 Task: Create a creative corporate business letterhead design template.
Action: Mouse moved to (585, 449)
Screenshot: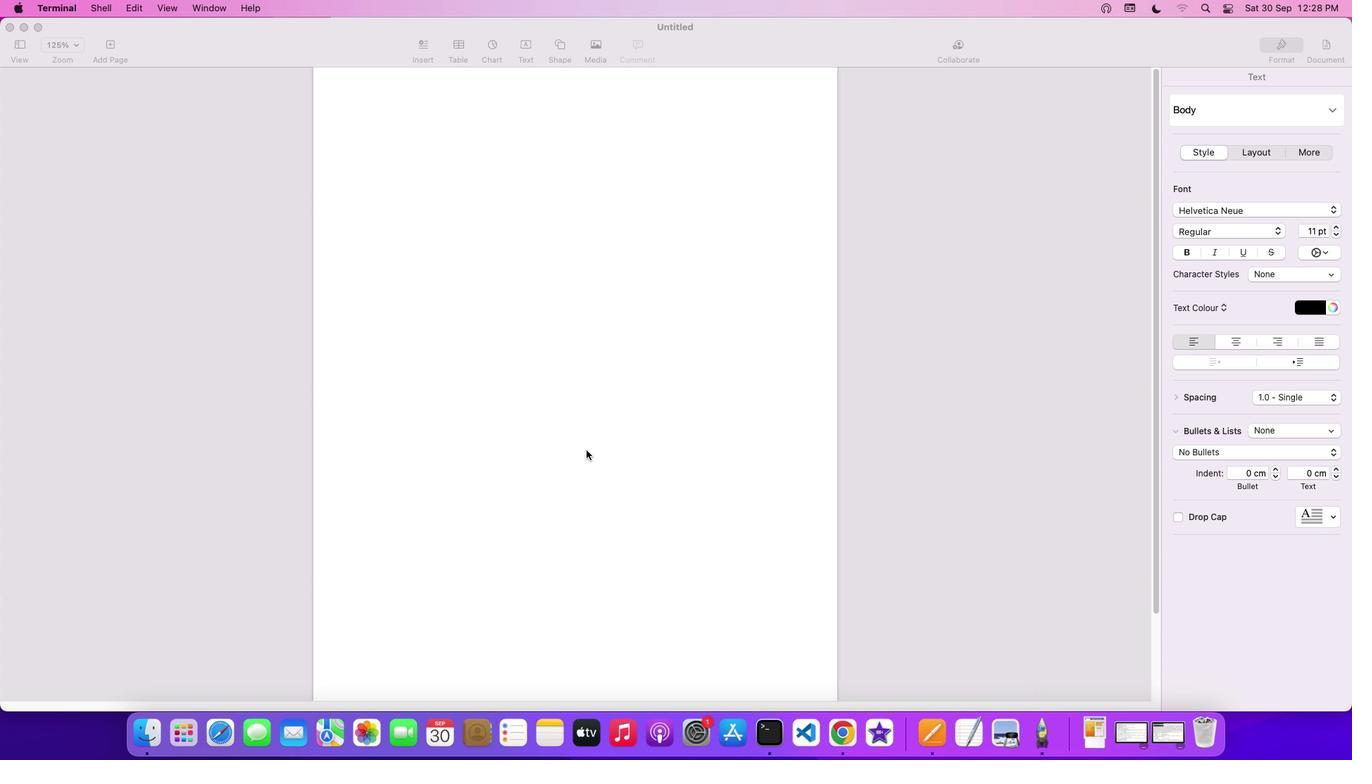 
Action: Mouse pressed left at (585, 449)
Screenshot: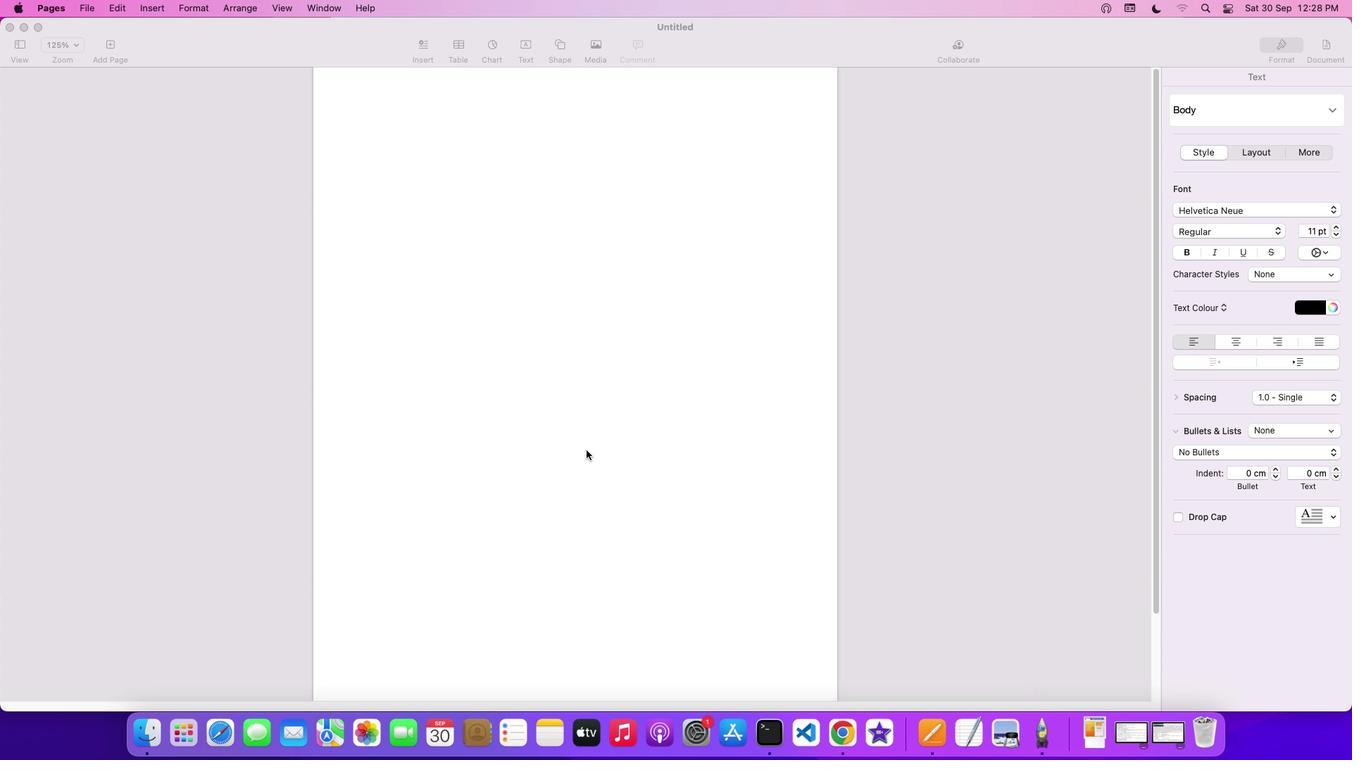 
Action: Mouse moved to (561, 48)
Screenshot: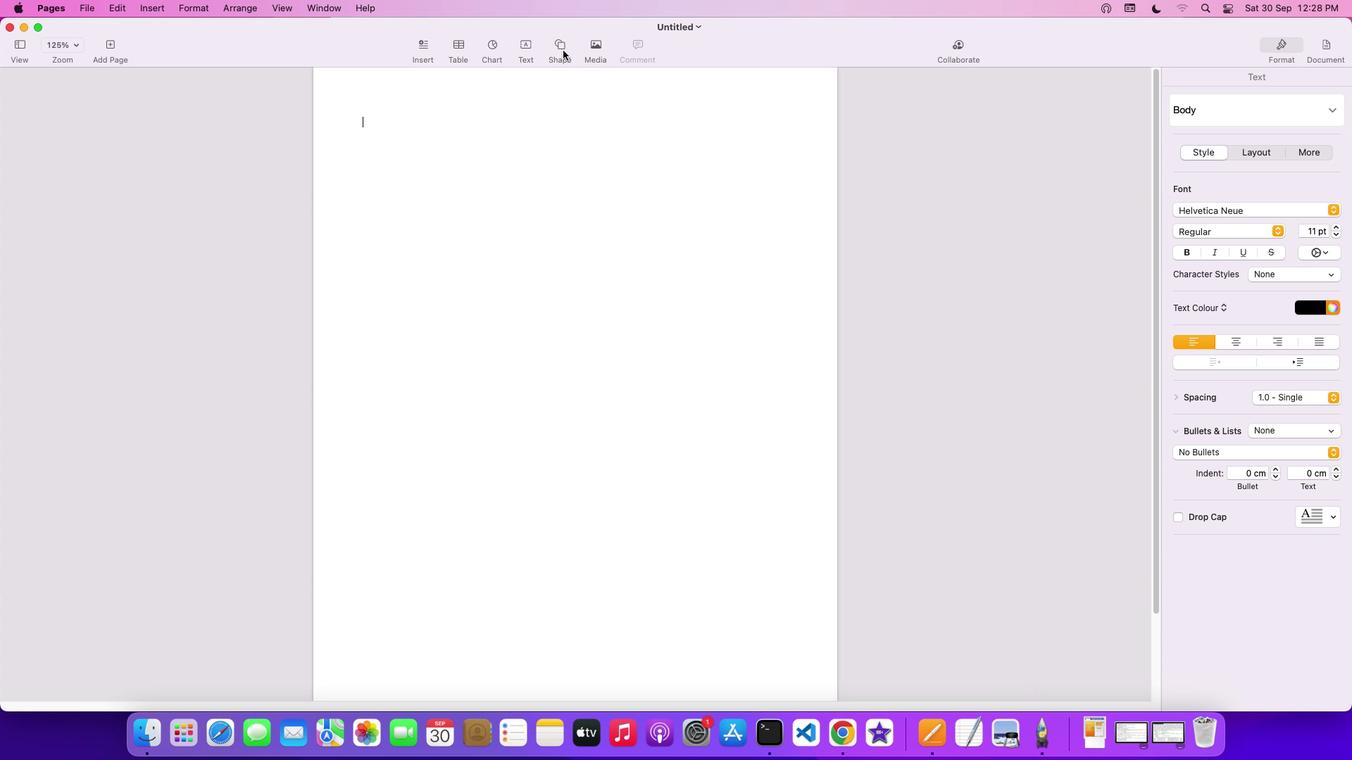 
Action: Mouse pressed left at (561, 48)
Screenshot: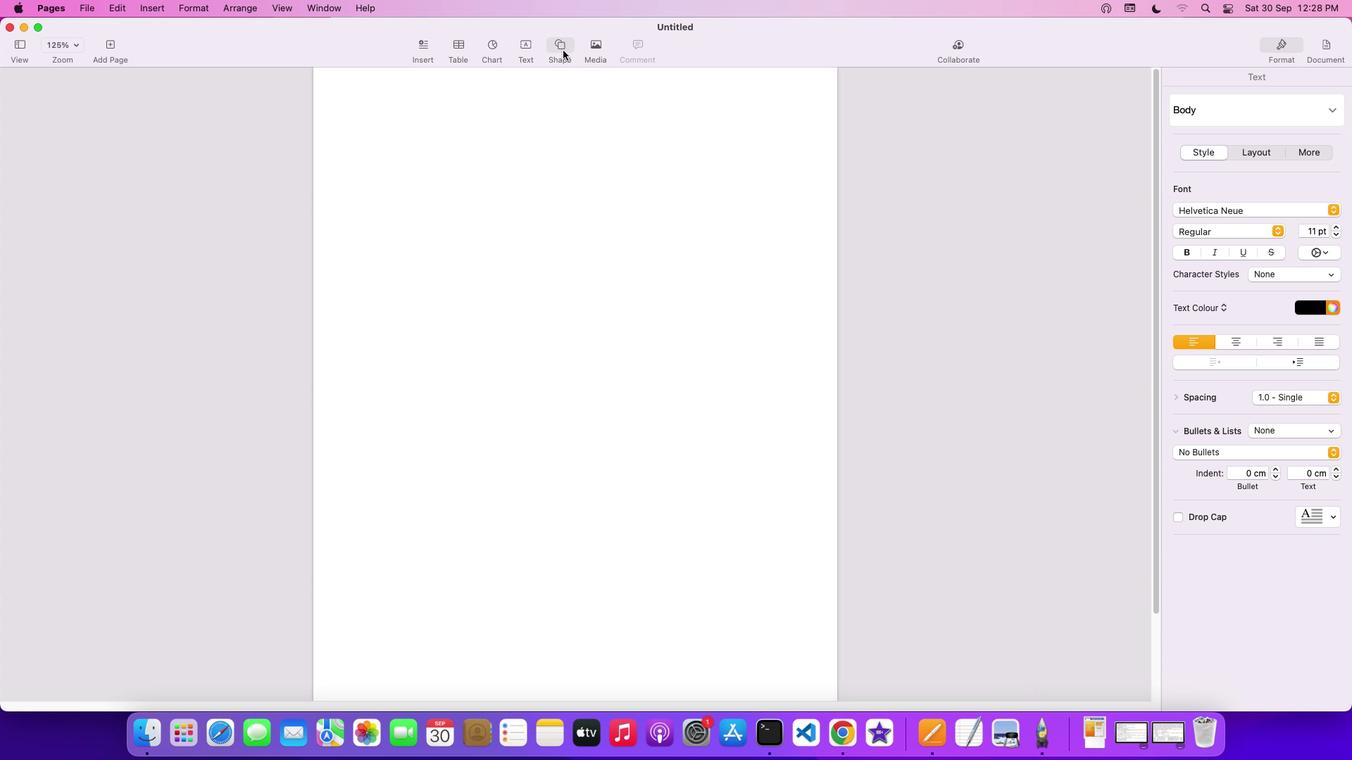 
Action: Mouse moved to (615, 154)
Screenshot: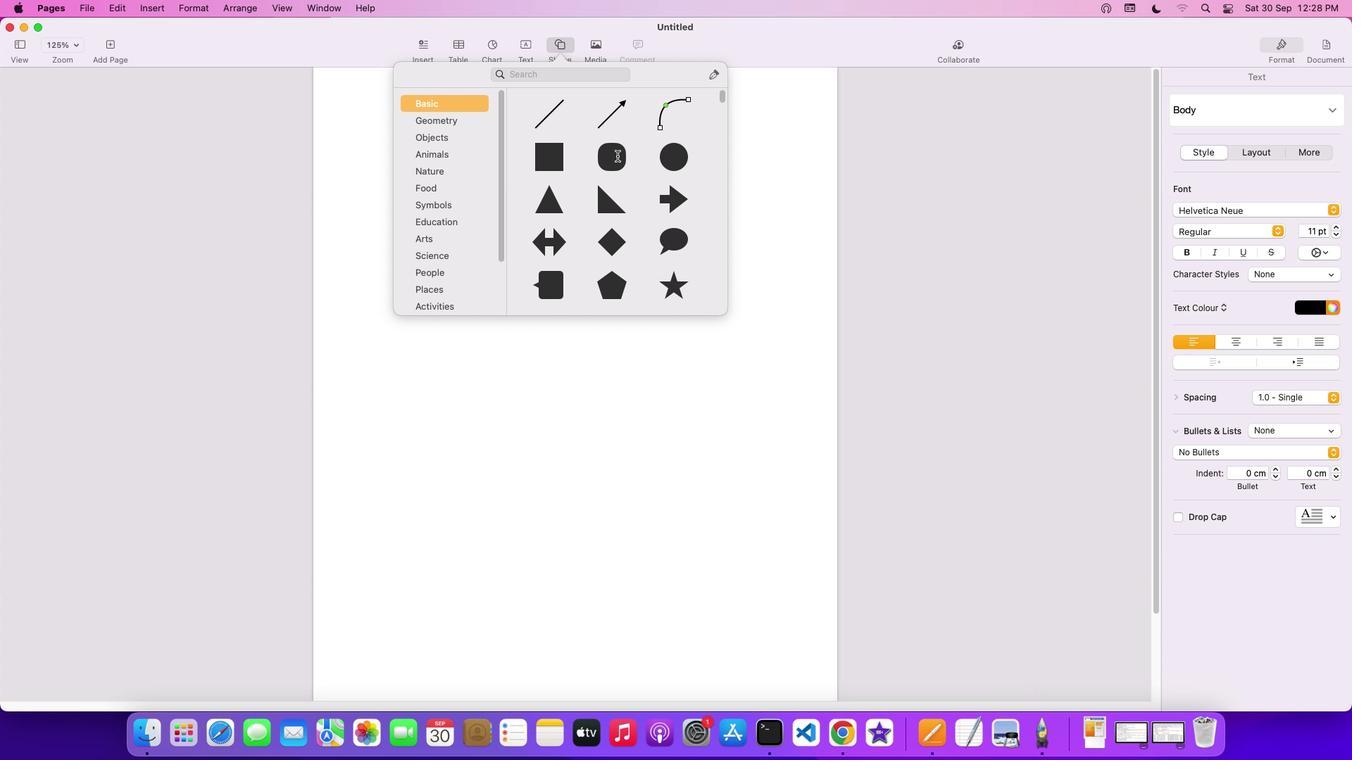 
Action: Mouse pressed left at (615, 154)
Screenshot: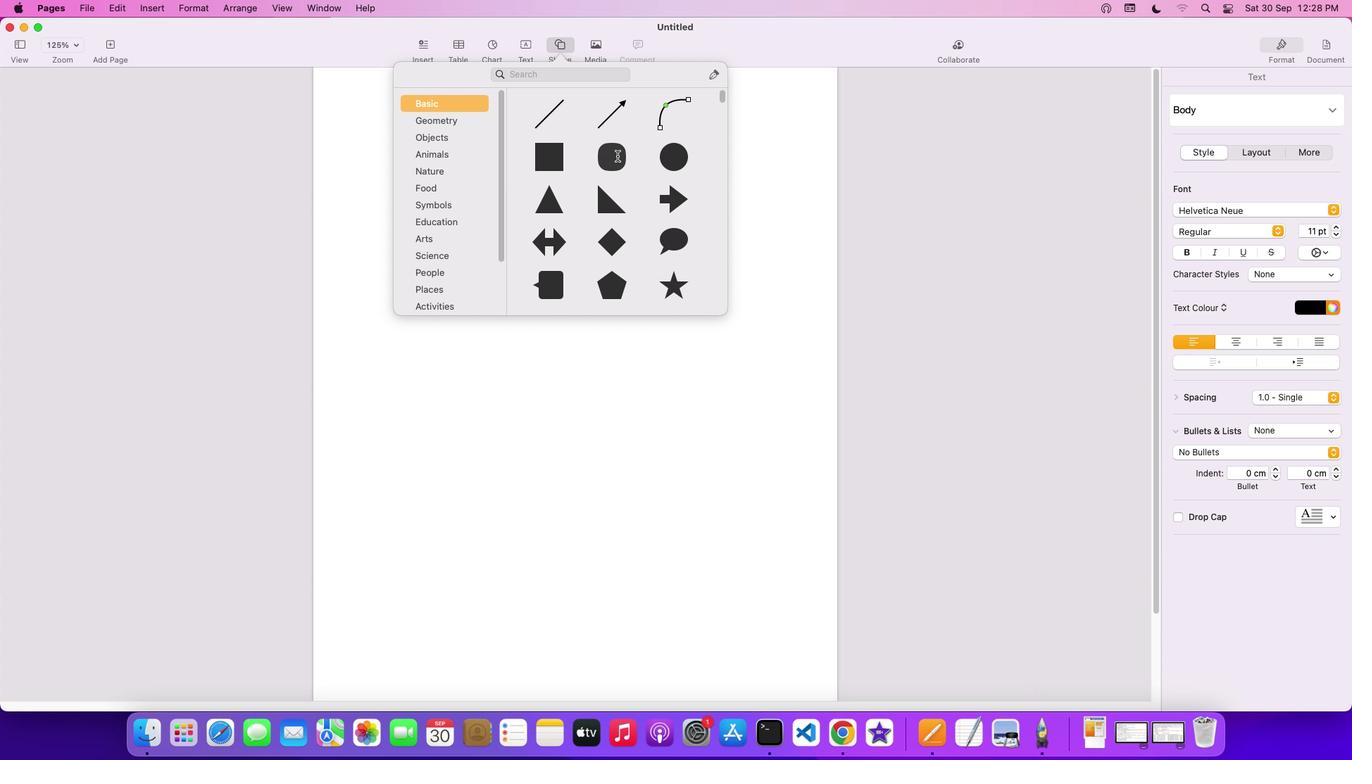 
Action: Mouse moved to (529, 126)
Screenshot: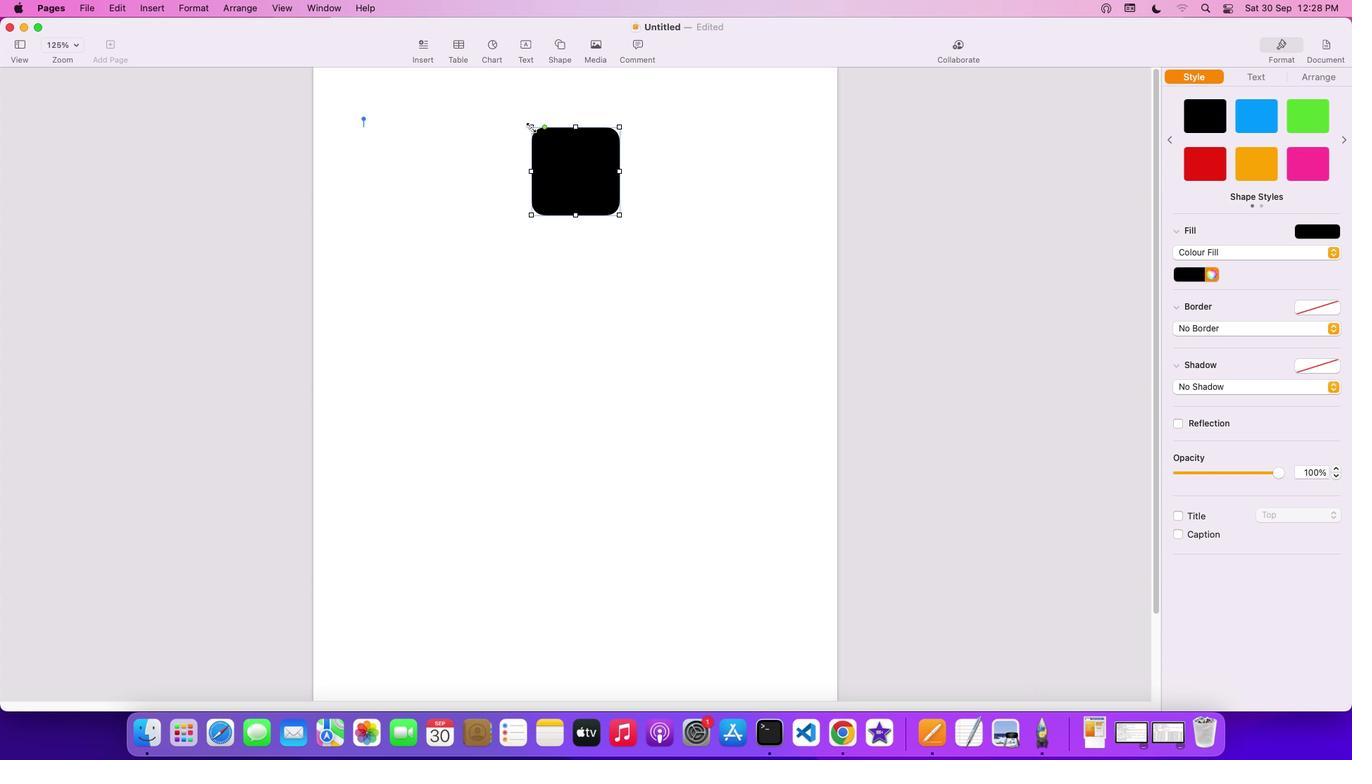 
Action: Mouse pressed left at (529, 126)
Screenshot: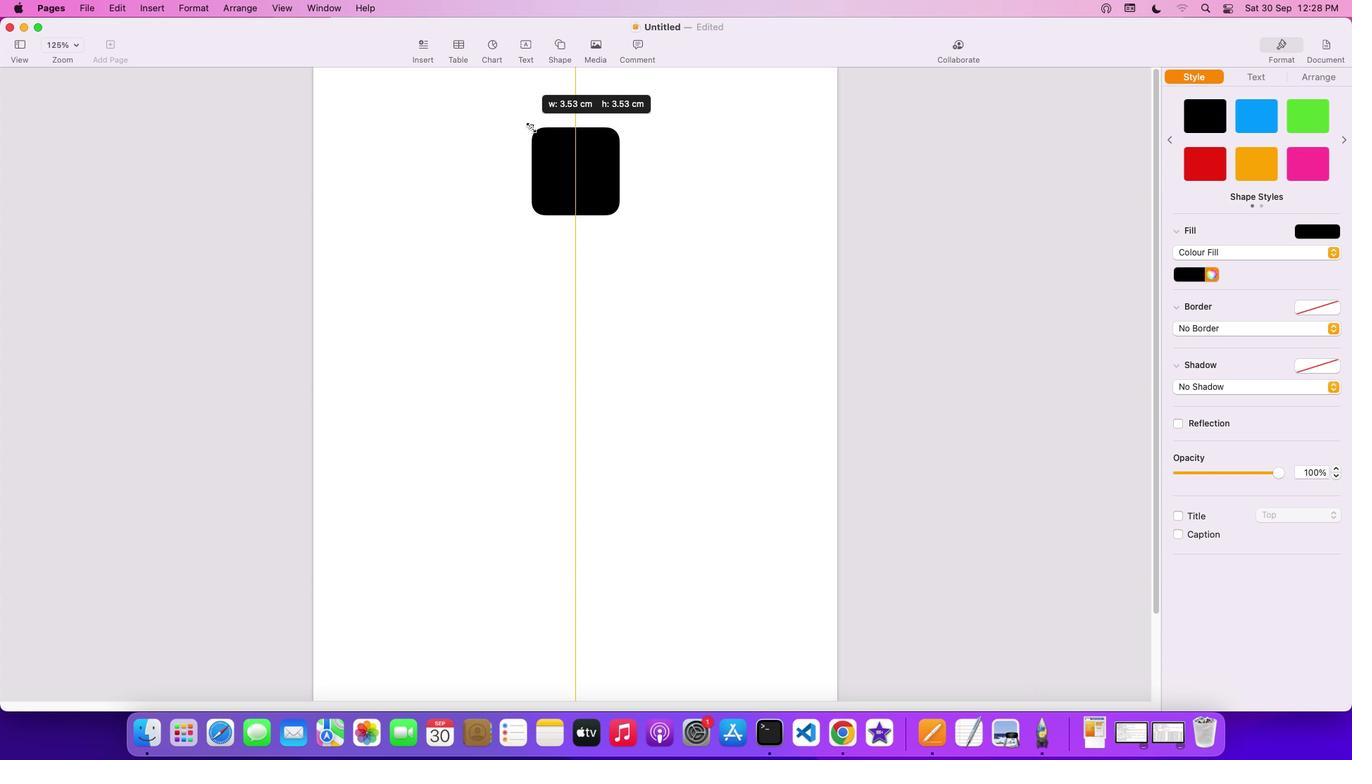 
Action: Mouse moved to (616, 71)
Screenshot: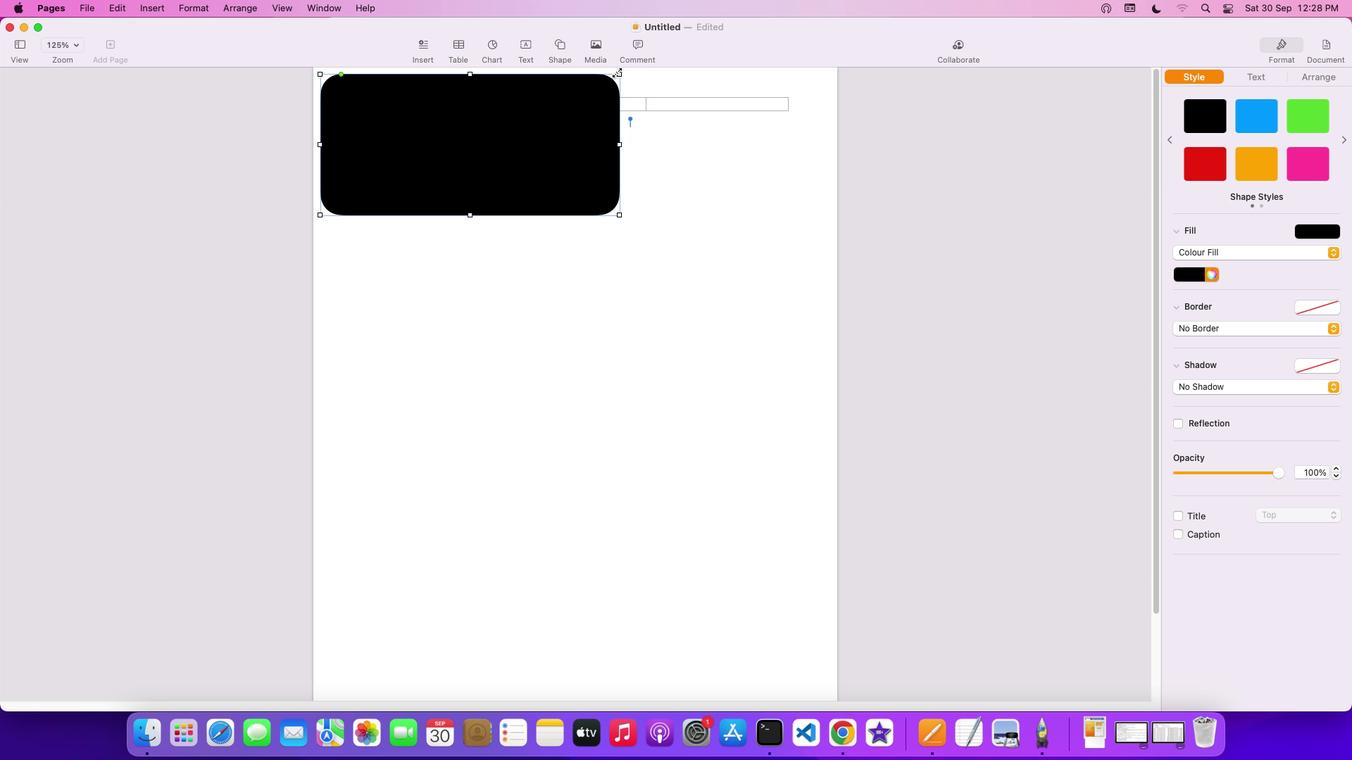 
Action: Mouse pressed left at (616, 71)
Screenshot: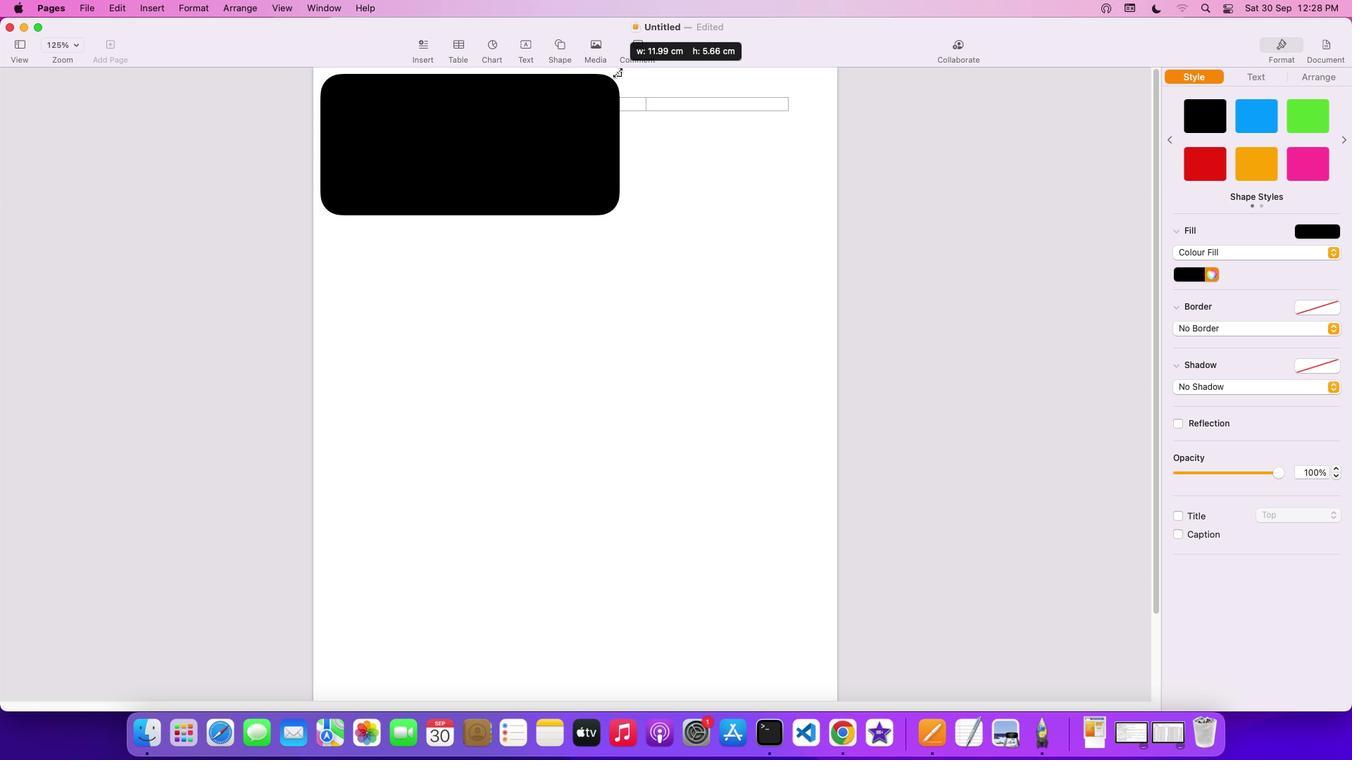
Action: Mouse moved to (953, 264)
Screenshot: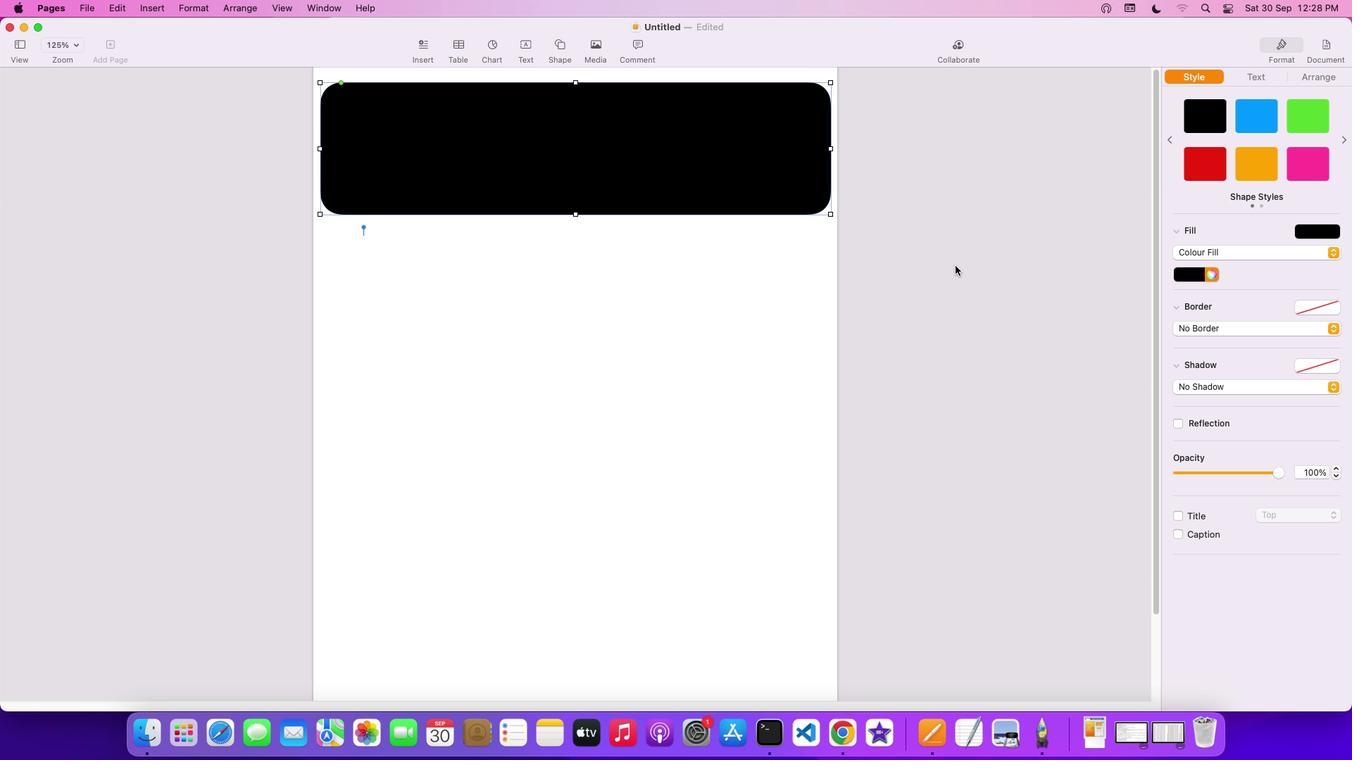 
Action: Mouse scrolled (953, 264) with delta (0, -1)
Screenshot: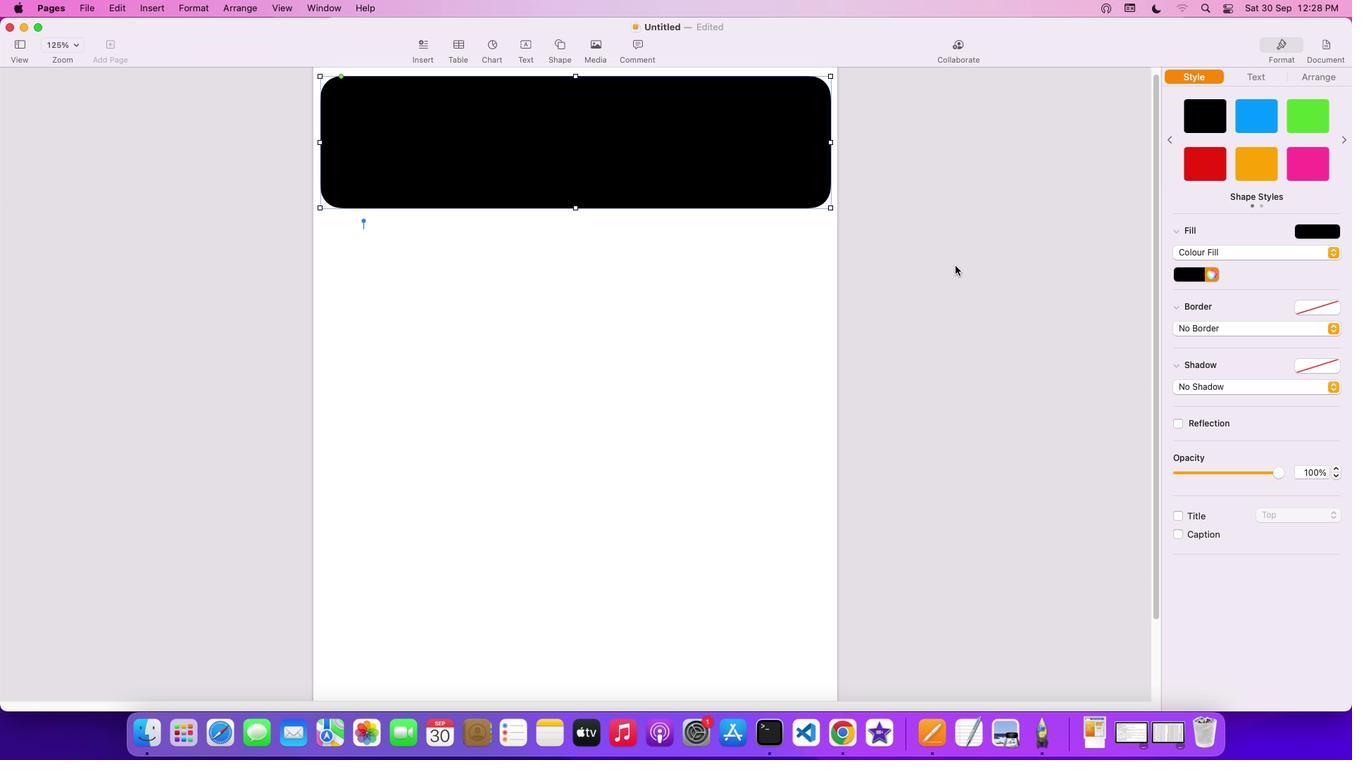 
Action: Mouse scrolled (953, 264) with delta (0, -1)
Screenshot: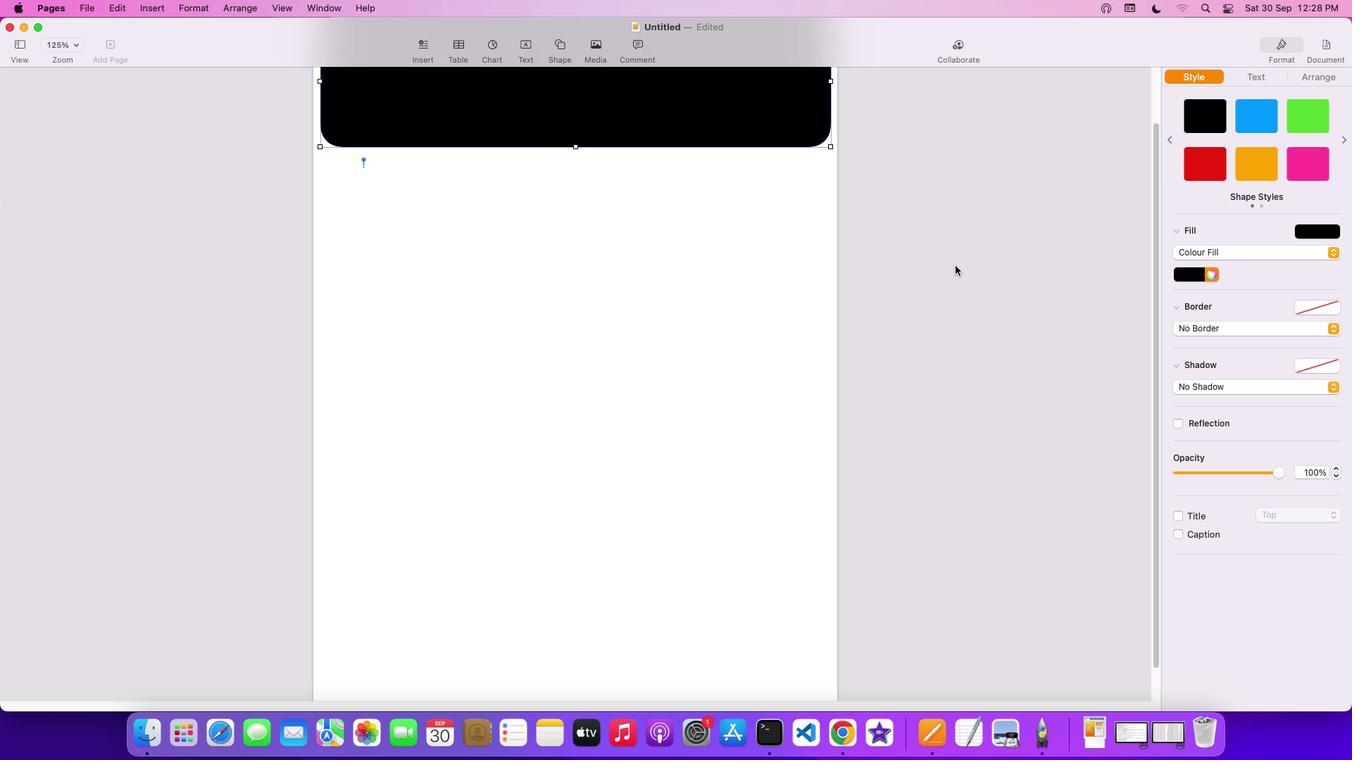 
Action: Mouse scrolled (953, 264) with delta (0, -2)
Screenshot: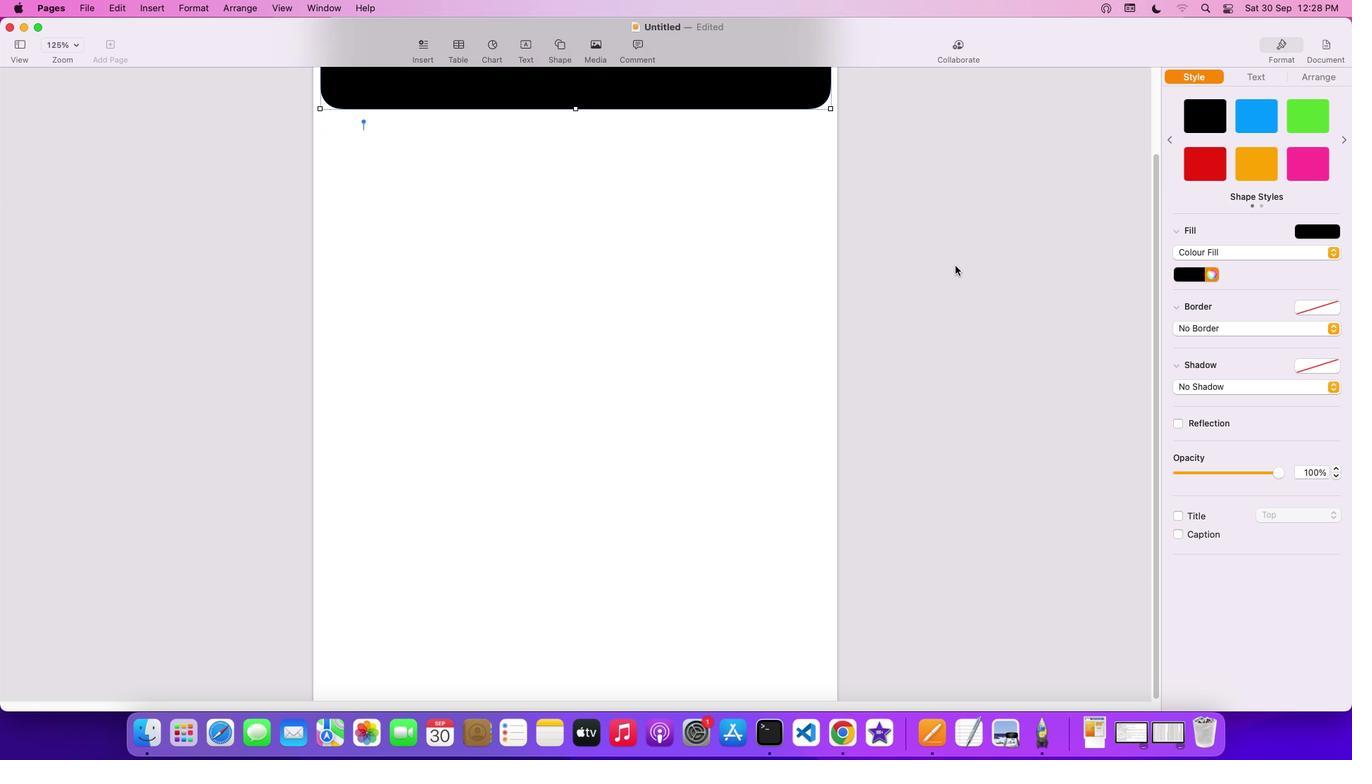 
Action: Mouse scrolled (953, 264) with delta (0, -4)
Screenshot: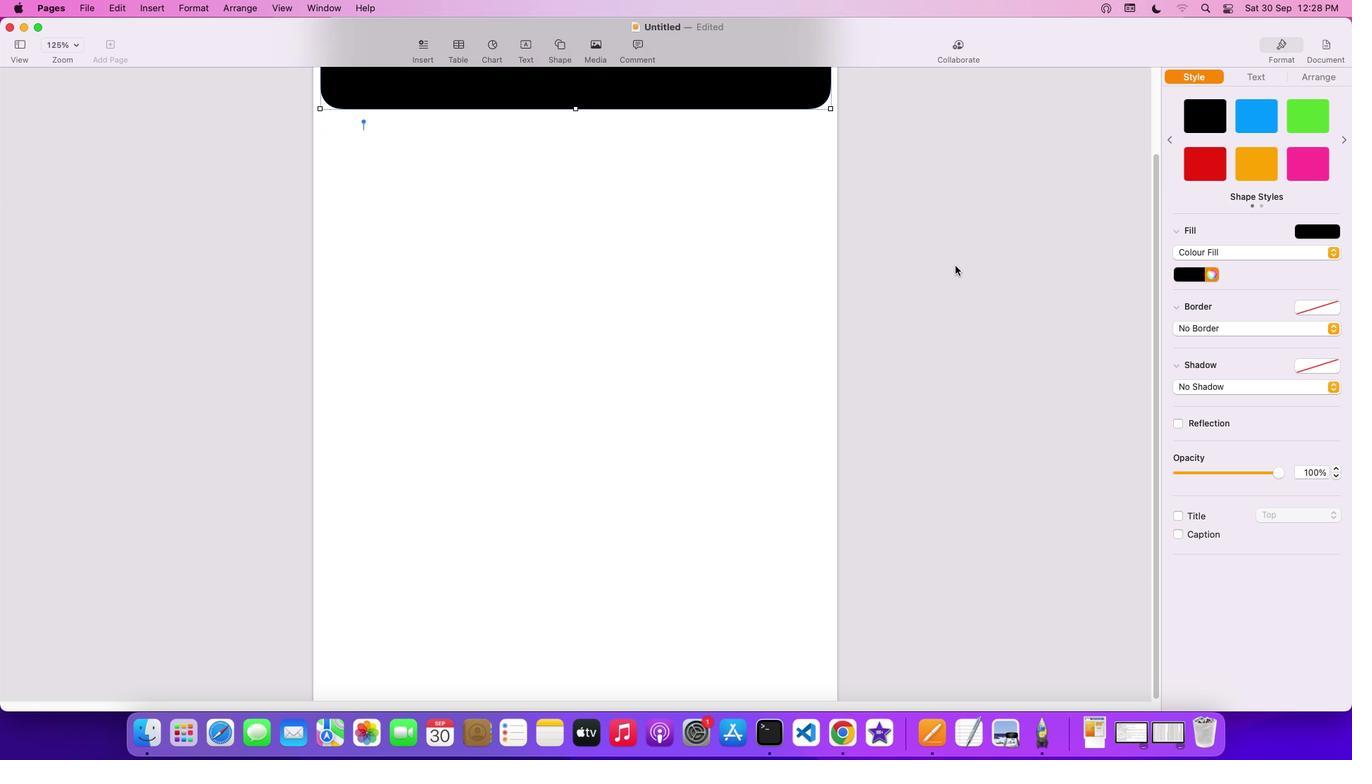 
Action: Mouse scrolled (953, 264) with delta (0, -4)
Screenshot: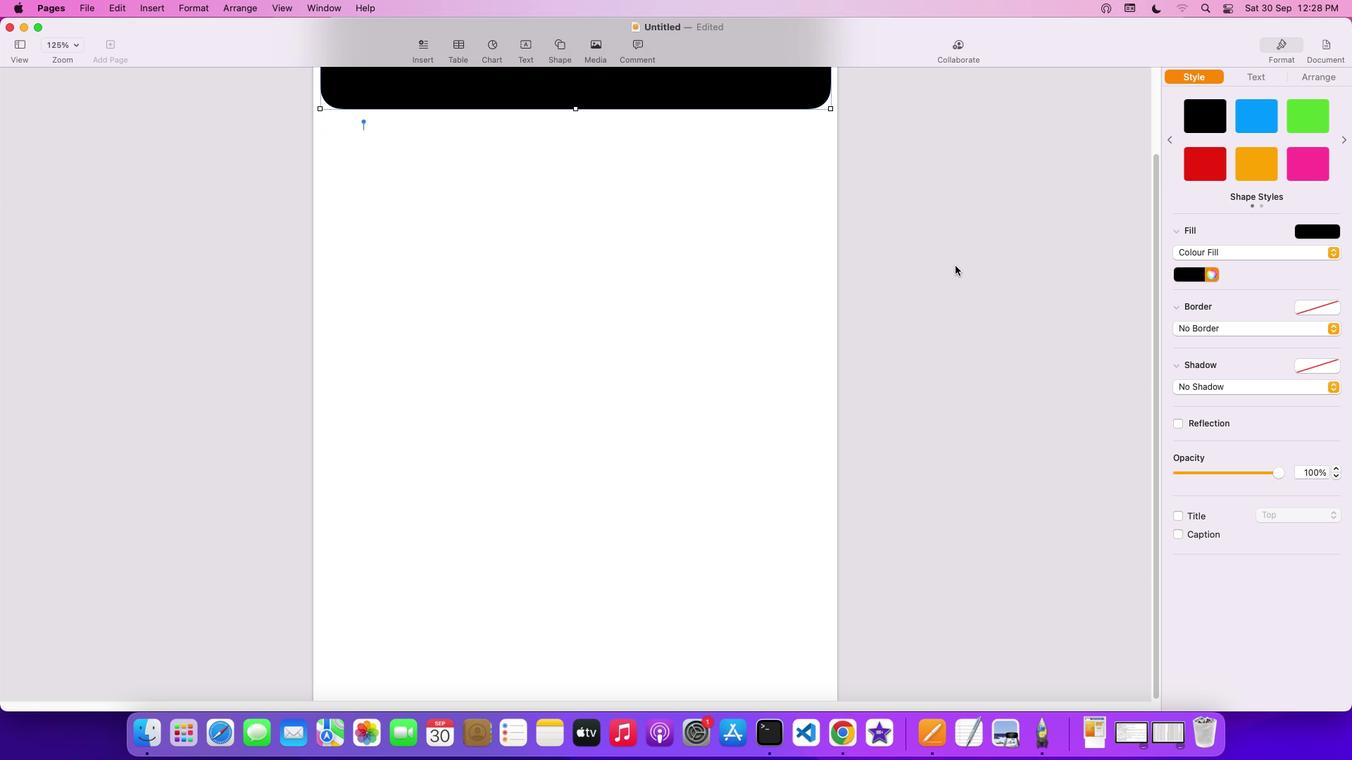 
Action: Mouse scrolled (953, 264) with delta (0, -4)
Screenshot: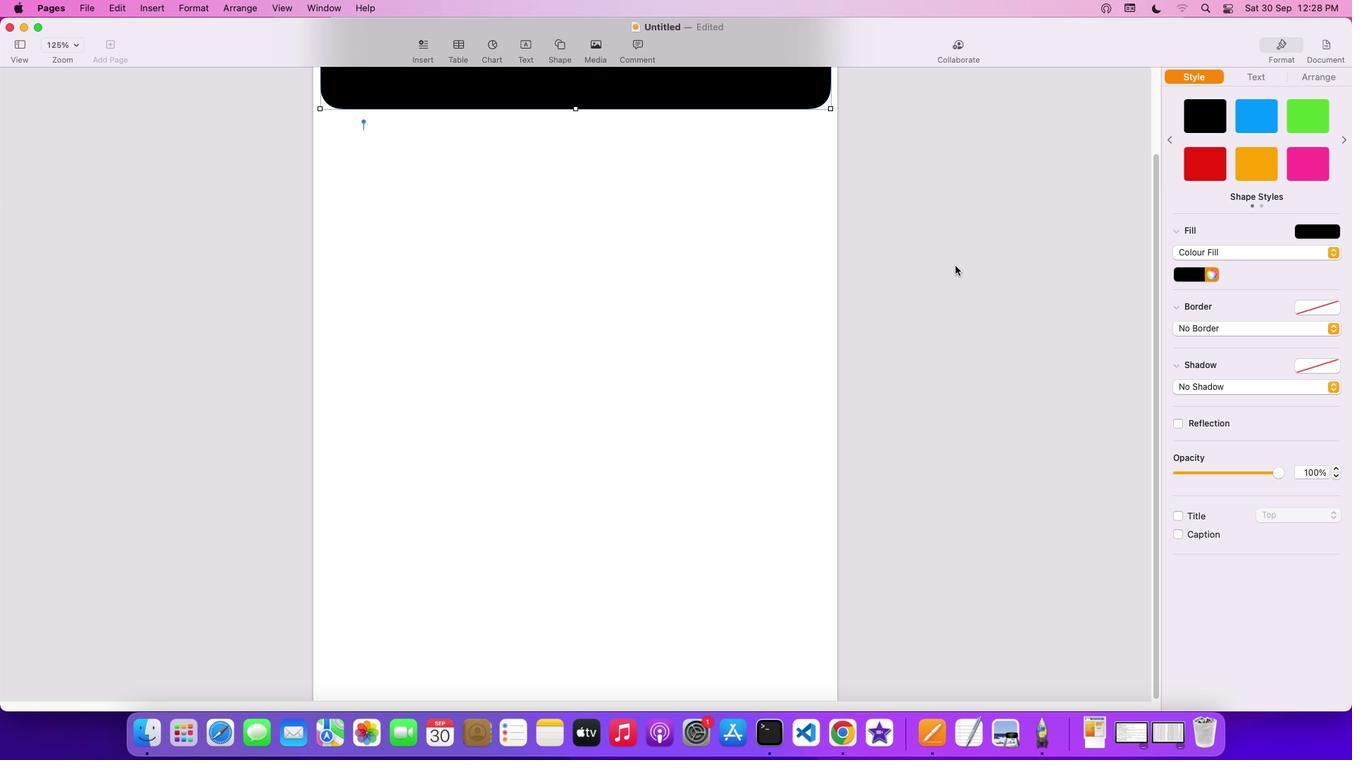 
Action: Mouse moved to (828, 107)
Screenshot: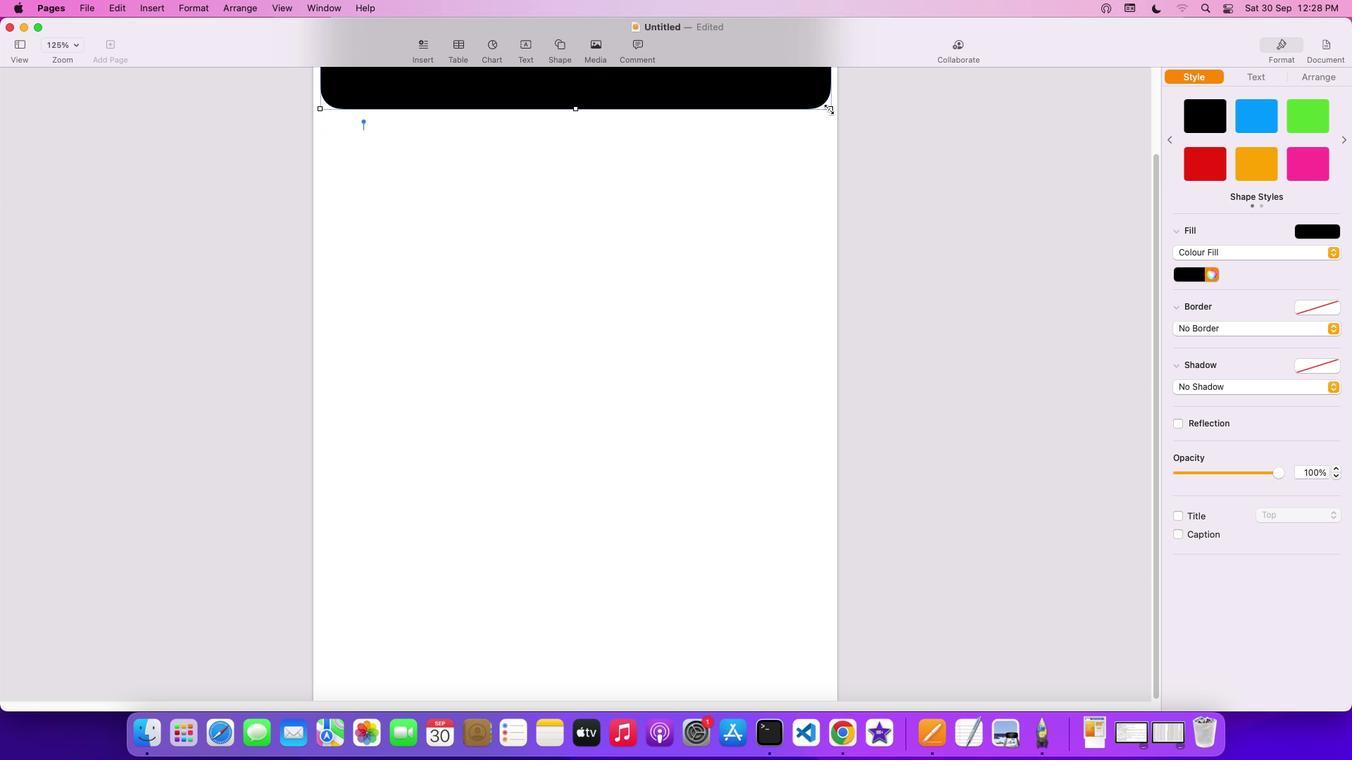 
Action: Mouse pressed left at (828, 107)
Screenshot: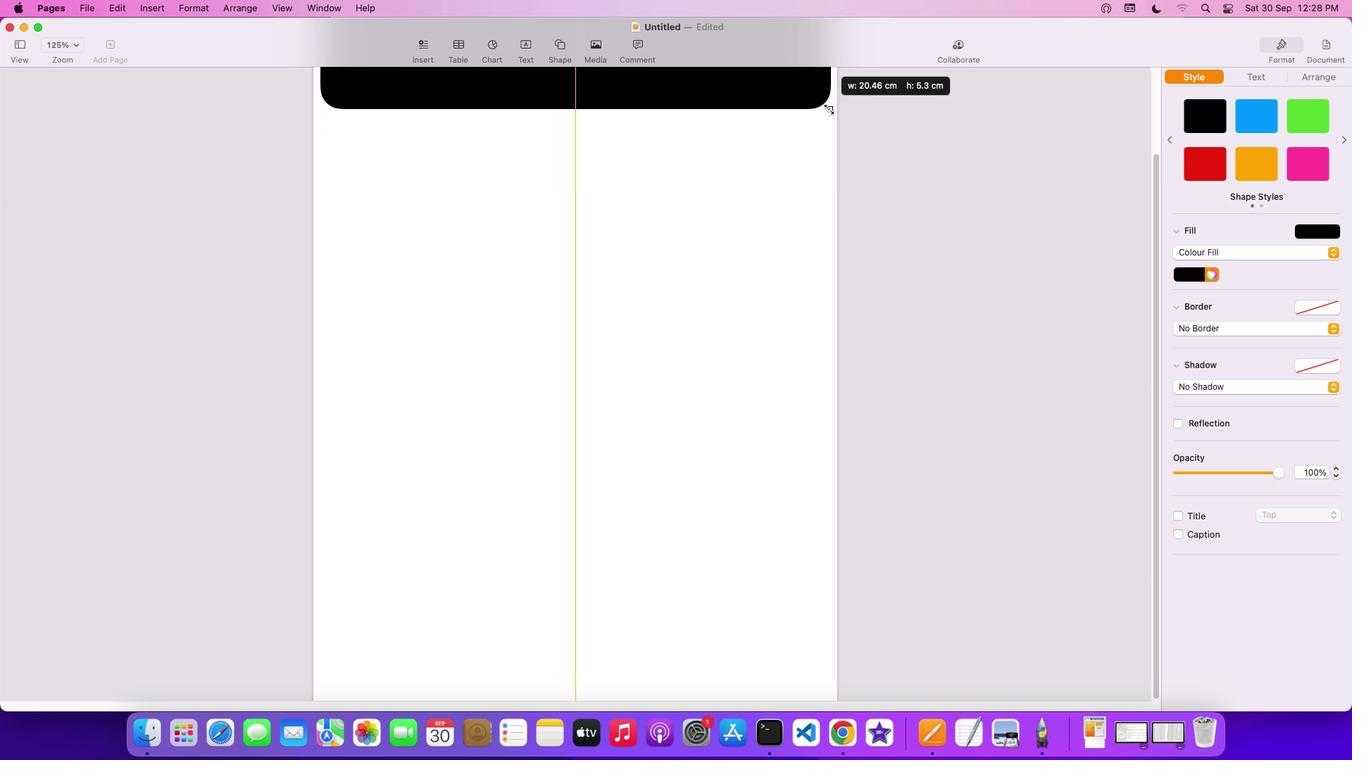 
Action: Mouse moved to (880, 545)
Screenshot: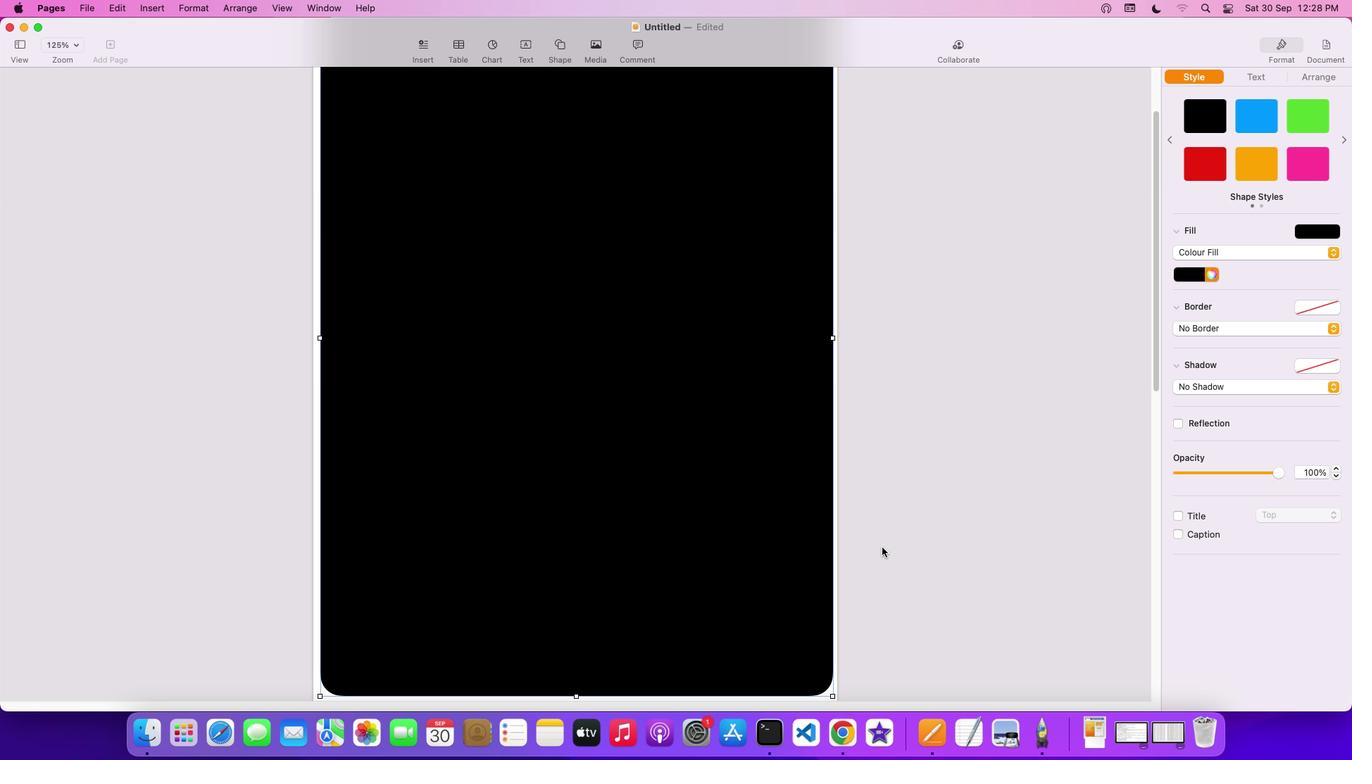 
Action: Mouse scrolled (880, 545) with delta (0, 0)
Screenshot: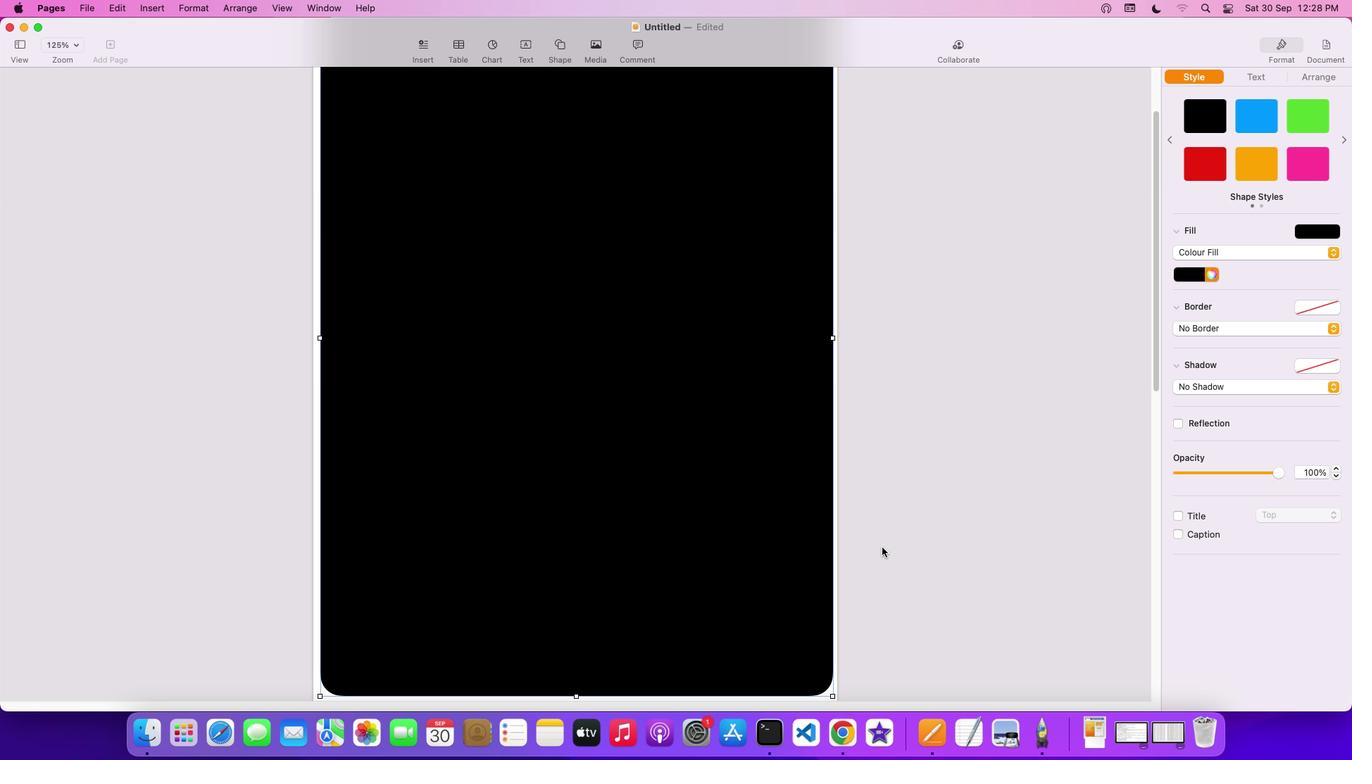 
Action: Mouse scrolled (880, 545) with delta (0, 0)
Screenshot: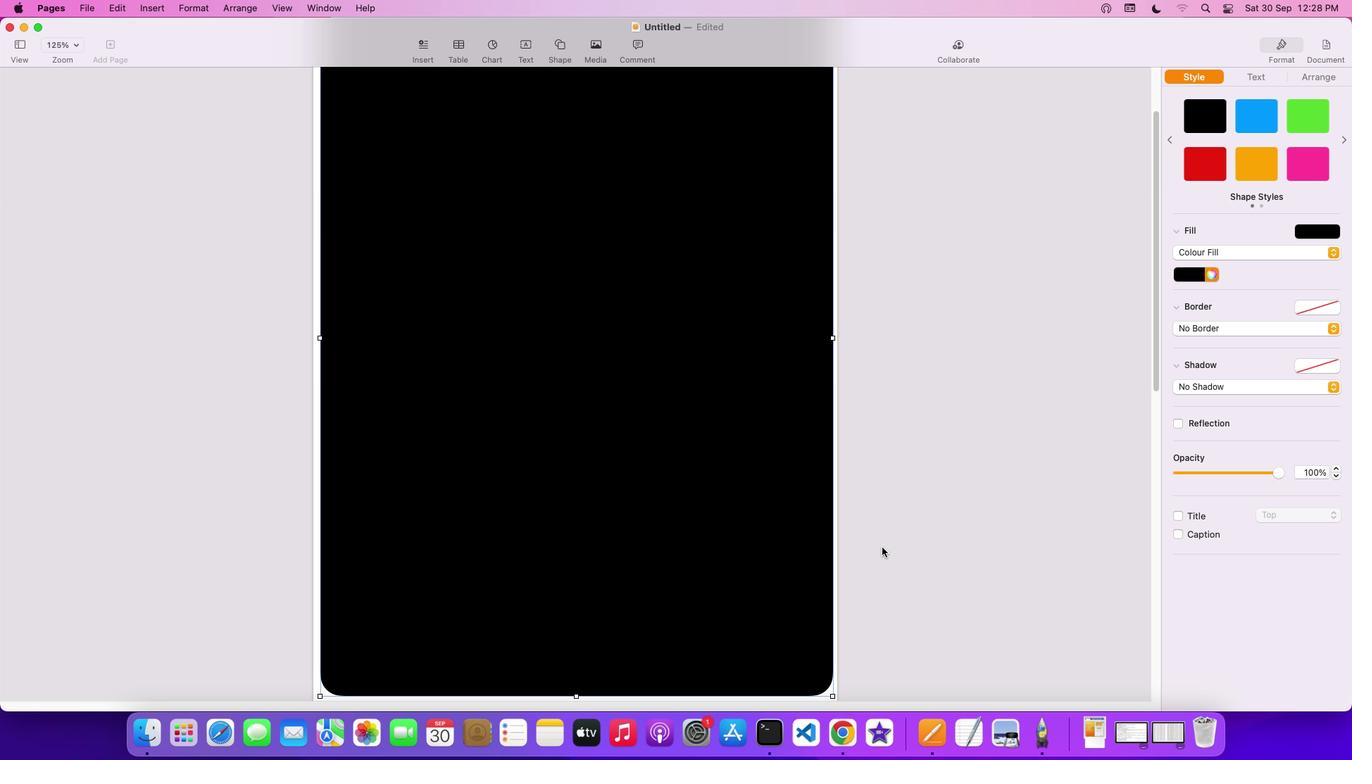 
Action: Mouse scrolled (880, 545) with delta (0, 1)
Screenshot: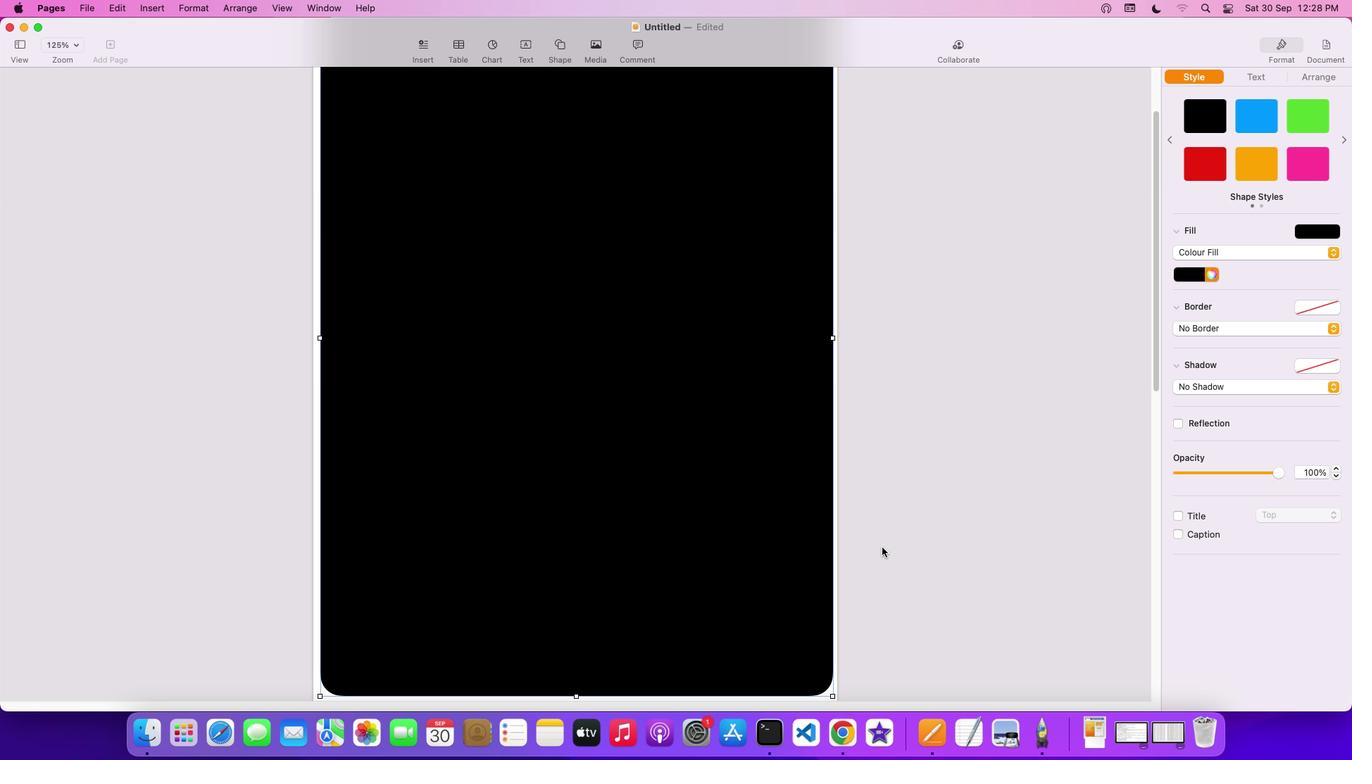 
Action: Mouse moved to (880, 545)
Screenshot: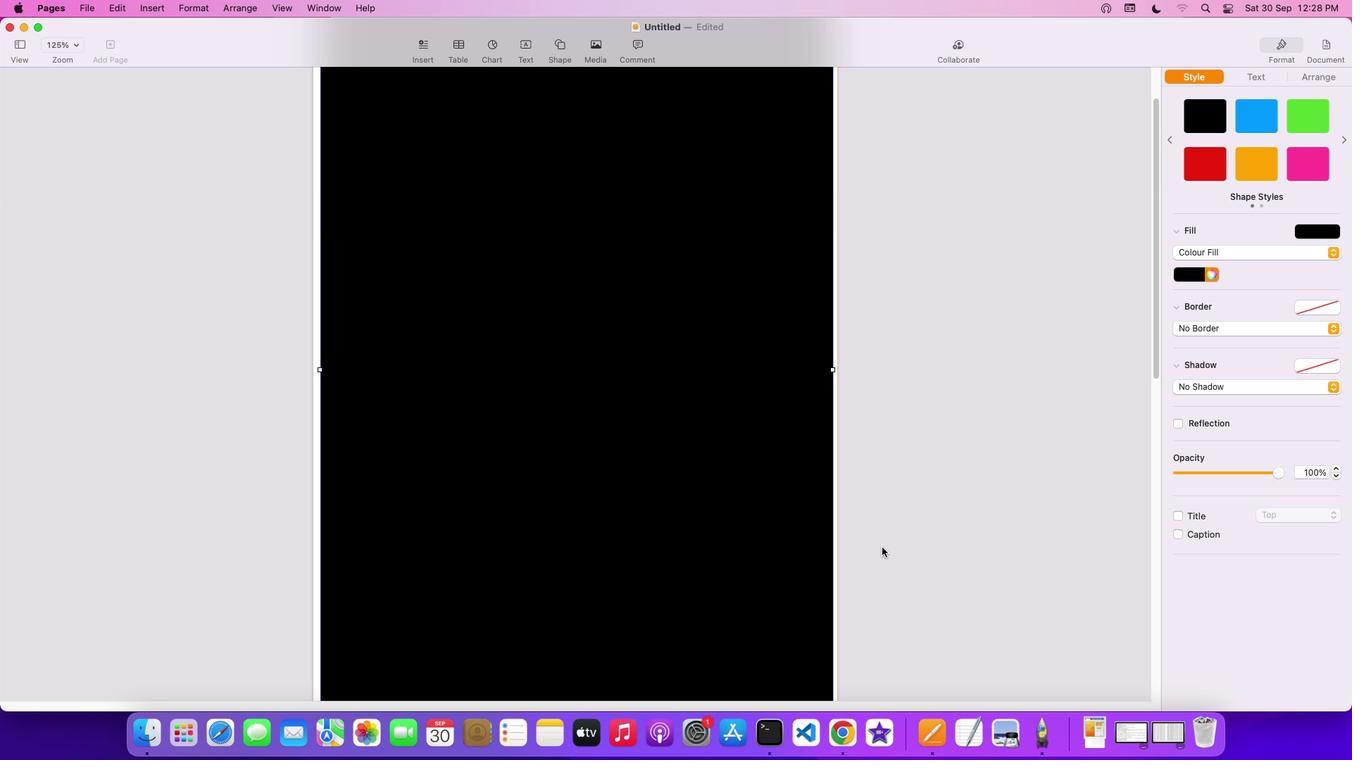 
Action: Mouse scrolled (880, 545) with delta (0, 2)
Screenshot: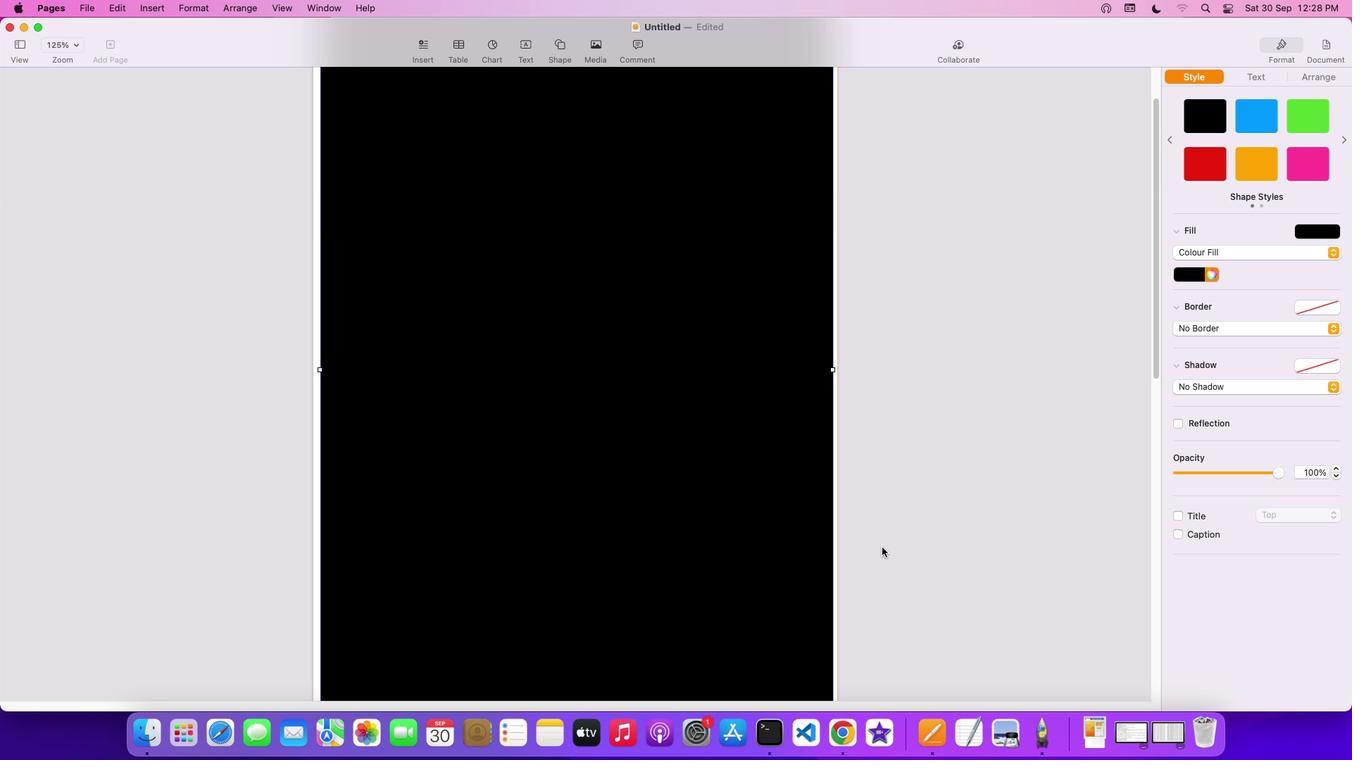 
Action: Mouse scrolled (880, 545) with delta (0, 2)
Screenshot: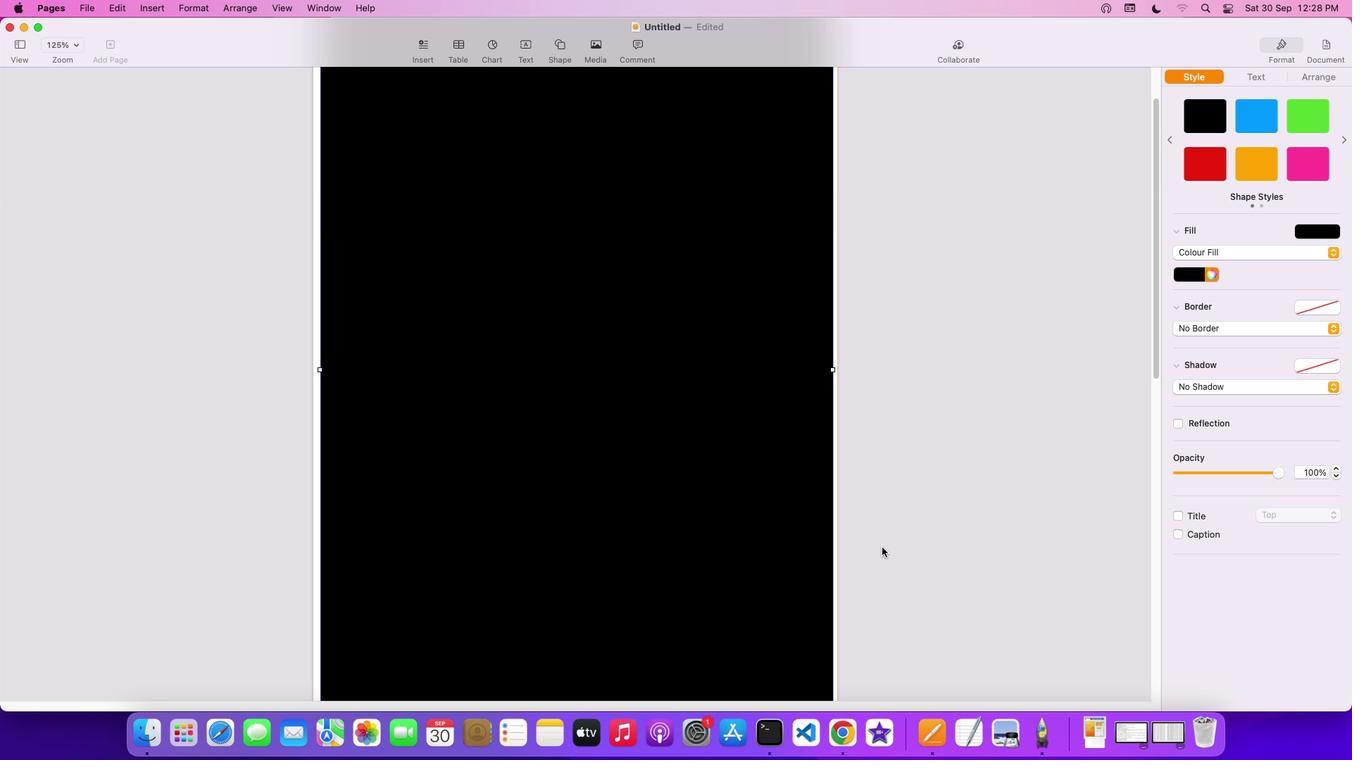 
Action: Mouse scrolled (880, 545) with delta (0, 3)
Screenshot: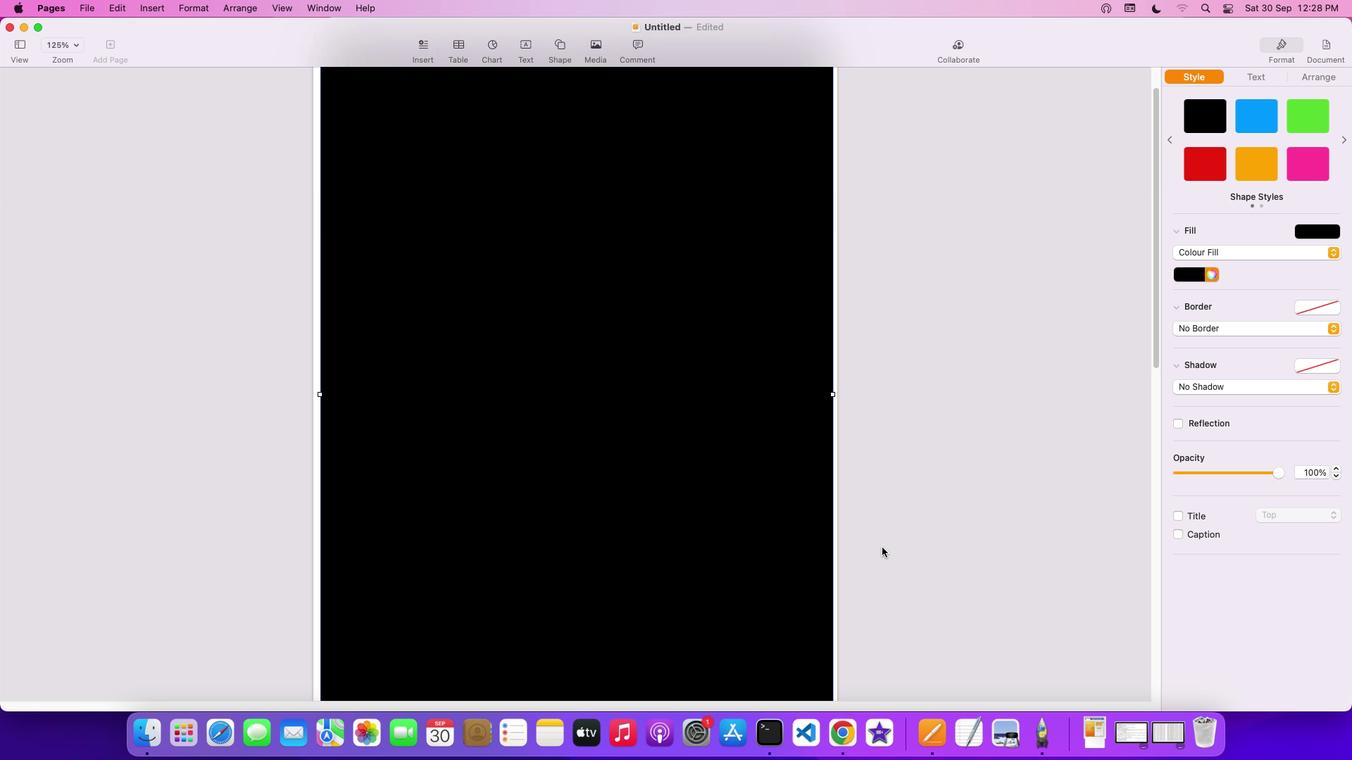 
Action: Mouse scrolled (880, 545) with delta (0, 0)
Screenshot: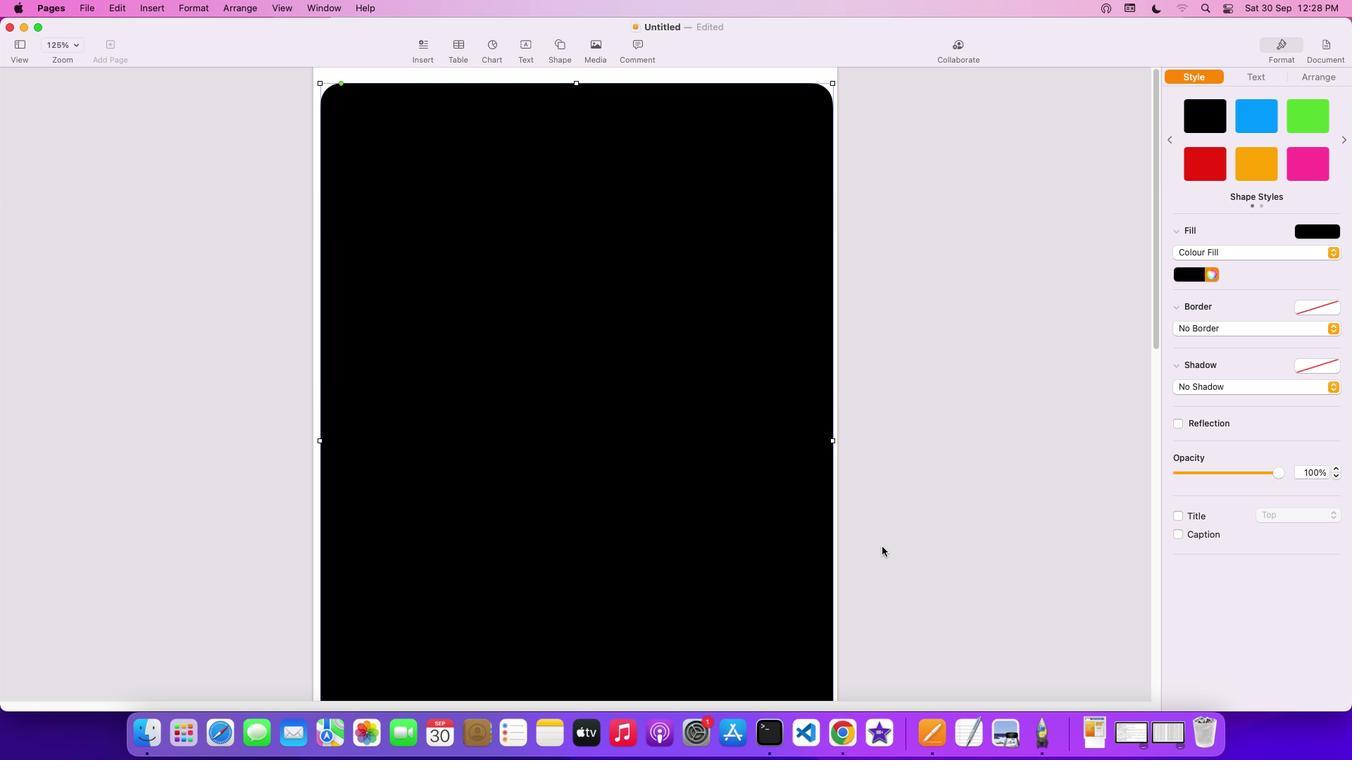 
Action: Mouse scrolled (880, 545) with delta (0, 0)
Screenshot: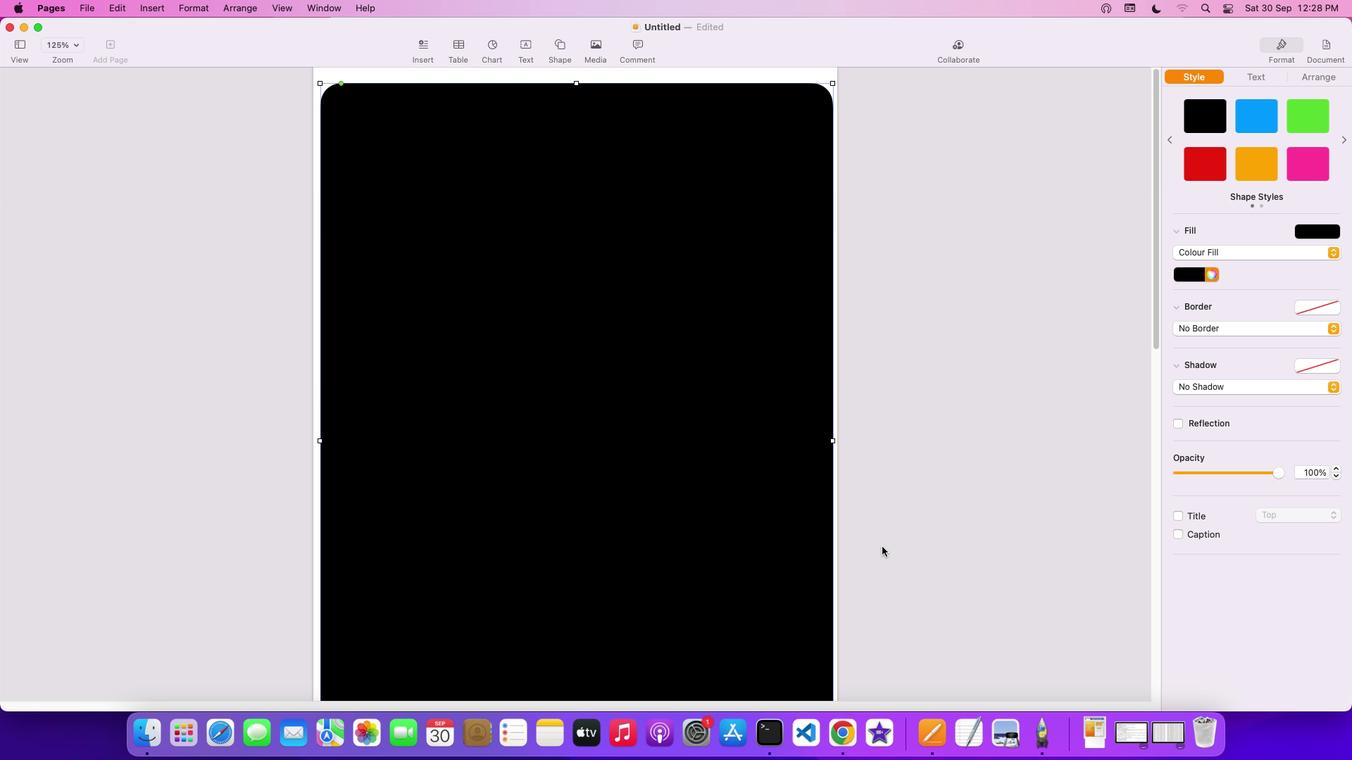 
Action: Mouse scrolled (880, 545) with delta (0, 0)
Screenshot: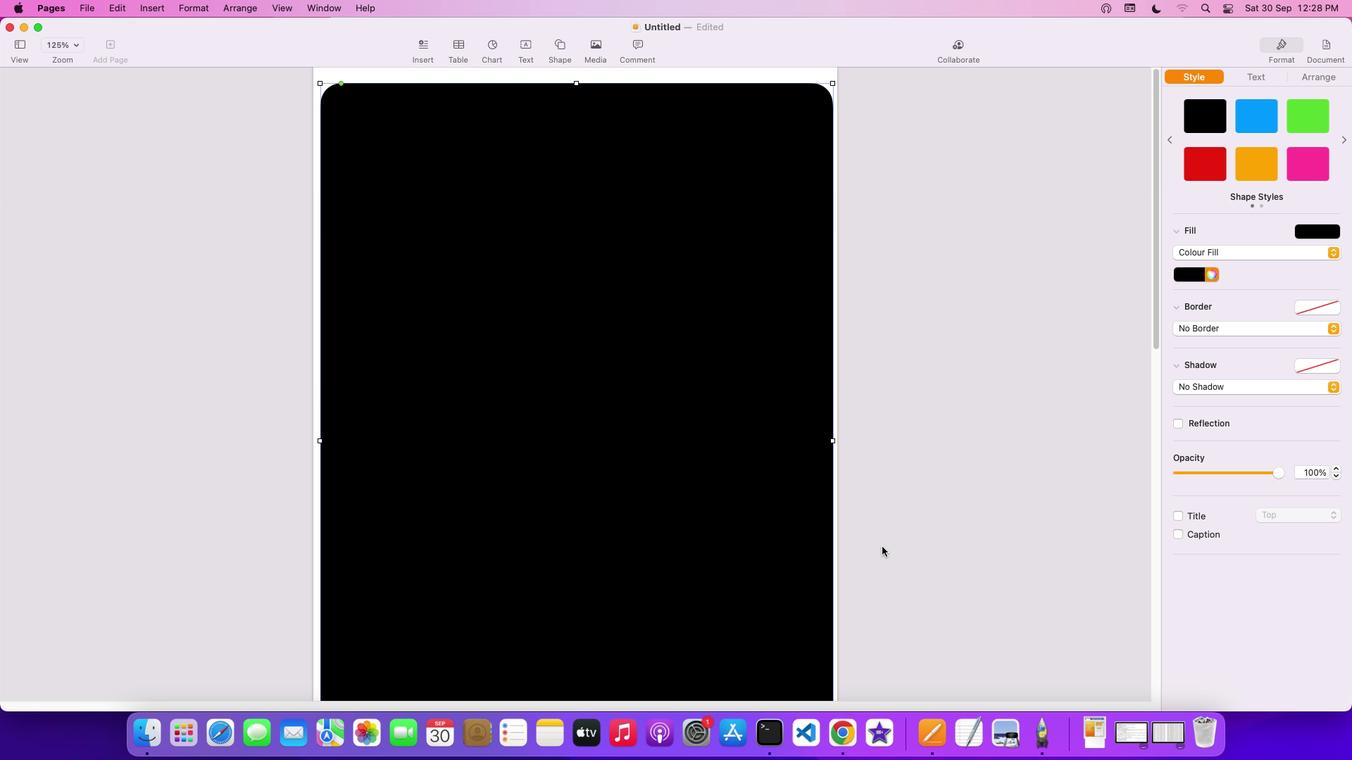 
Action: Mouse scrolled (880, 545) with delta (0, 2)
Screenshot: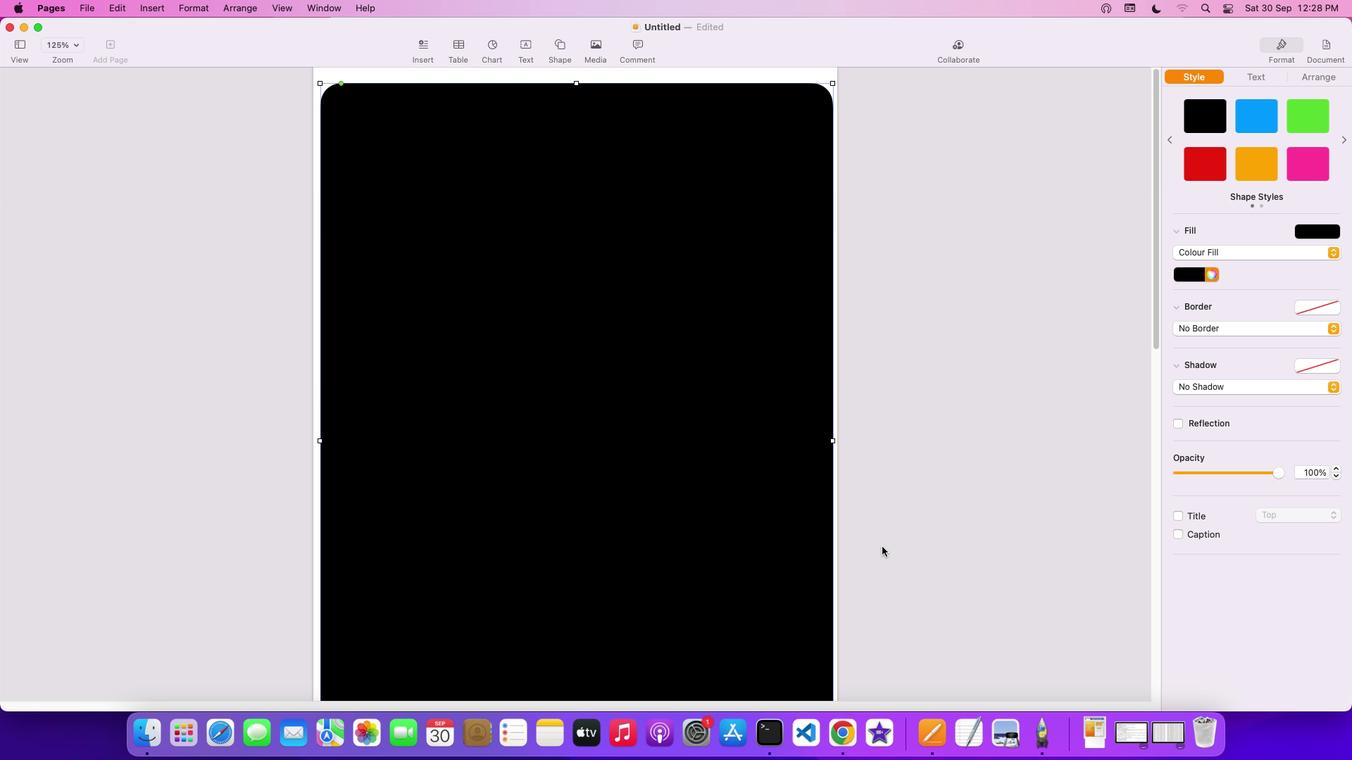 
Action: Mouse scrolled (880, 545) with delta (0, 2)
Screenshot: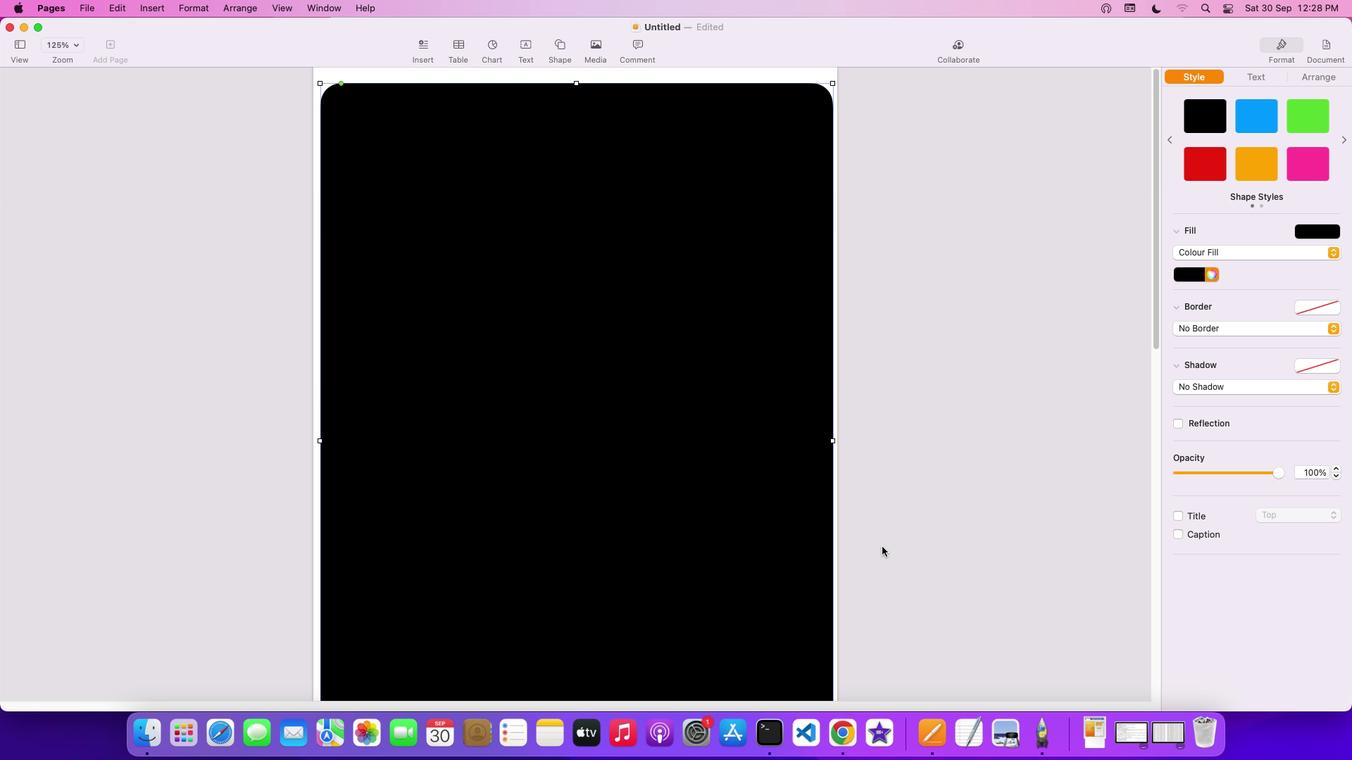 
Action: Mouse scrolled (880, 545) with delta (0, 3)
Screenshot: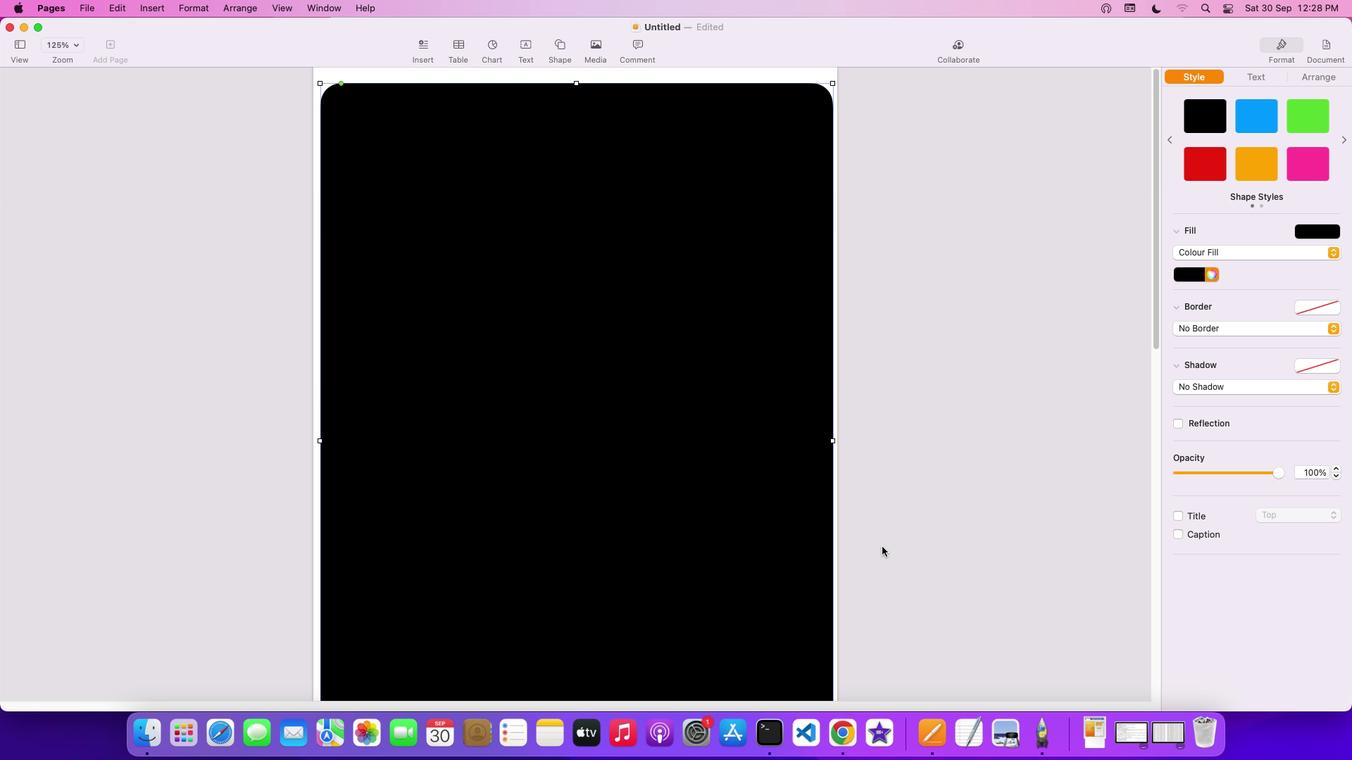 
Action: Mouse moved to (880, 545)
Screenshot: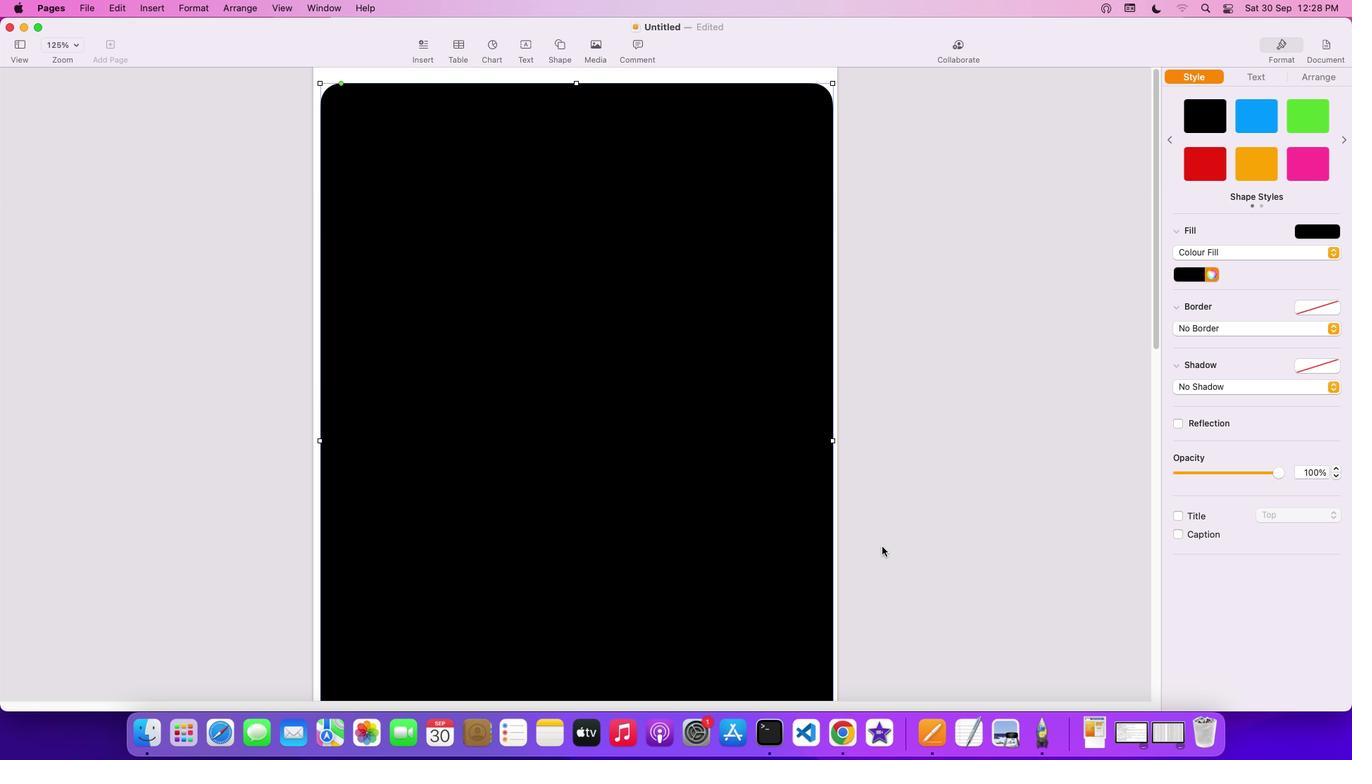 
Action: Mouse scrolled (880, 545) with delta (0, 0)
Screenshot: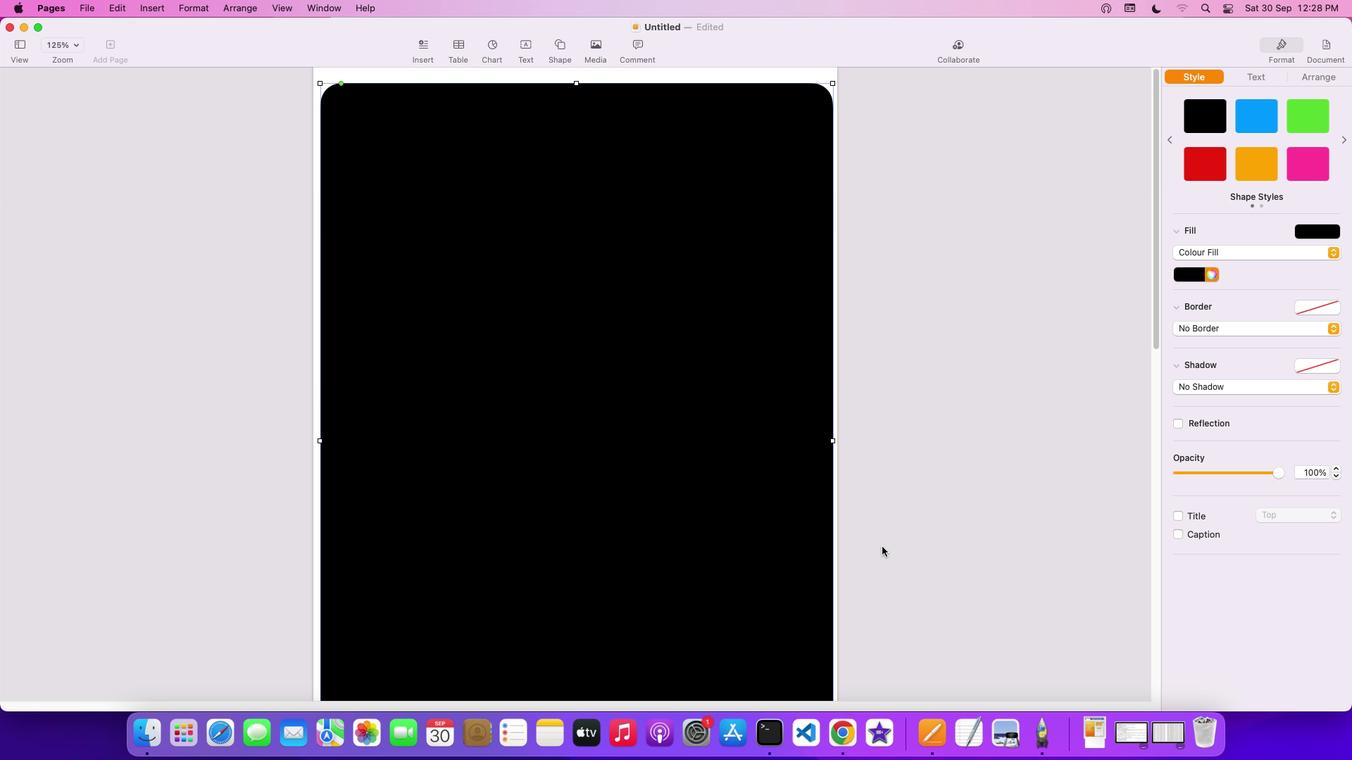
Action: Mouse scrolled (880, 545) with delta (0, 0)
Screenshot: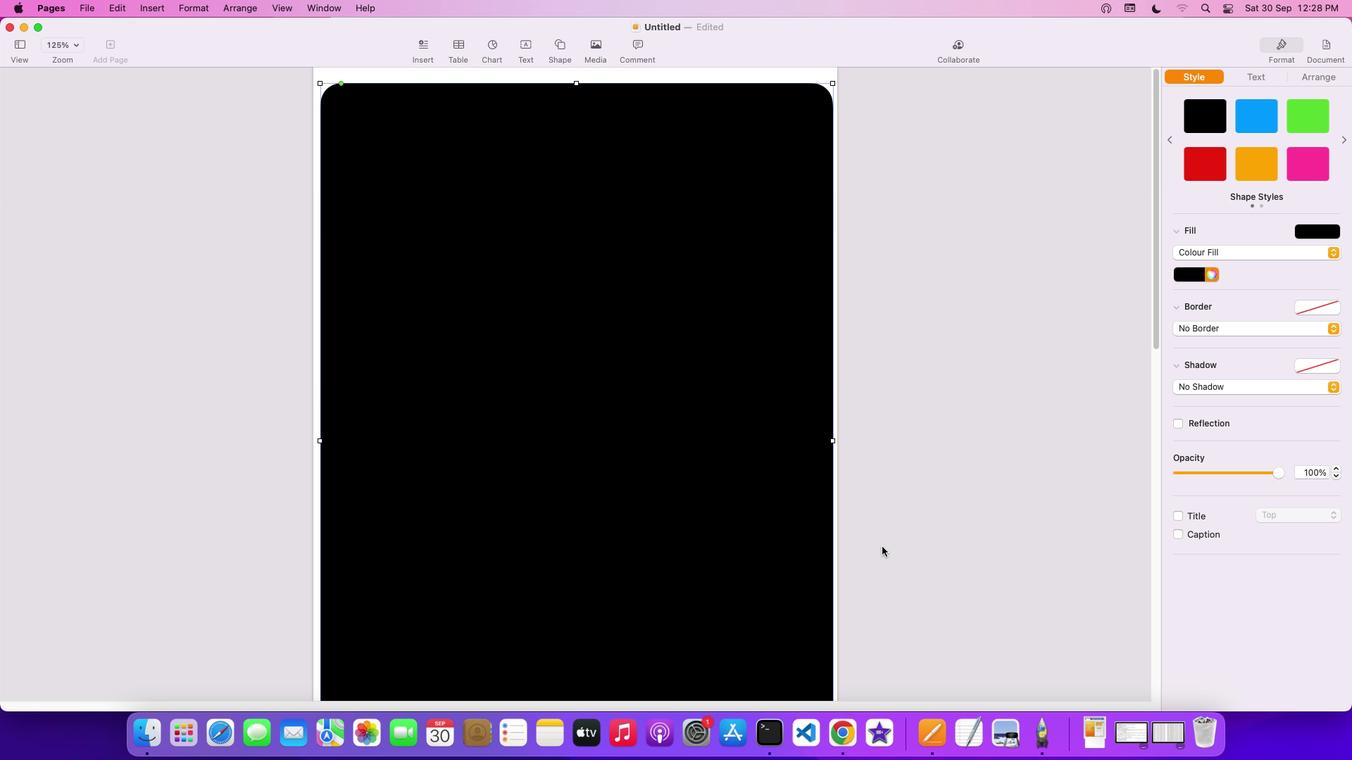 
Action: Mouse scrolled (880, 545) with delta (0, 0)
Screenshot: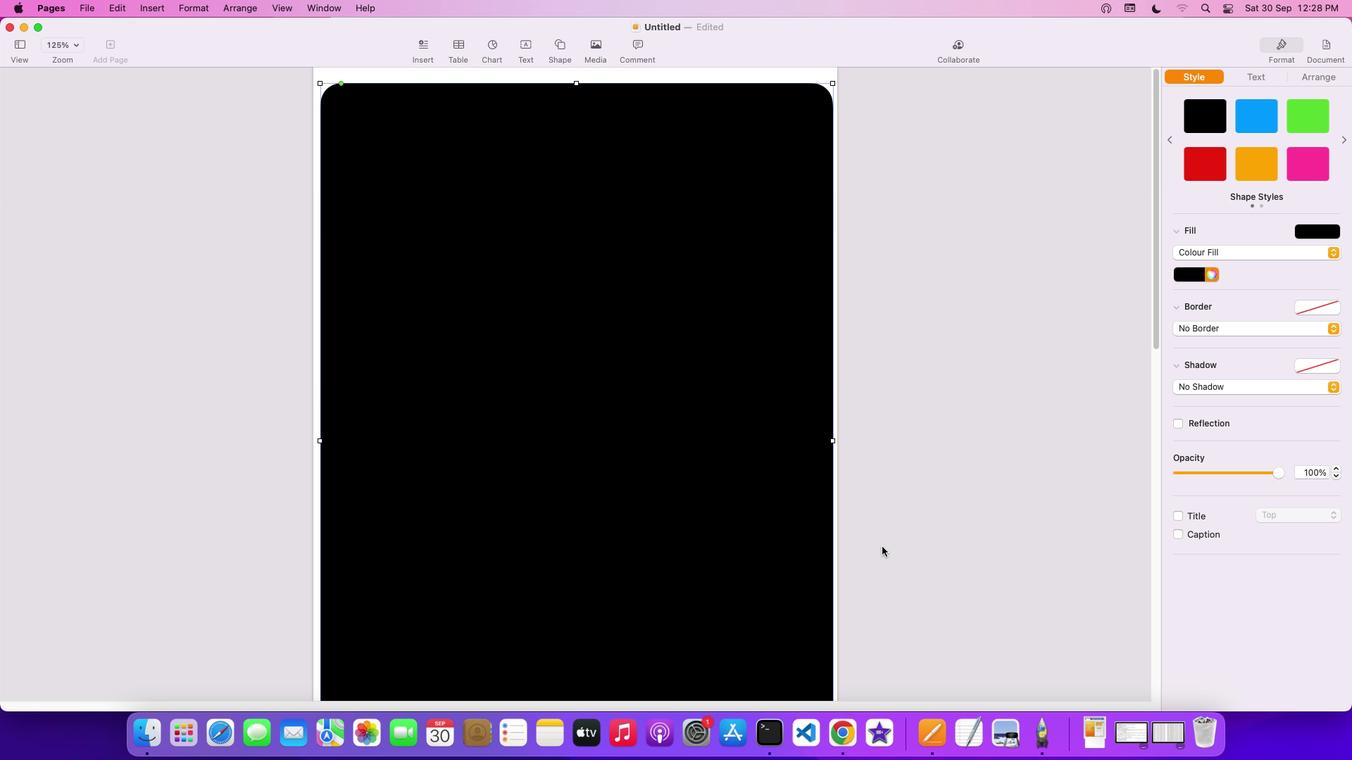 
Action: Mouse scrolled (880, 545) with delta (0, 2)
Screenshot: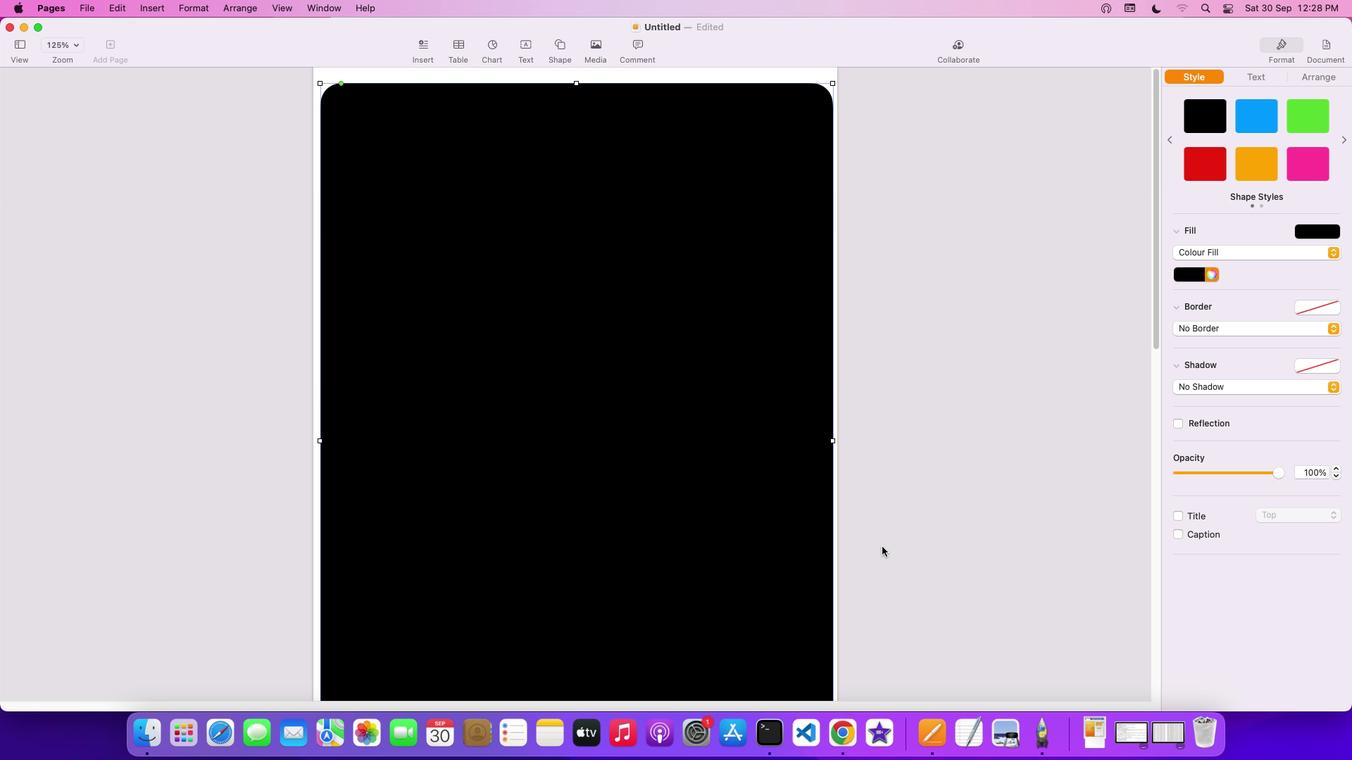 
Action: Mouse moved to (636, 176)
Screenshot: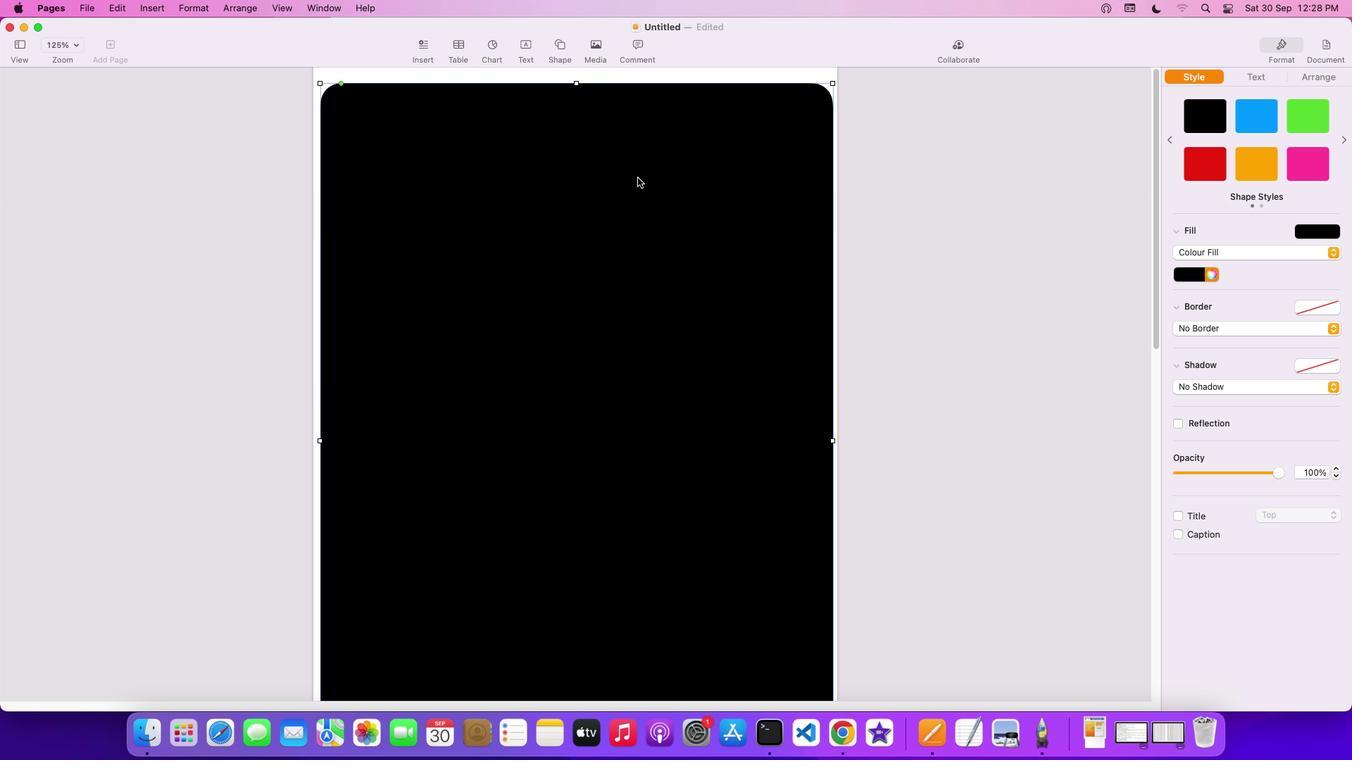 
Action: Mouse pressed left at (636, 176)
Screenshot: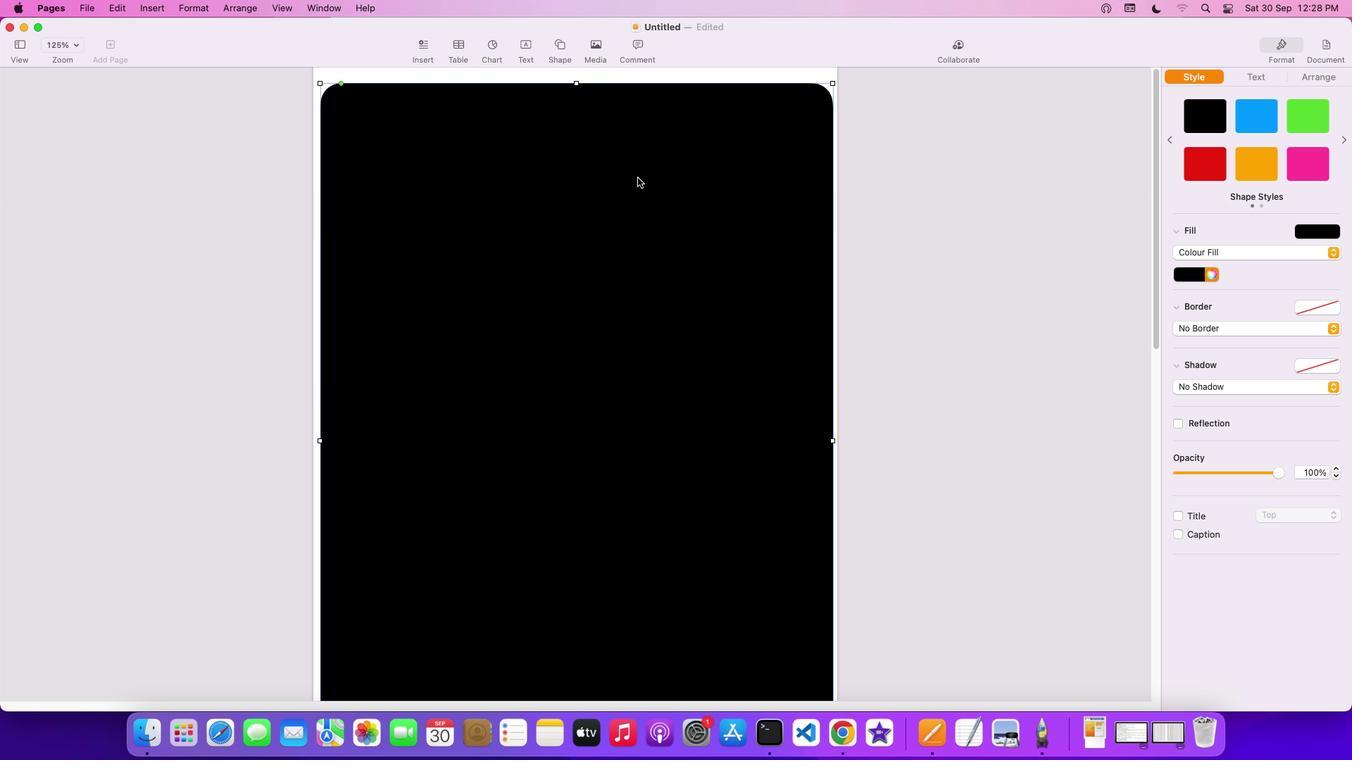 
Action: Mouse moved to (1196, 273)
Screenshot: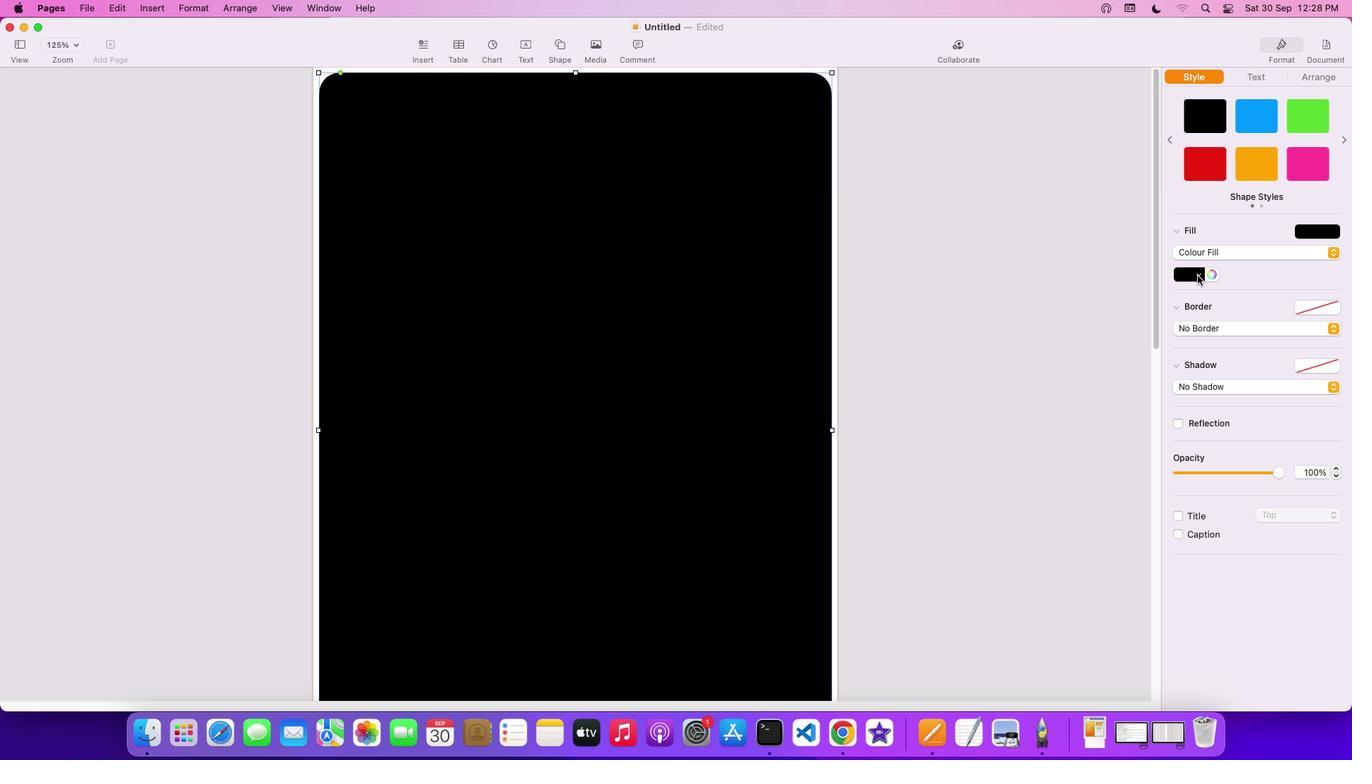 
Action: Mouse pressed left at (1196, 273)
Screenshot: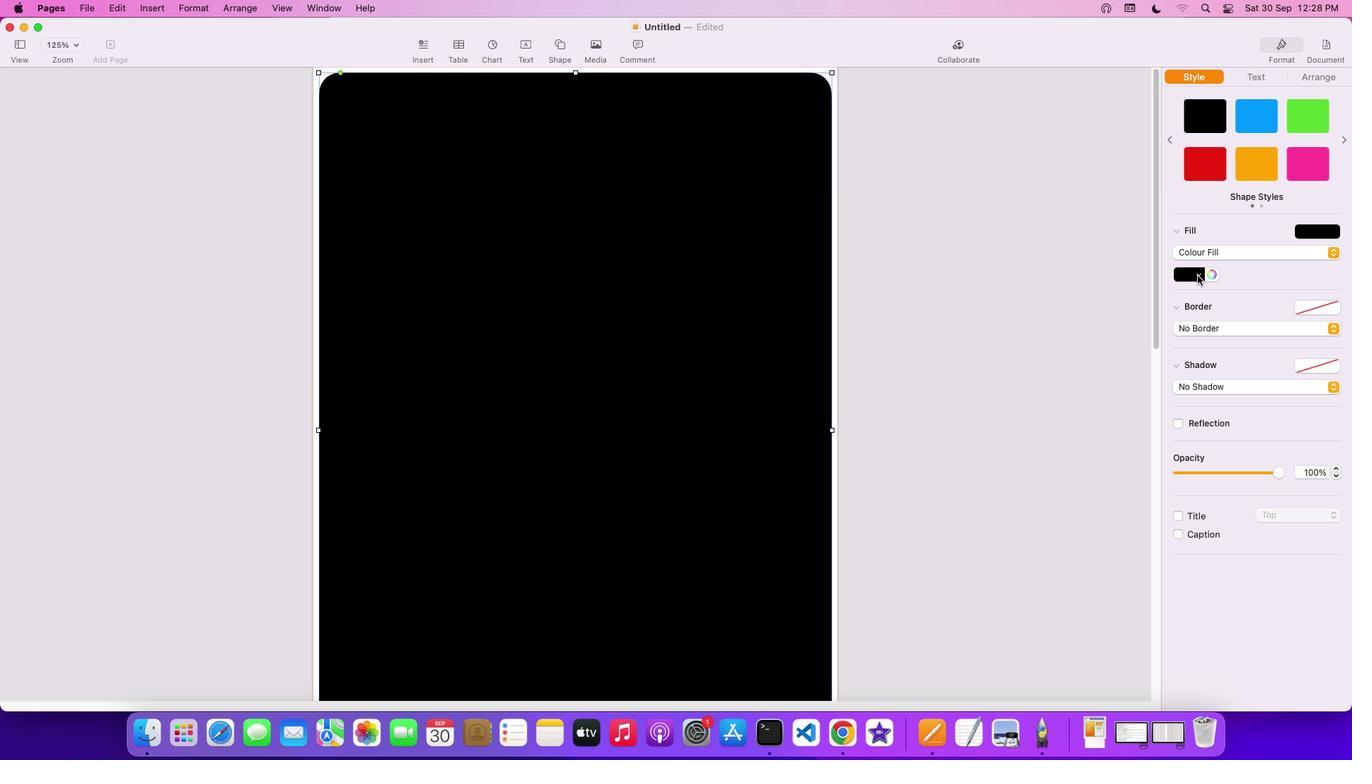 
Action: Mouse moved to (1146, 366)
Screenshot: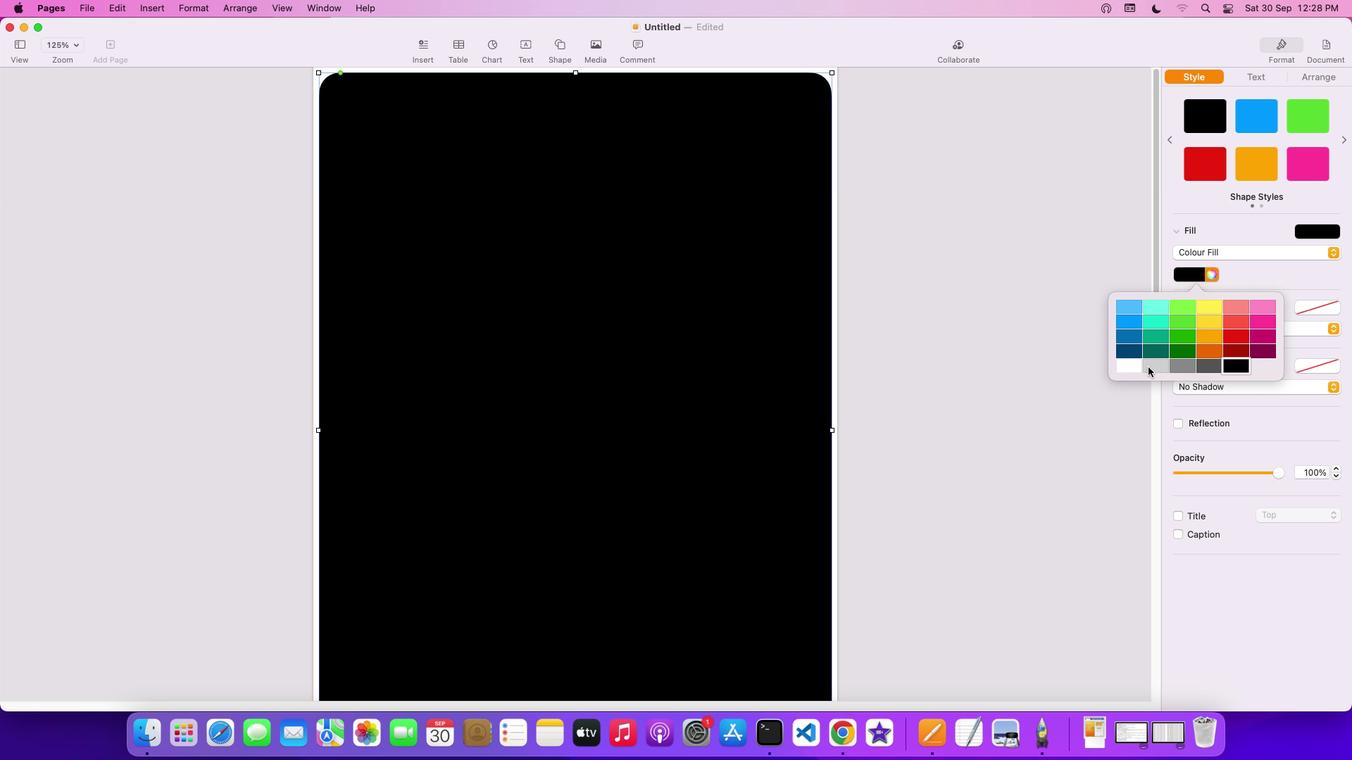 
Action: Mouse pressed left at (1146, 366)
Screenshot: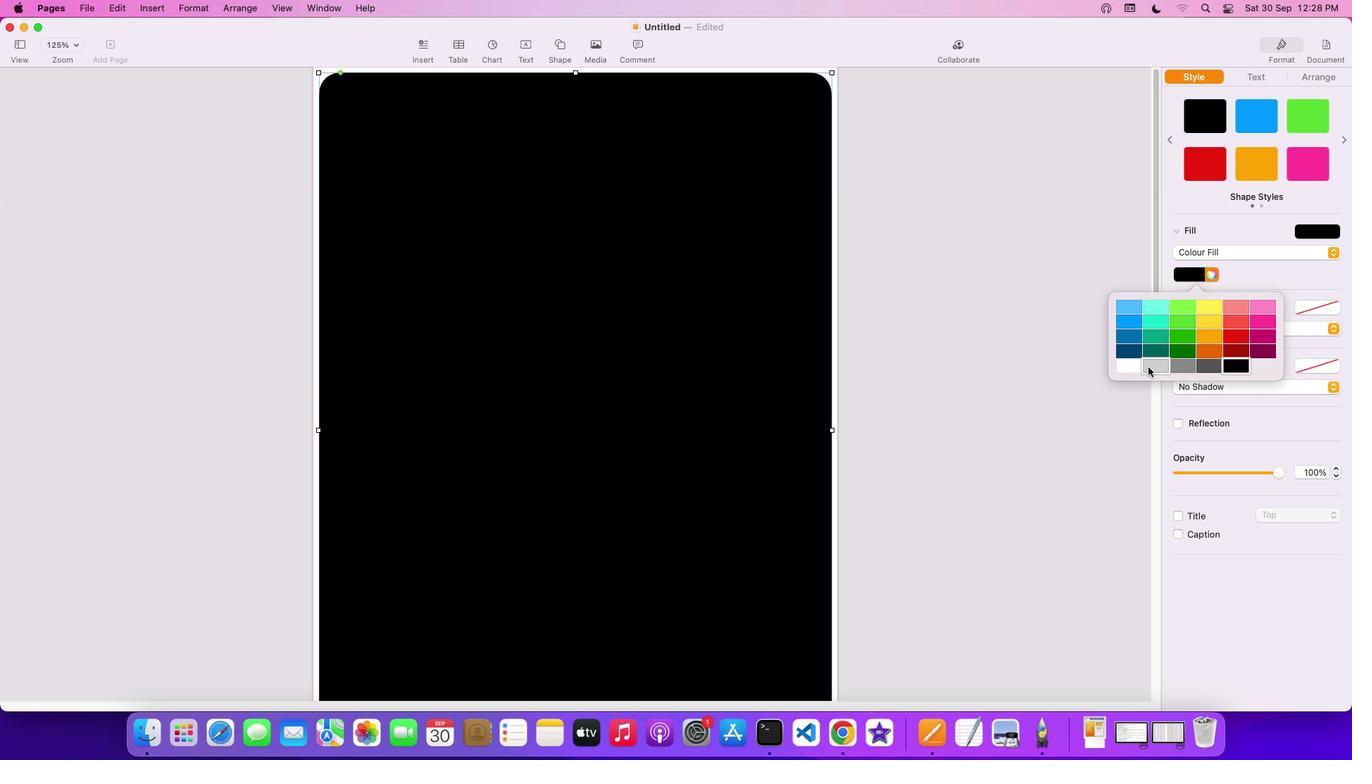 
Action: Mouse moved to (554, 45)
Screenshot: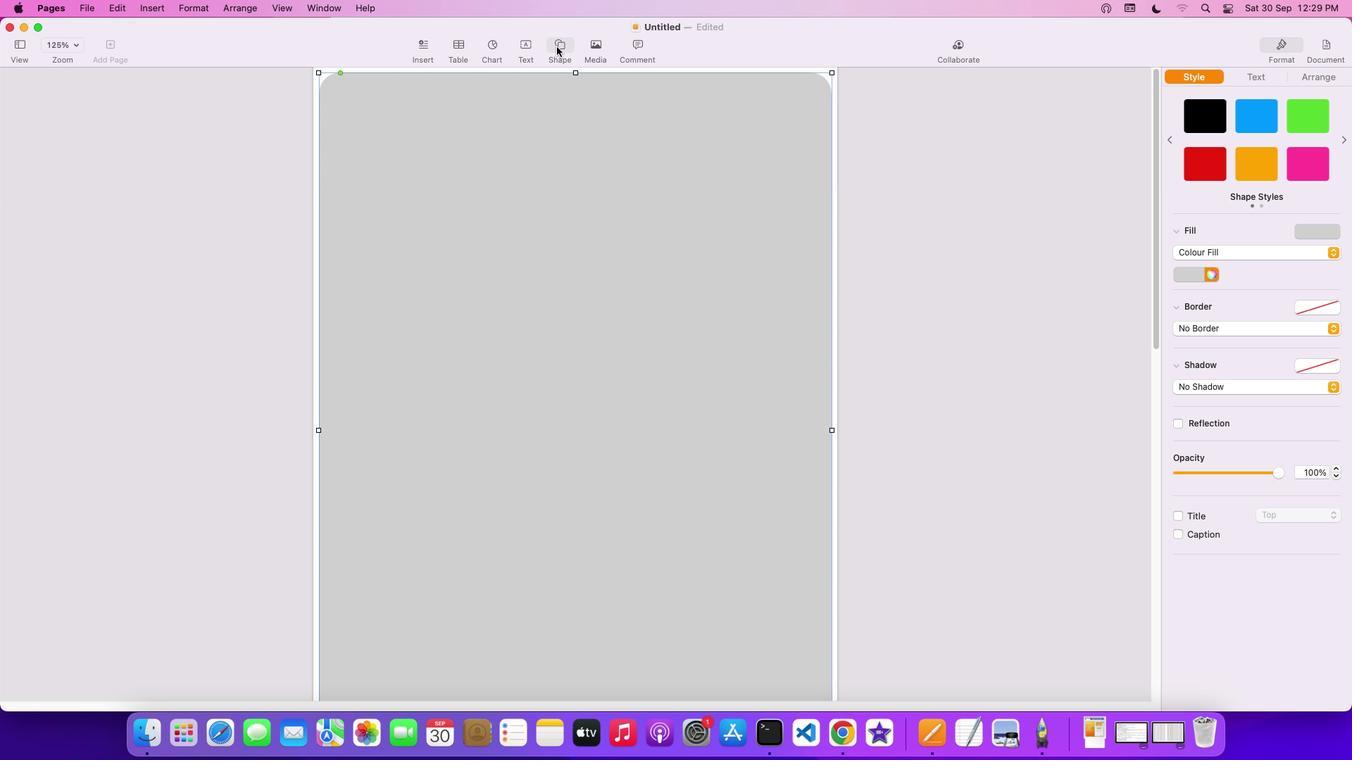 
Action: Mouse pressed left at (554, 45)
Screenshot: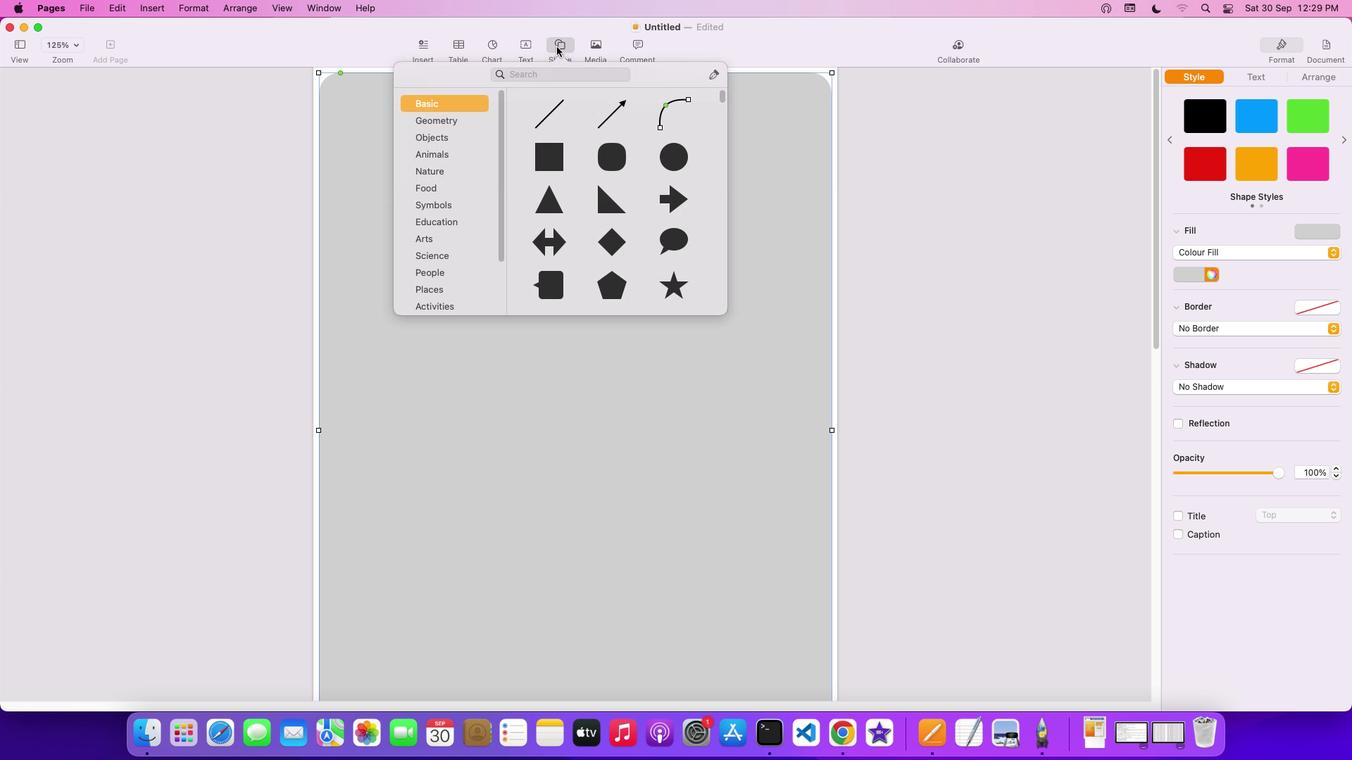 
Action: Mouse moved to (550, 155)
Screenshot: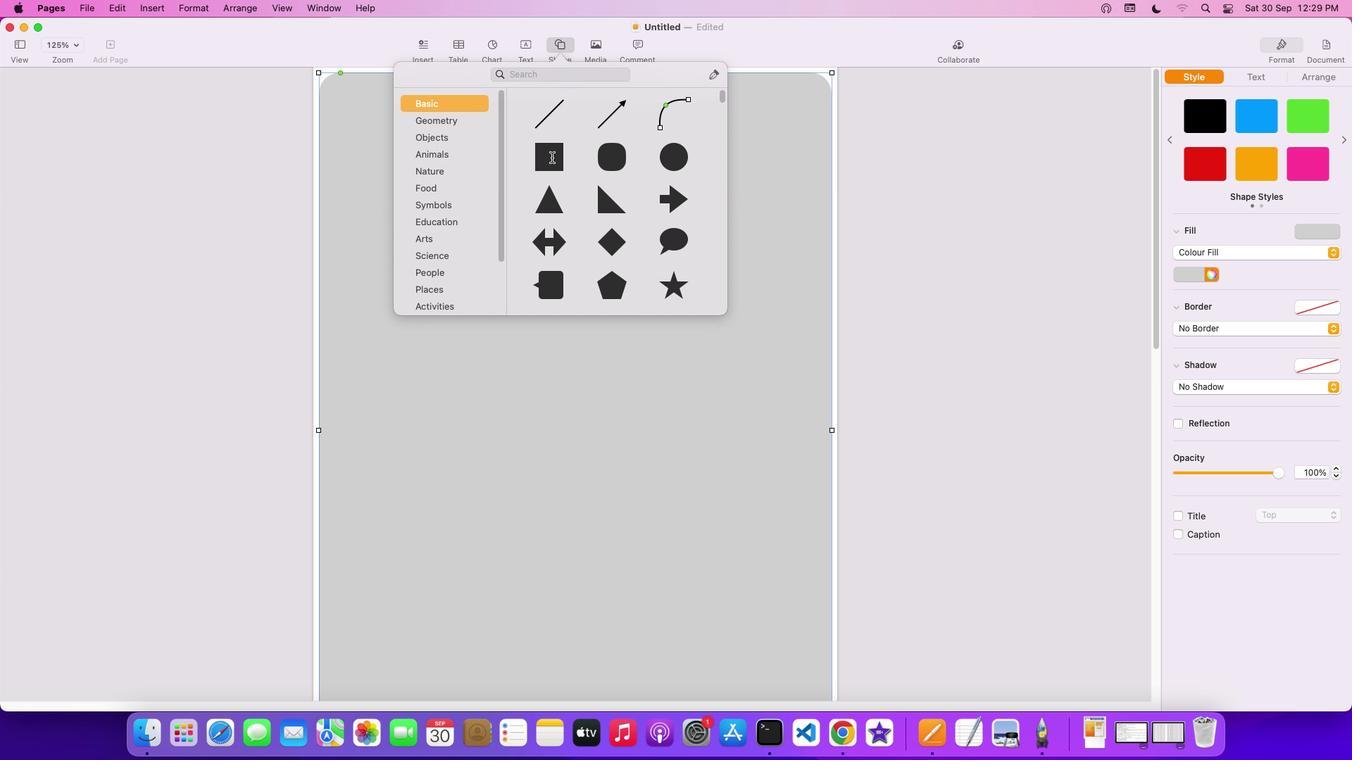 
Action: Mouse pressed left at (550, 155)
Screenshot: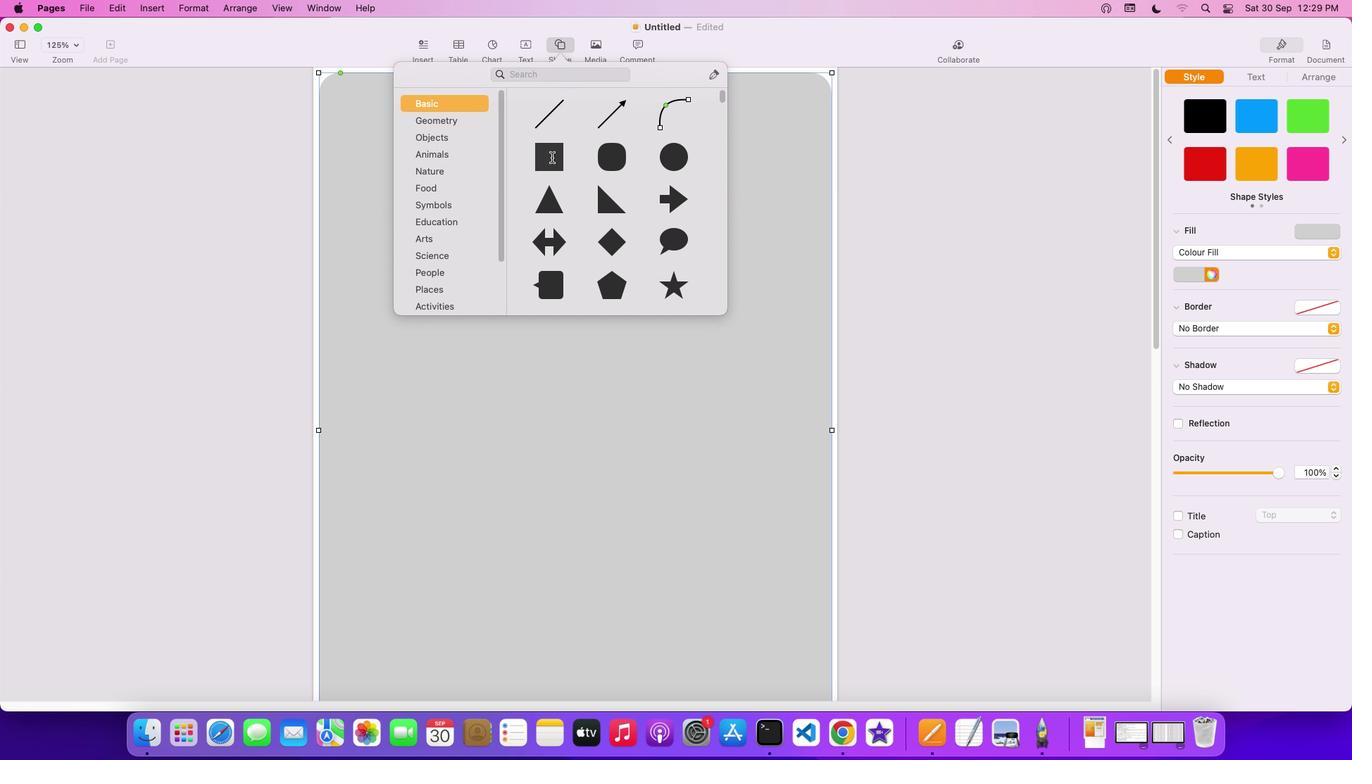 
Action: Mouse moved to (618, 337)
Screenshot: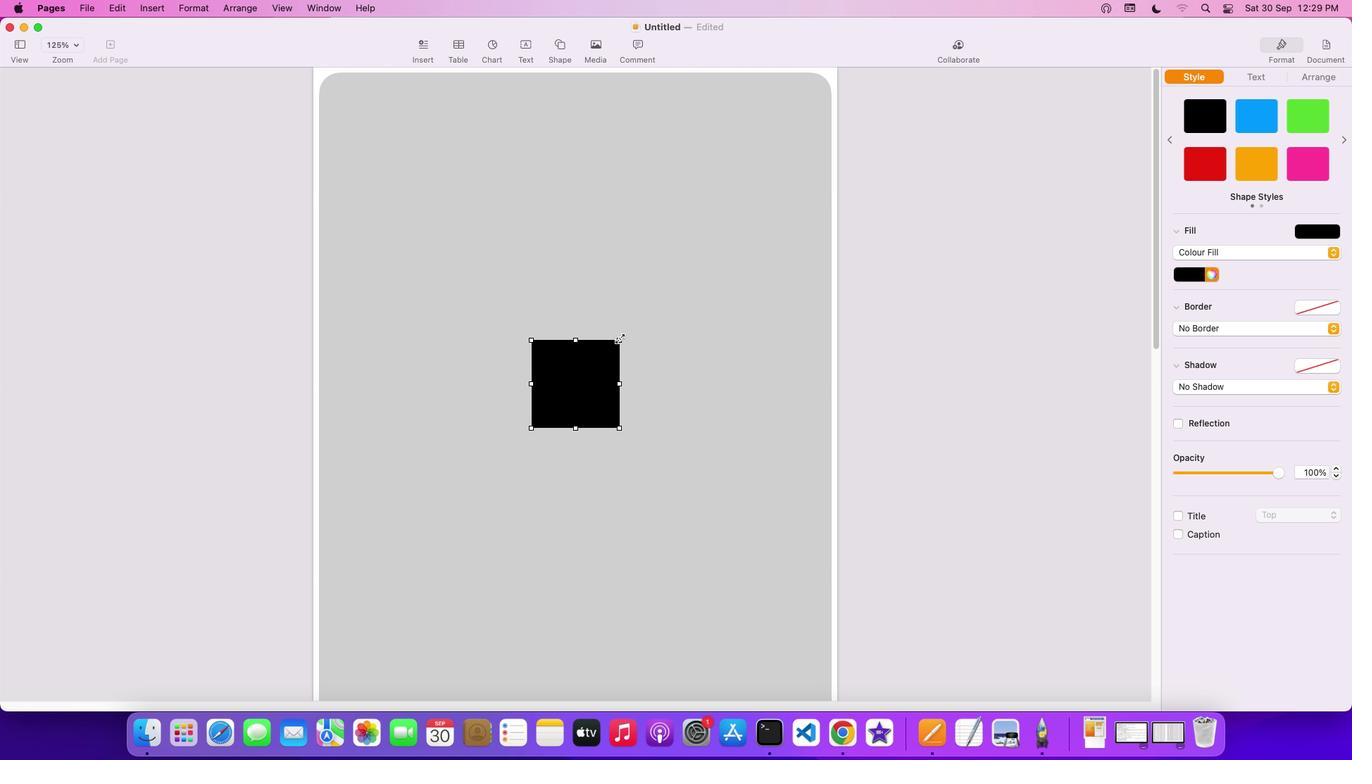 
Action: Mouse pressed left at (618, 337)
Screenshot: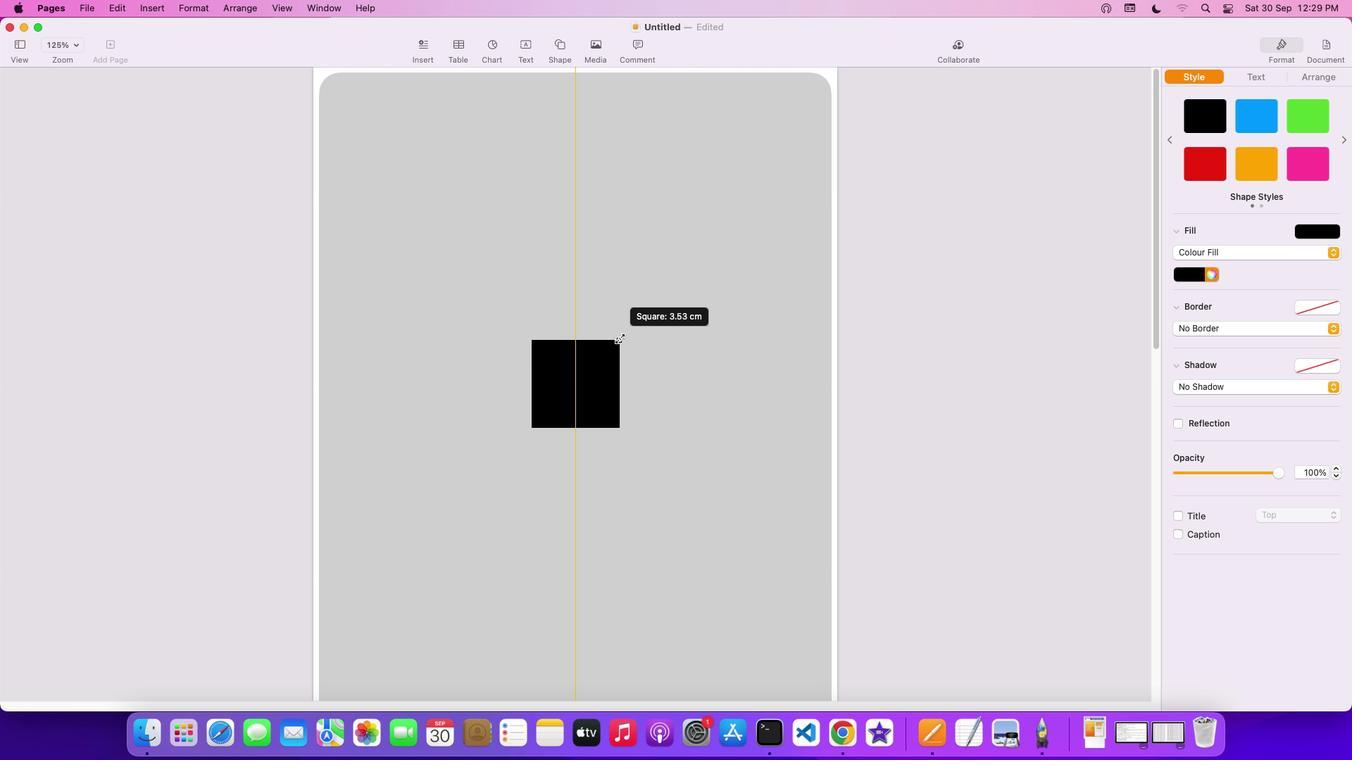 
Action: Mouse moved to (531, 107)
Screenshot: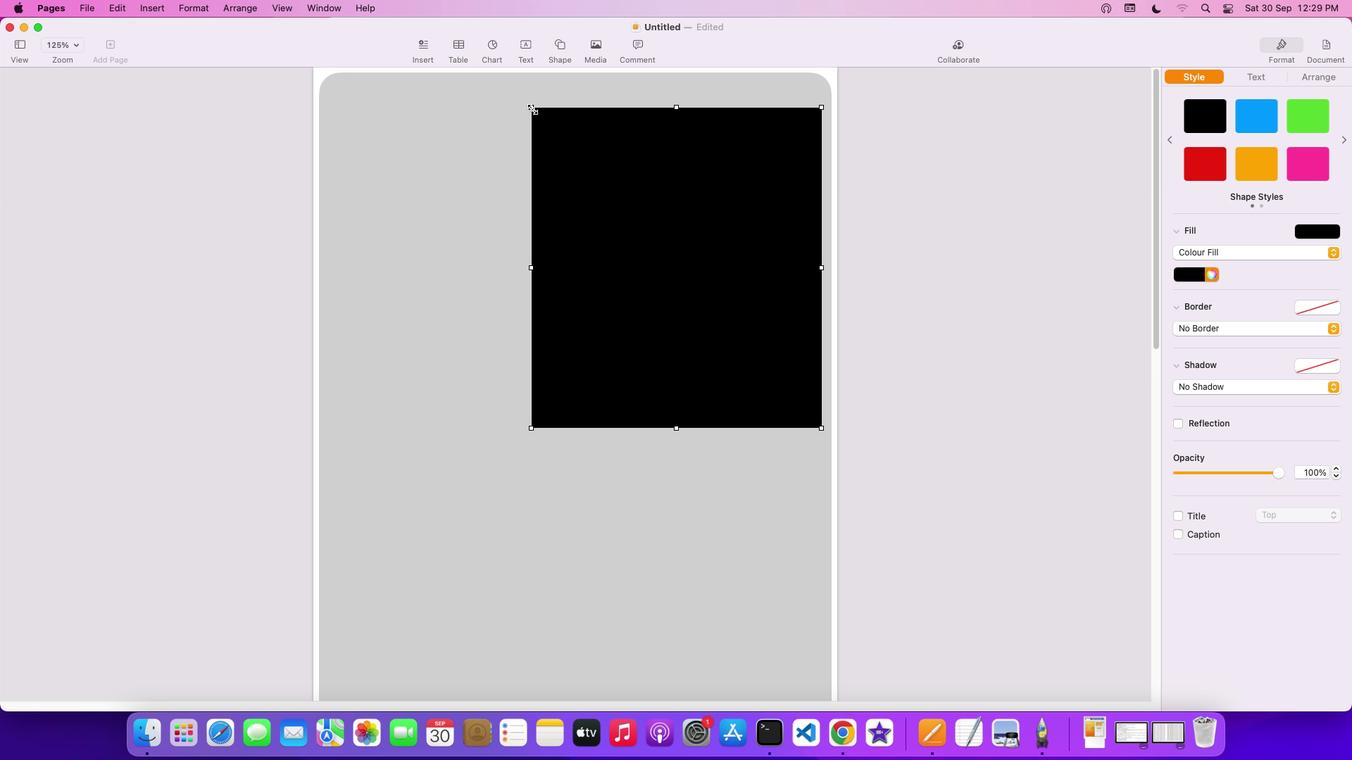 
Action: Mouse pressed left at (531, 107)
Screenshot: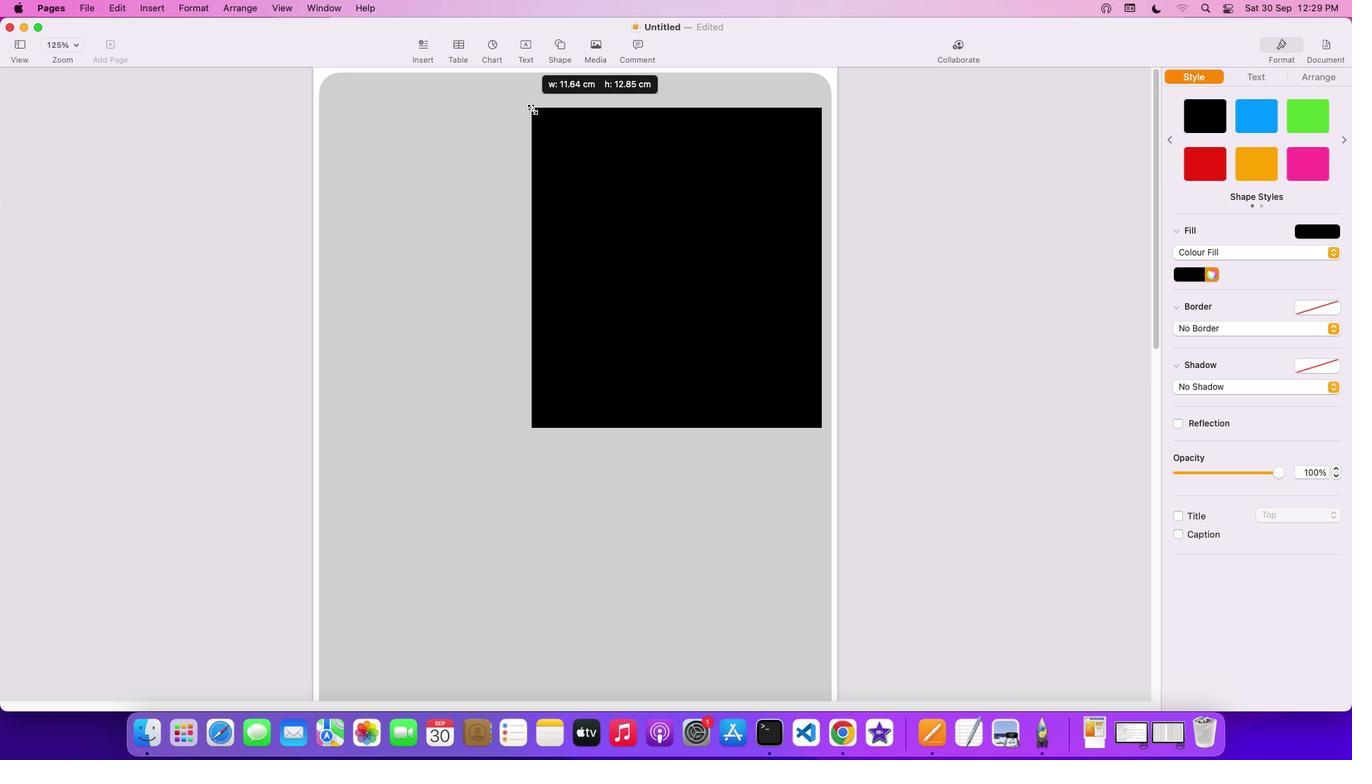 
Action: Mouse moved to (573, 490)
Screenshot: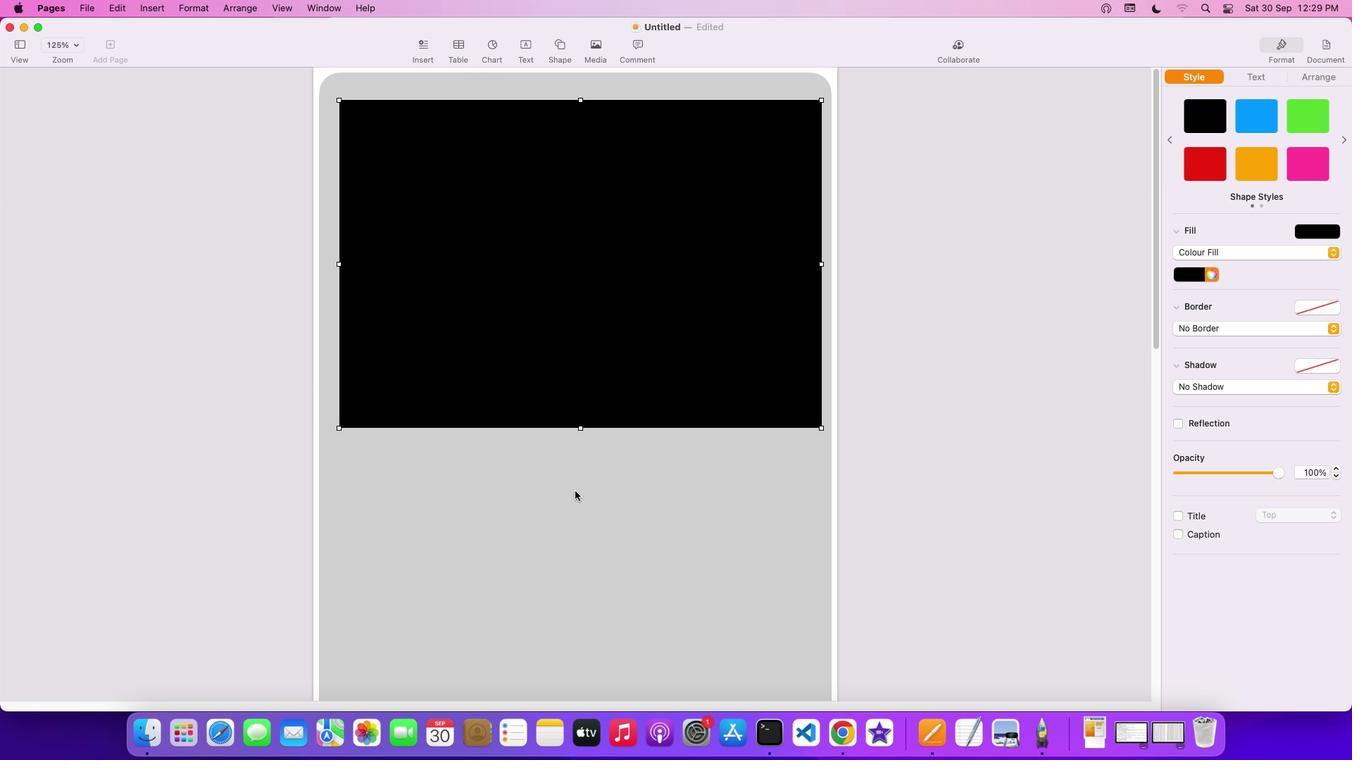 
Action: Mouse scrolled (573, 490) with delta (0, -1)
Screenshot: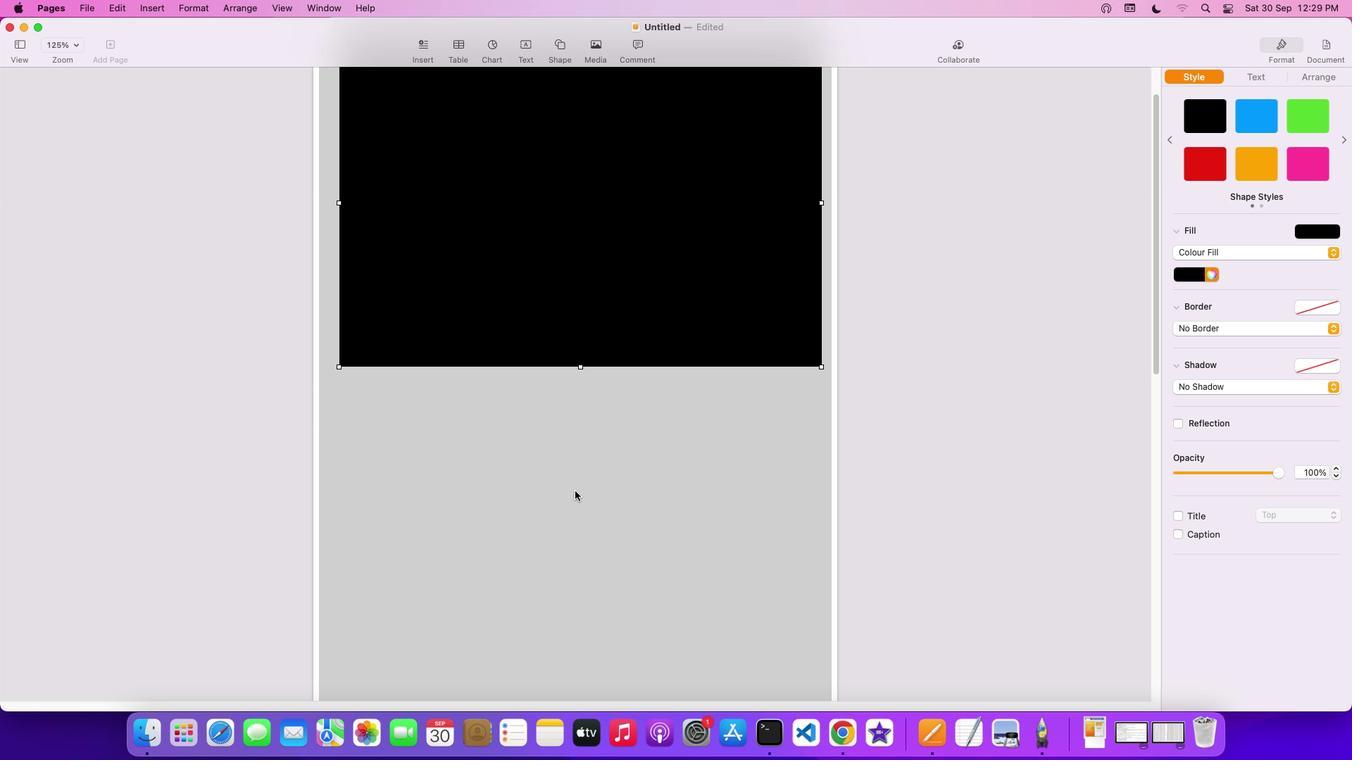 
Action: Mouse scrolled (573, 490) with delta (0, -1)
Screenshot: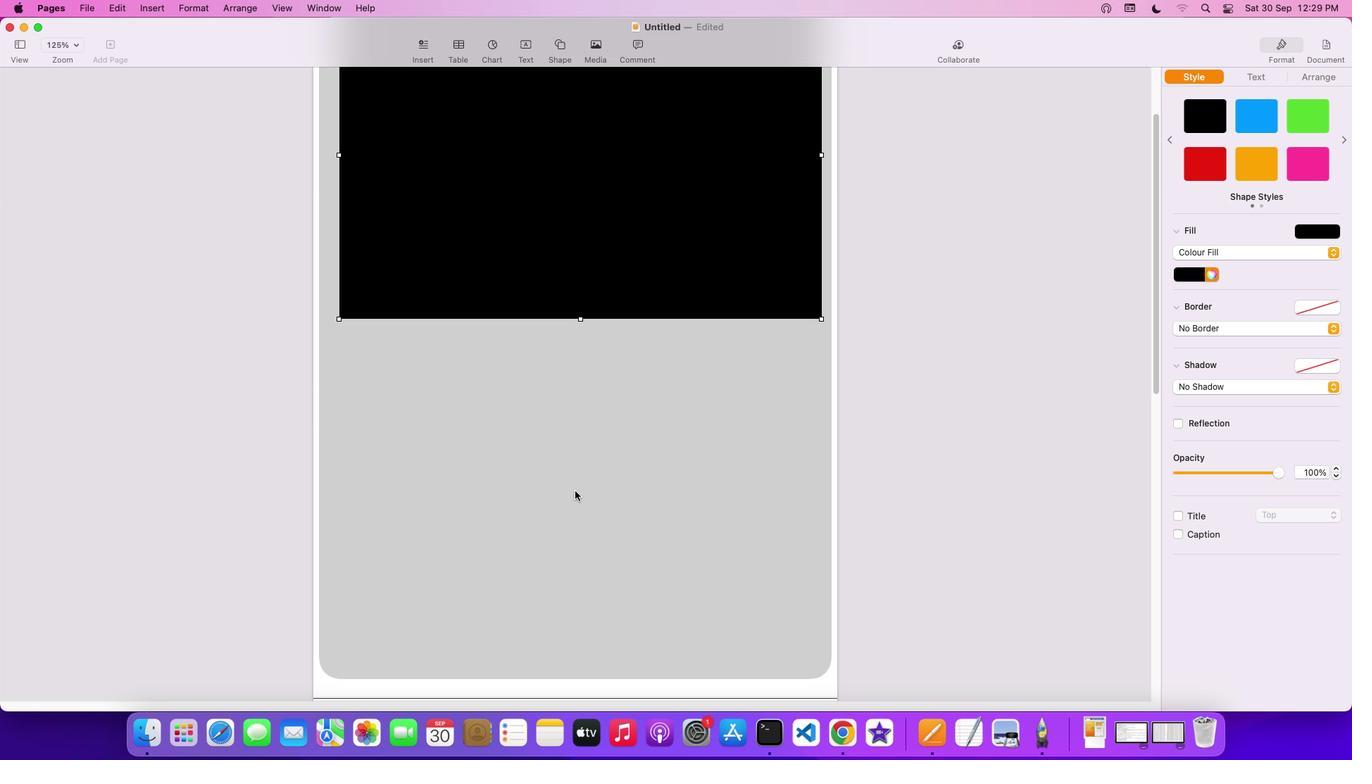 
Action: Mouse scrolled (573, 490) with delta (0, -2)
Screenshot: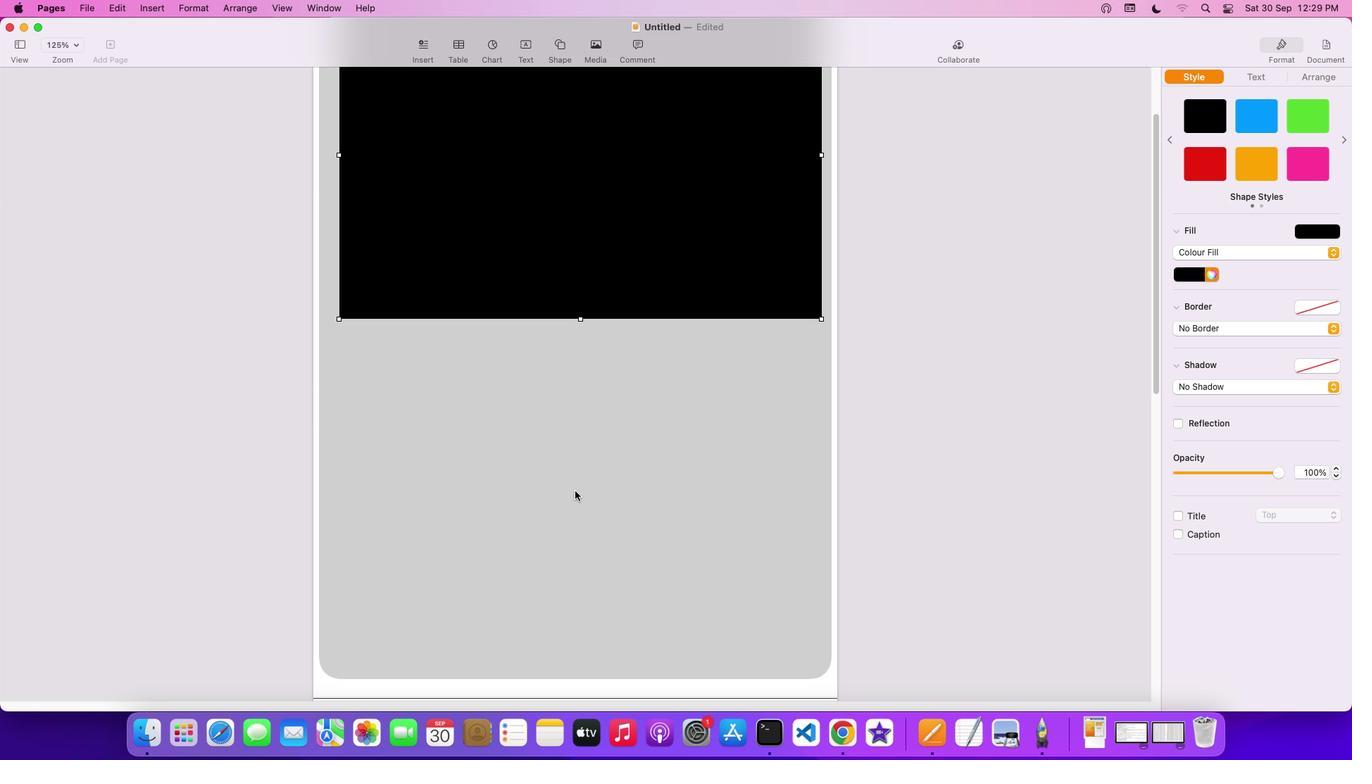 
Action: Mouse scrolled (573, 490) with delta (0, -4)
Screenshot: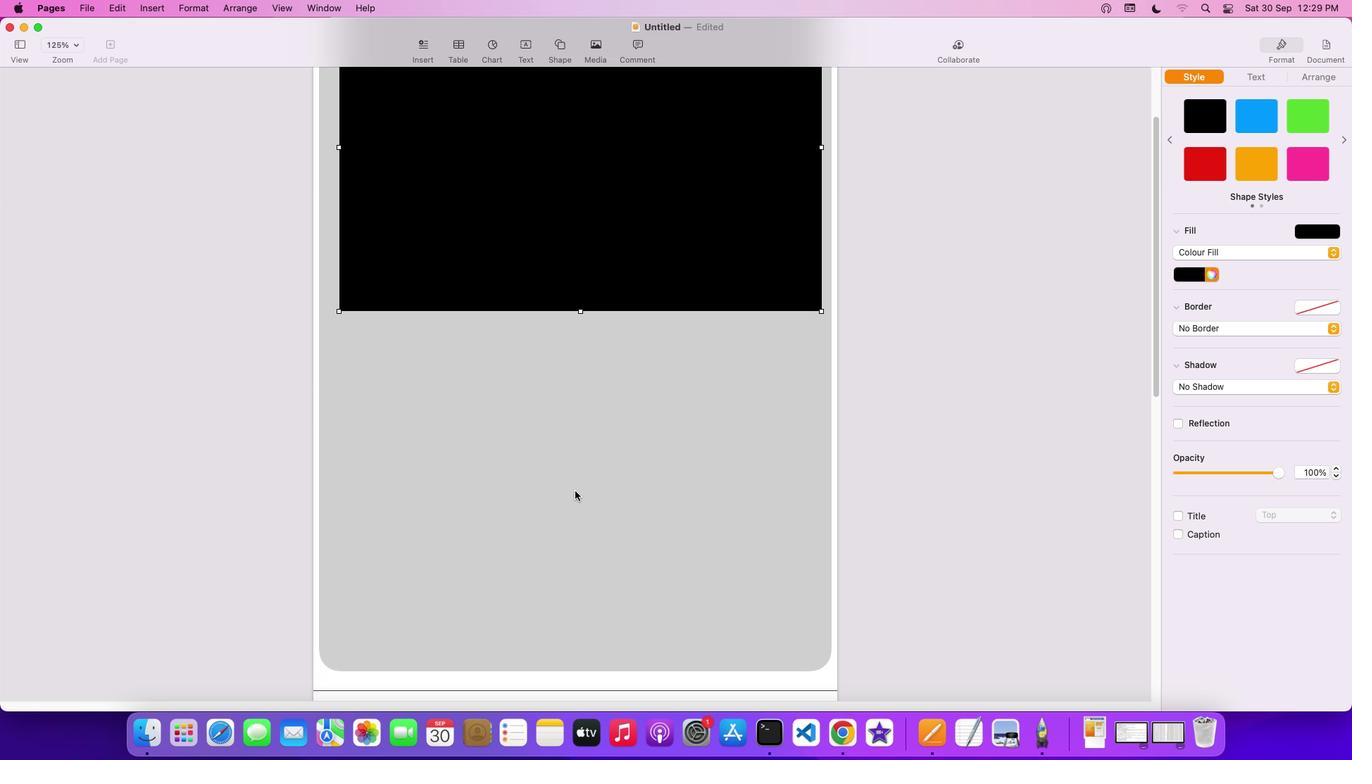 
Action: Mouse scrolled (573, 490) with delta (0, -4)
Screenshot: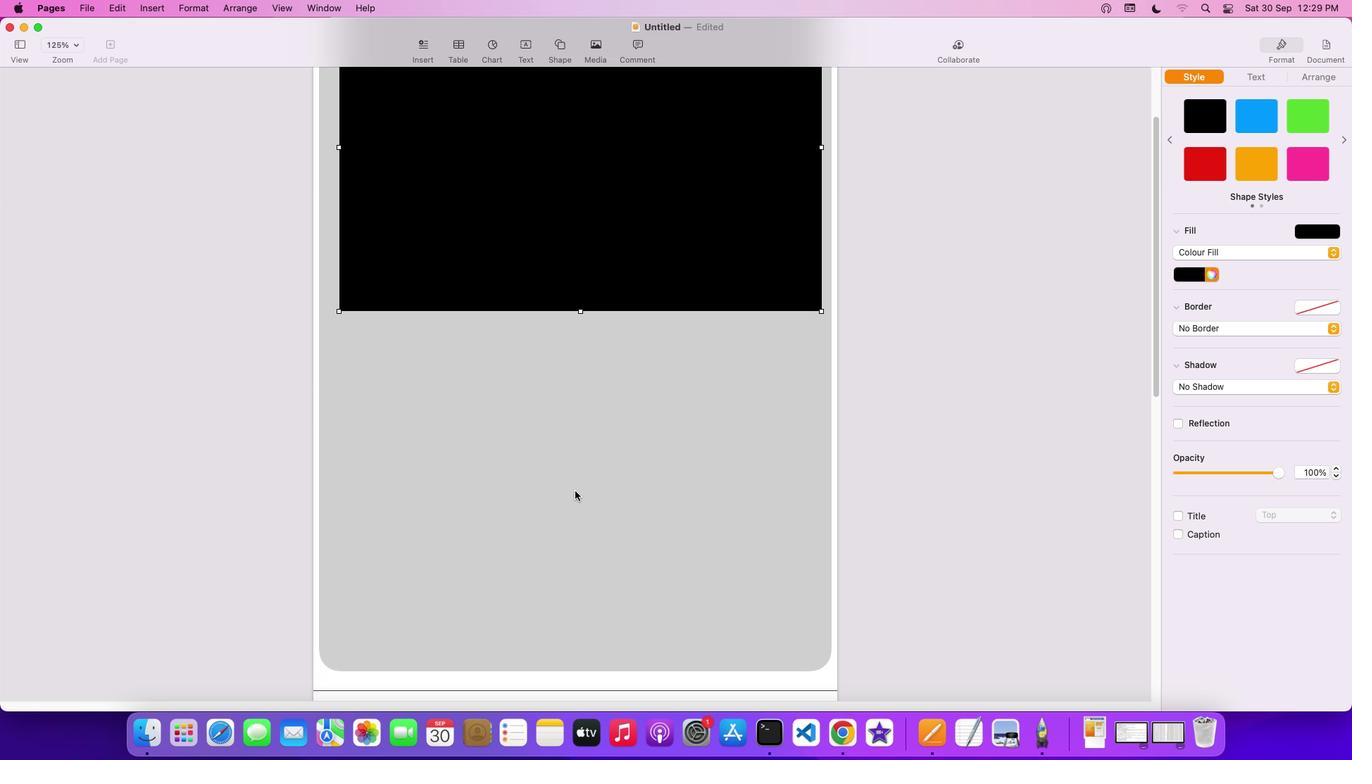 
Action: Mouse moved to (819, 309)
Screenshot: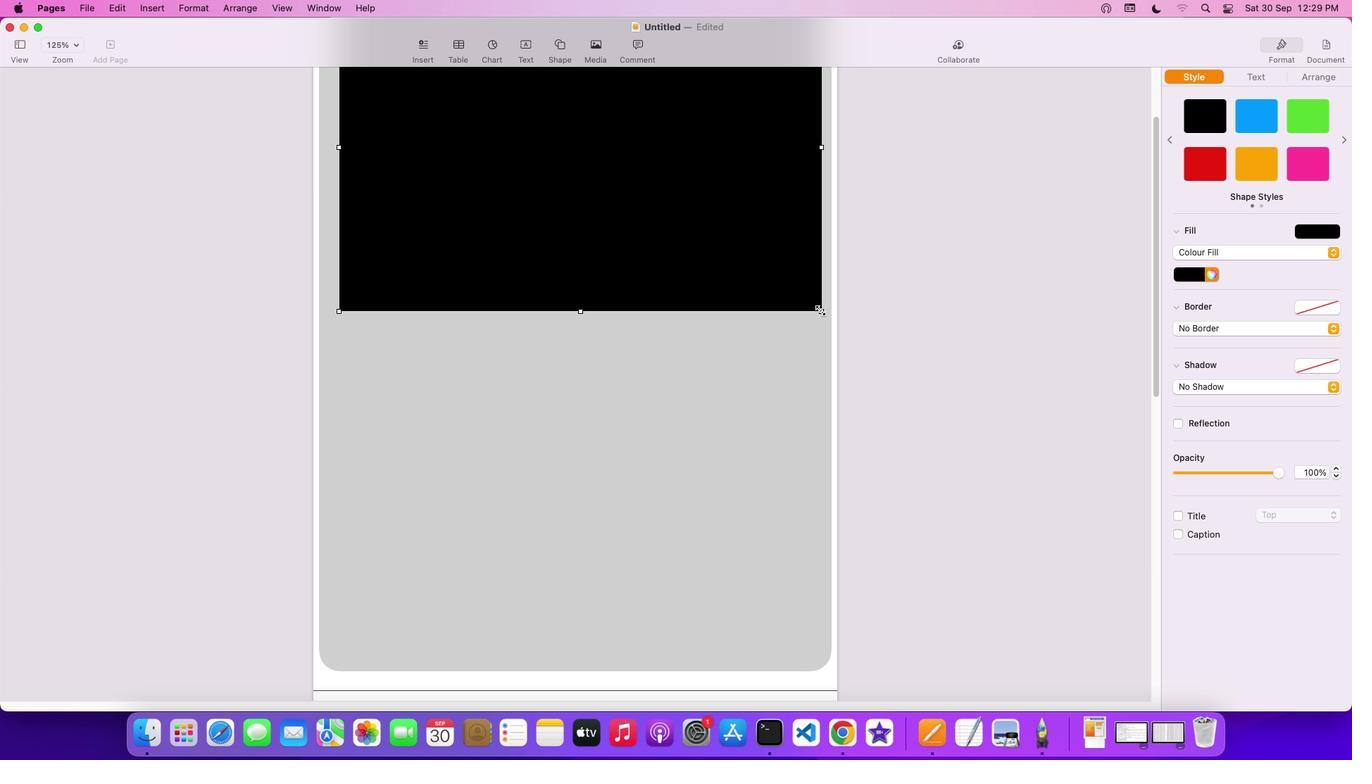 
Action: Mouse pressed left at (819, 309)
Screenshot: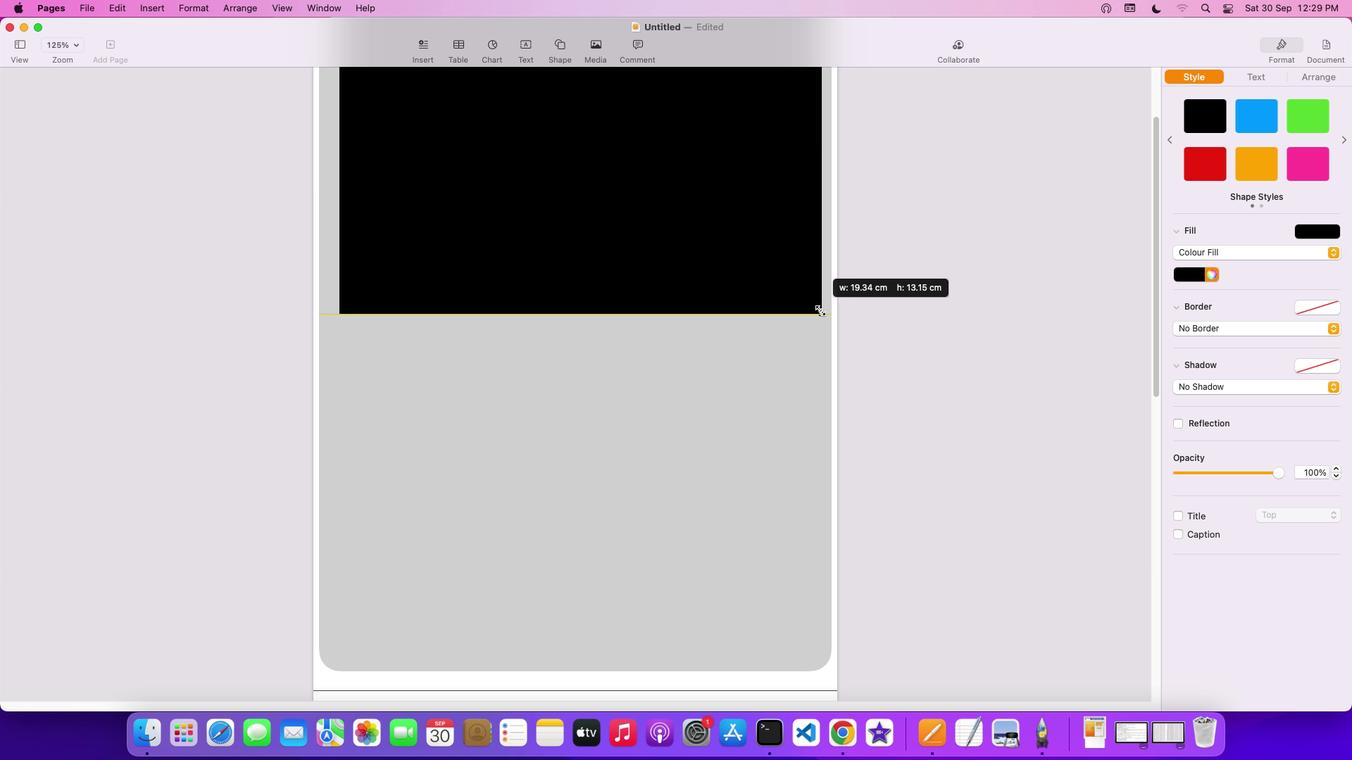 
Action: Mouse moved to (1330, 330)
Screenshot: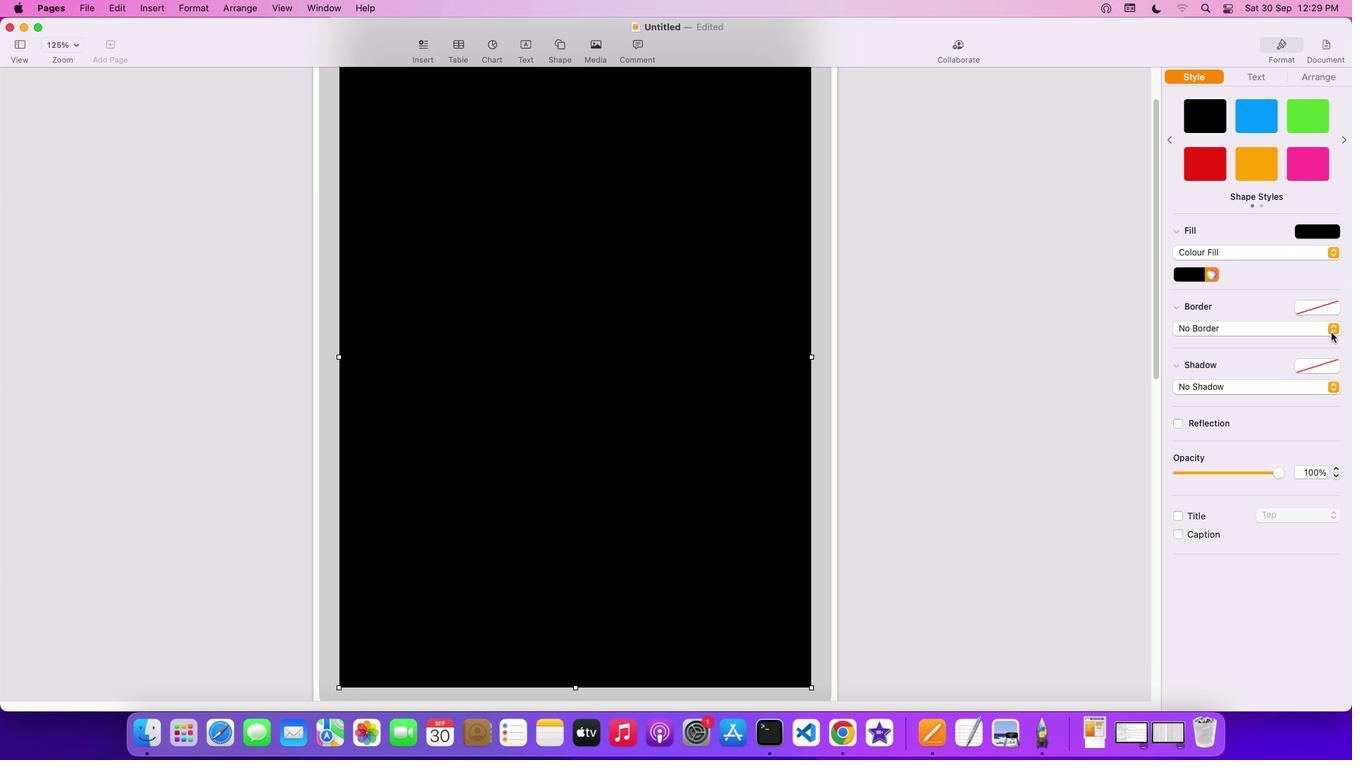 
Action: Mouse pressed left at (1330, 330)
Screenshot: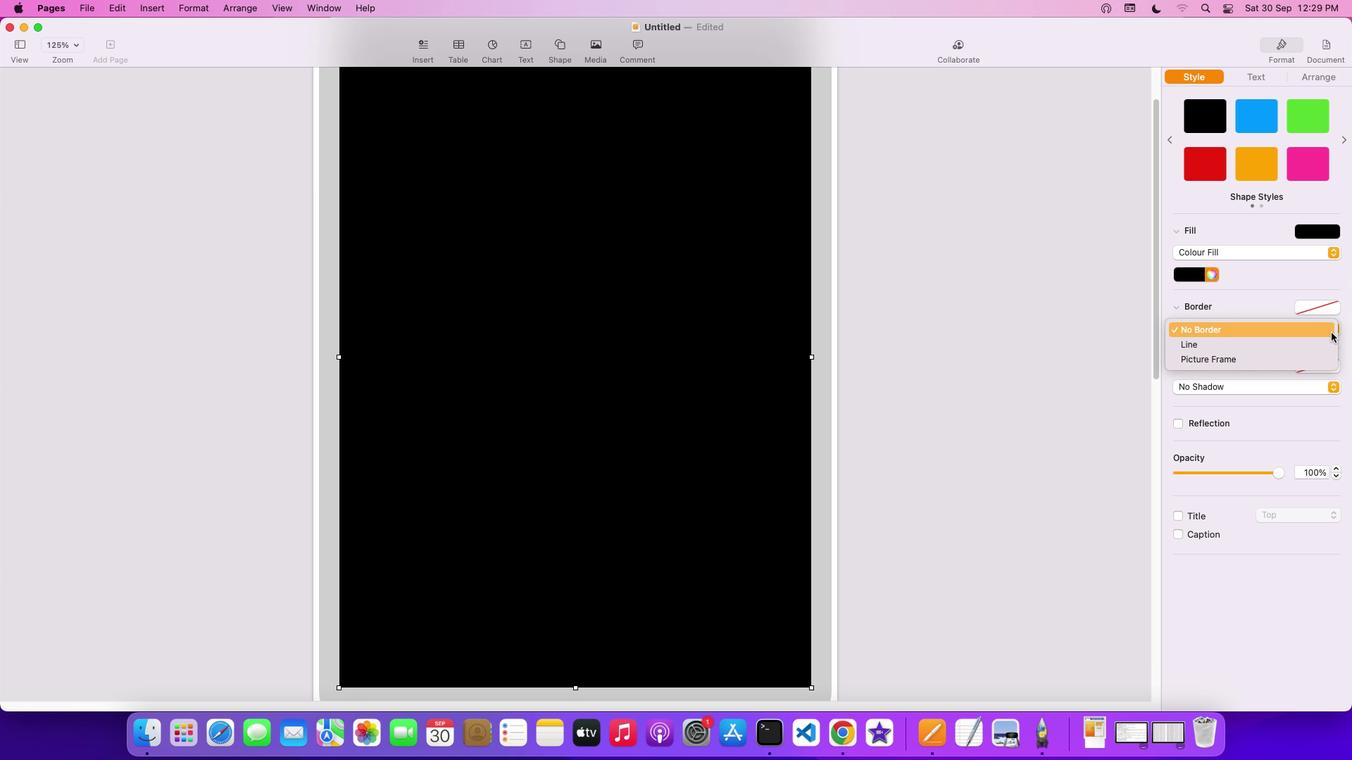 
Action: Mouse moved to (1294, 354)
Screenshot: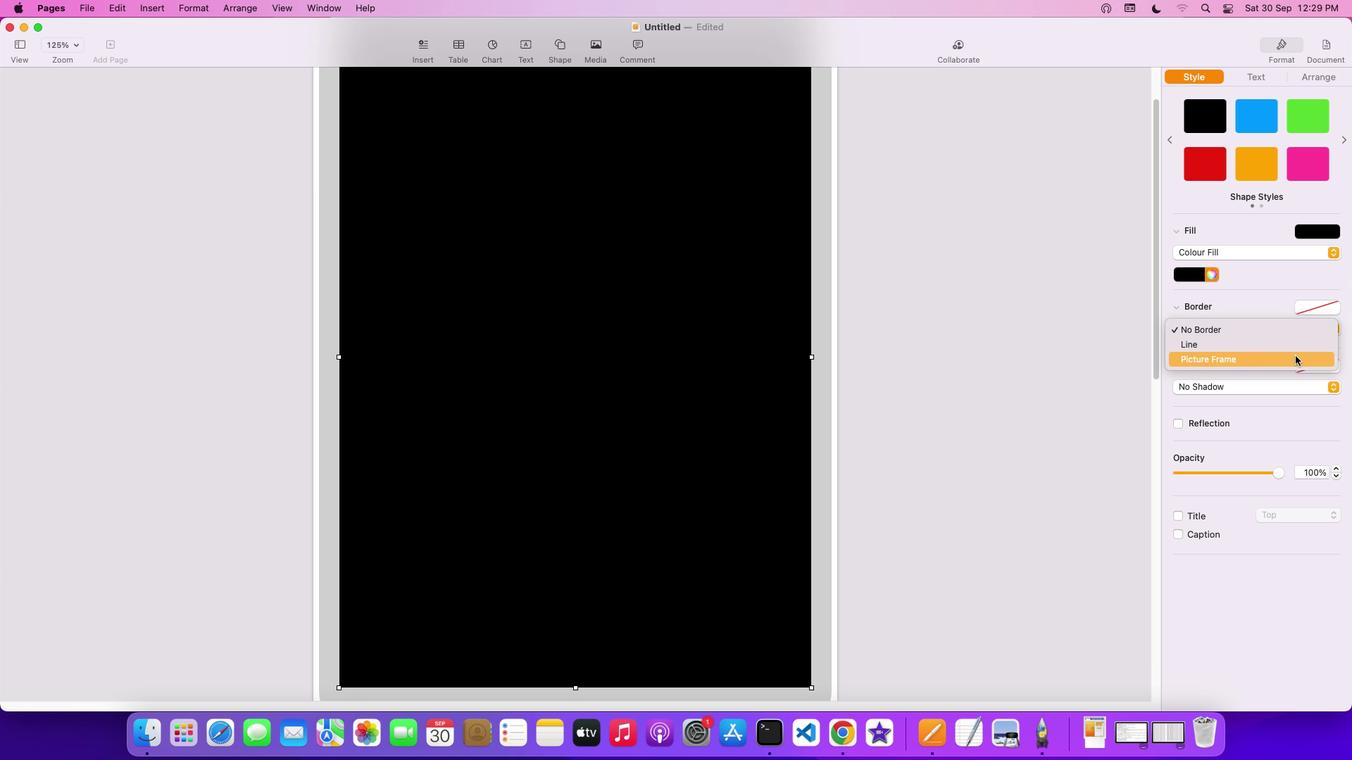 
Action: Mouse pressed left at (1294, 354)
Screenshot: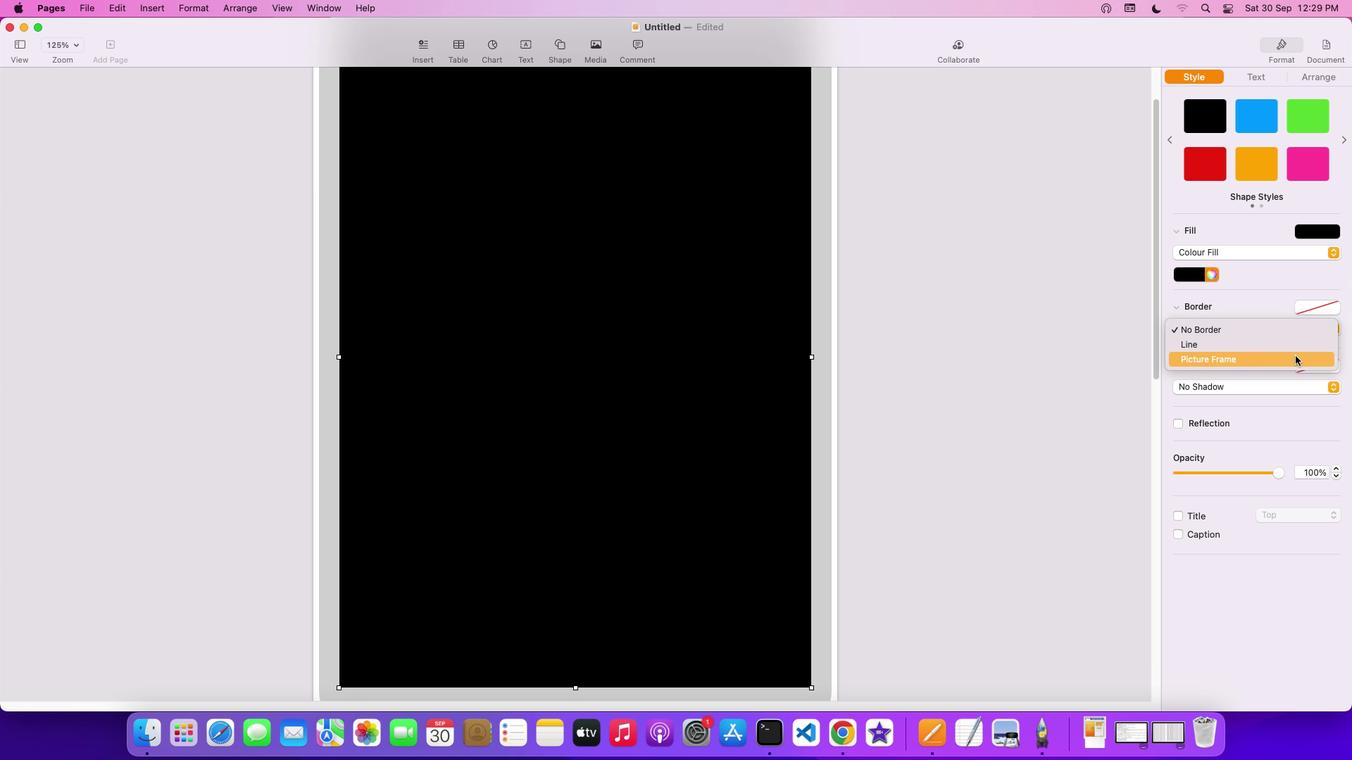
Action: Mouse moved to (1210, 366)
Screenshot: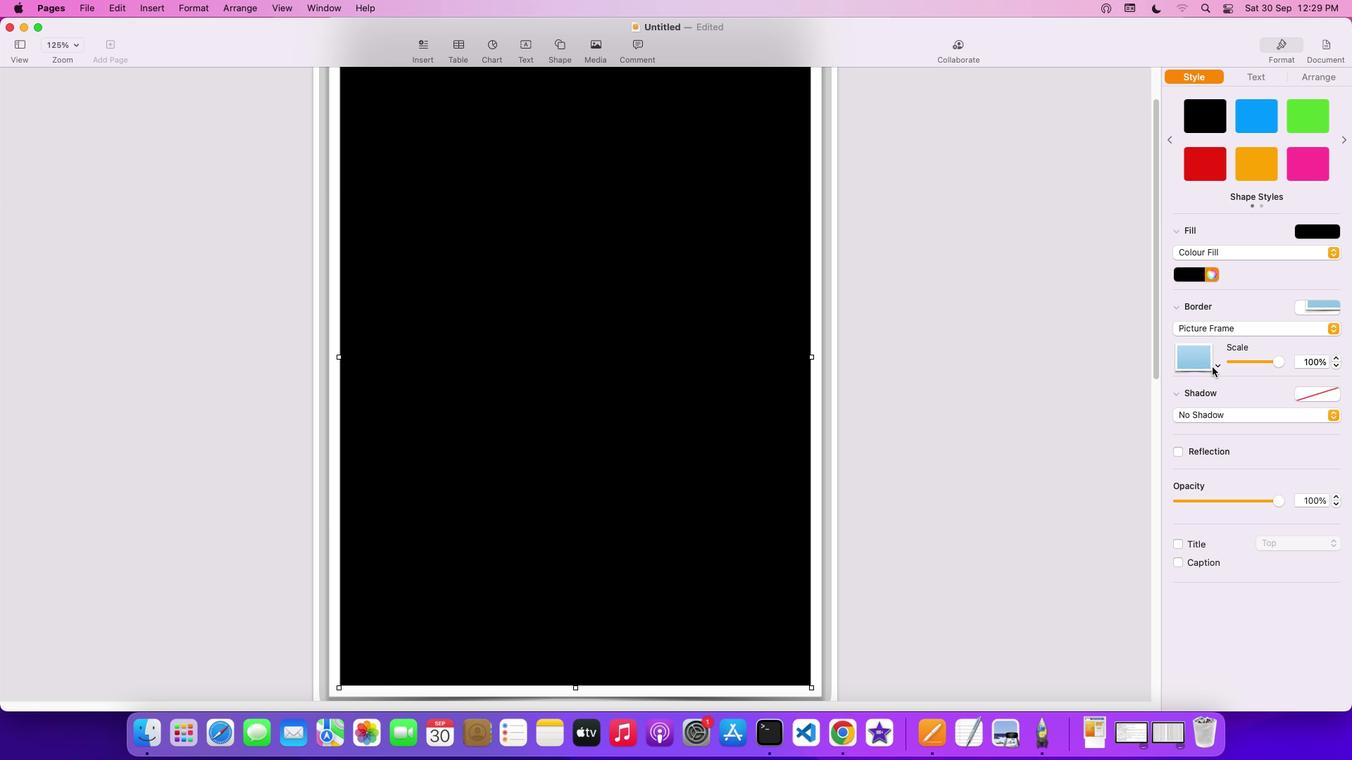 
Action: Mouse pressed left at (1210, 366)
Screenshot: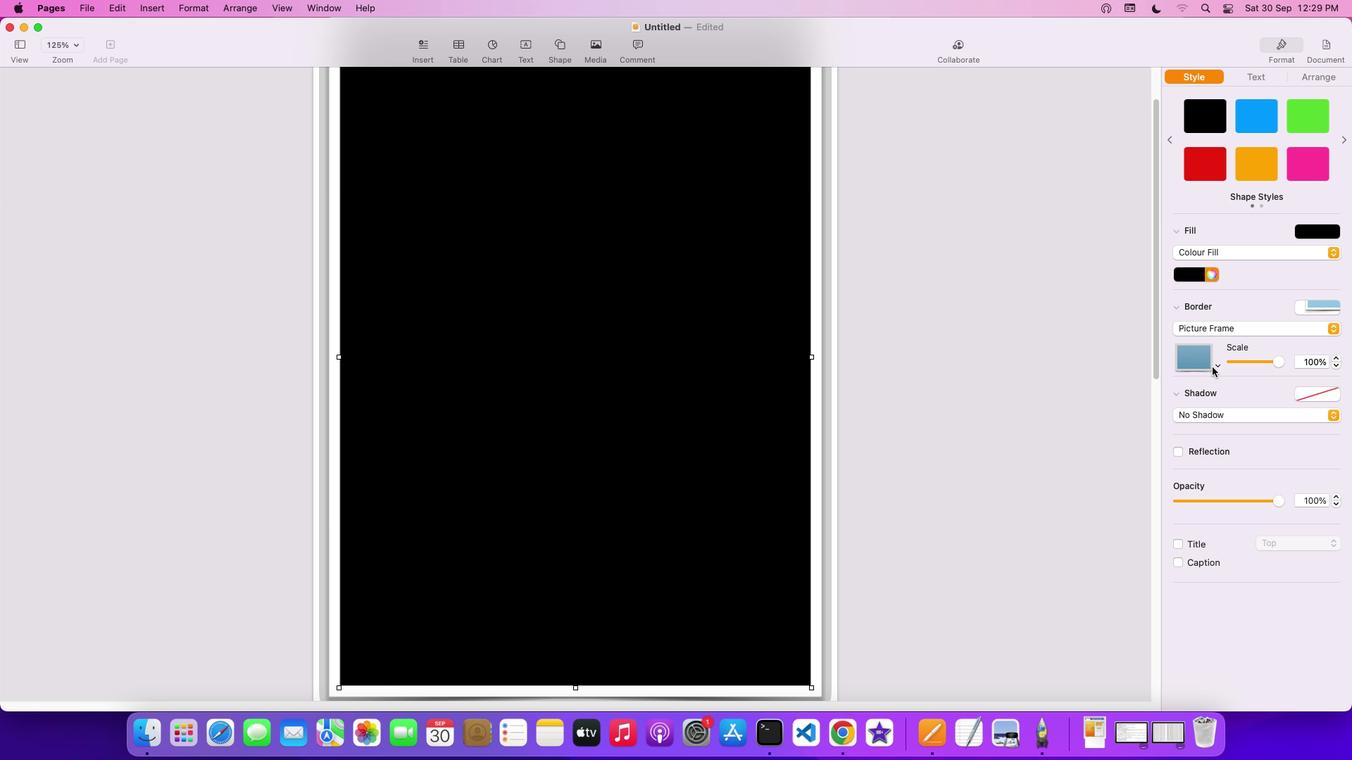 
Action: Mouse moved to (1157, 483)
Screenshot: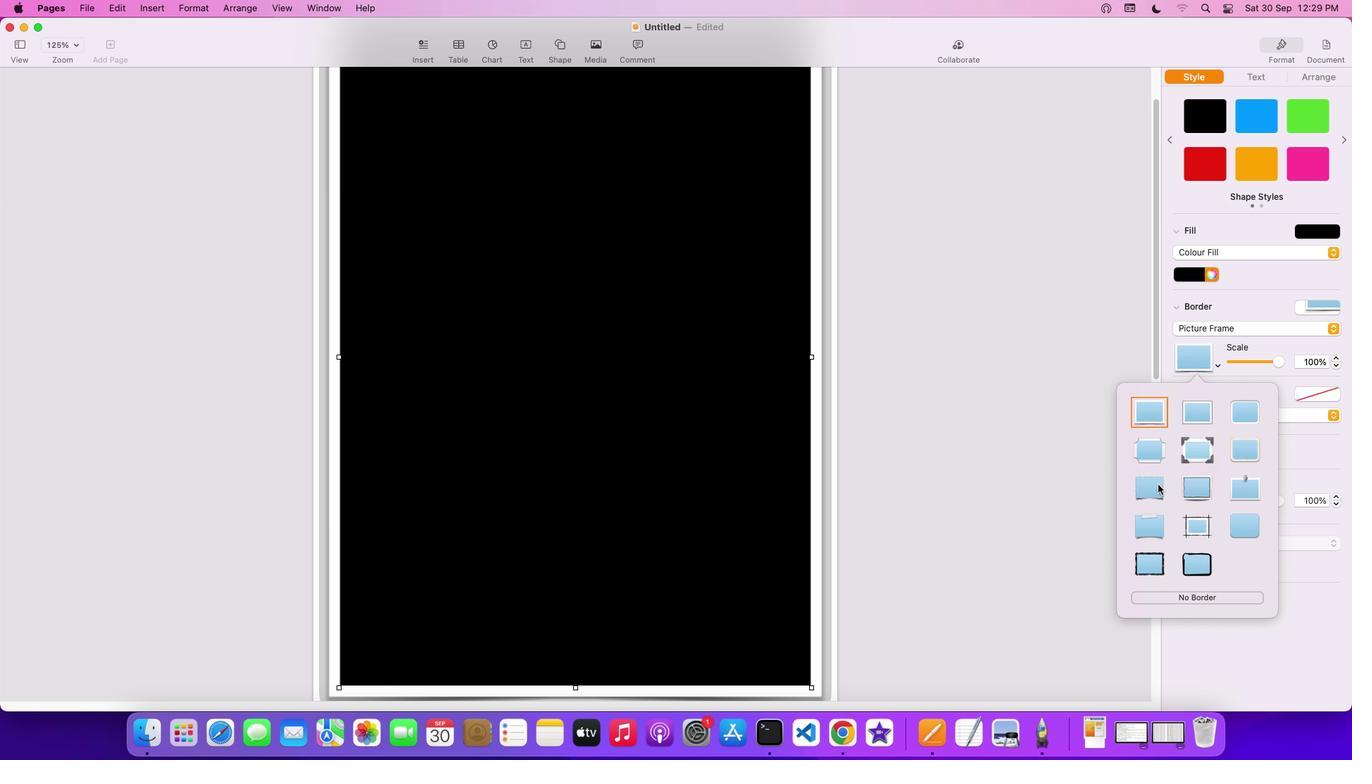 
Action: Mouse pressed left at (1157, 483)
Screenshot: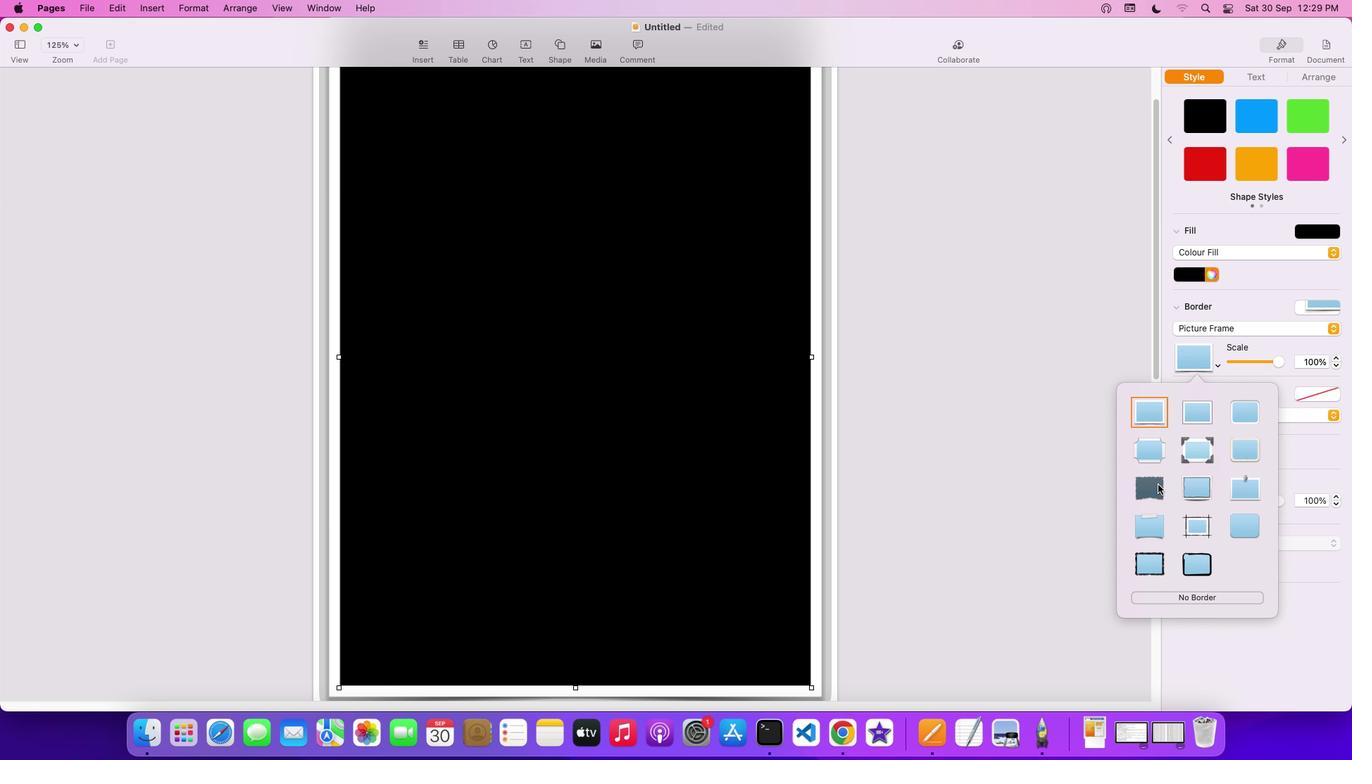 
Action: Mouse moved to (619, 461)
Screenshot: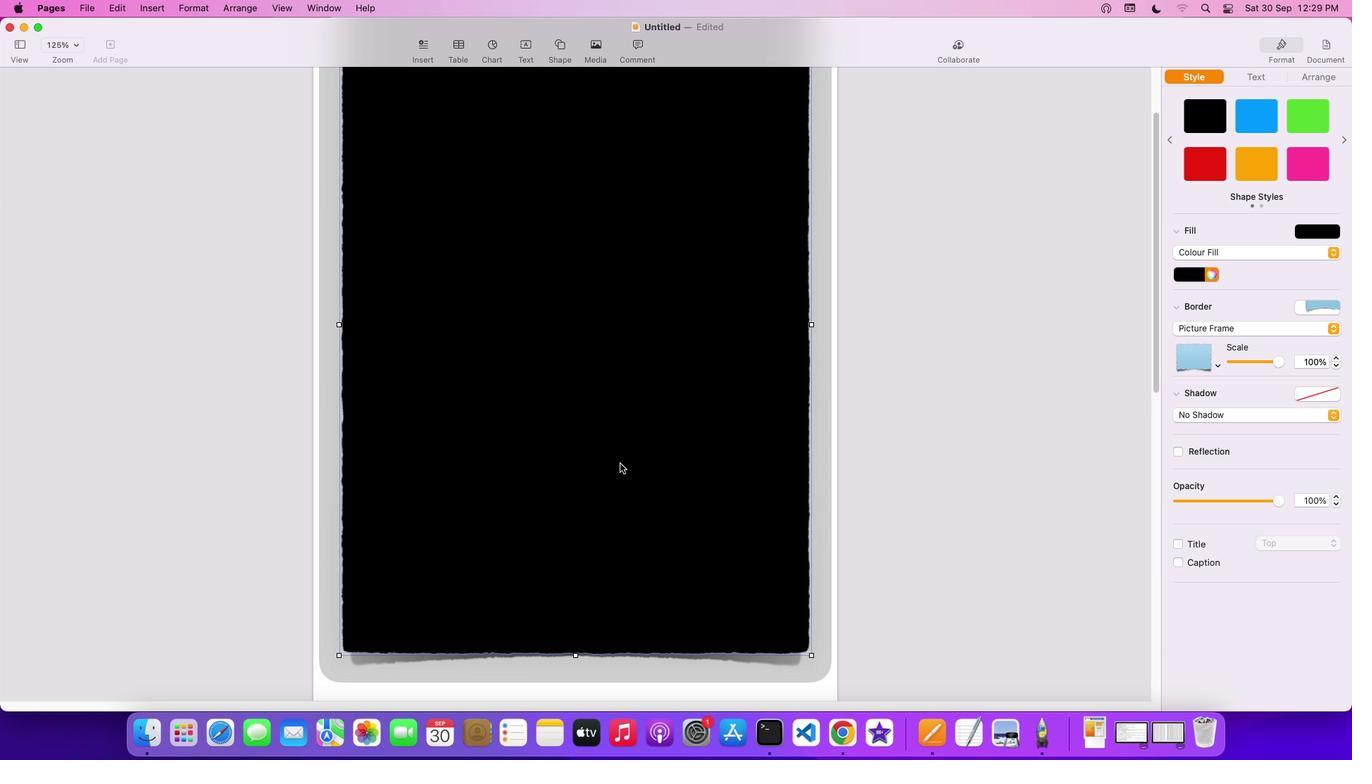 
Action: Mouse scrolled (619, 461) with delta (0, -1)
Screenshot: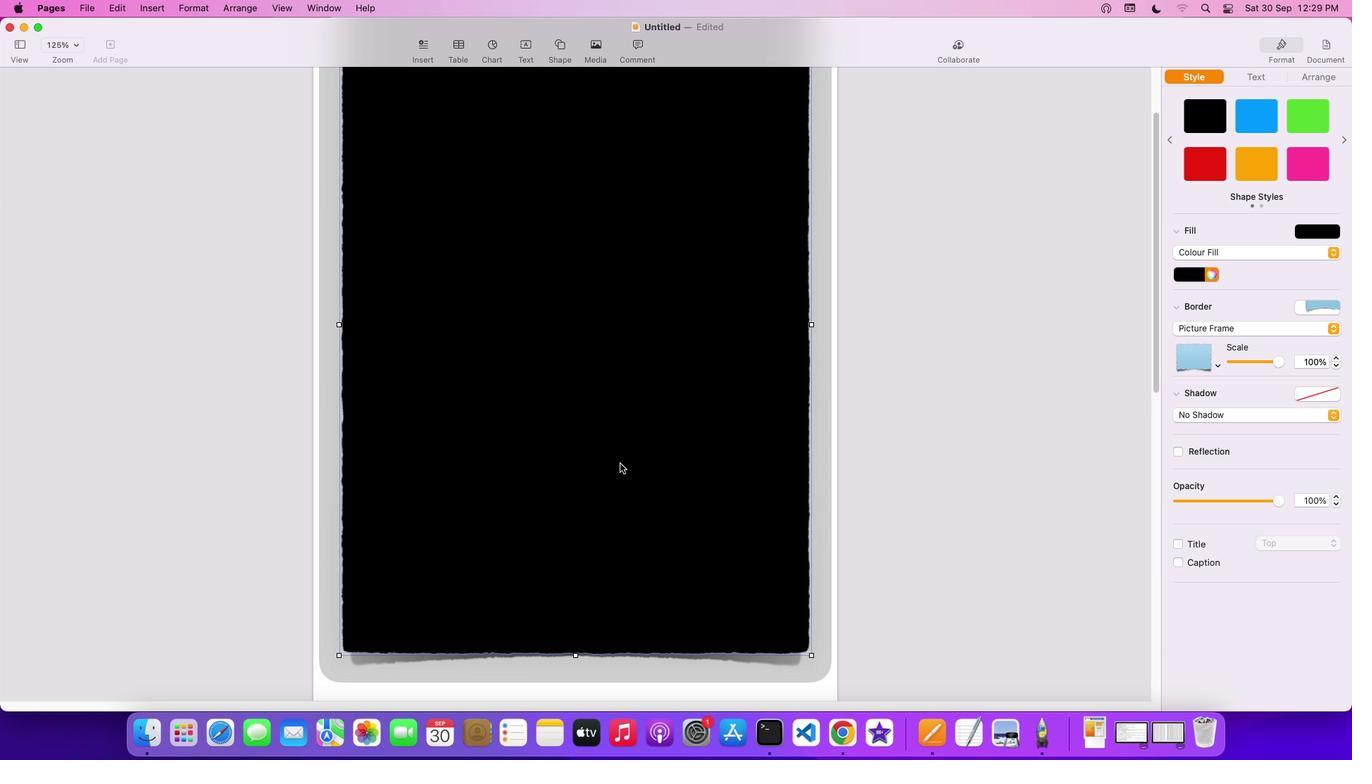 
Action: Mouse scrolled (619, 461) with delta (0, -1)
Screenshot: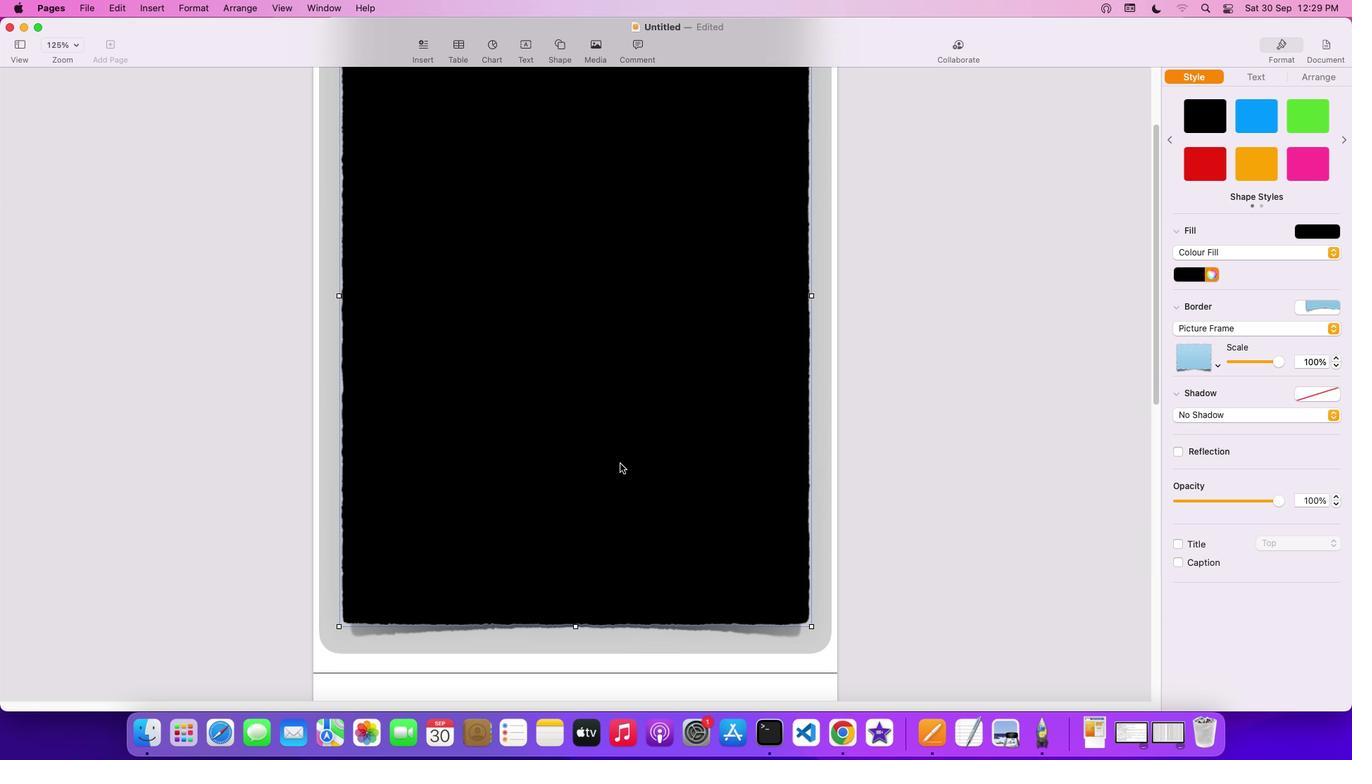 
Action: Mouse scrolled (619, 461) with delta (0, -2)
Screenshot: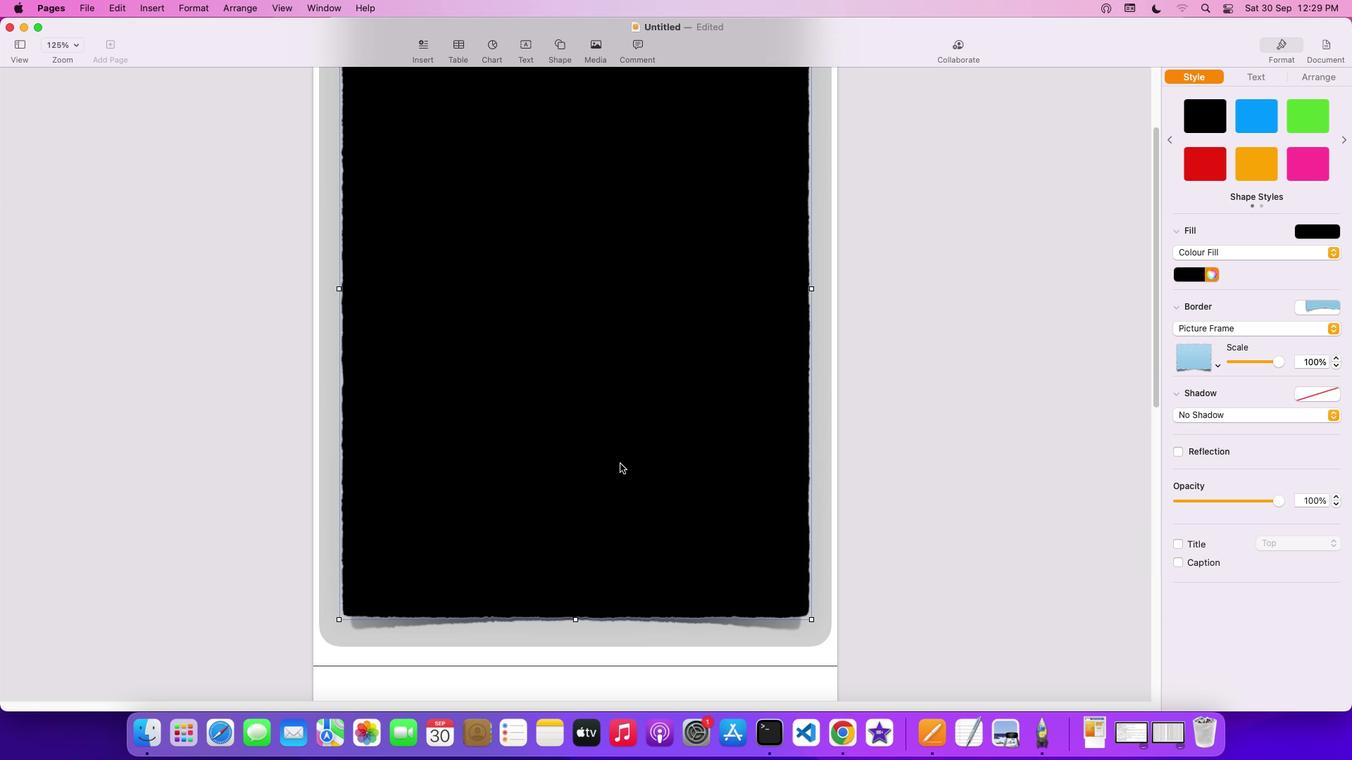 
Action: Mouse scrolled (619, 461) with delta (0, -4)
Screenshot: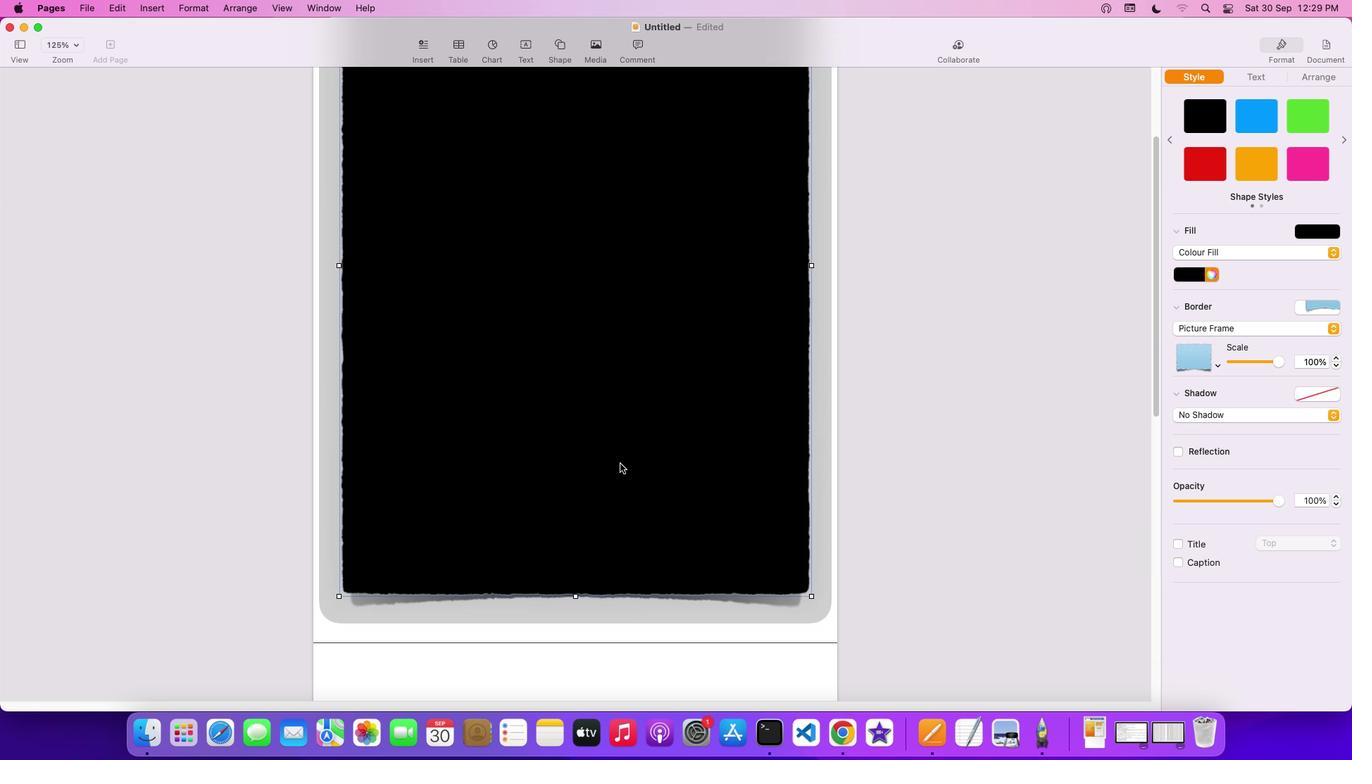
Action: Mouse scrolled (619, 461) with delta (0, -4)
Screenshot: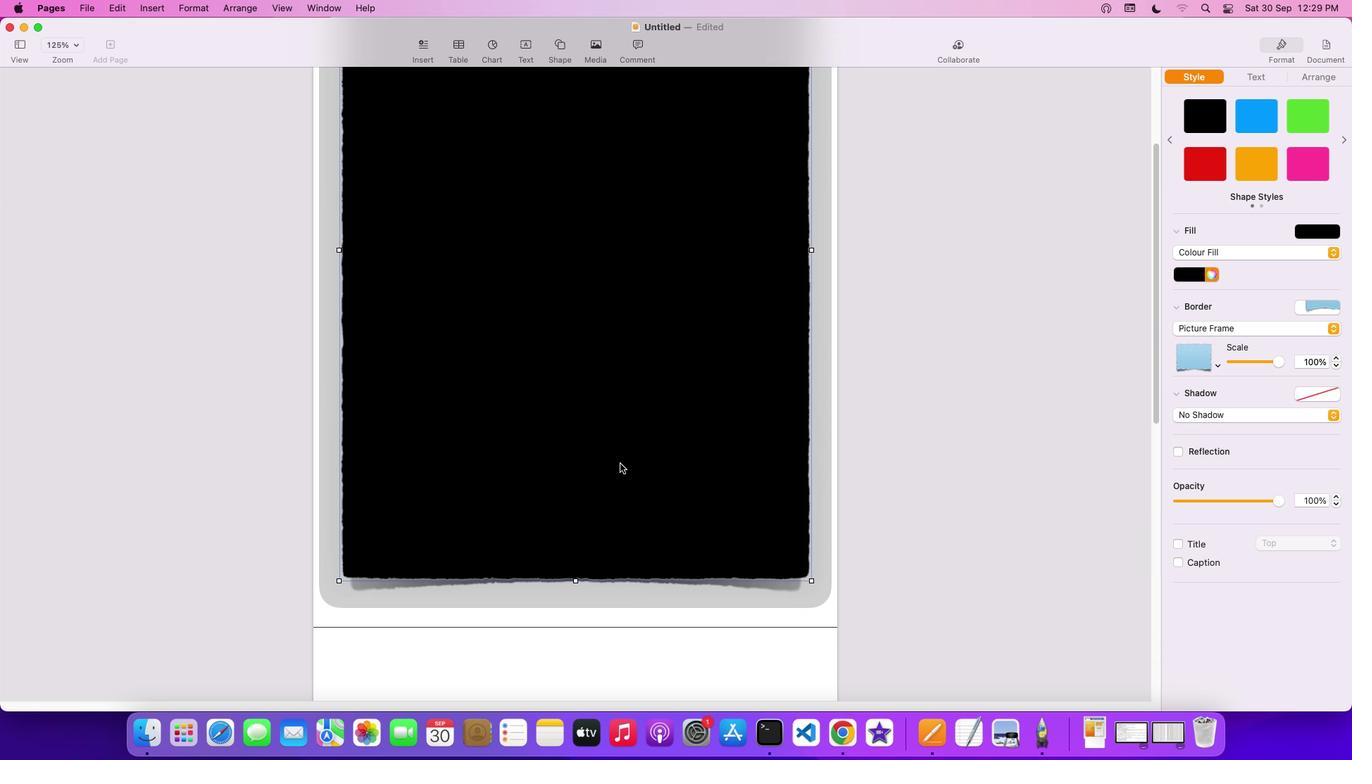 
Action: Mouse scrolled (619, 461) with delta (0, -1)
Screenshot: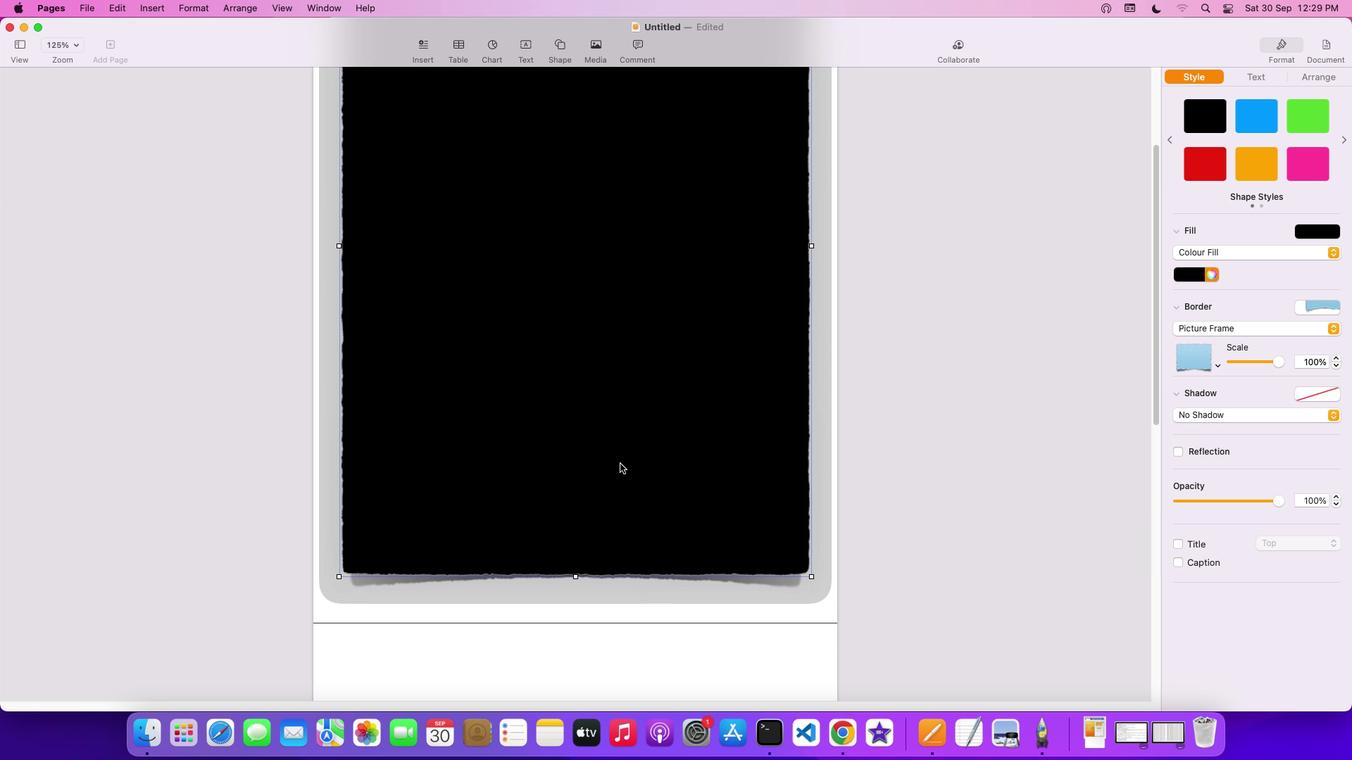 
Action: Mouse scrolled (619, 461) with delta (0, -1)
Screenshot: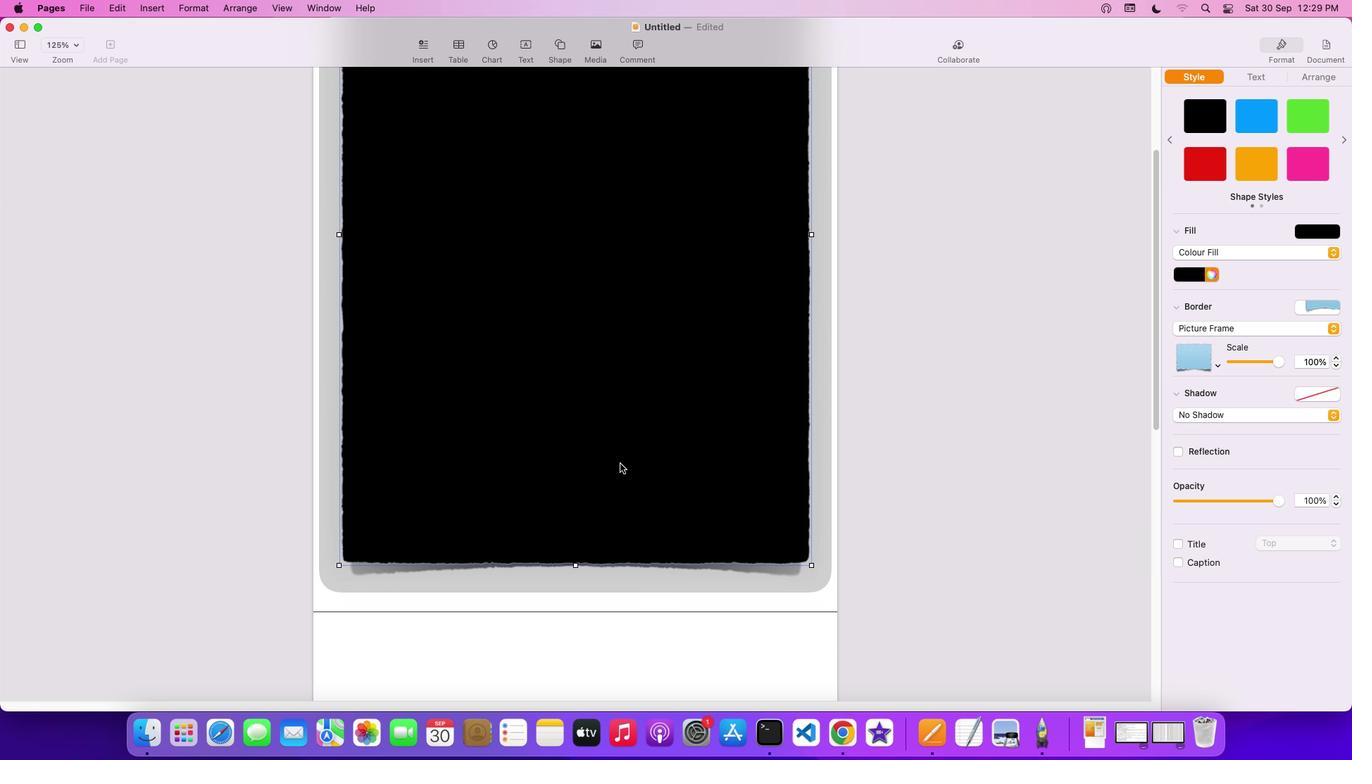 
Action: Mouse scrolled (619, 461) with delta (0, -1)
Screenshot: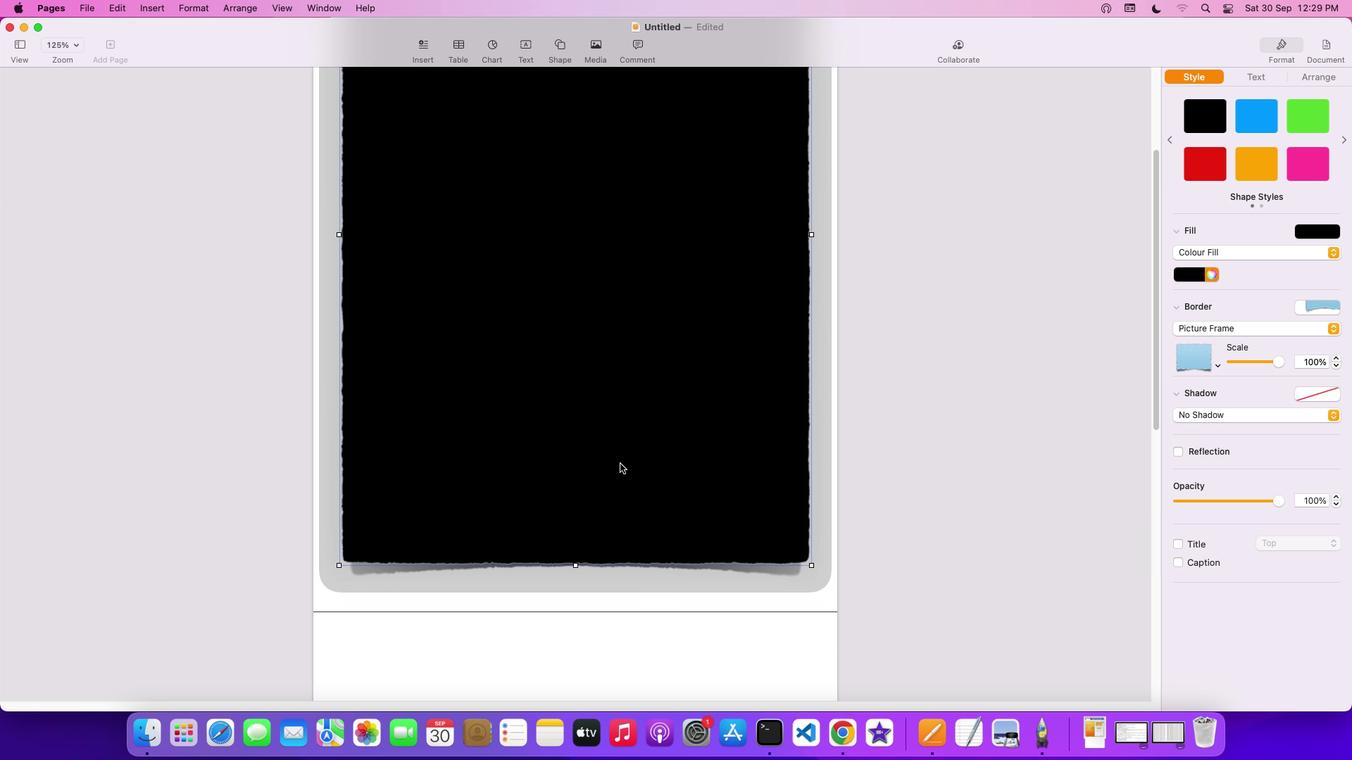 
Action: Mouse scrolled (619, 461) with delta (0, 0)
Screenshot: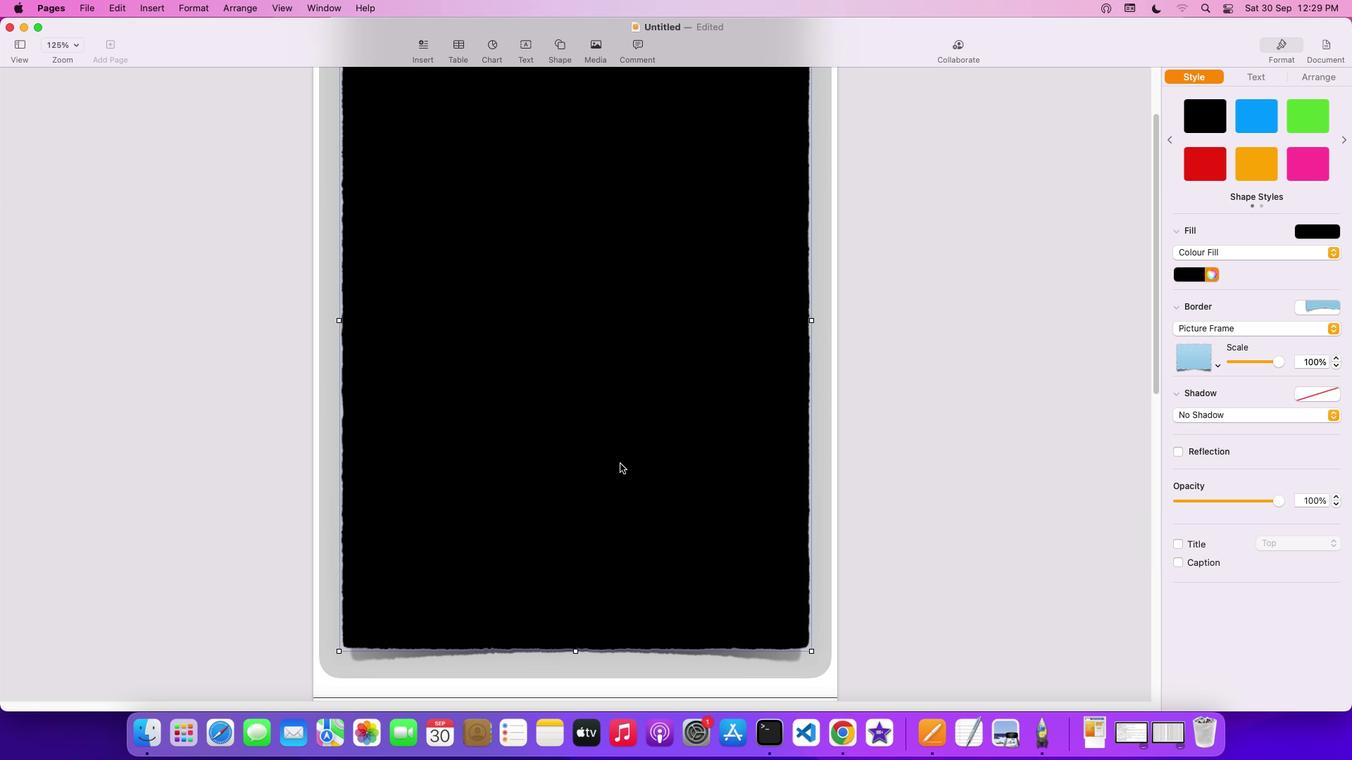
Action: Mouse scrolled (619, 461) with delta (0, 0)
Screenshot: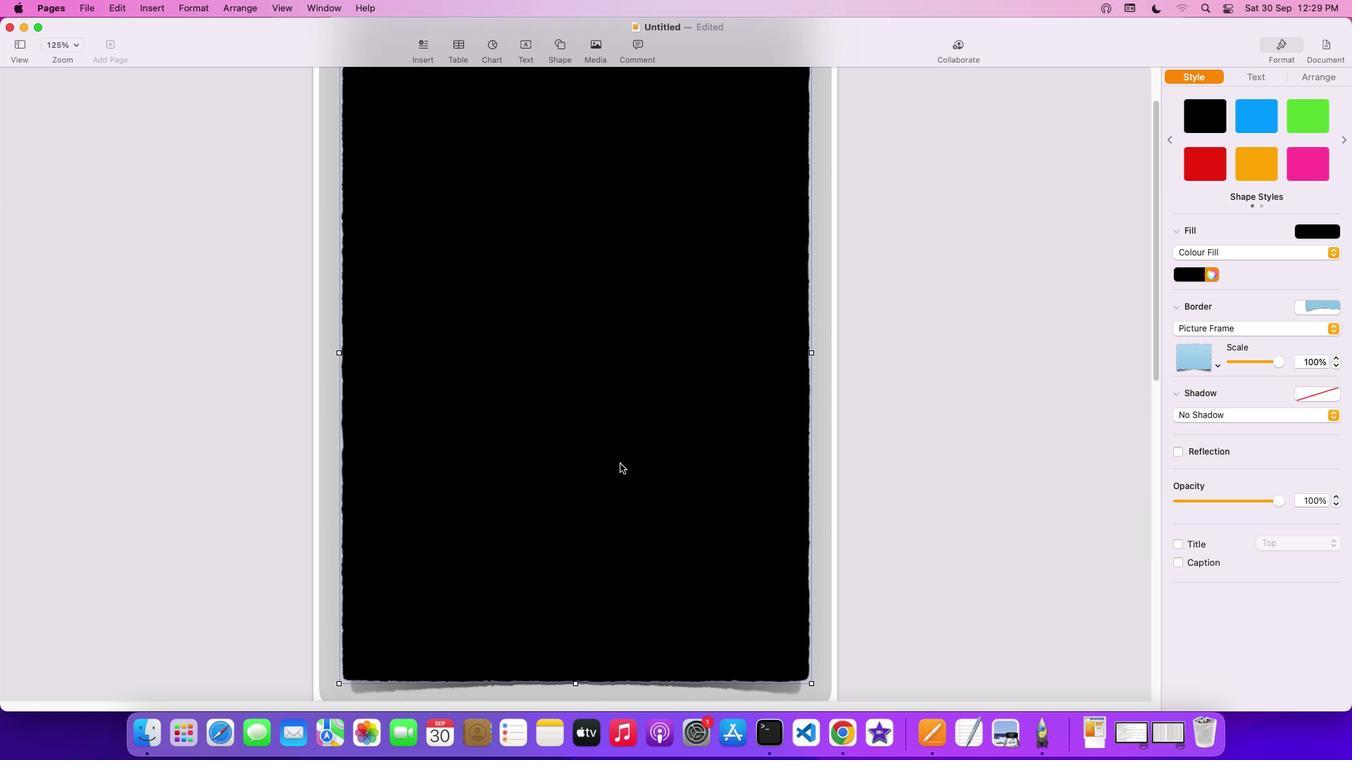 
Action: Mouse scrolled (619, 461) with delta (0, 0)
Screenshot: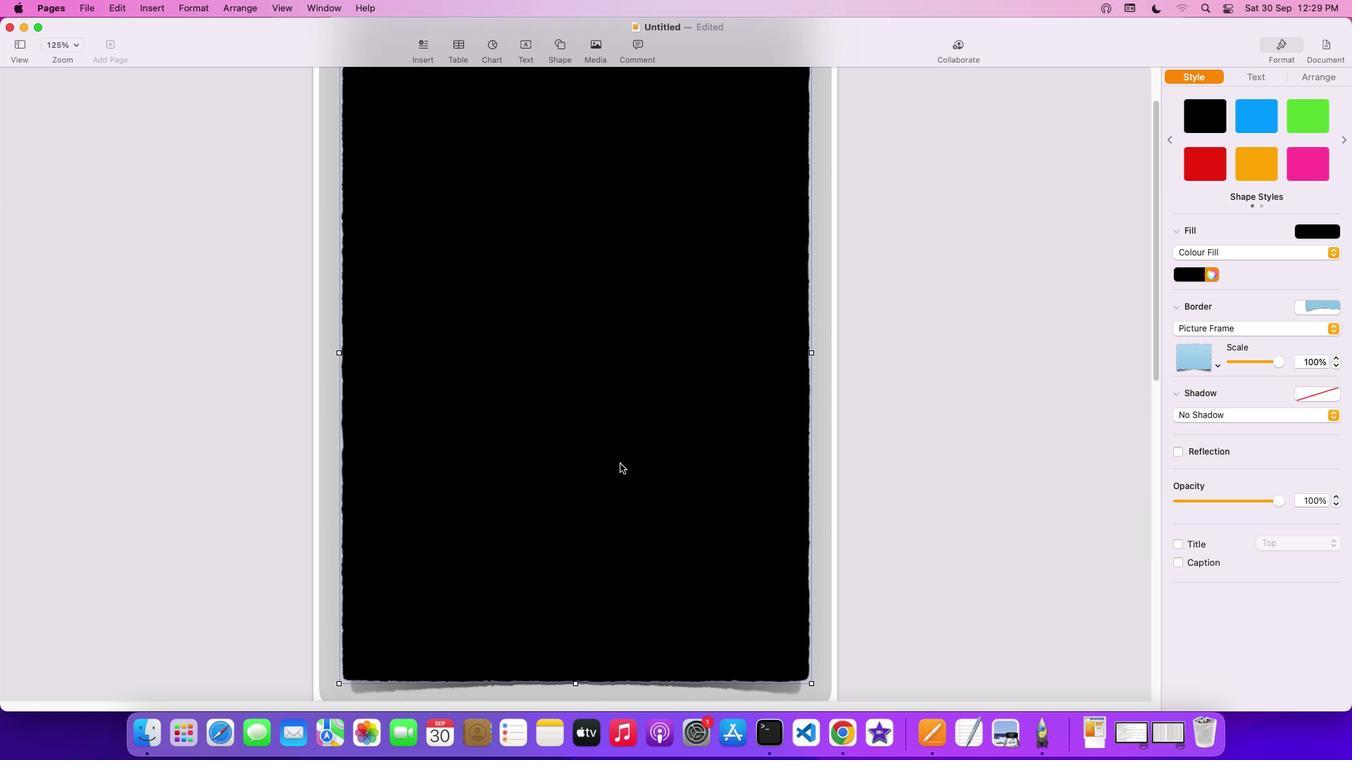 
Action: Mouse scrolled (619, 461) with delta (0, 2)
Screenshot: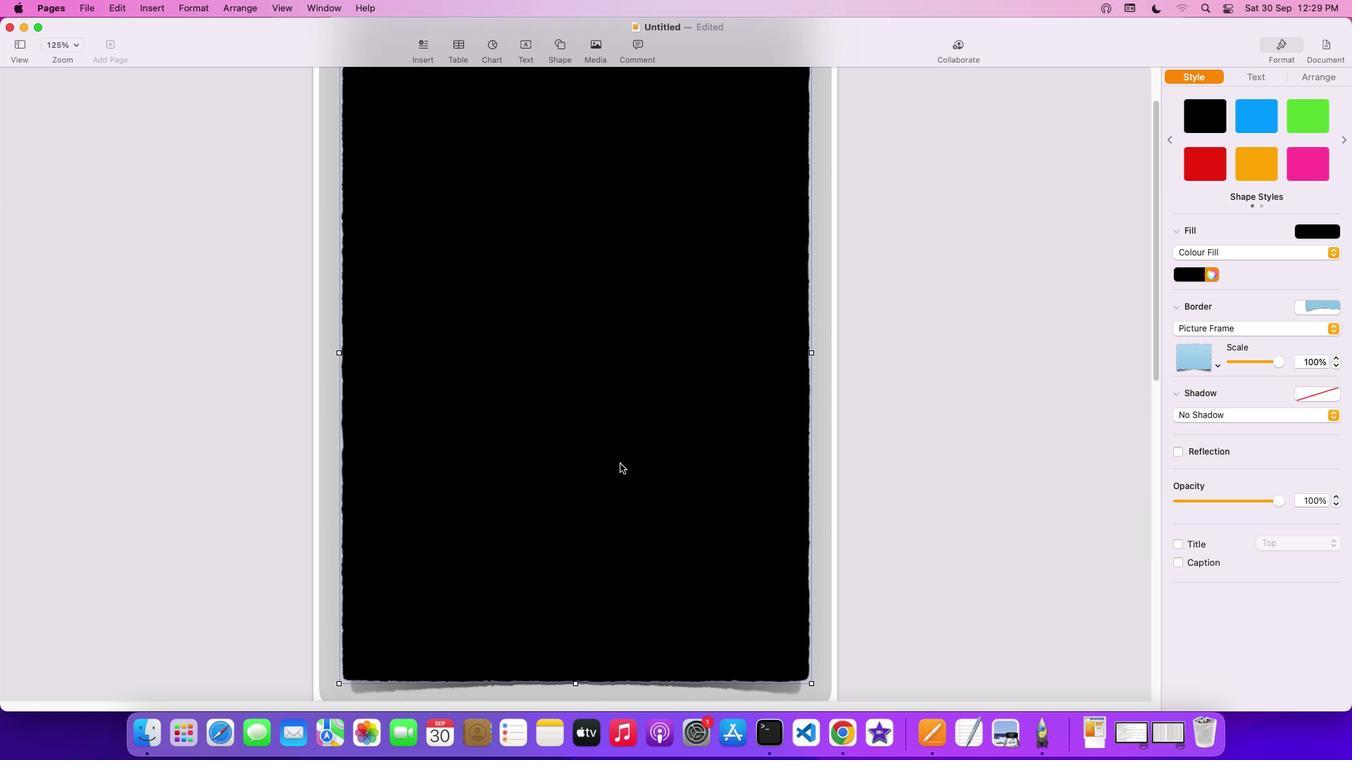 
Action: Mouse scrolled (619, 461) with delta (0, 2)
Screenshot: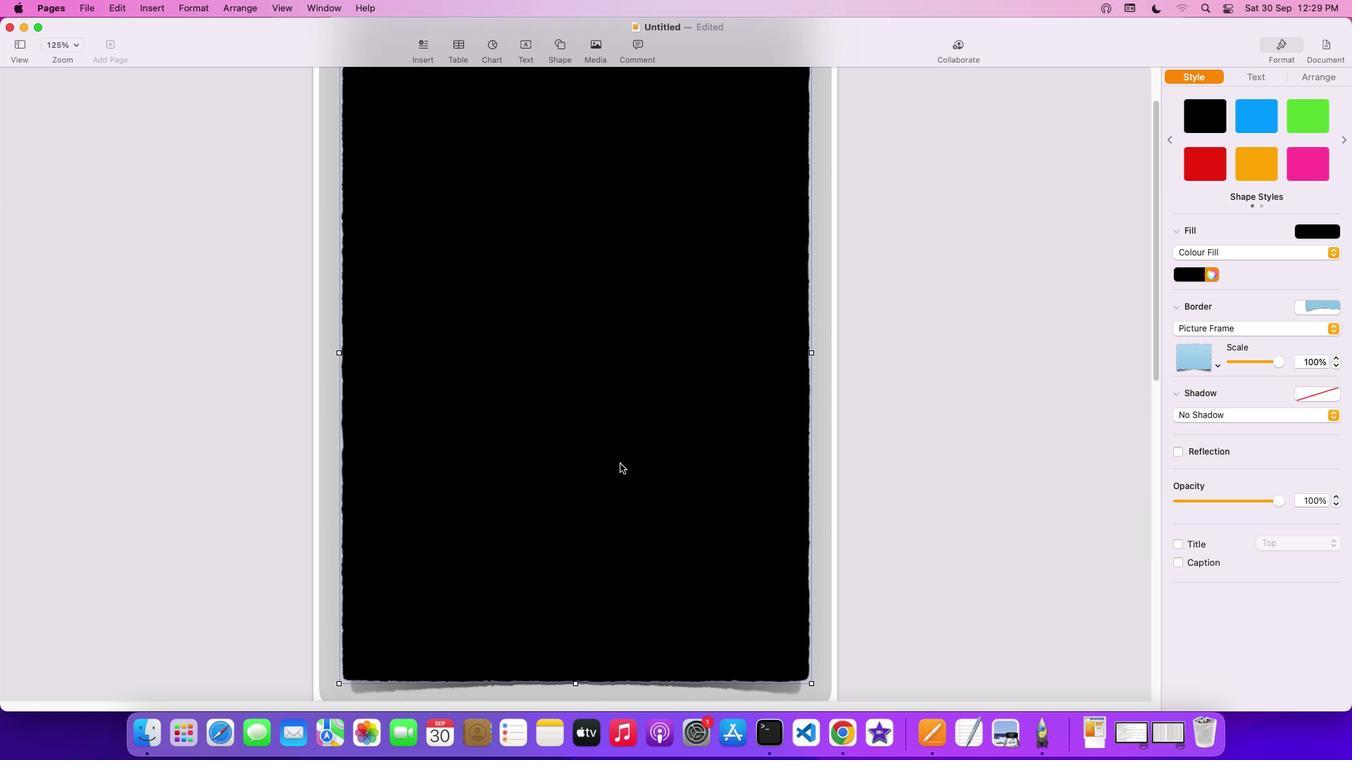 
Action: Mouse scrolled (619, 461) with delta (0, 3)
Screenshot: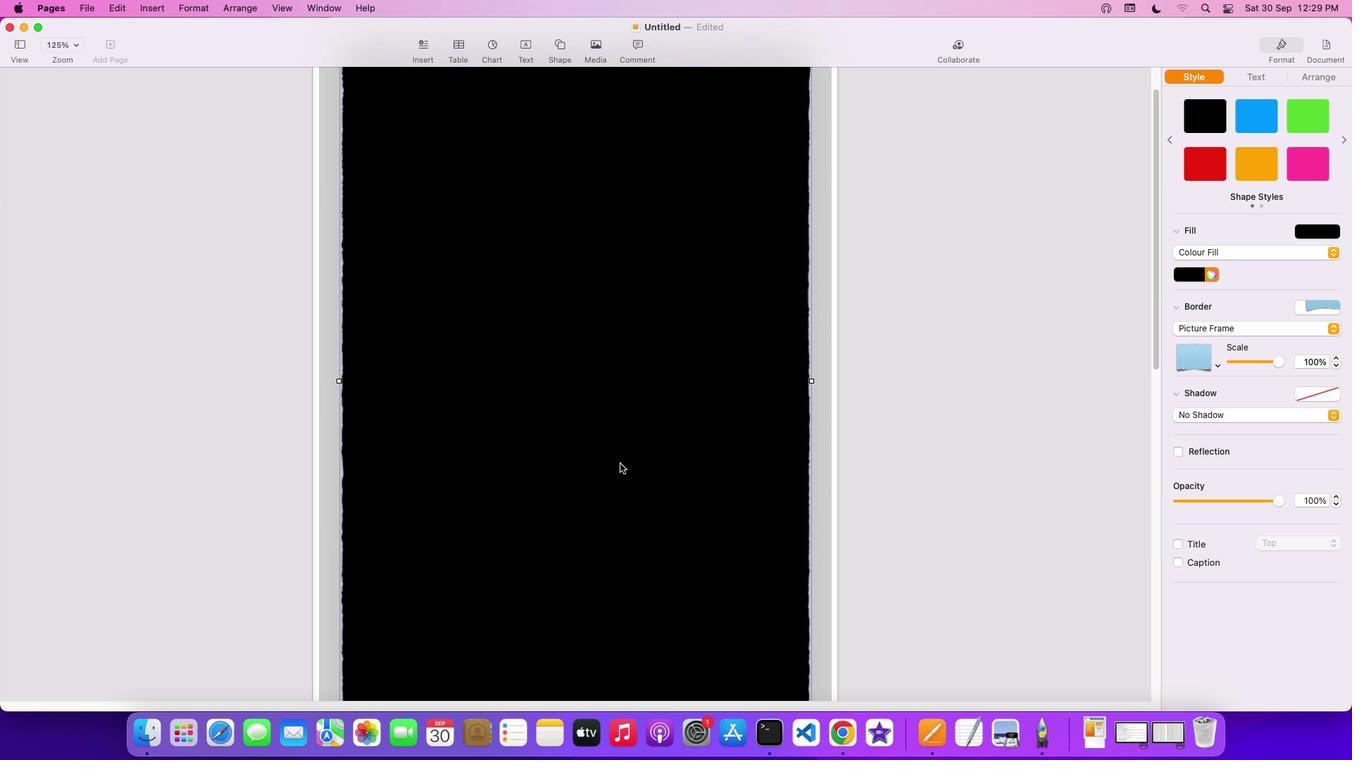 
Action: Mouse scrolled (619, 461) with delta (0, 0)
Screenshot: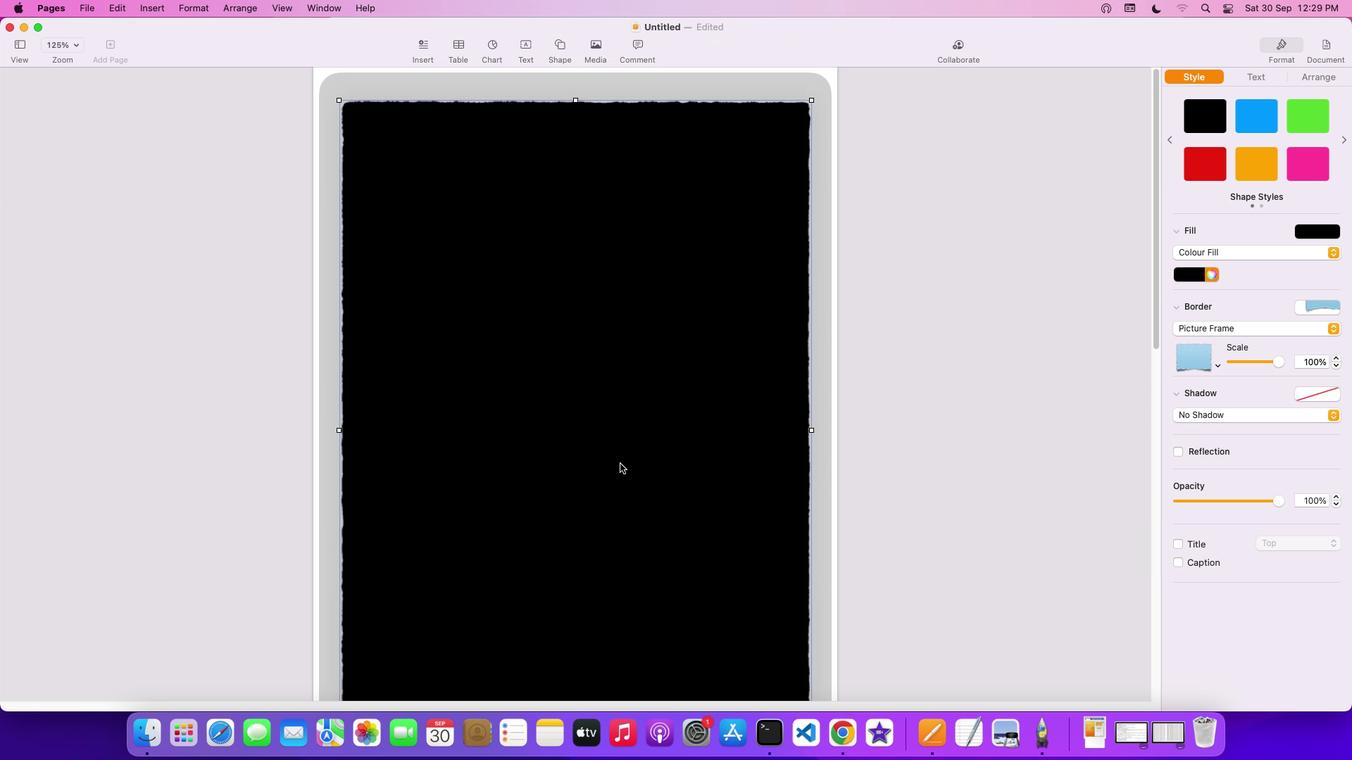 
Action: Mouse scrolled (619, 461) with delta (0, 0)
Screenshot: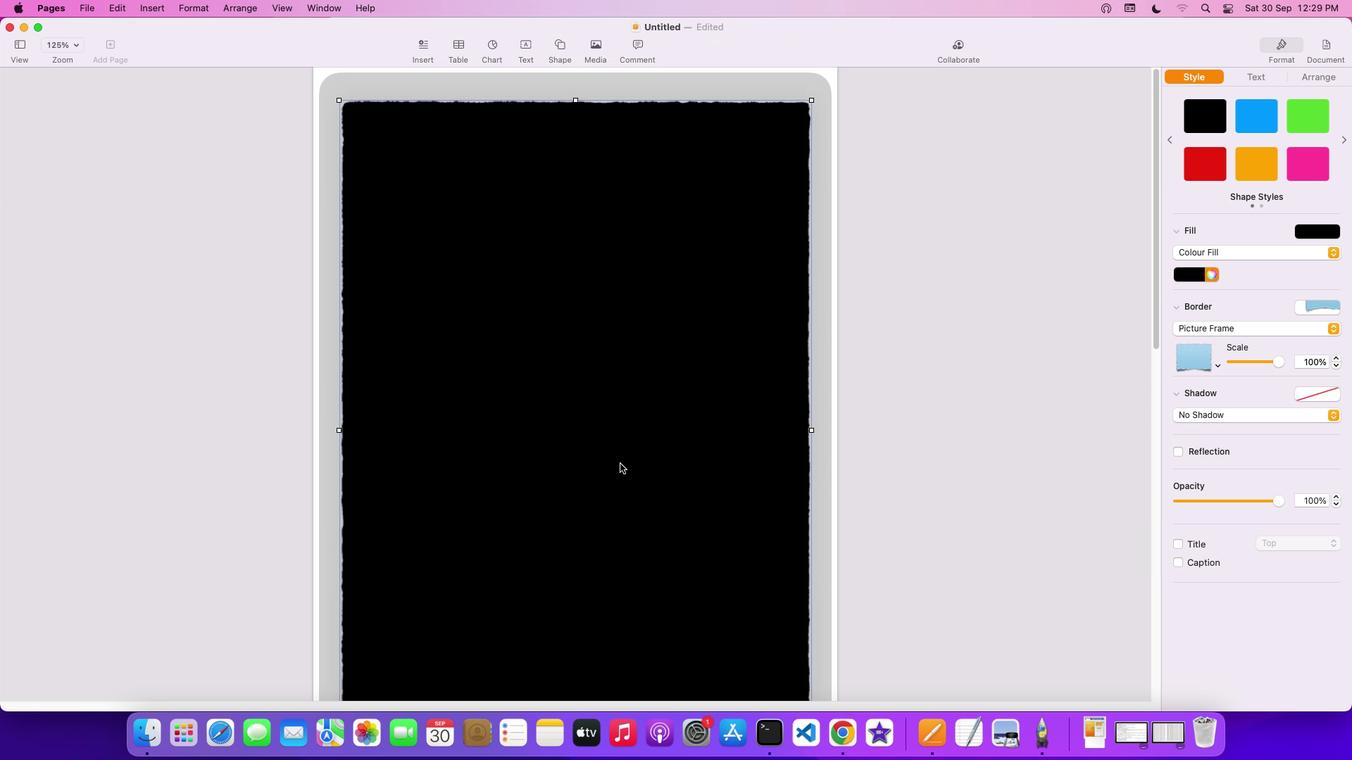 
Action: Mouse scrolled (619, 461) with delta (0, 0)
Screenshot: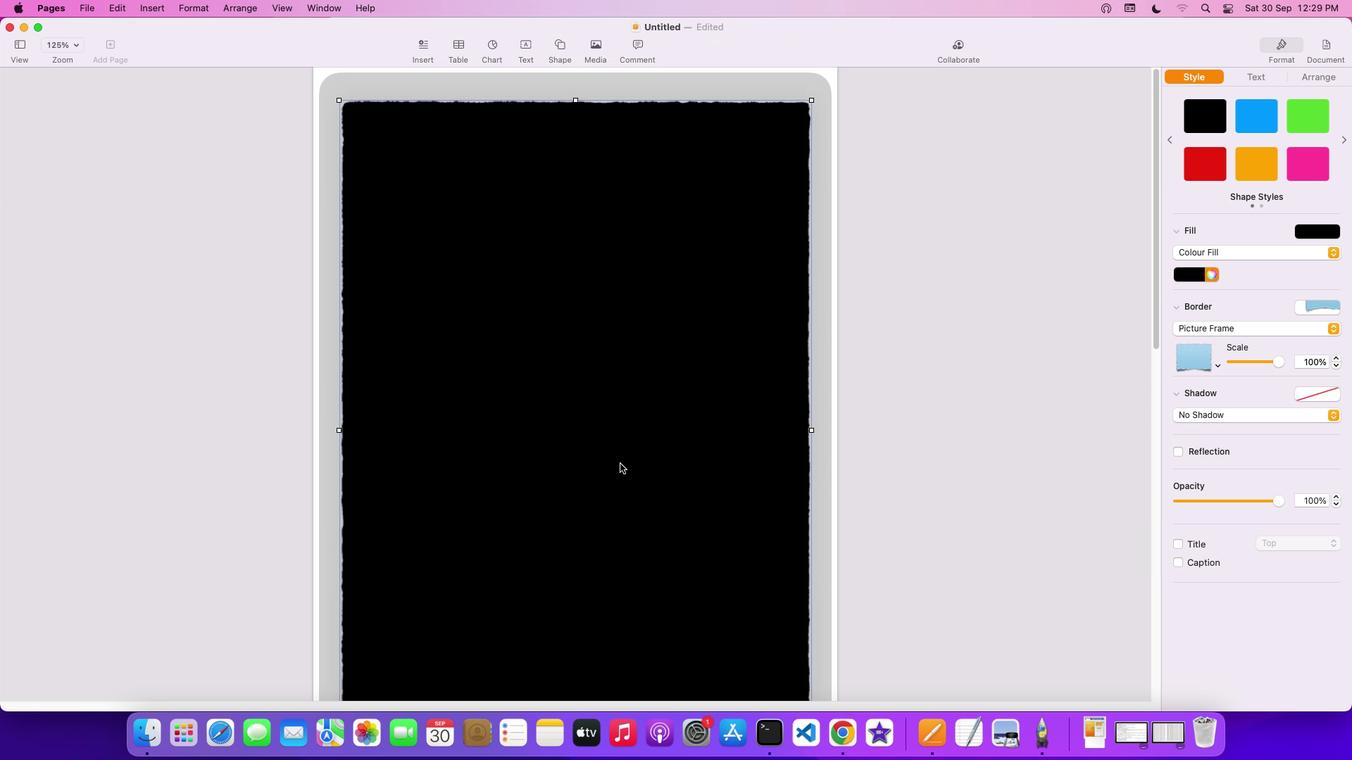 
Action: Mouse scrolled (619, 461) with delta (0, 2)
Screenshot: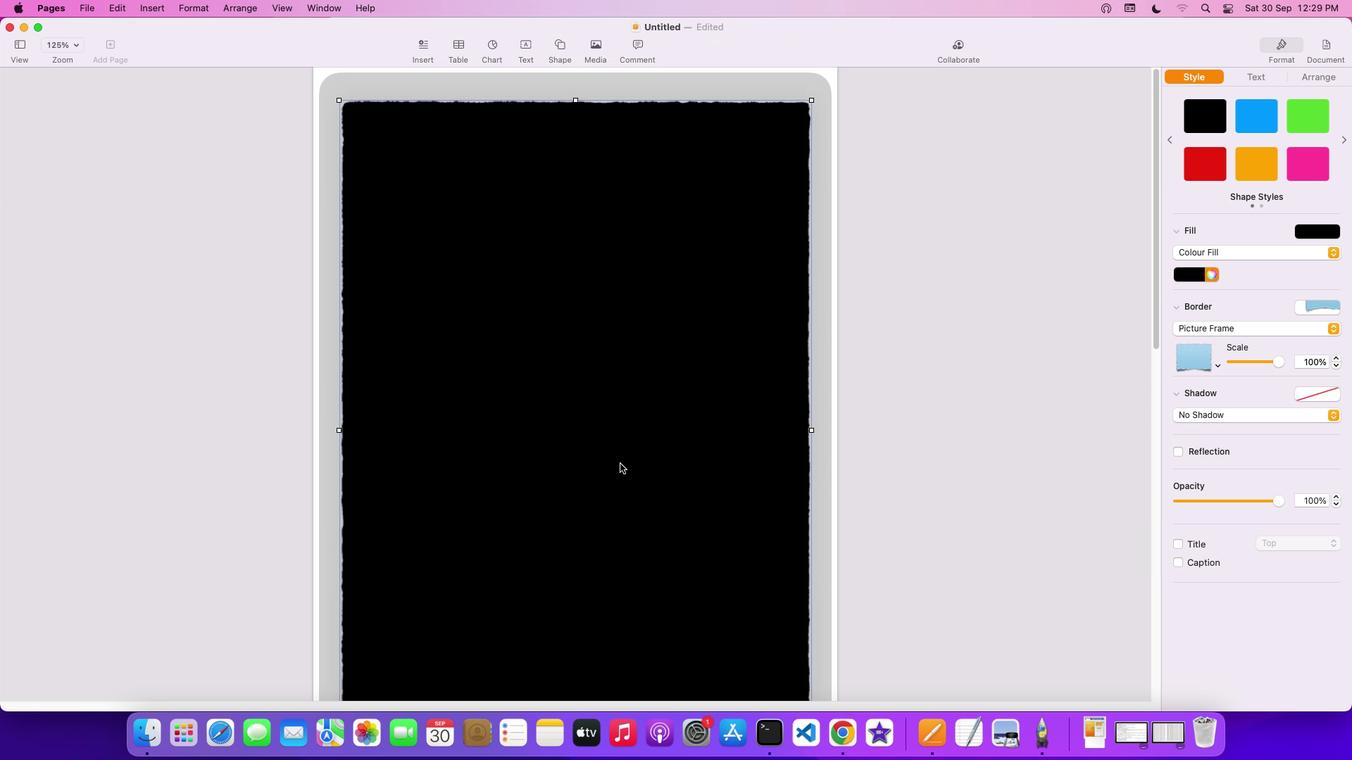
Action: Mouse scrolled (619, 461) with delta (0, 2)
Screenshot: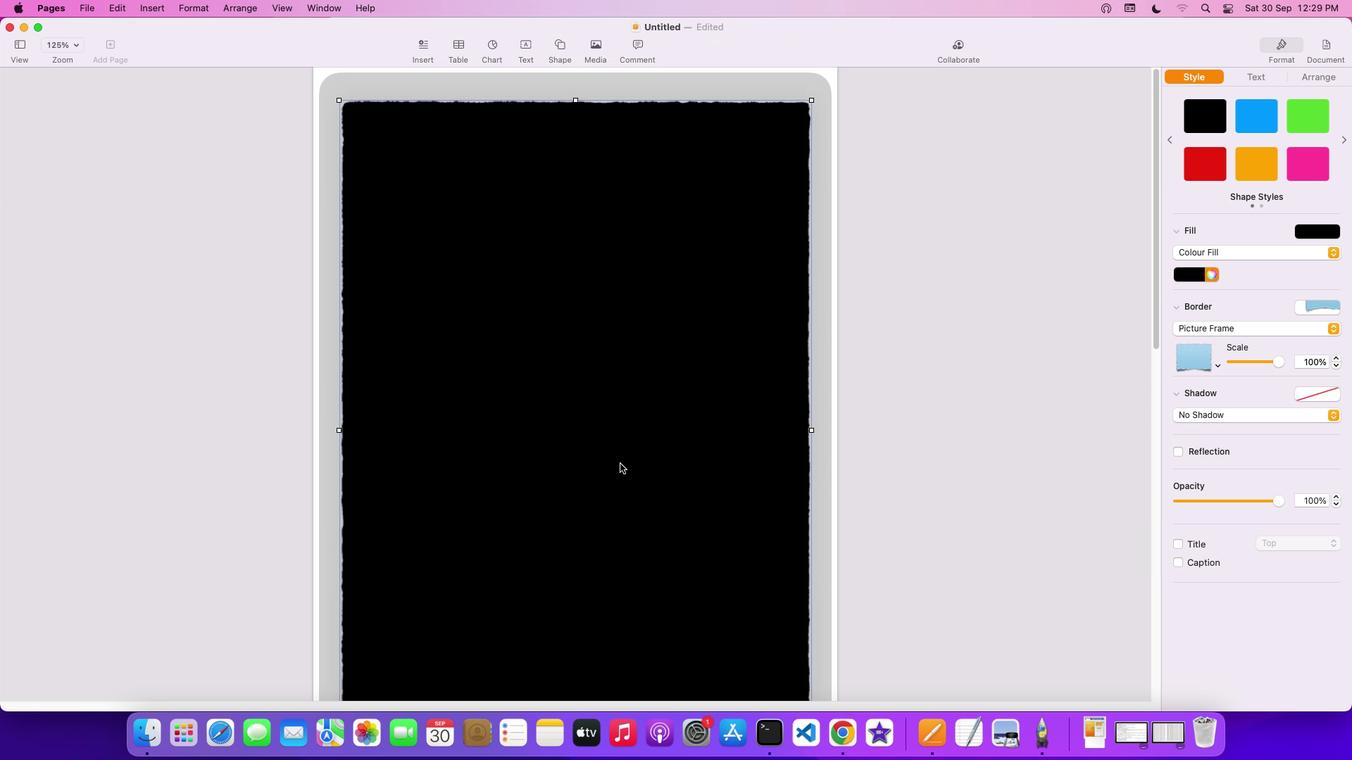 
Action: Mouse moved to (587, 289)
Screenshot: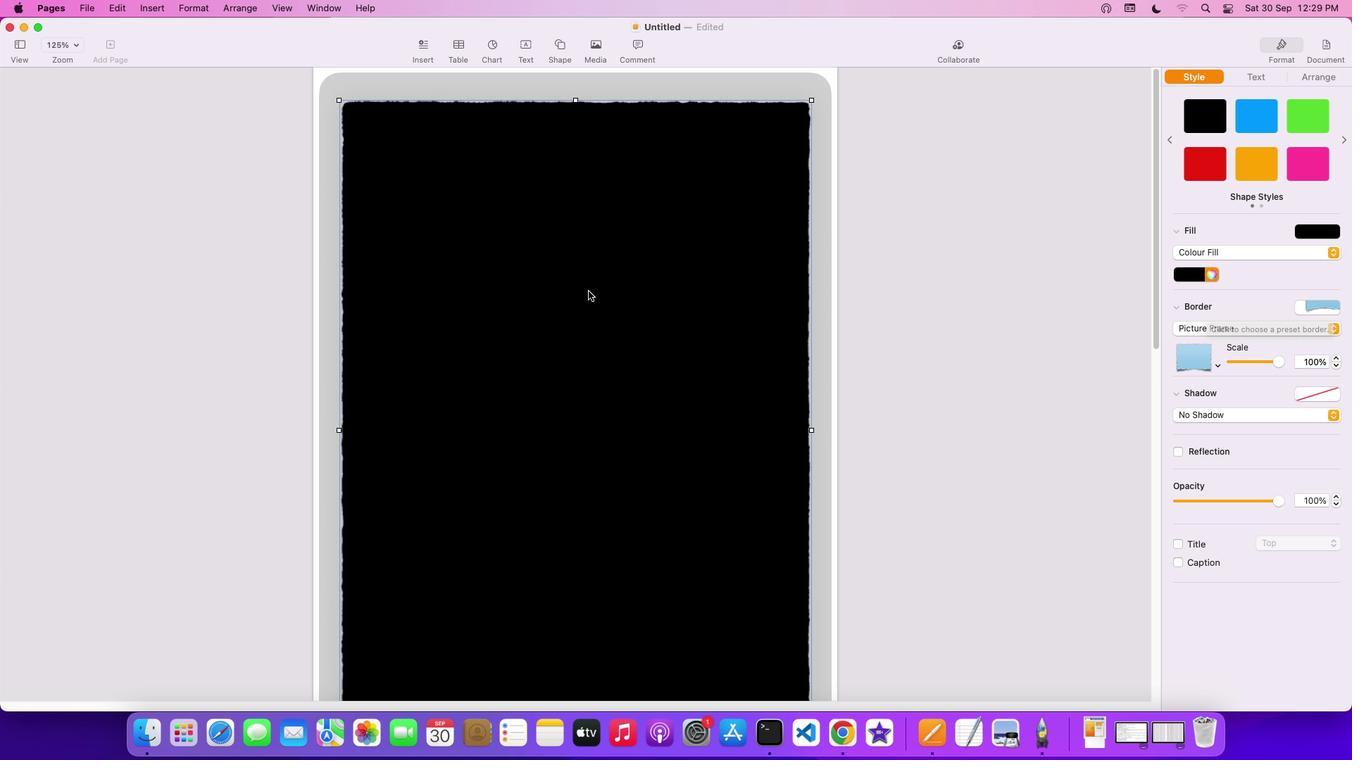 
Action: Mouse pressed left at (587, 289)
Screenshot: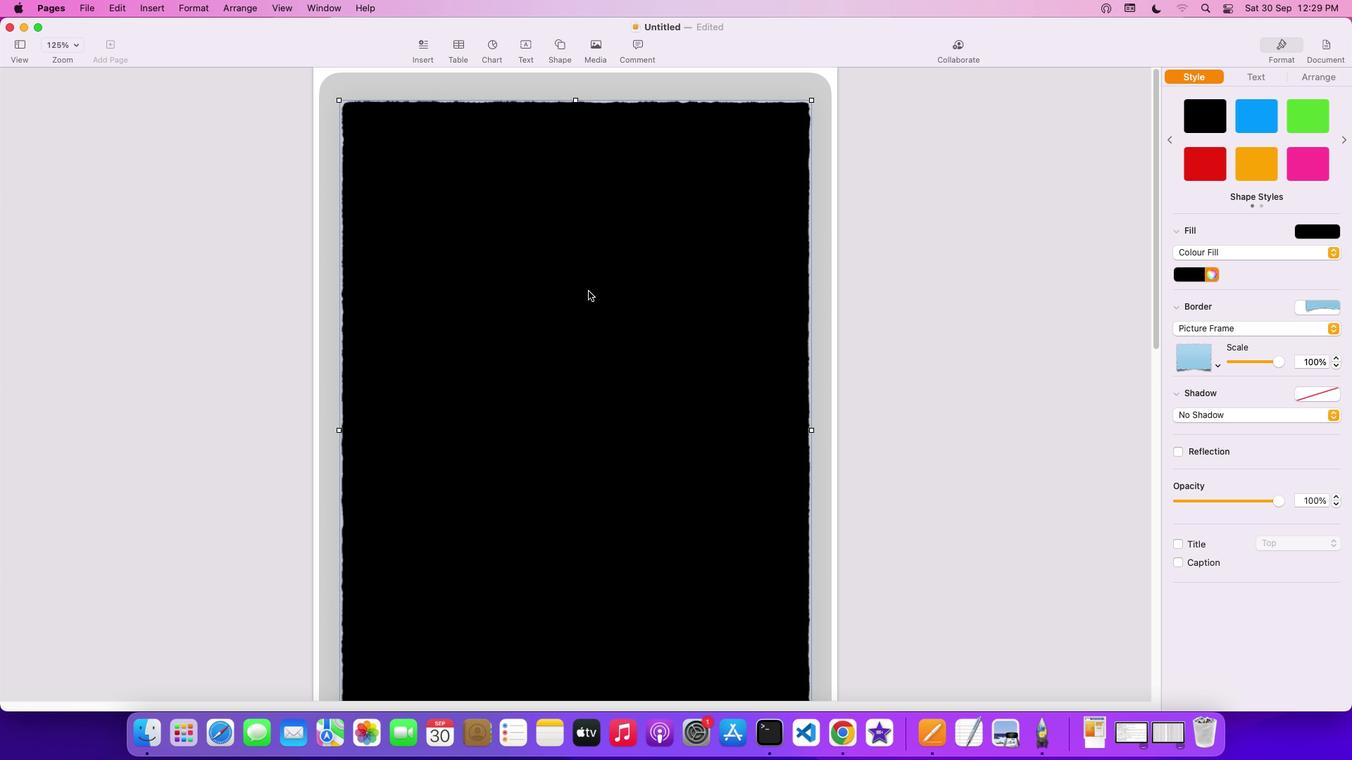
Action: Mouse moved to (1195, 278)
Screenshot: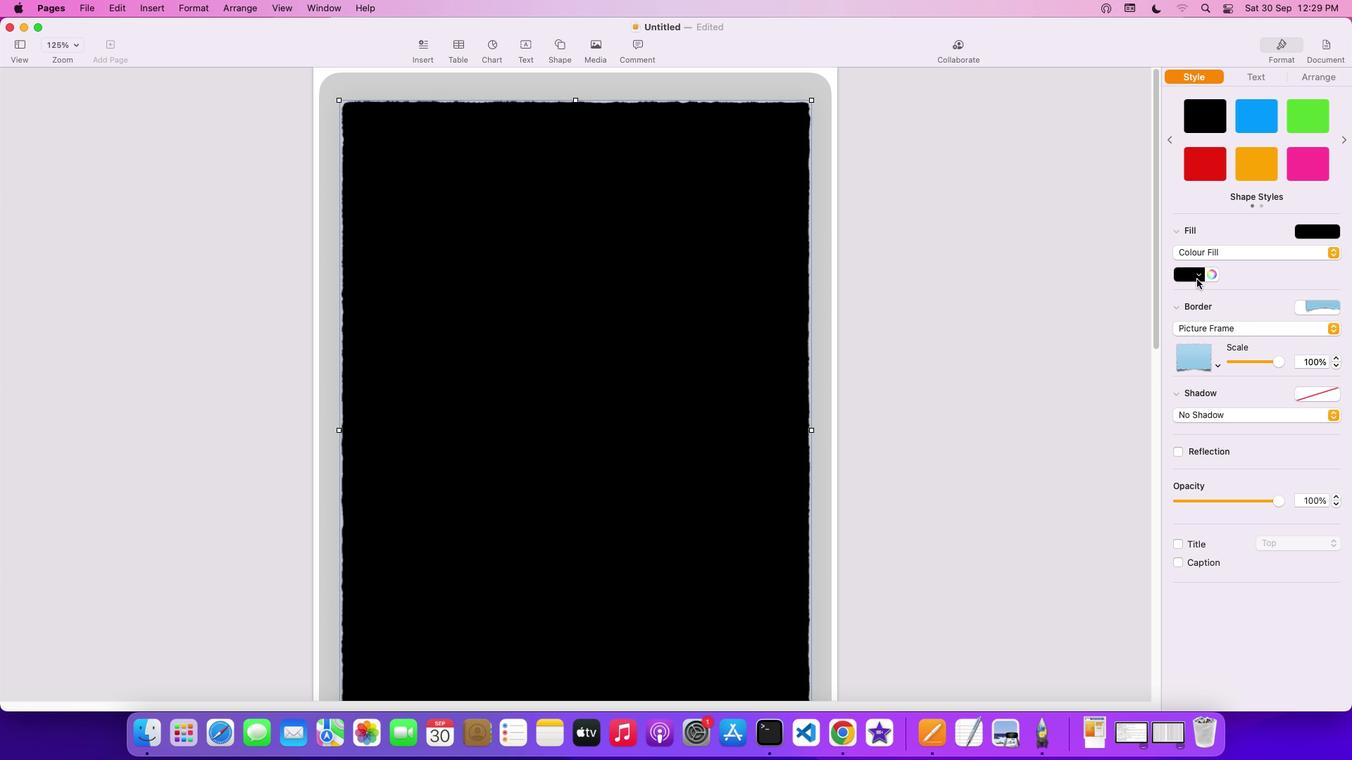 
Action: Mouse pressed left at (1195, 278)
Screenshot: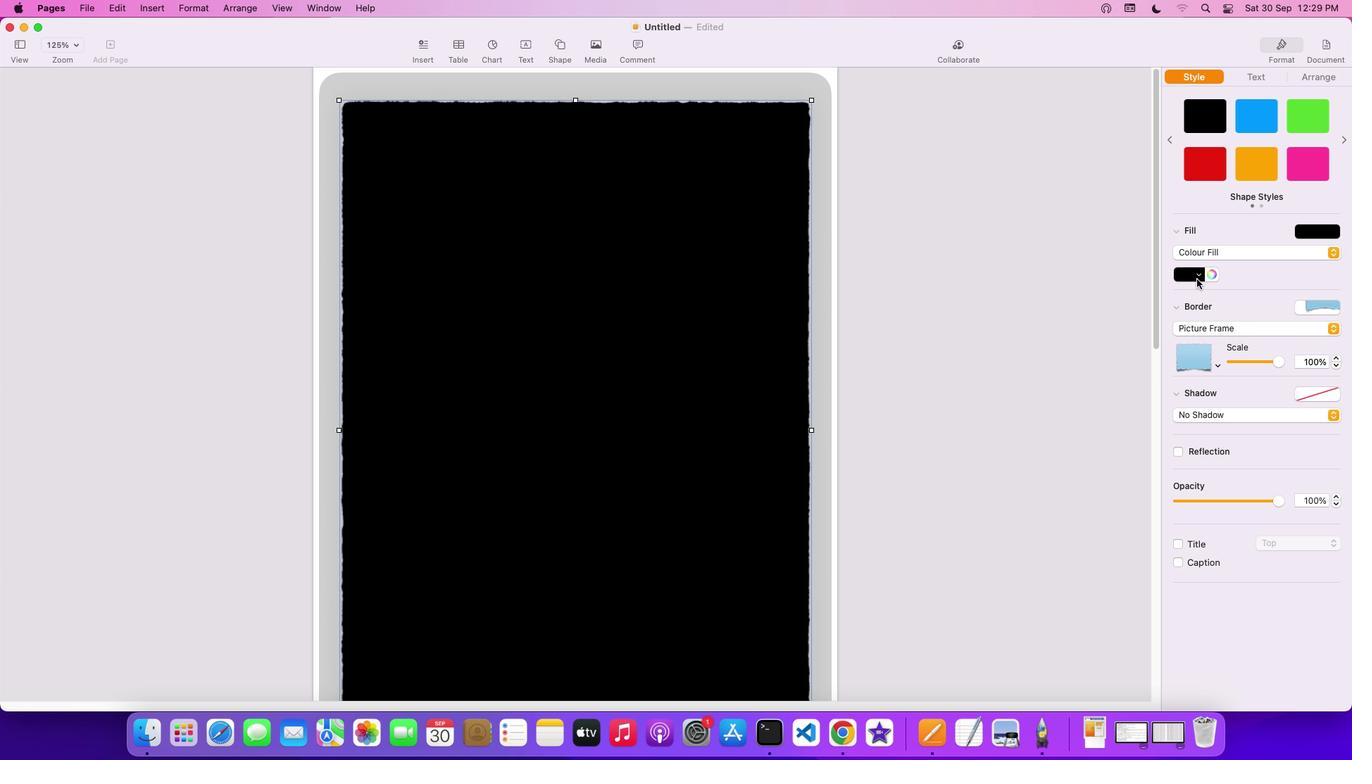 
Action: Mouse moved to (1126, 370)
Screenshot: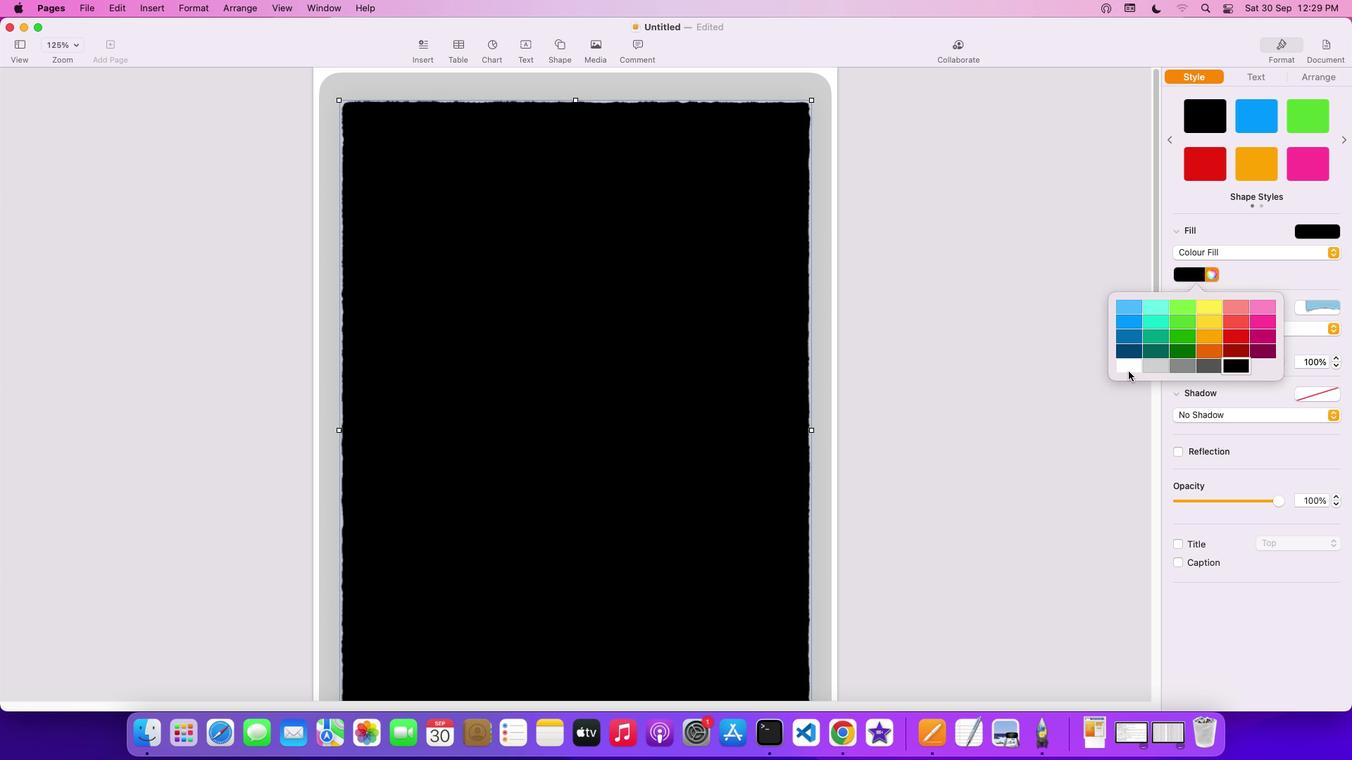 
Action: Mouse pressed left at (1126, 370)
Screenshot: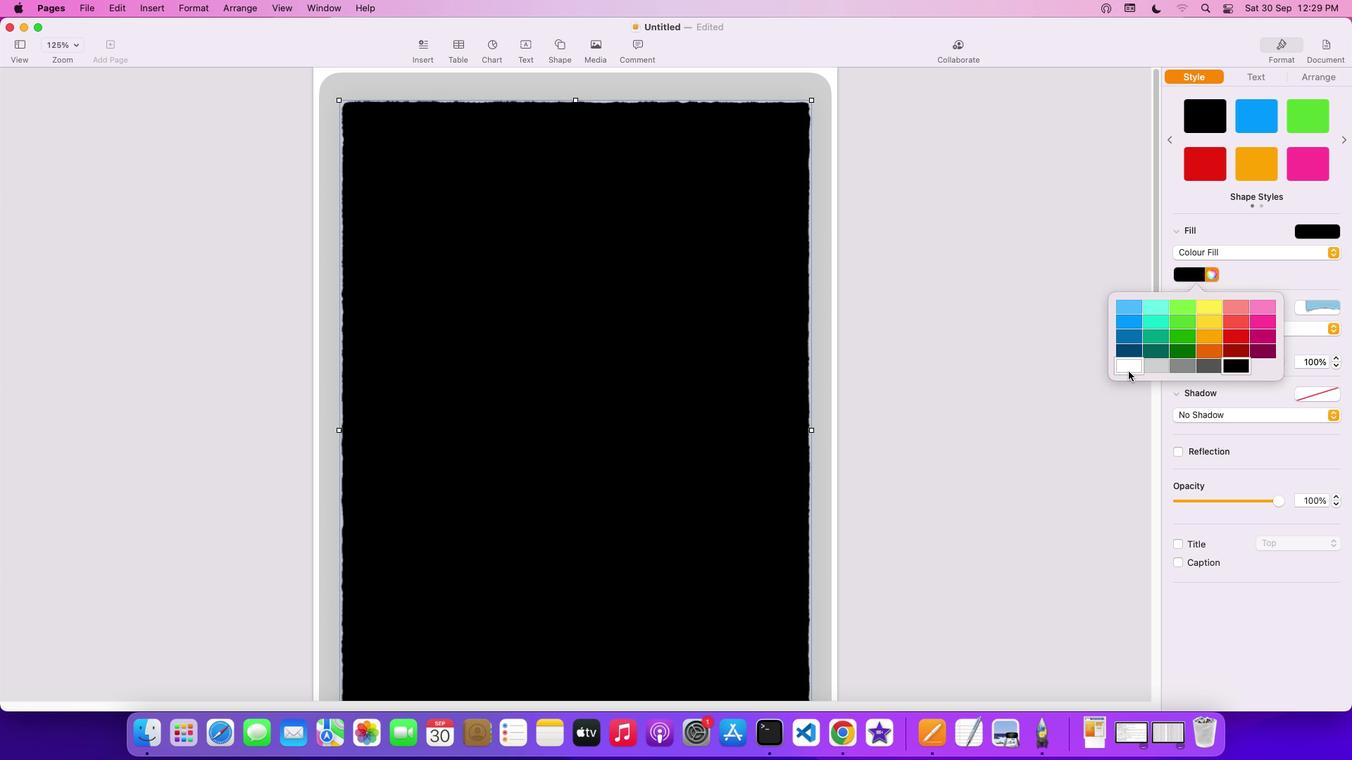 
Action: Mouse moved to (747, 288)
Screenshot: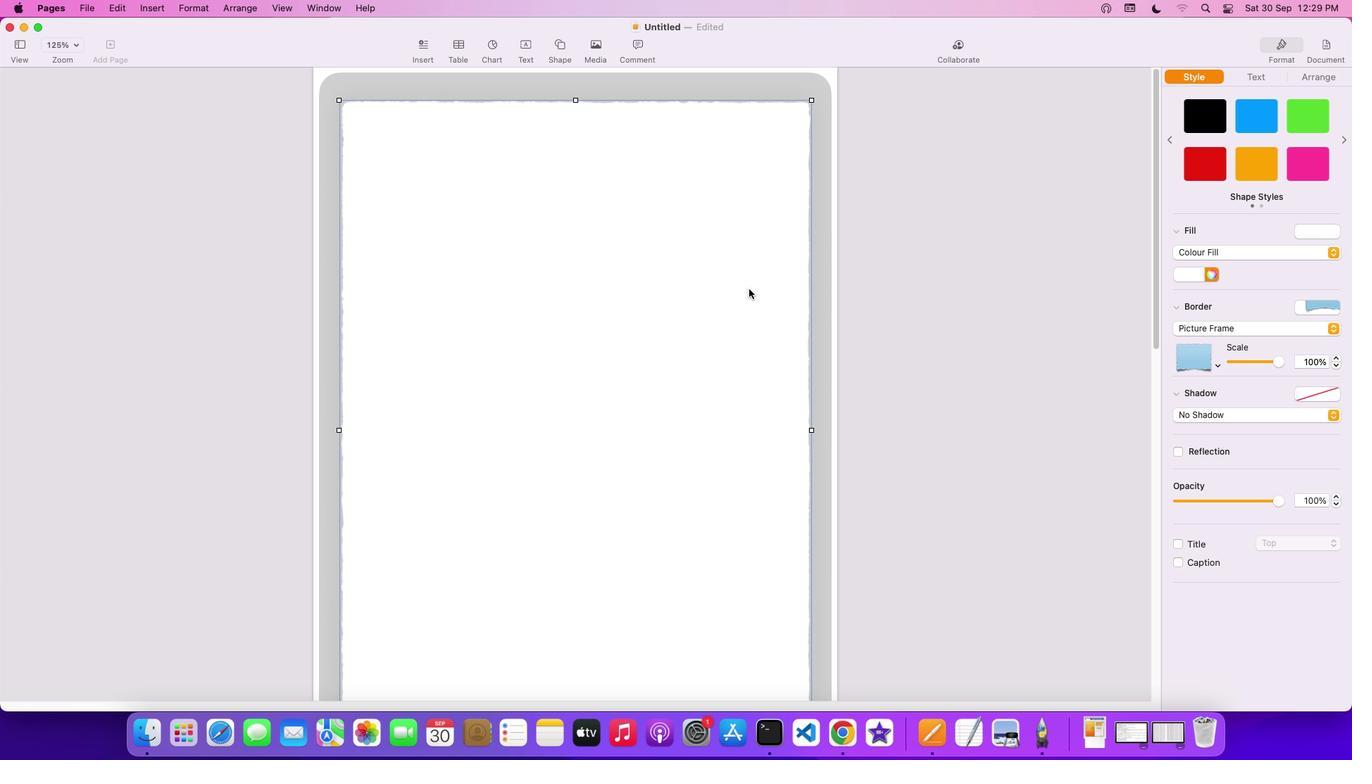 
Action: Mouse pressed left at (747, 288)
Screenshot: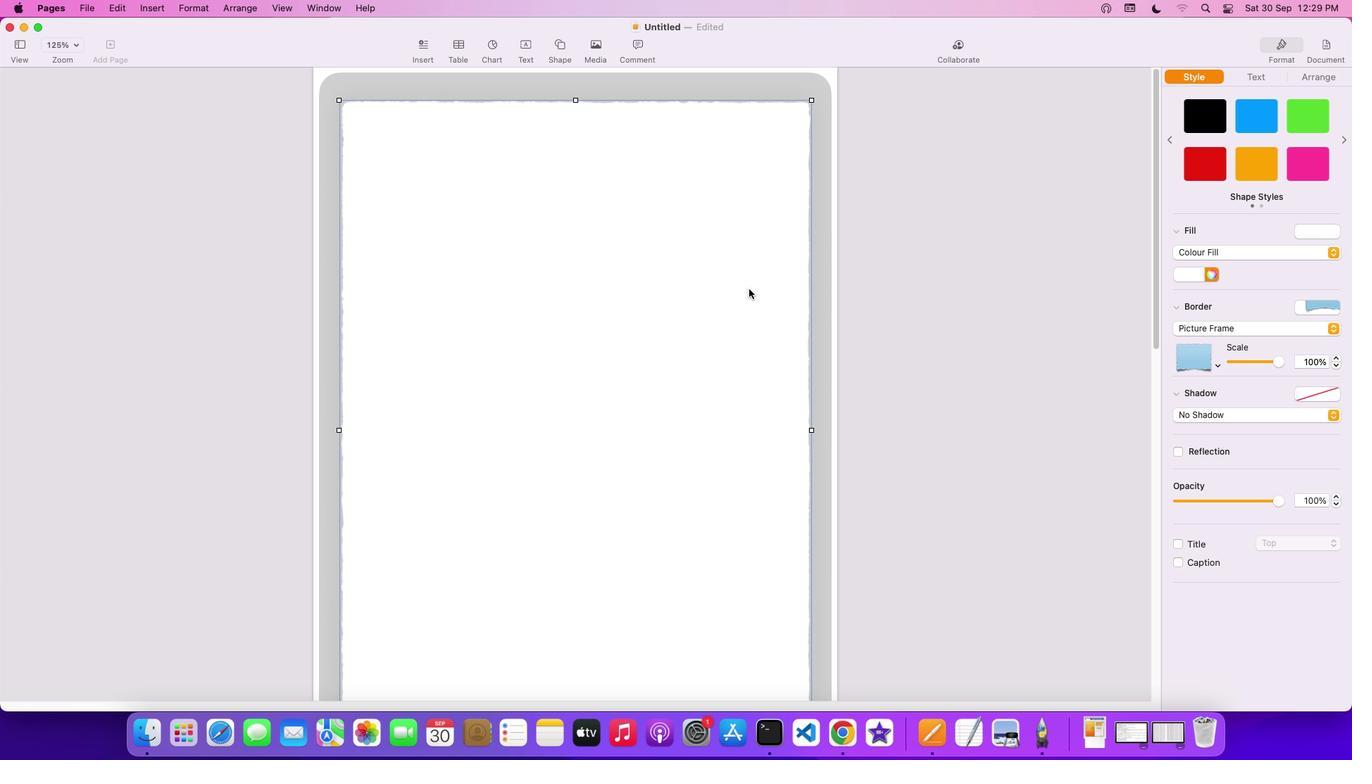 
Action: Mouse moved to (617, 278)
Screenshot: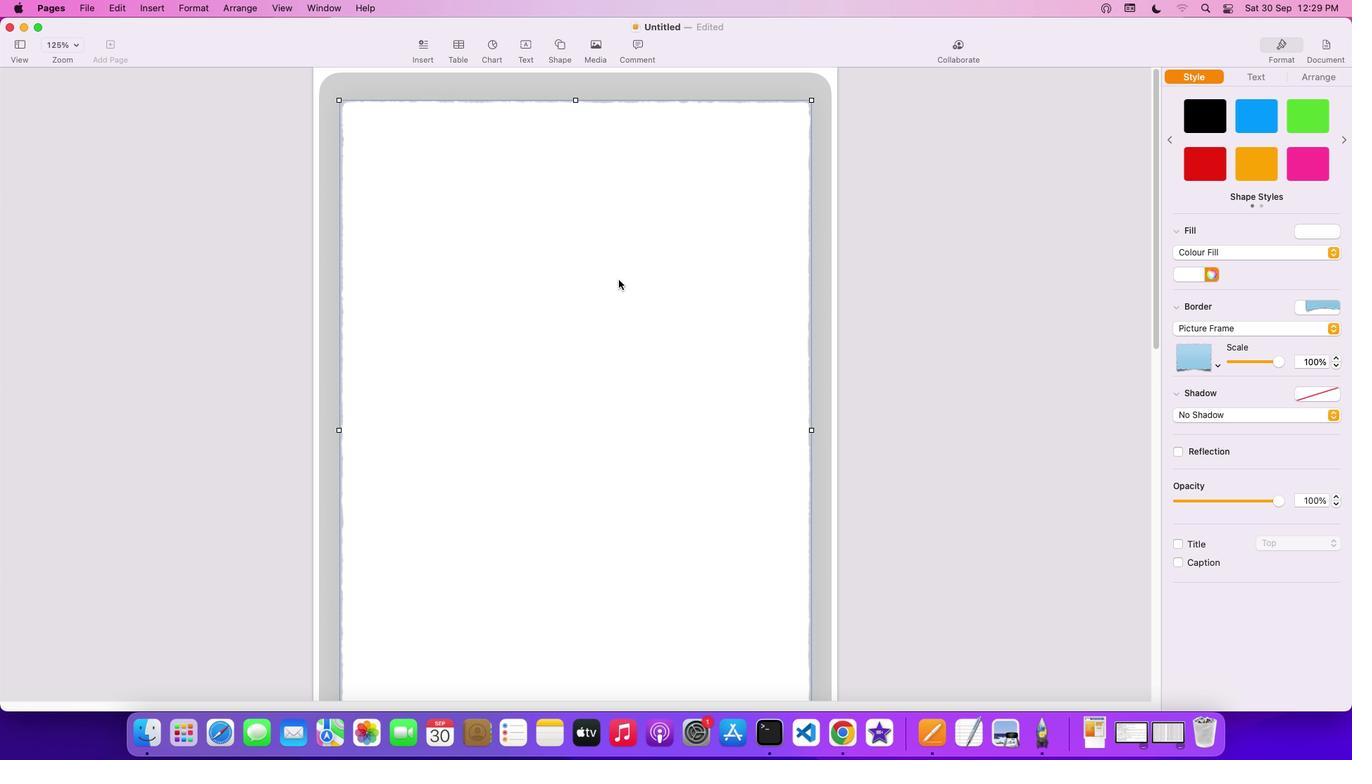 
Action: Mouse pressed left at (617, 278)
Screenshot: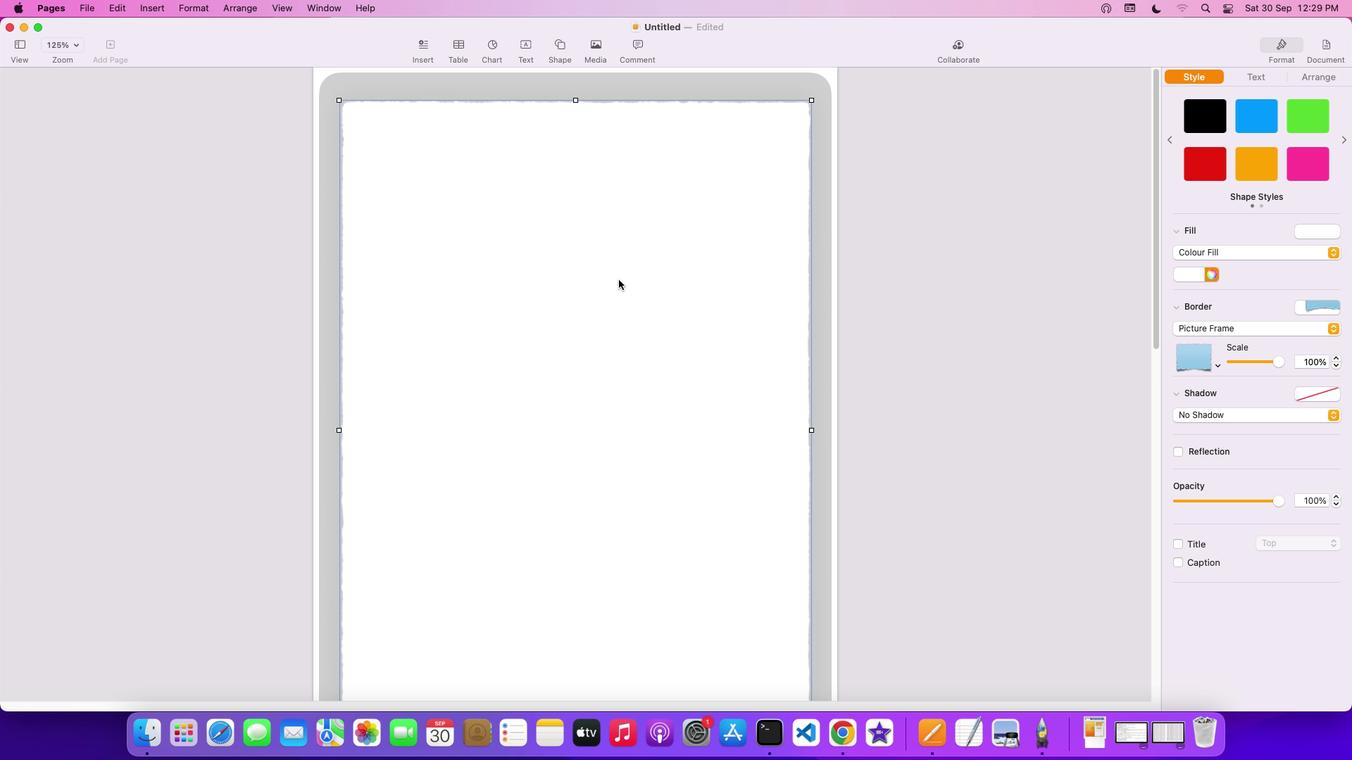 
Action: Mouse moved to (555, 50)
Screenshot: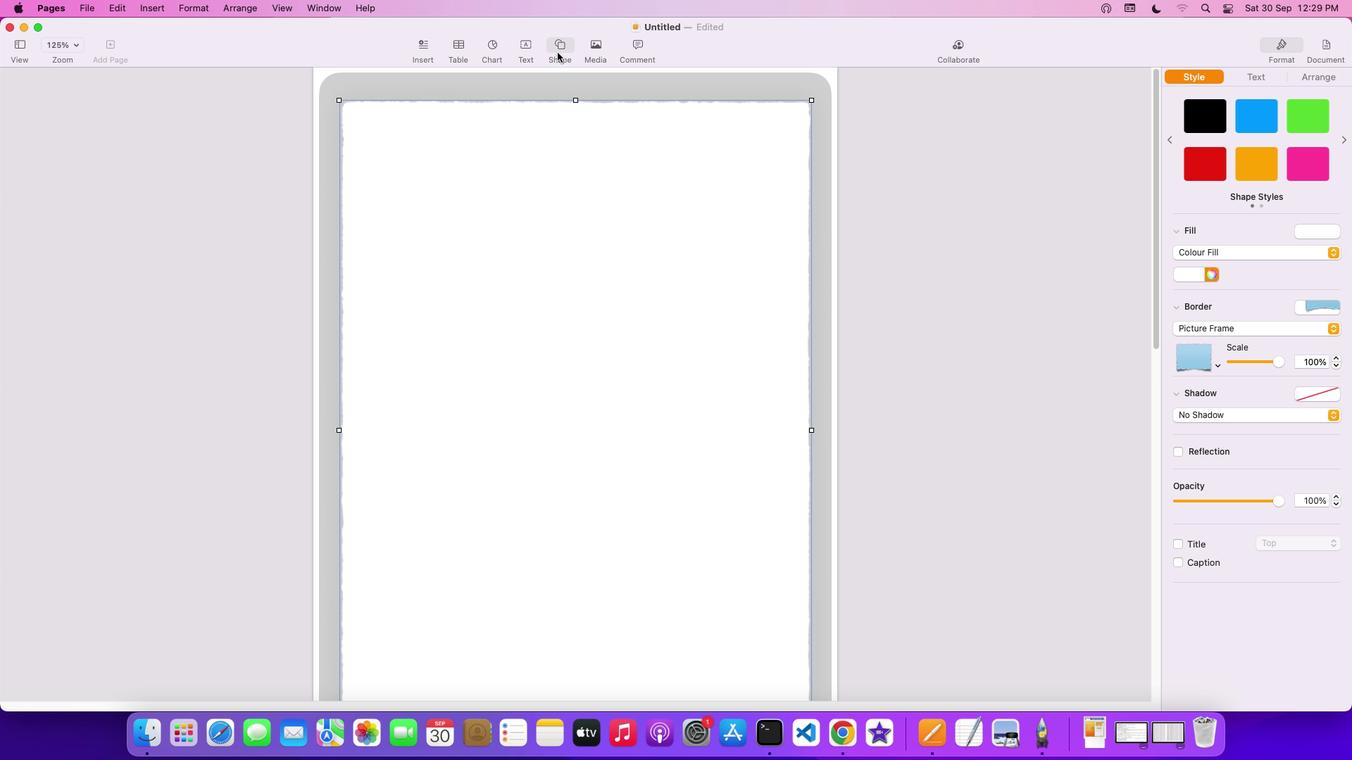 
Action: Mouse pressed left at (555, 50)
Screenshot: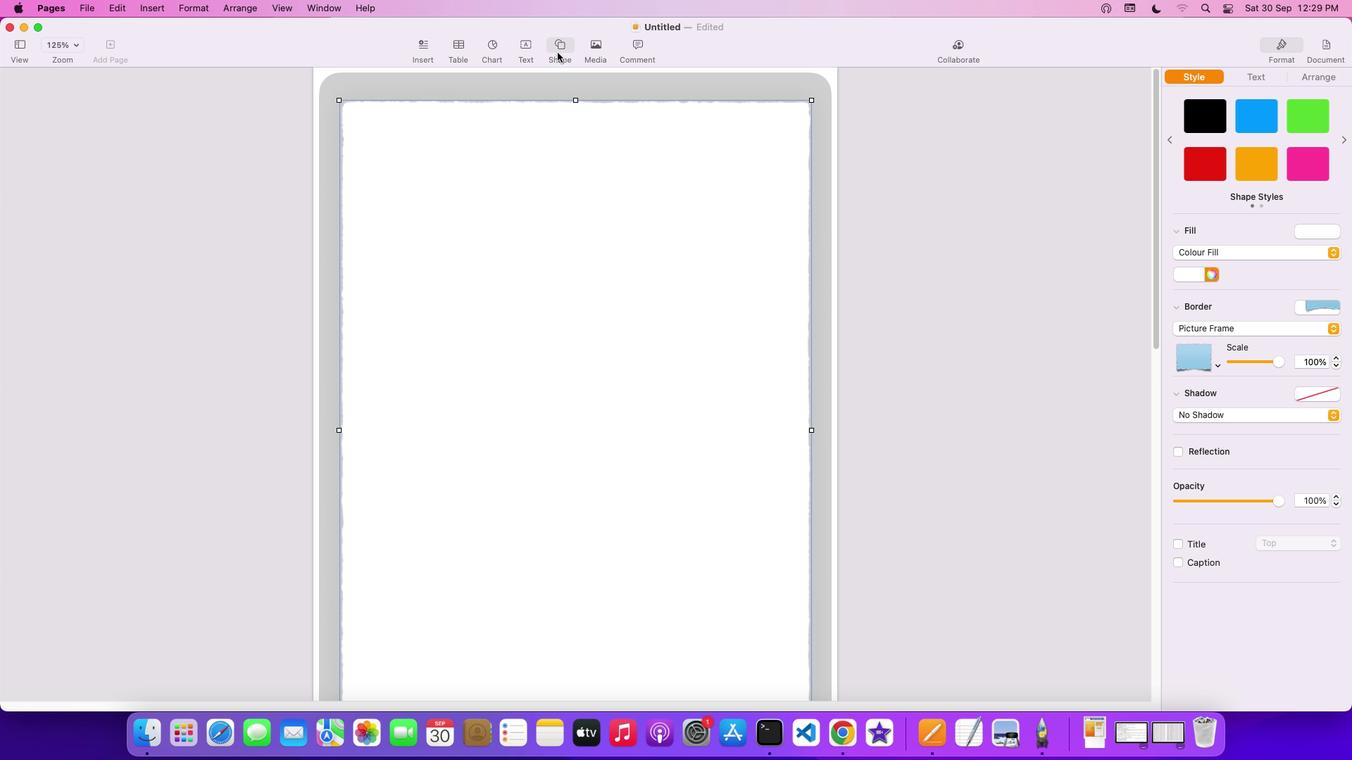 
Action: Mouse moved to (647, 271)
Screenshot: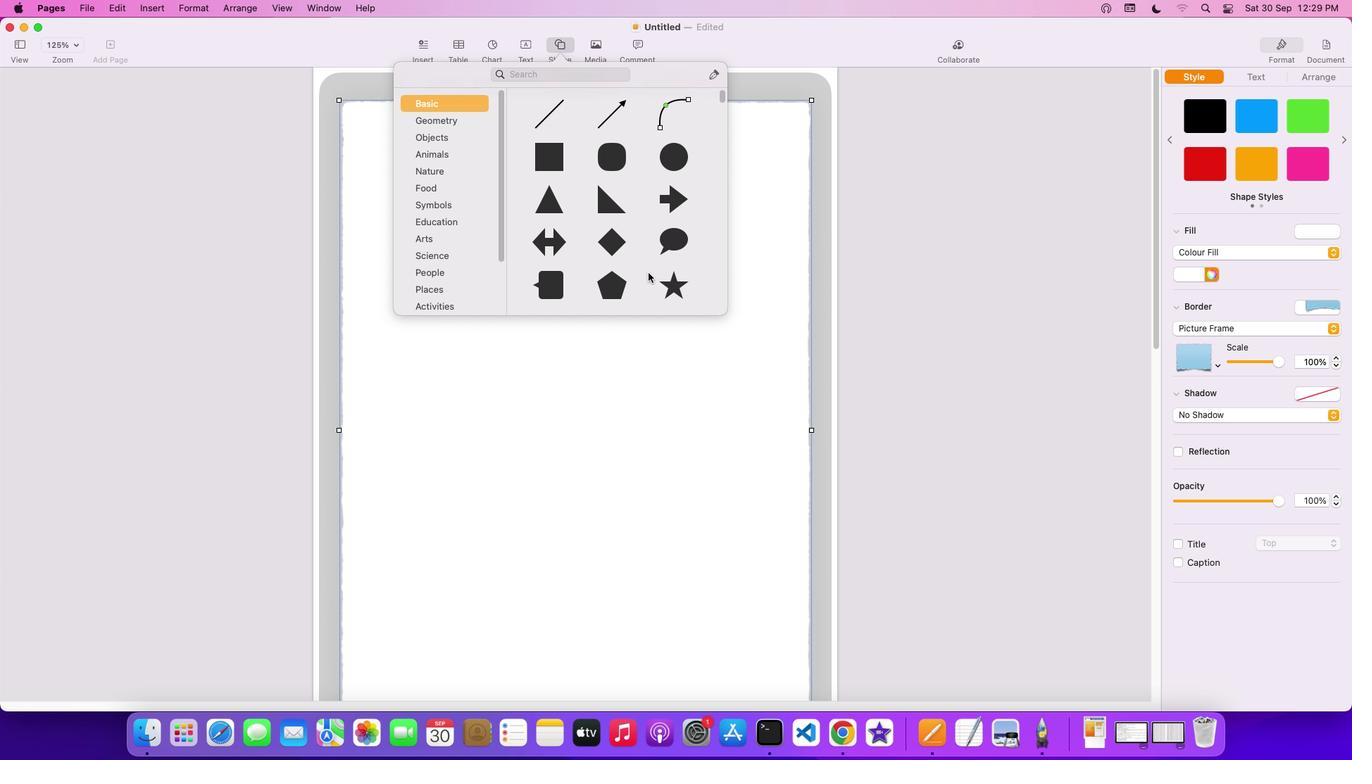 
Action: Mouse scrolled (647, 271) with delta (0, -1)
Screenshot: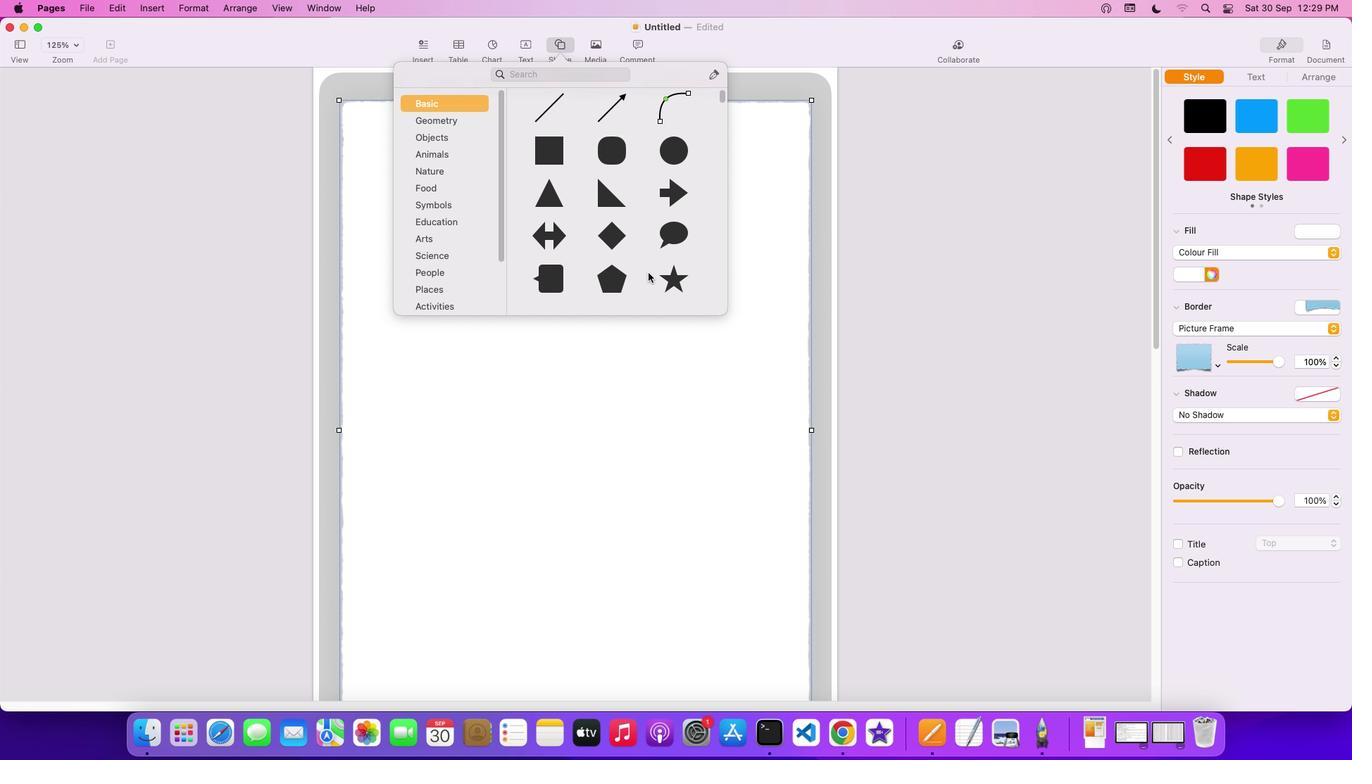 
Action: Mouse scrolled (647, 271) with delta (0, -1)
Screenshot: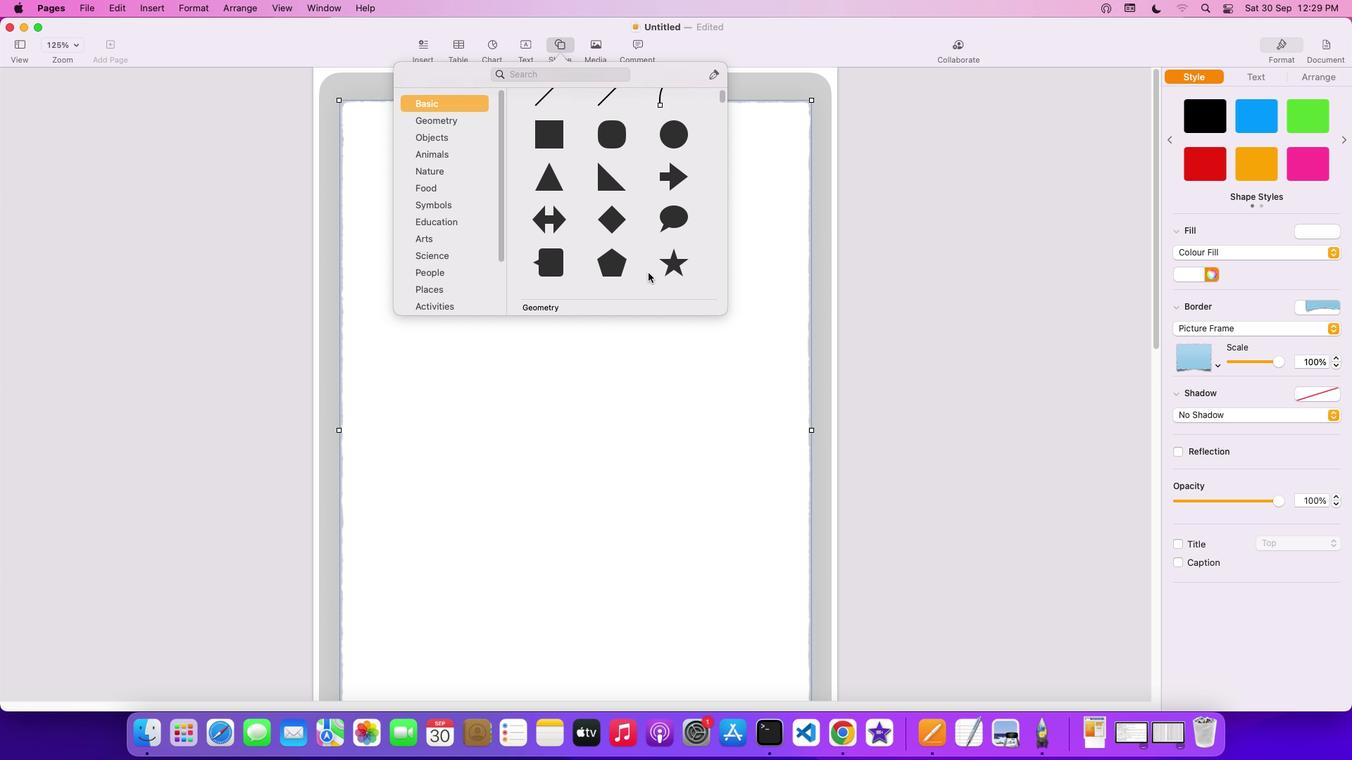 
Action: Mouse scrolled (647, 271) with delta (0, -2)
Screenshot: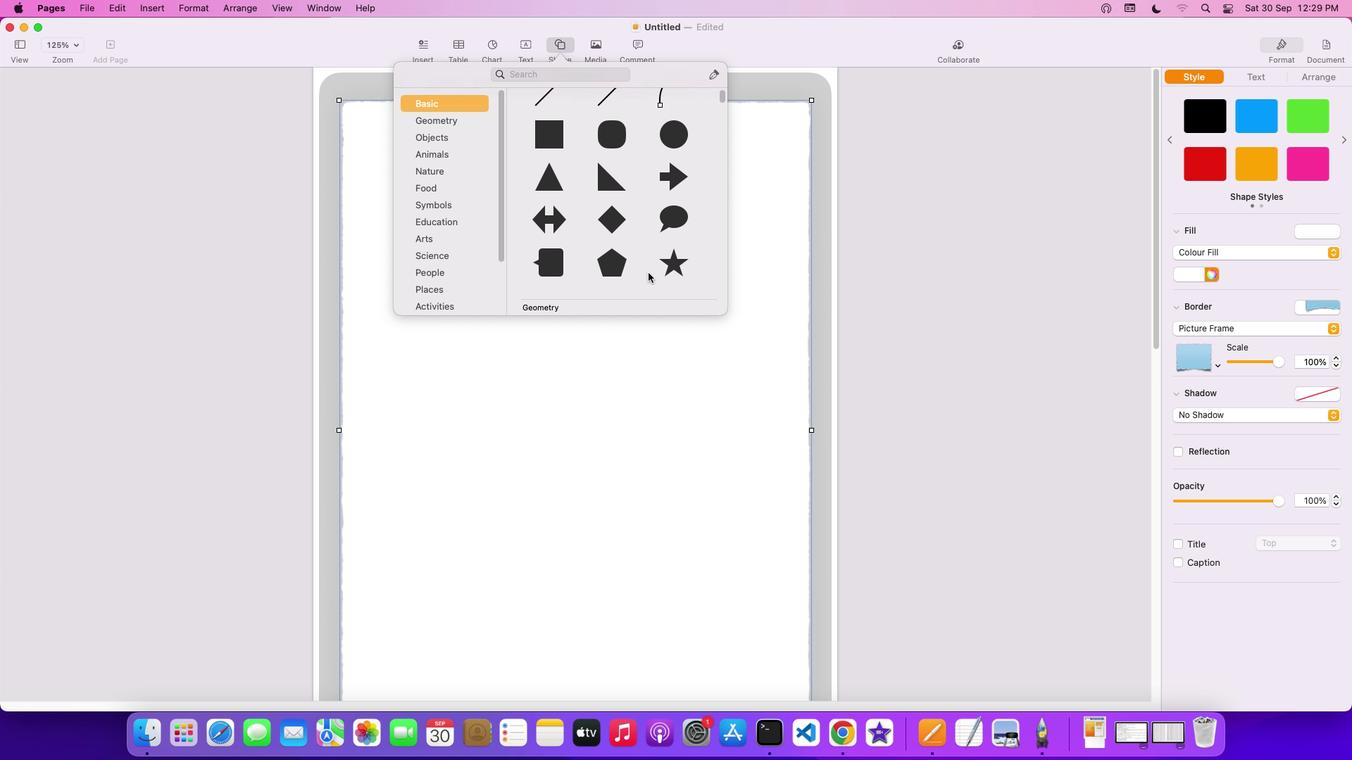 
Action: Mouse scrolled (647, 271) with delta (0, -2)
Screenshot: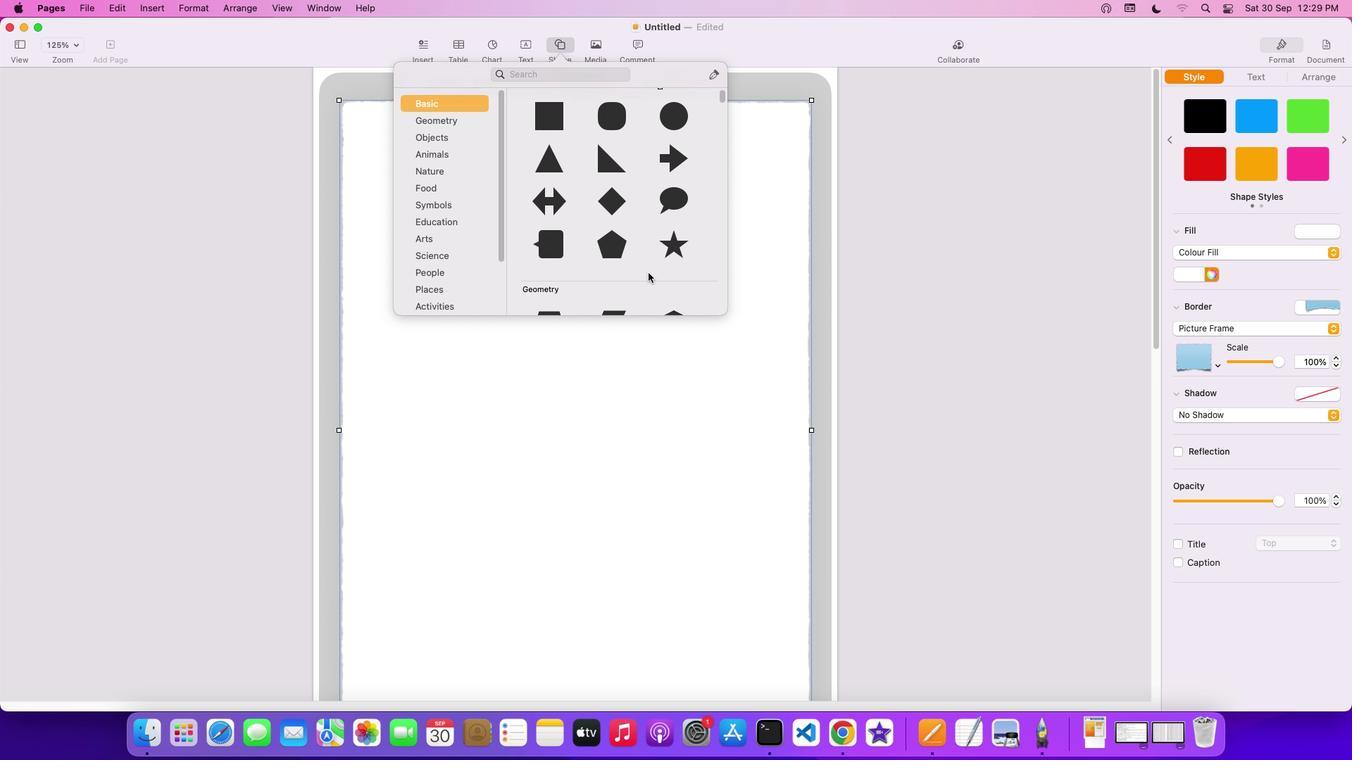 
Action: Mouse scrolled (647, 271) with delta (0, -1)
Screenshot: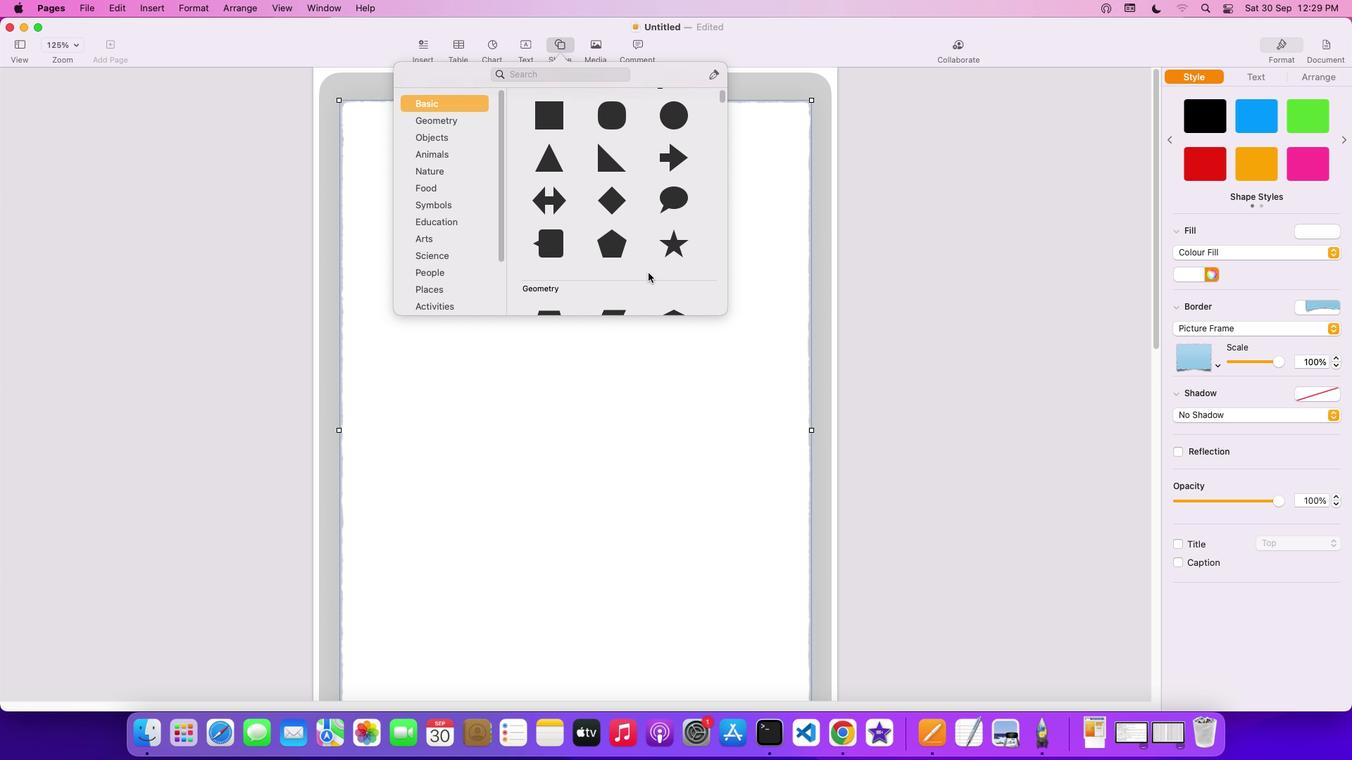 
Action: Mouse scrolled (647, 271) with delta (0, -1)
Screenshot: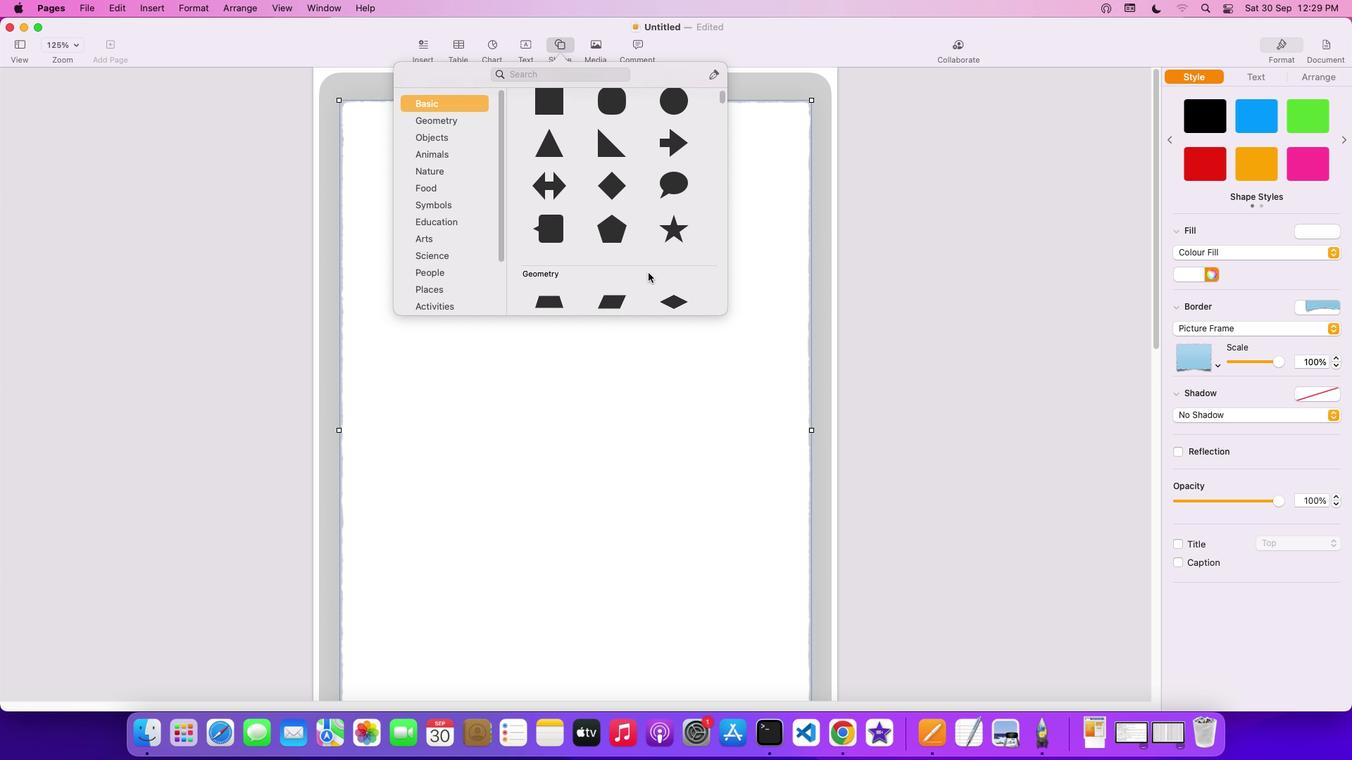 
Action: Mouse scrolled (647, 271) with delta (0, -1)
Screenshot: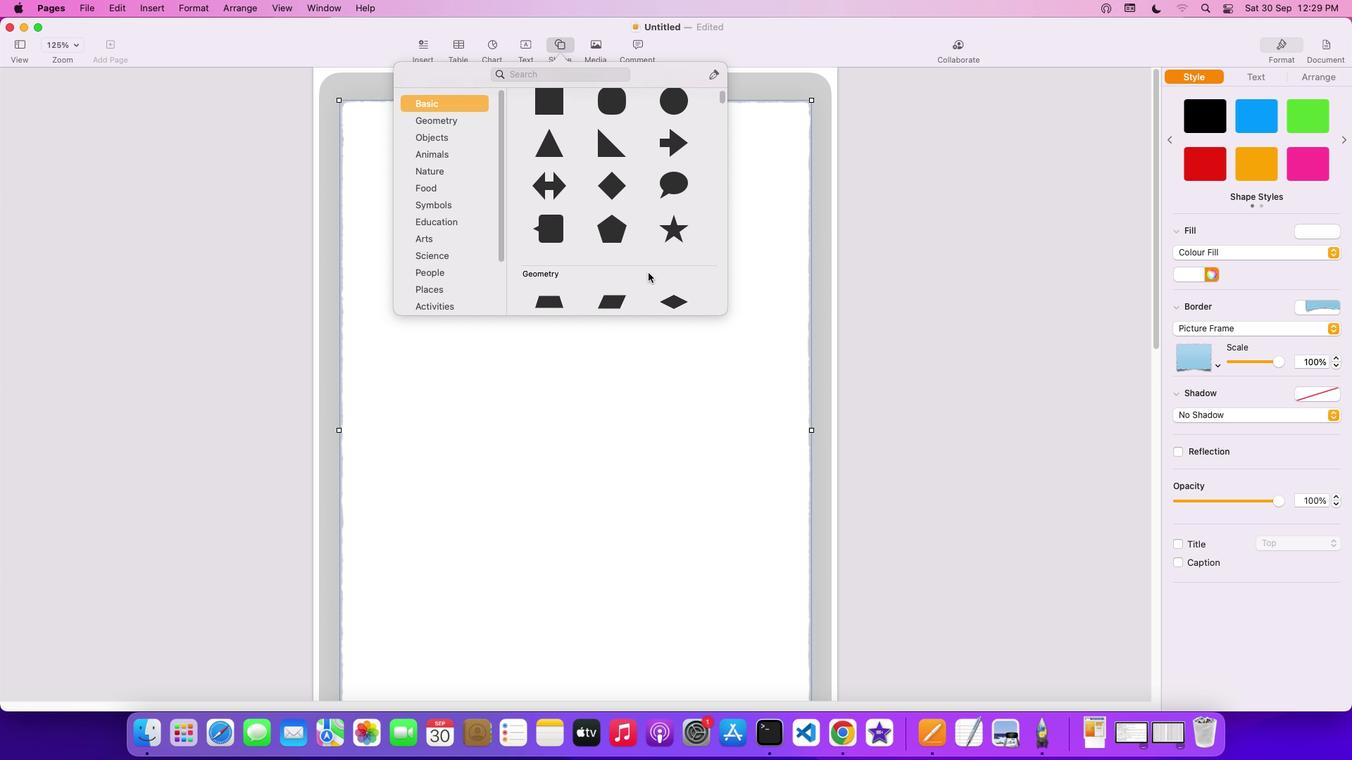 
Action: Mouse scrolled (647, 271) with delta (0, -2)
Screenshot: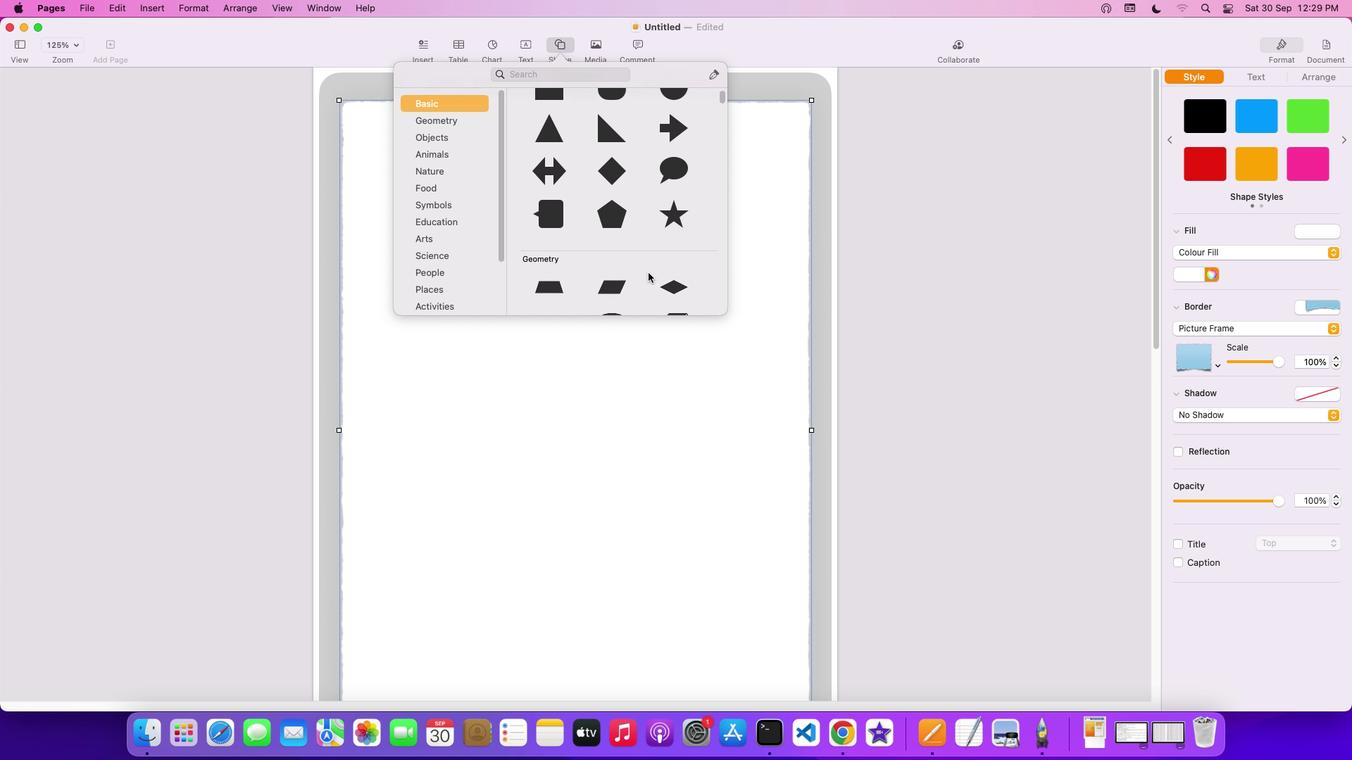 
Action: Mouse scrolled (647, 271) with delta (0, 0)
Screenshot: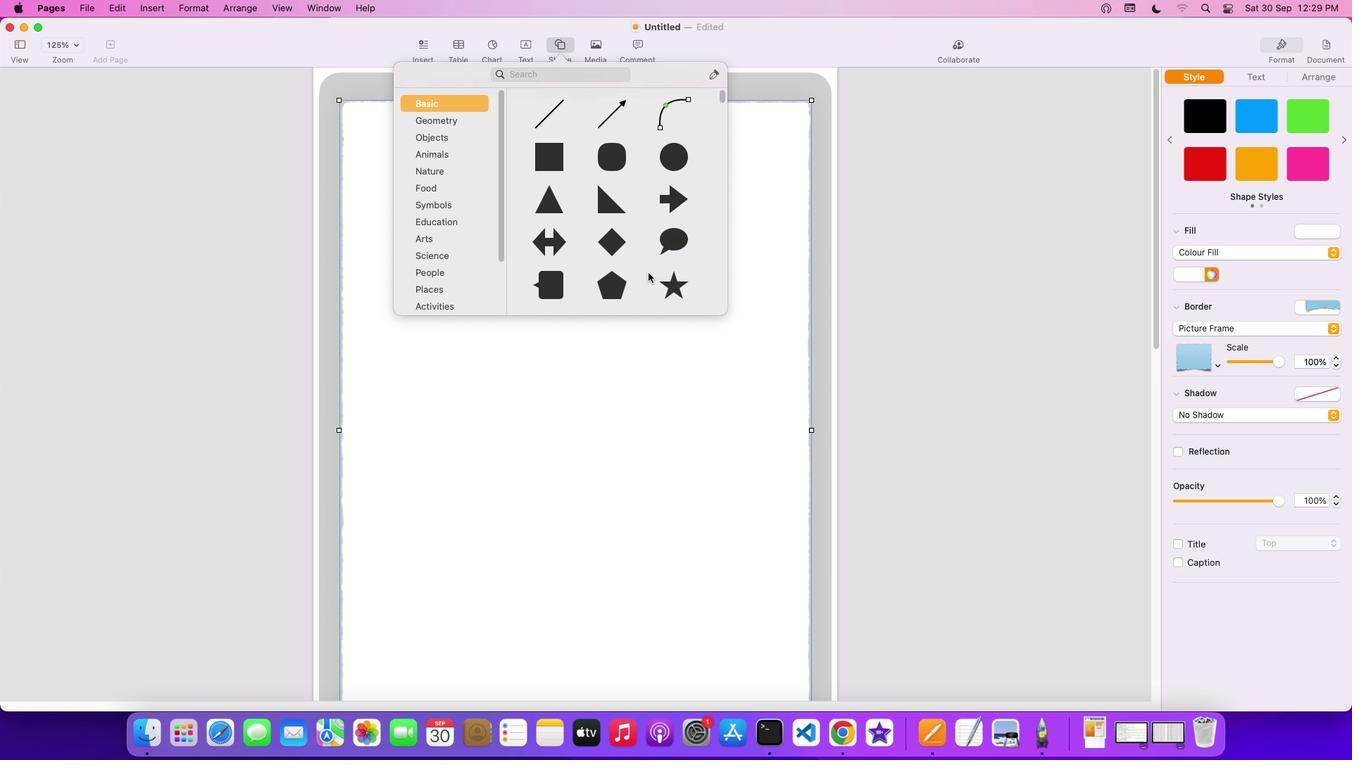 
Action: Mouse scrolled (647, 271) with delta (0, 0)
Screenshot: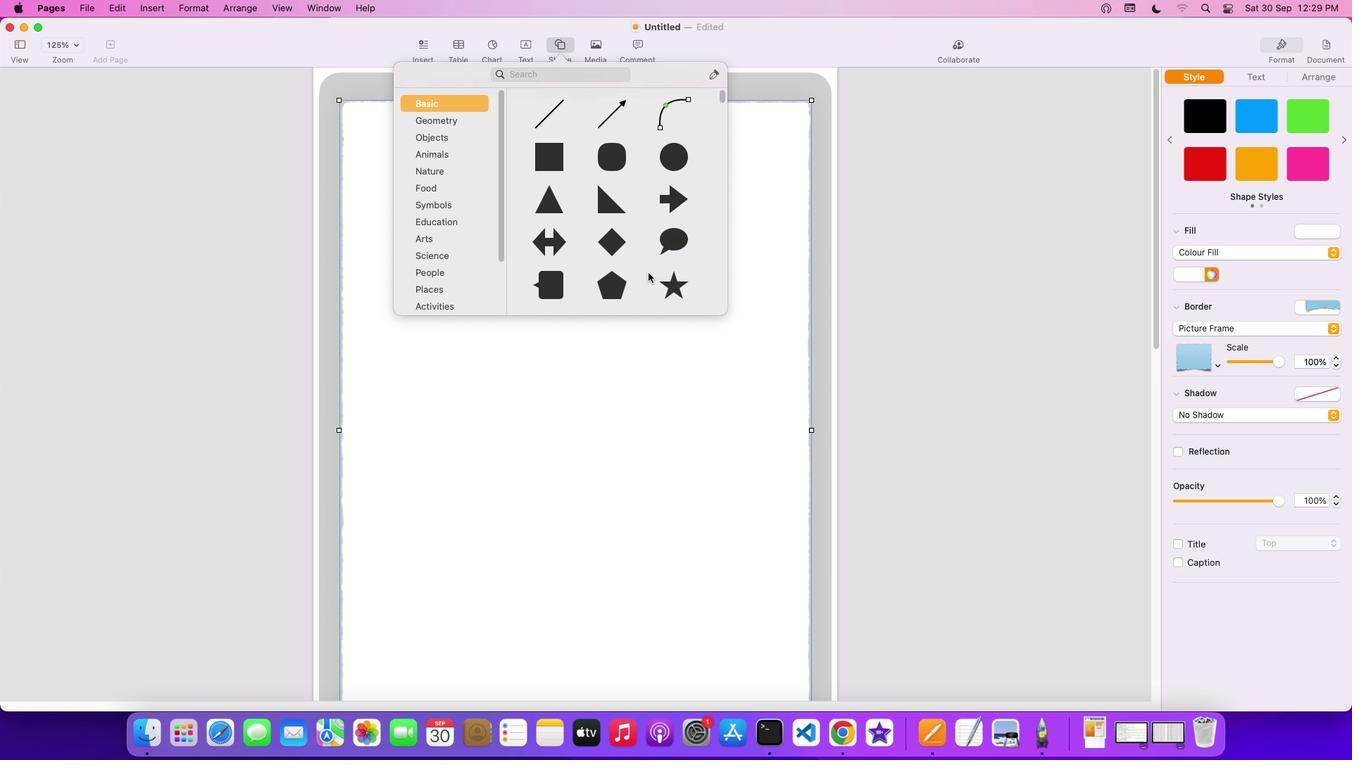 
Action: Mouse scrolled (647, 271) with delta (0, 0)
Screenshot: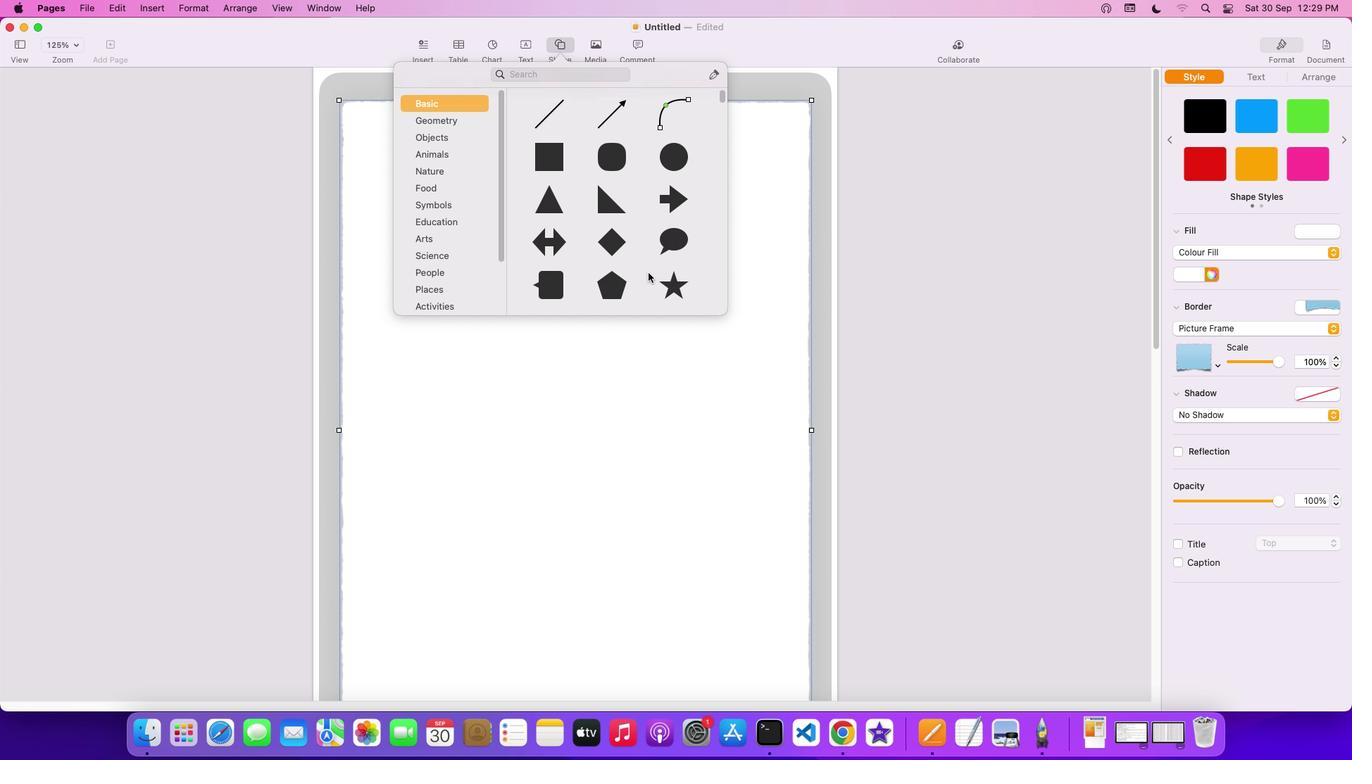 
Action: Mouse scrolled (647, 271) with delta (0, 2)
Screenshot: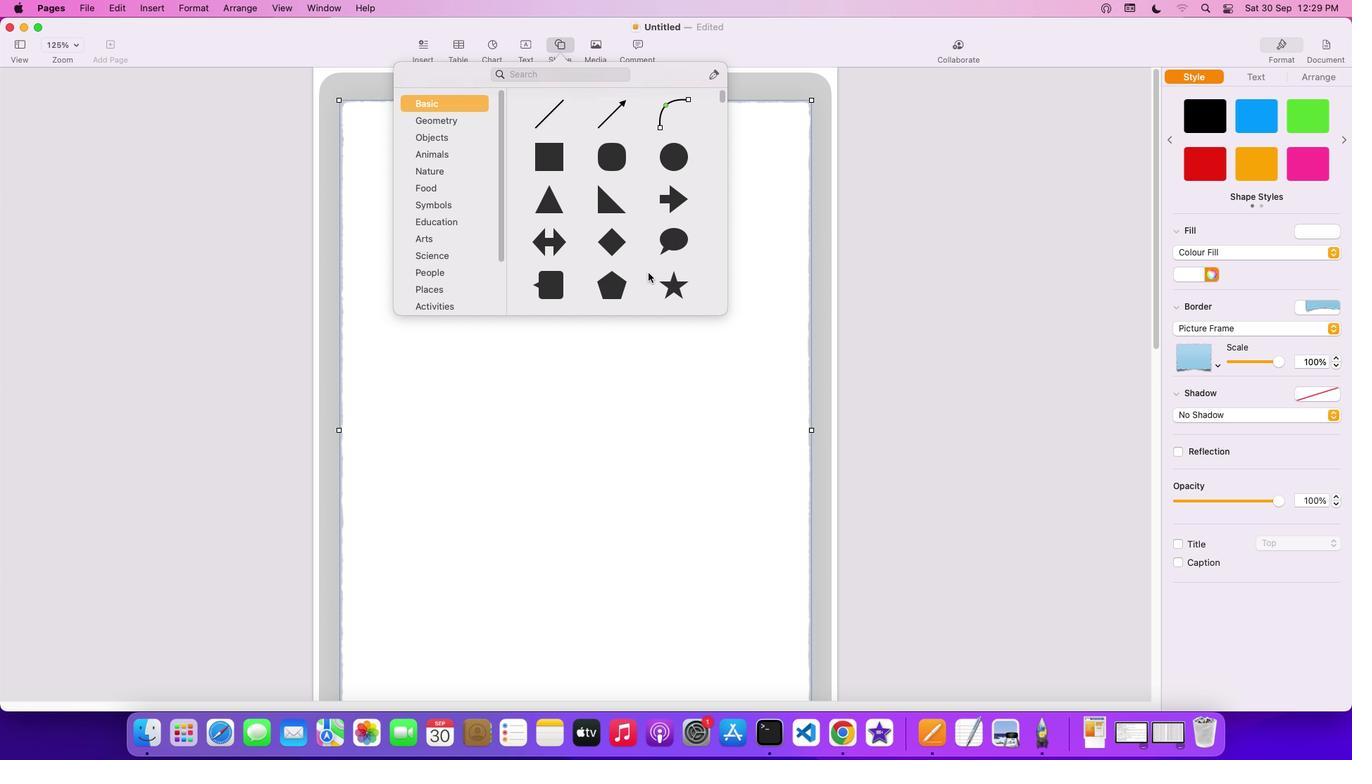 
Action: Mouse moved to (638, 231)
Screenshot: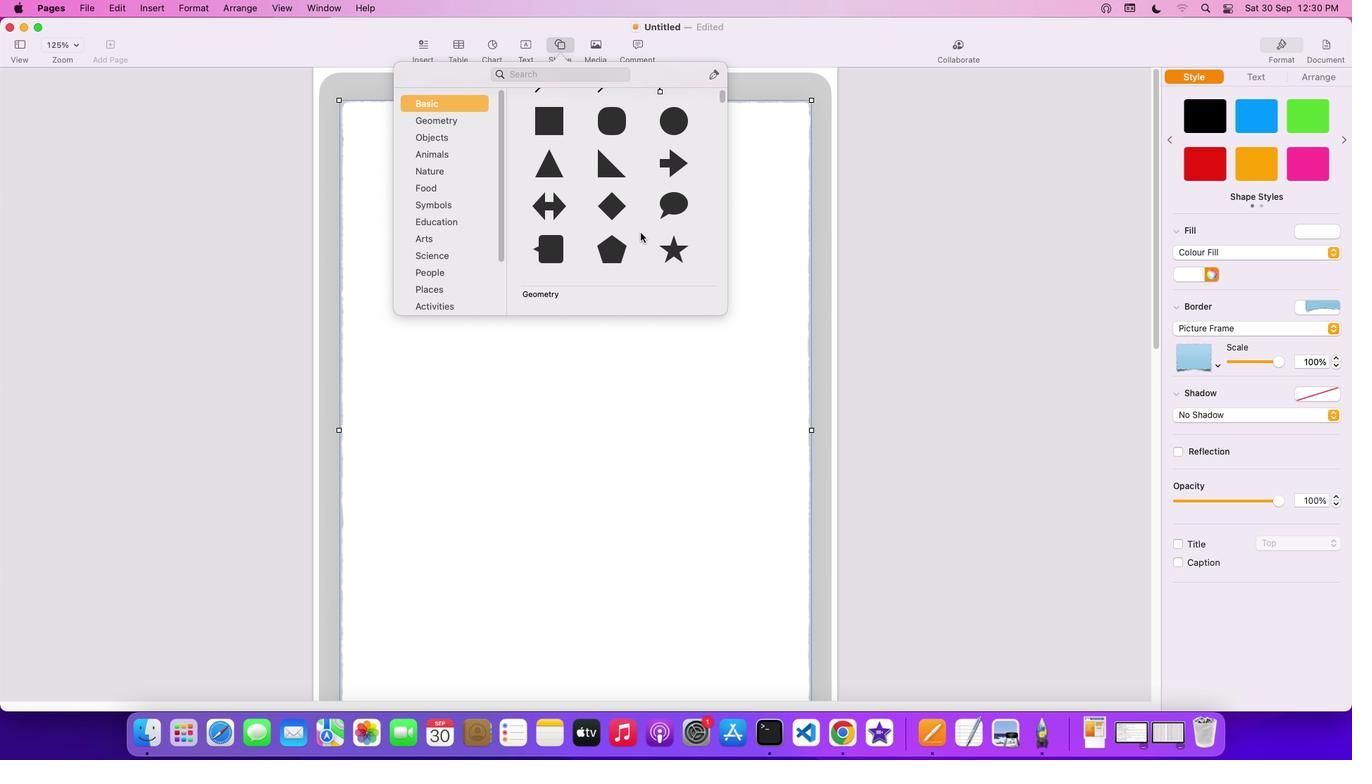 
Action: Mouse scrolled (638, 231) with delta (0, -1)
Screenshot: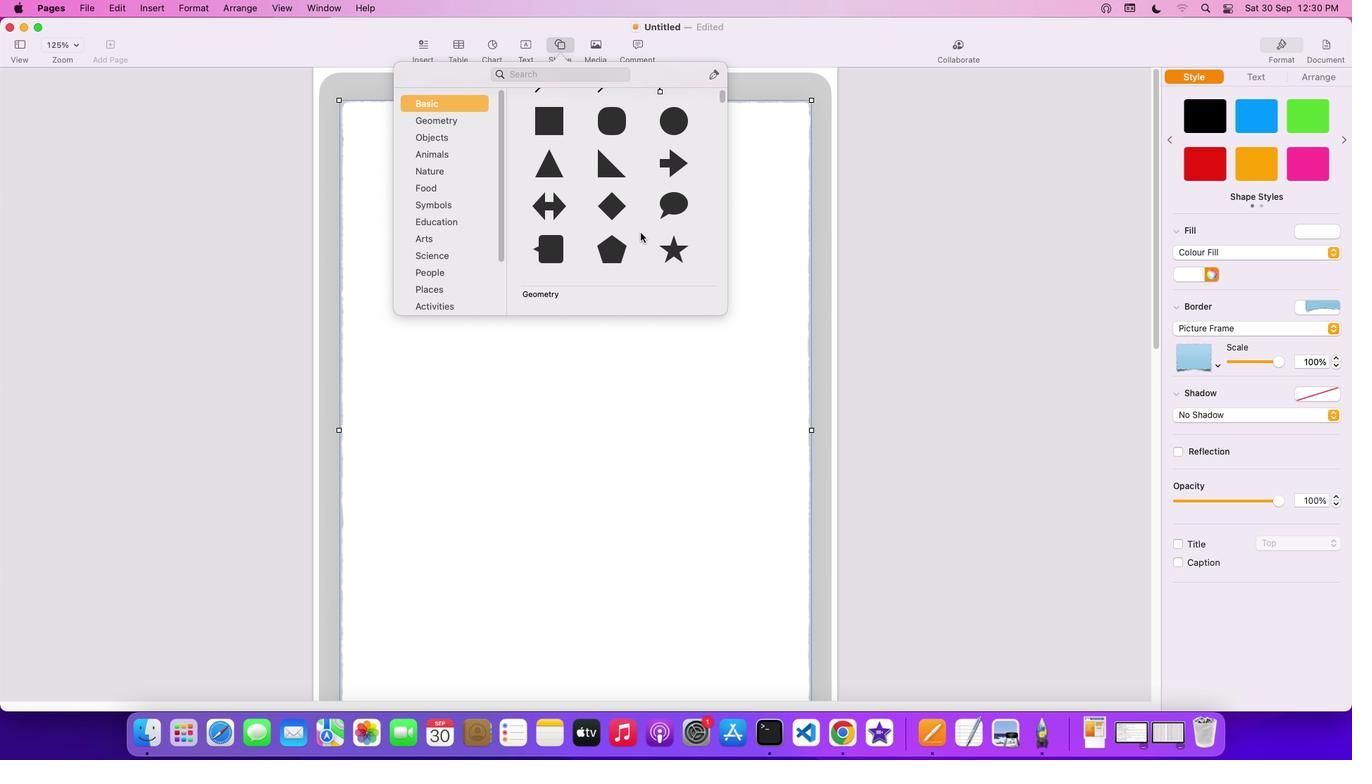 
Action: Mouse scrolled (638, 231) with delta (0, -1)
Screenshot: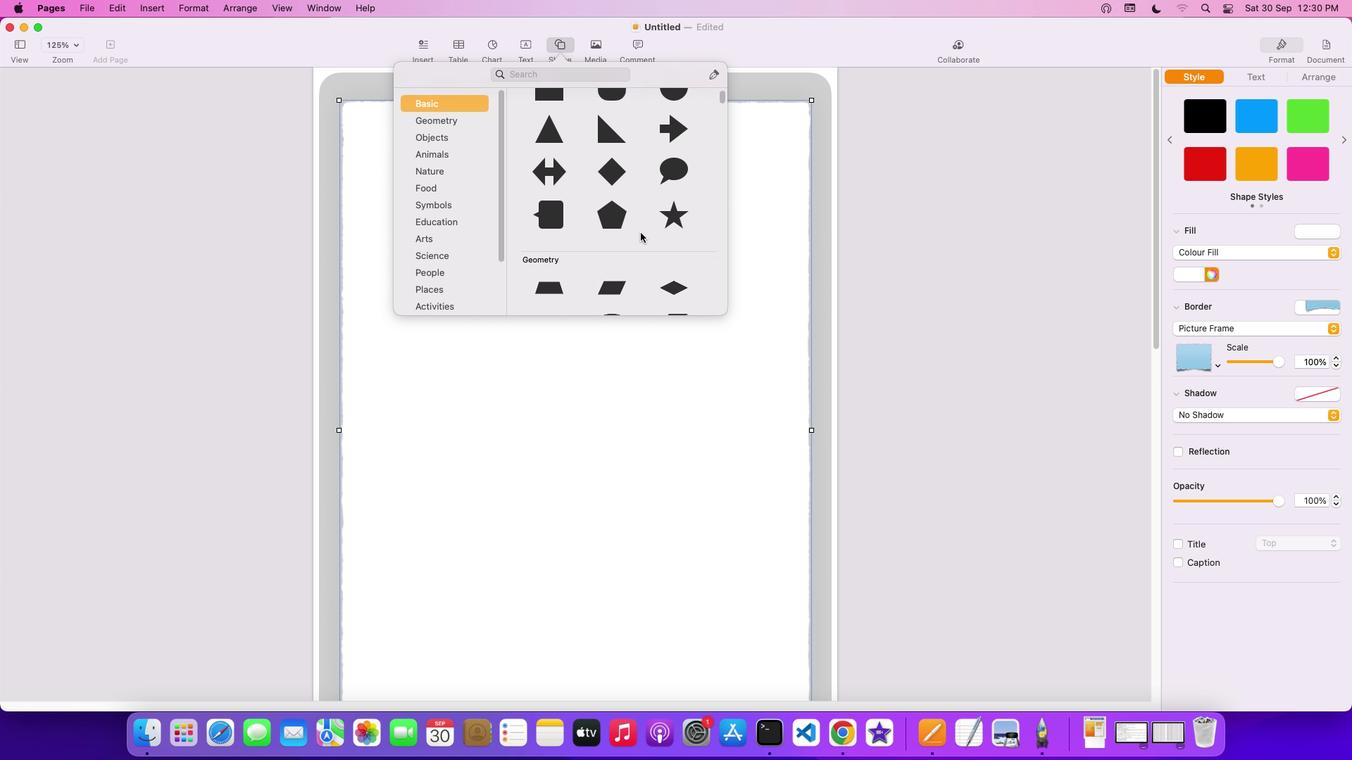 
Action: Mouse moved to (638, 231)
Screenshot: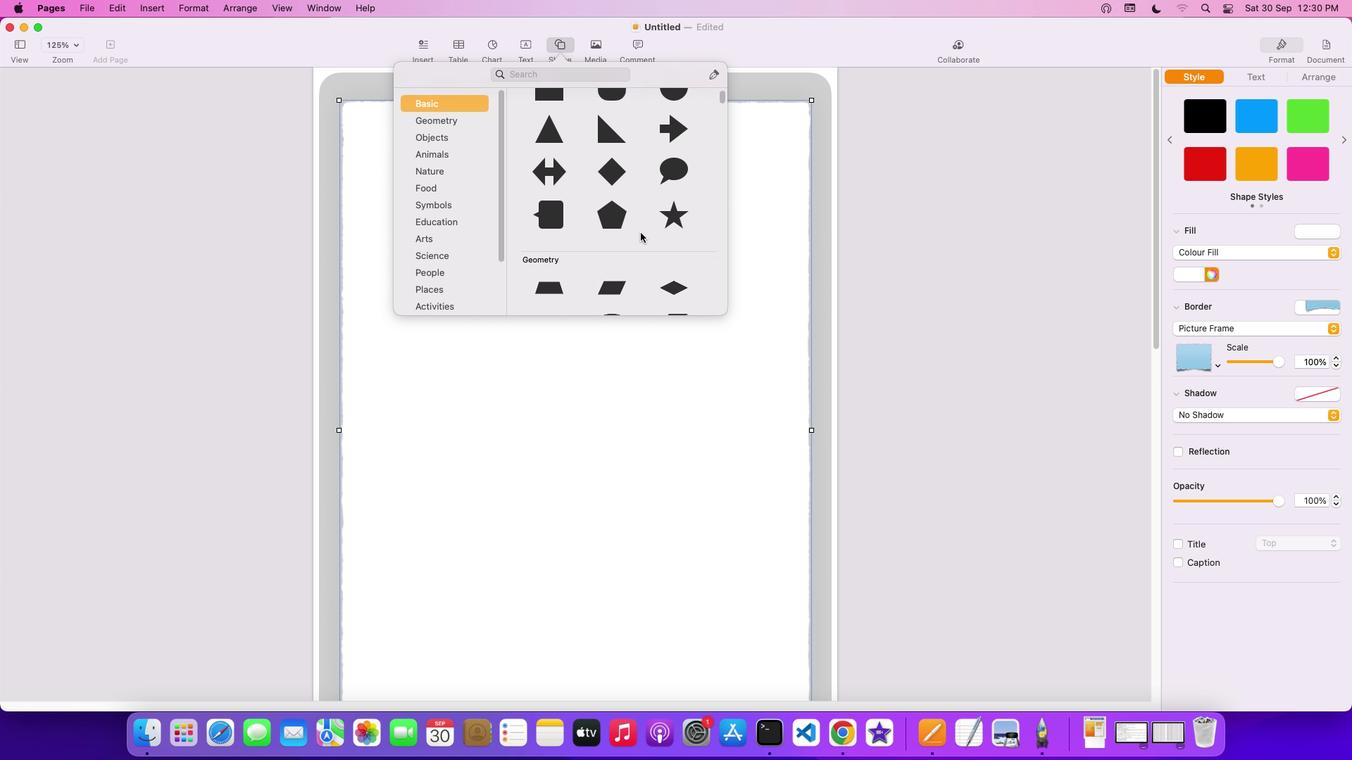 
Action: Mouse scrolled (638, 231) with delta (0, -2)
Screenshot: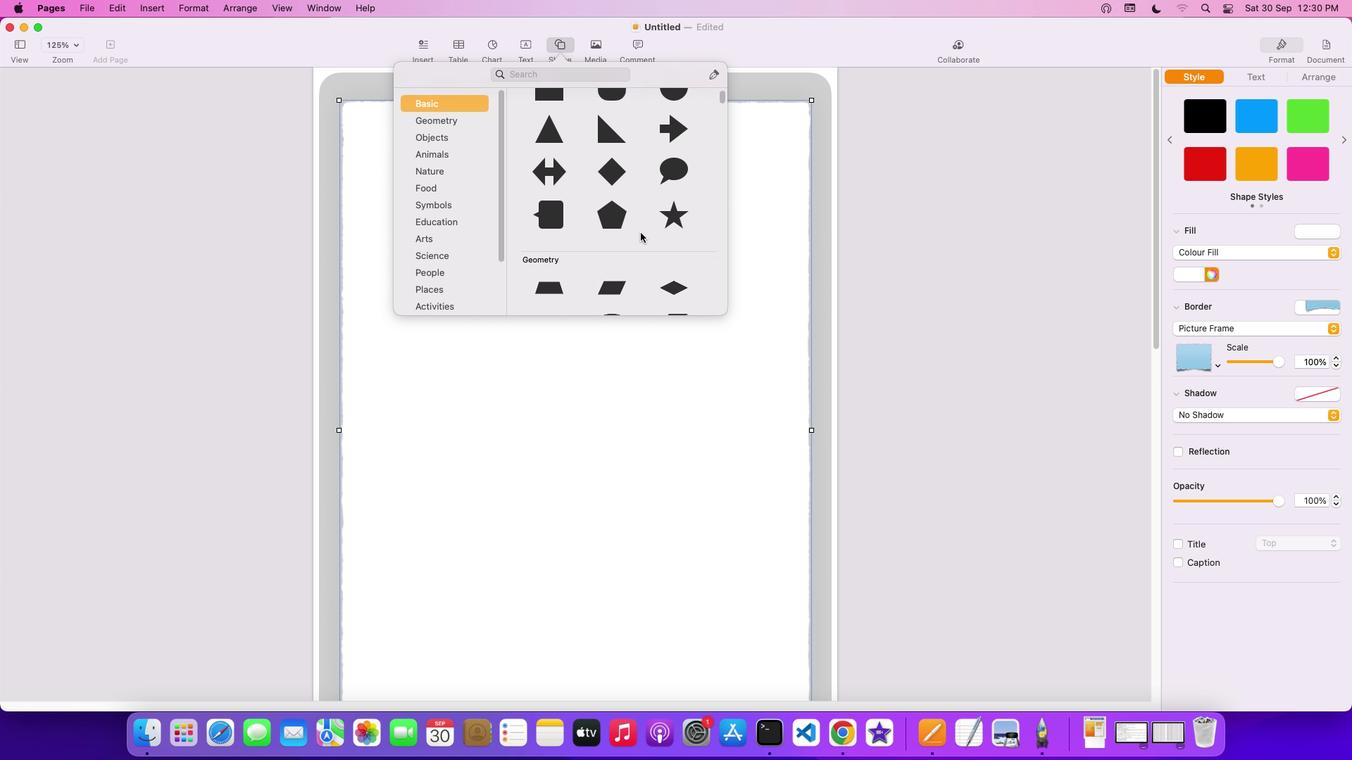 
Action: Mouse scrolled (638, 231) with delta (0, -3)
Screenshot: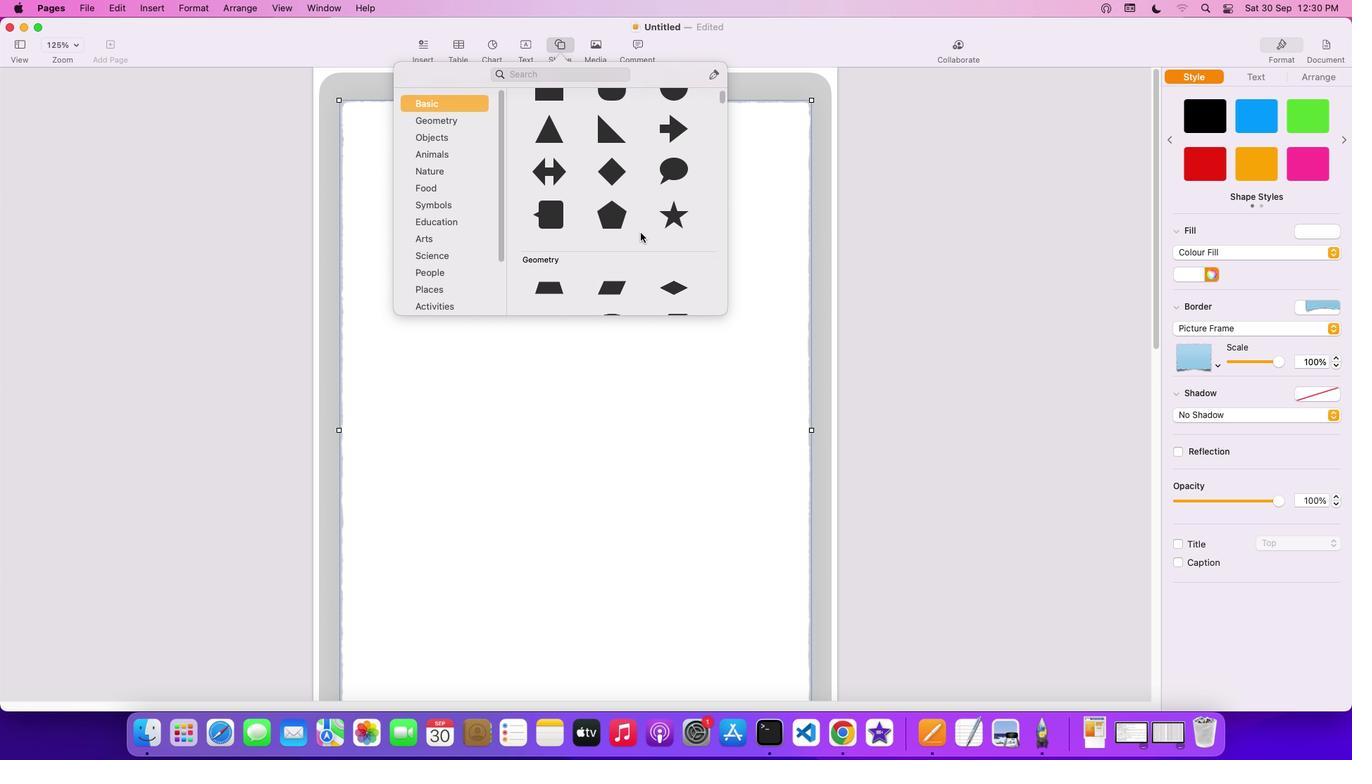 
Action: Mouse scrolled (638, 231) with delta (0, 0)
Screenshot: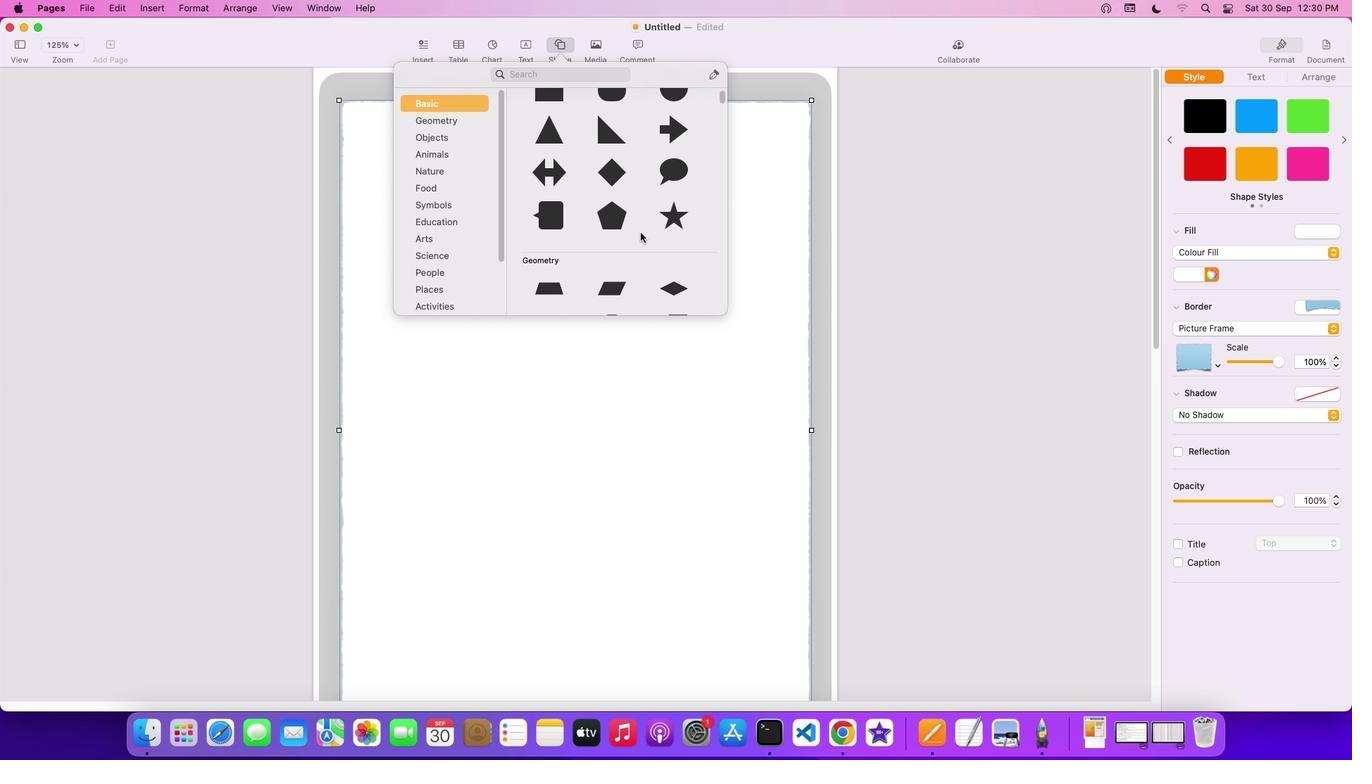 
Action: Mouse scrolled (638, 231) with delta (0, -1)
Screenshot: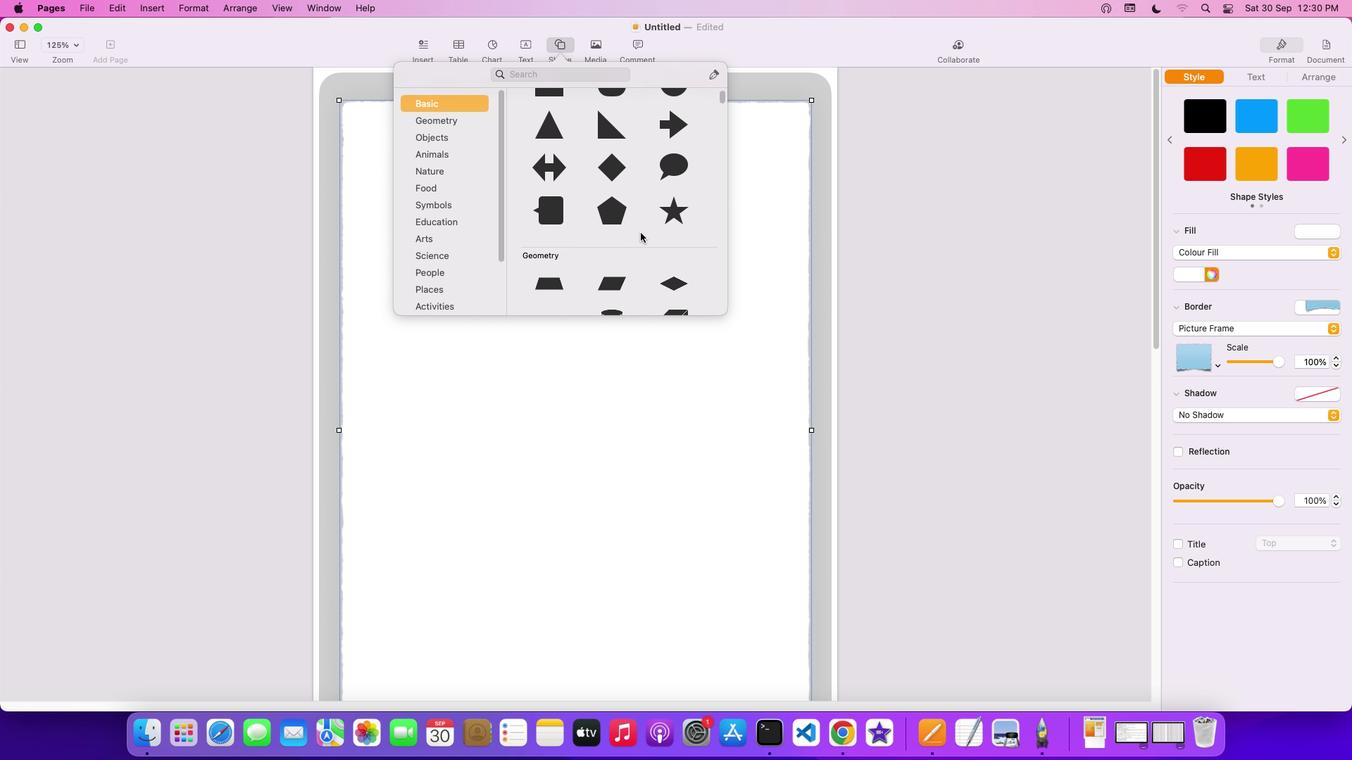 
Action: Mouse scrolled (638, 231) with delta (0, -1)
Screenshot: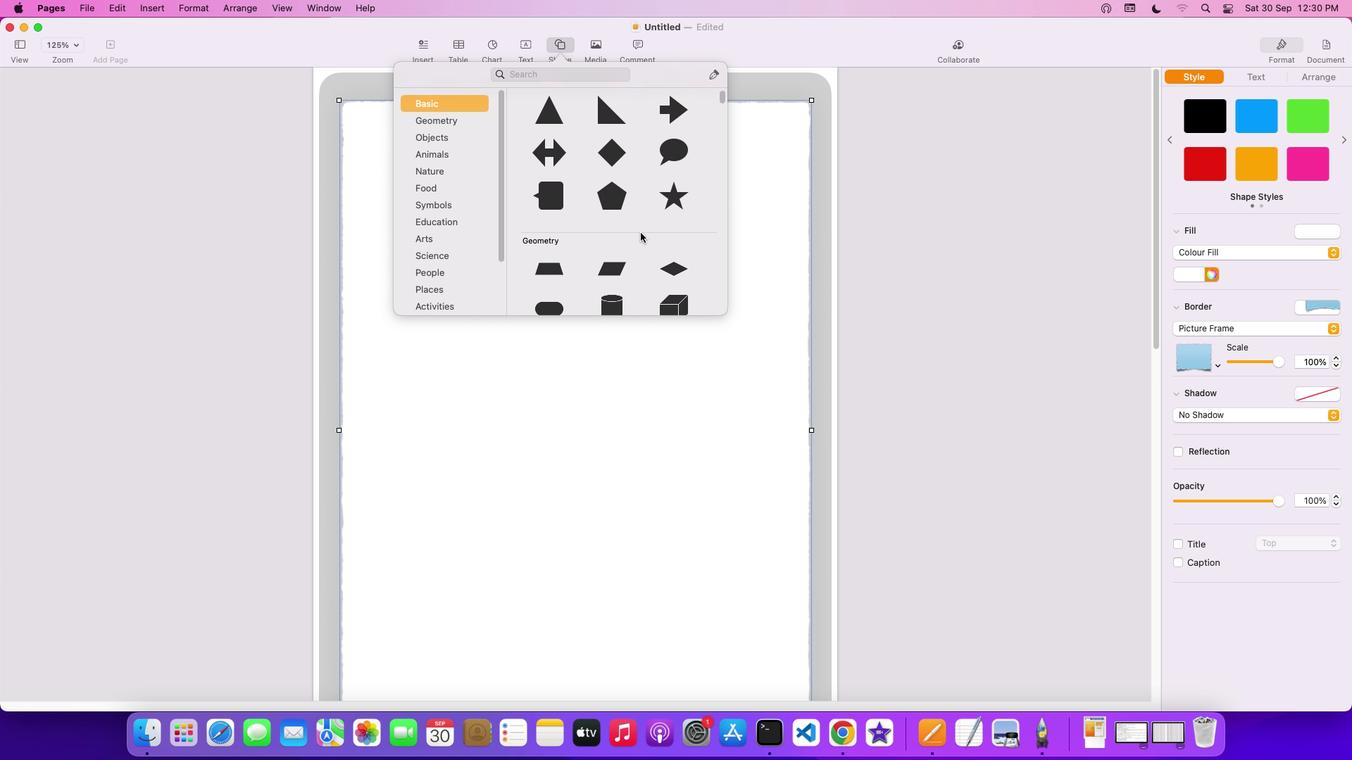 
Action: Mouse scrolled (638, 231) with delta (0, -2)
Screenshot: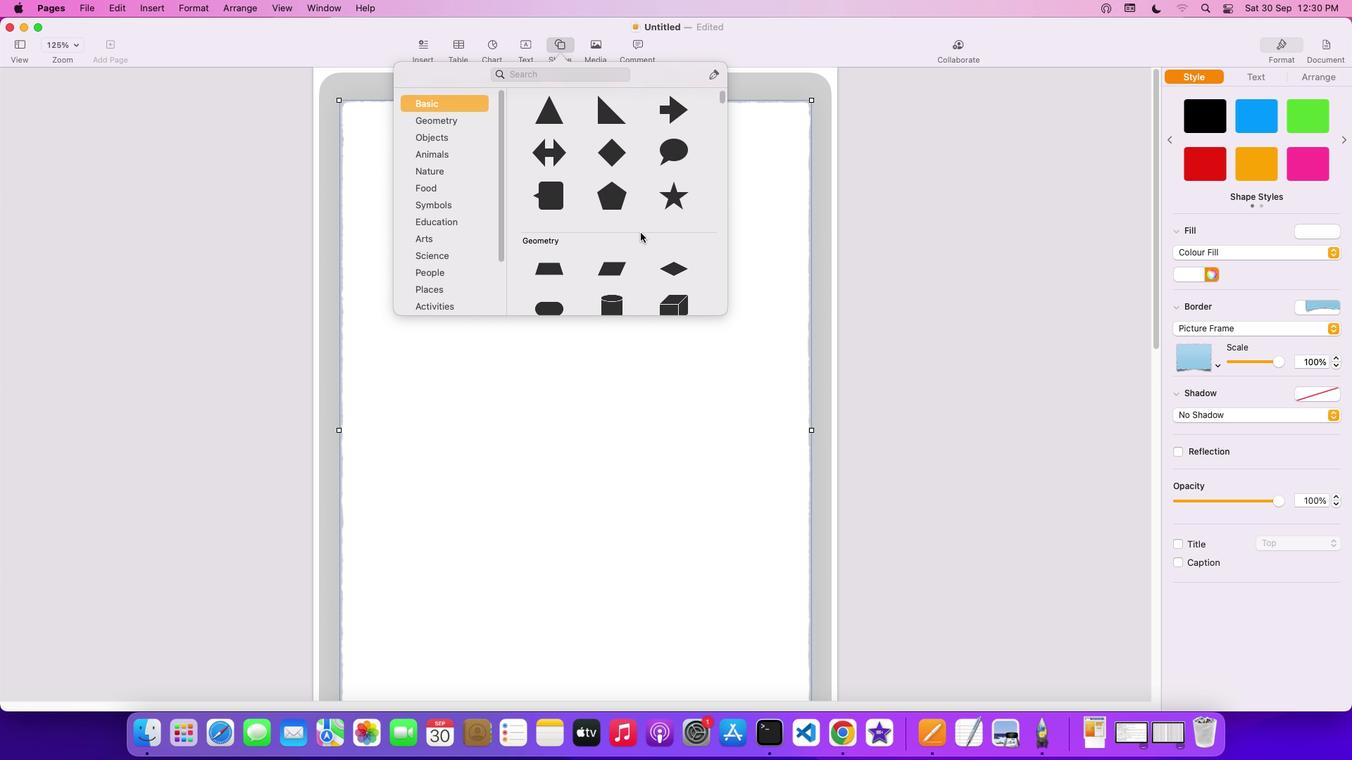 
Action: Mouse scrolled (638, 231) with delta (0, -1)
Screenshot: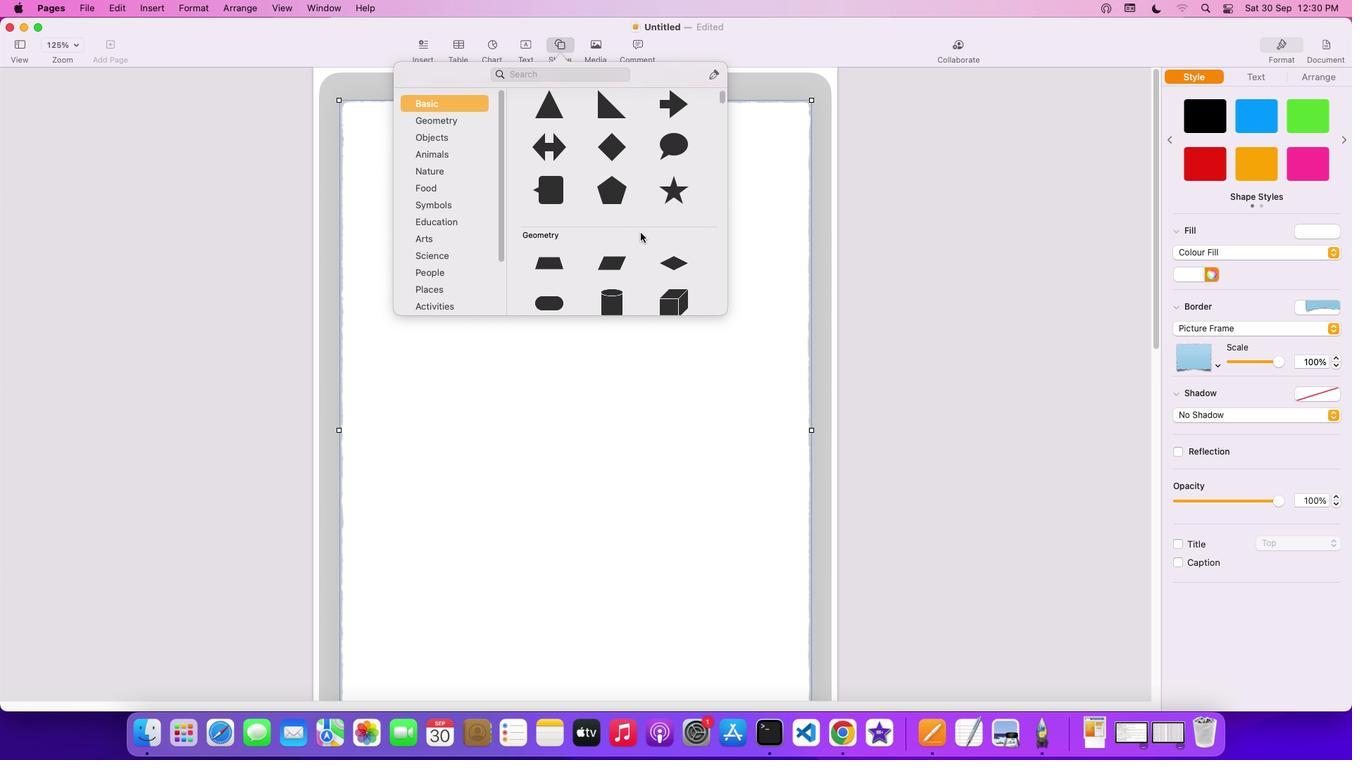 
Action: Mouse scrolled (638, 231) with delta (0, -1)
Screenshot: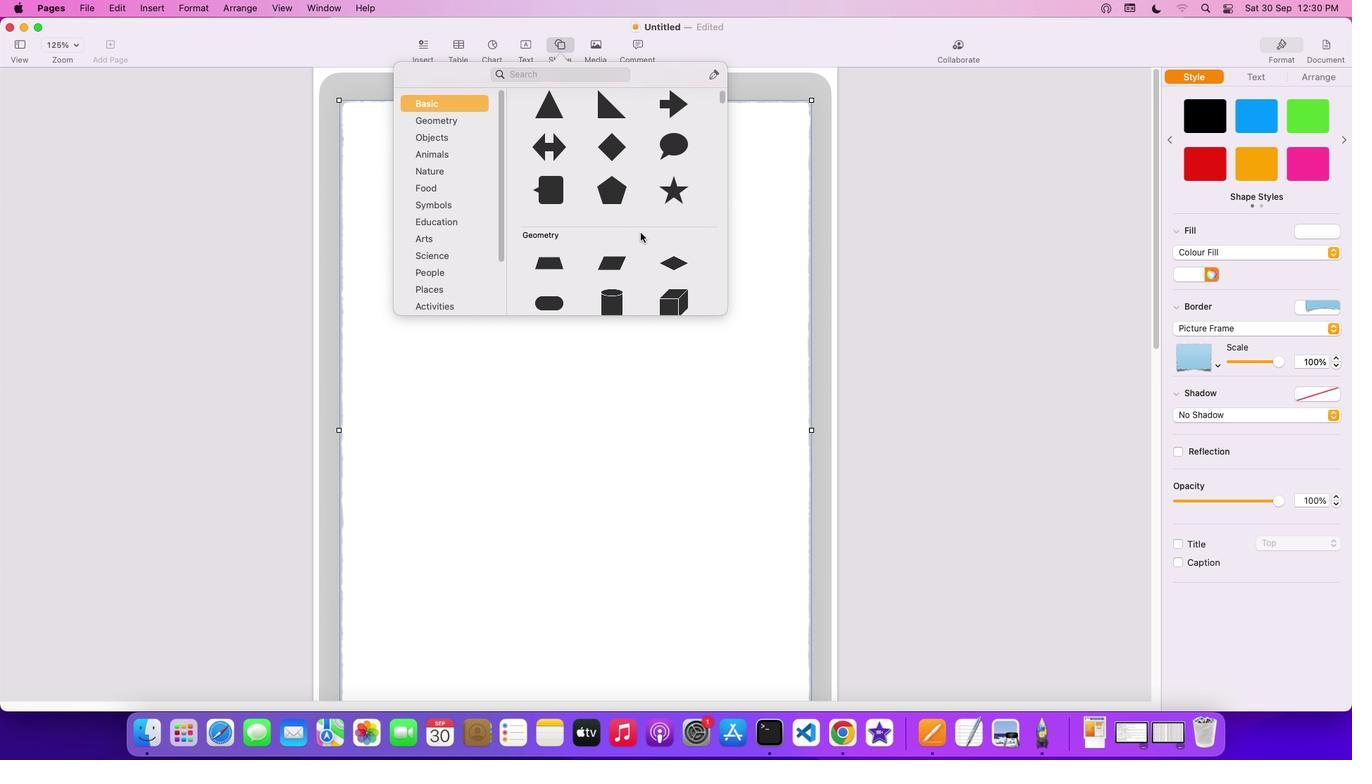 
Action: Mouse scrolled (638, 231) with delta (0, -1)
Screenshot: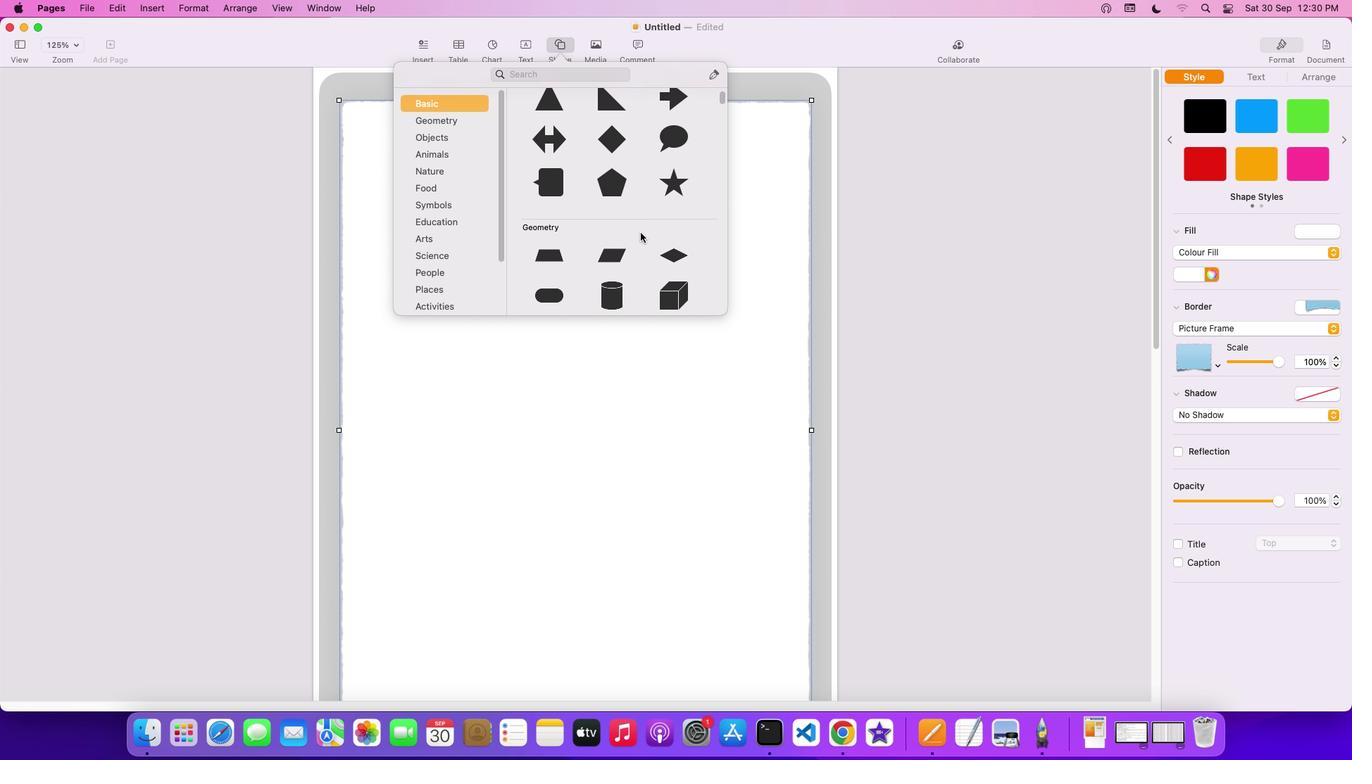 
Action: Mouse scrolled (638, 231) with delta (0, -1)
Screenshot: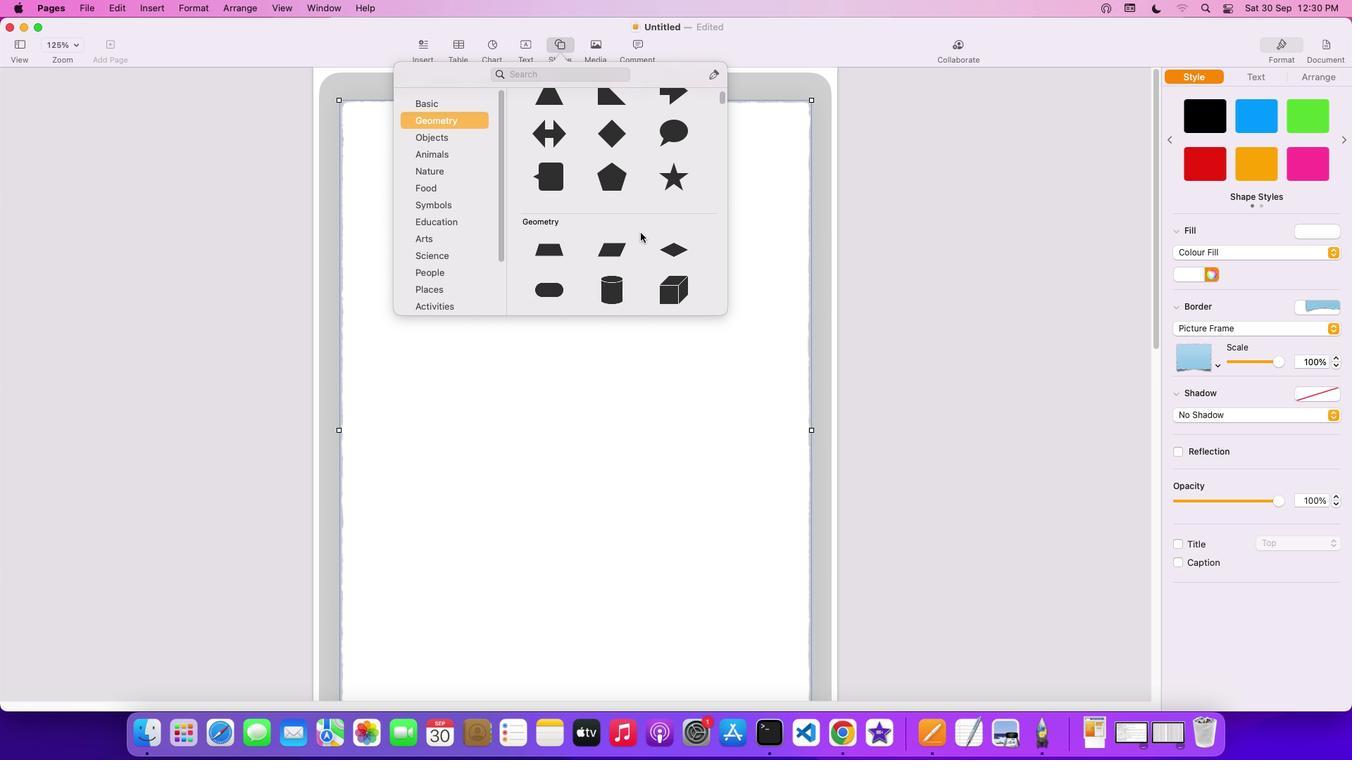 
Action: Mouse scrolled (638, 231) with delta (0, -1)
Screenshot: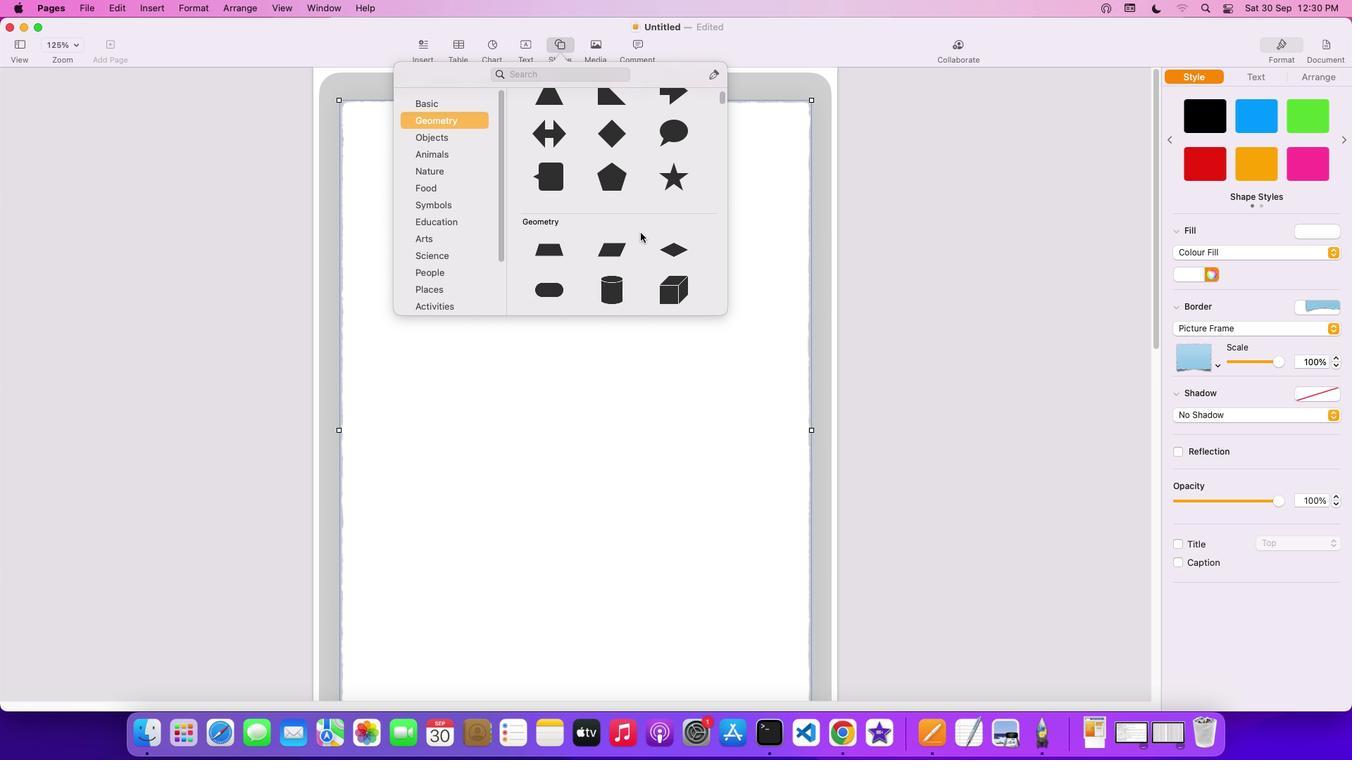 
Action: Mouse scrolled (638, 231) with delta (0, -1)
Screenshot: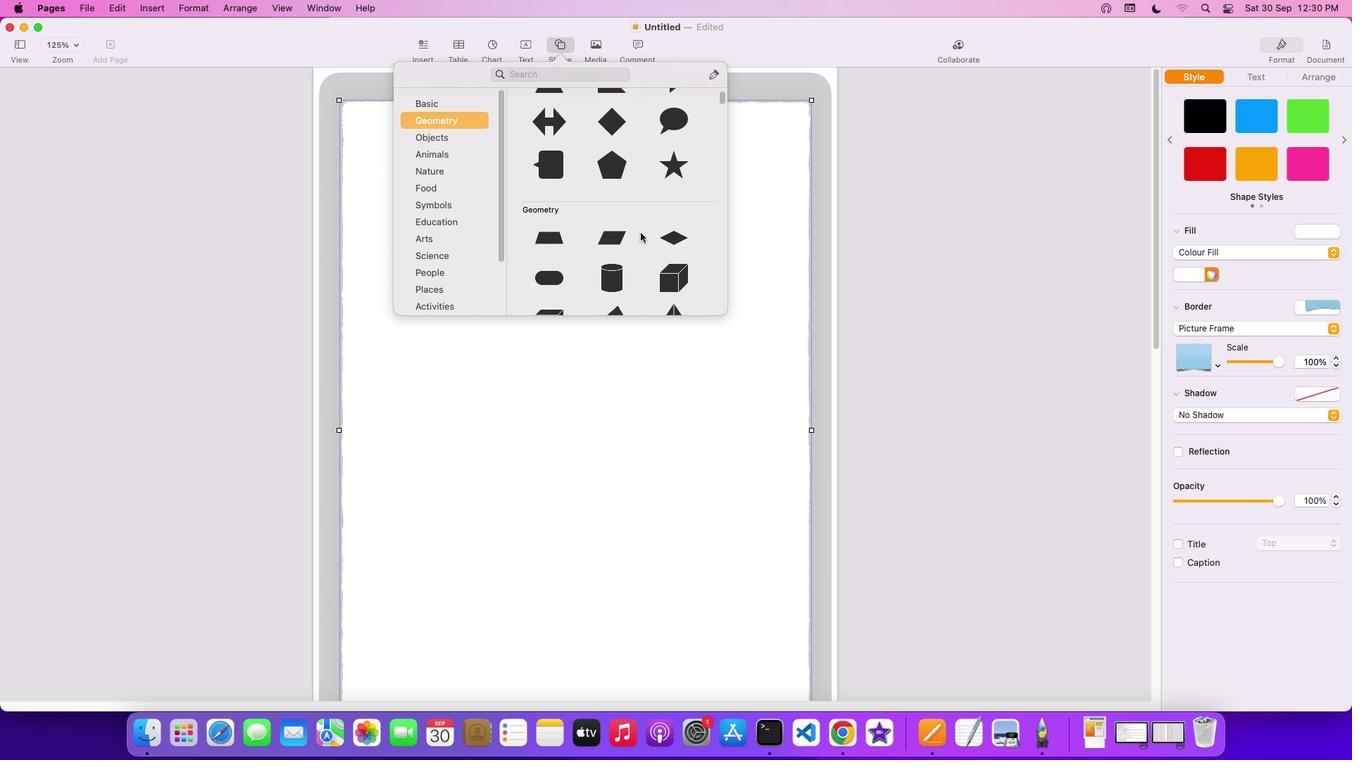 
Action: Mouse scrolled (638, 231) with delta (0, 0)
Screenshot: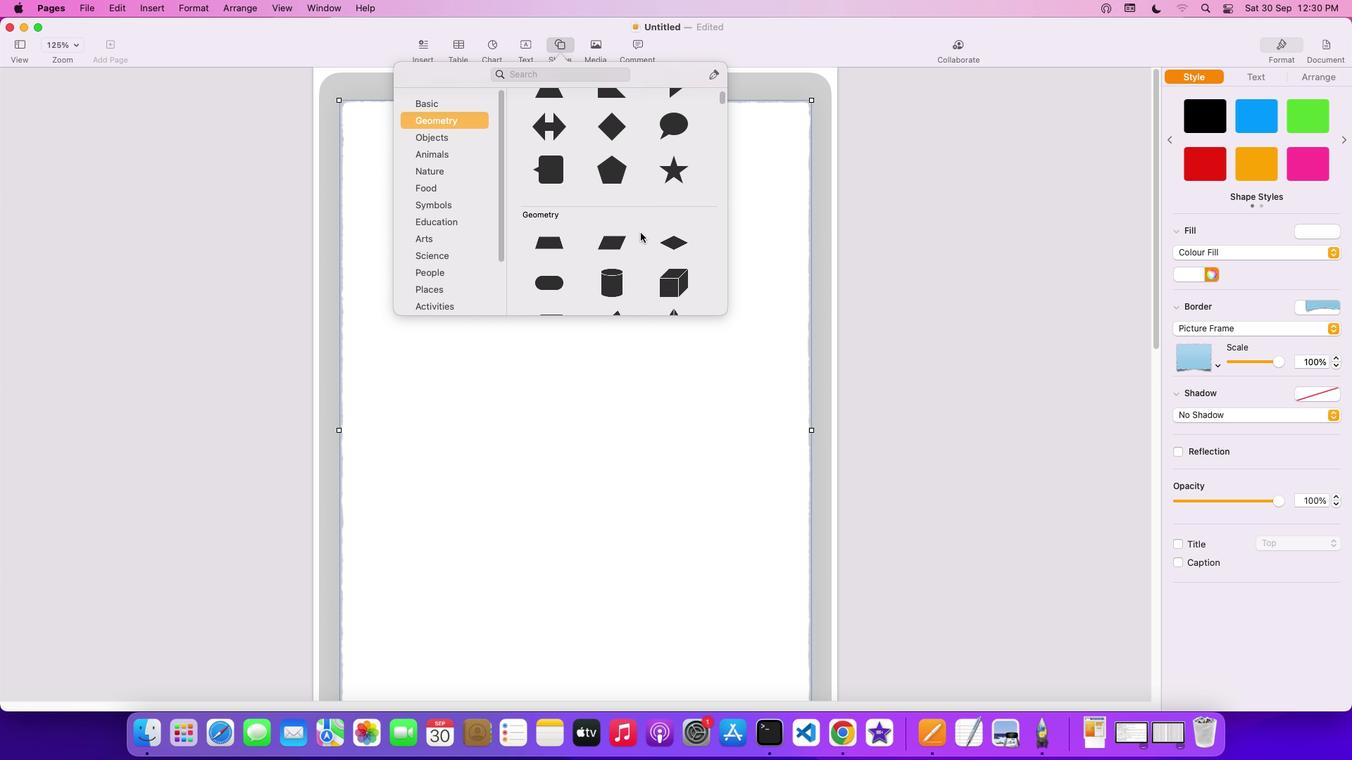 
Action: Mouse scrolled (638, 231) with delta (0, 0)
Screenshot: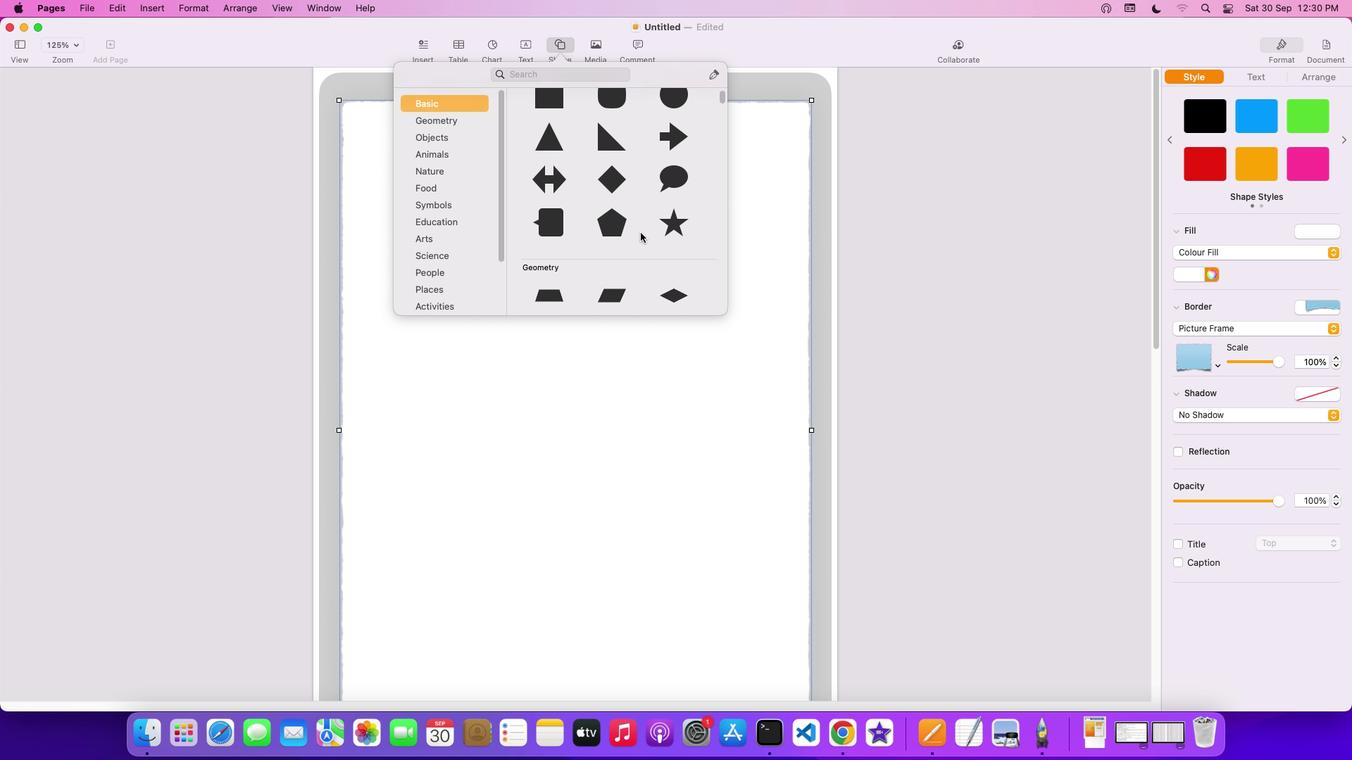 
Action: Mouse scrolled (638, 231) with delta (0, 0)
Screenshot: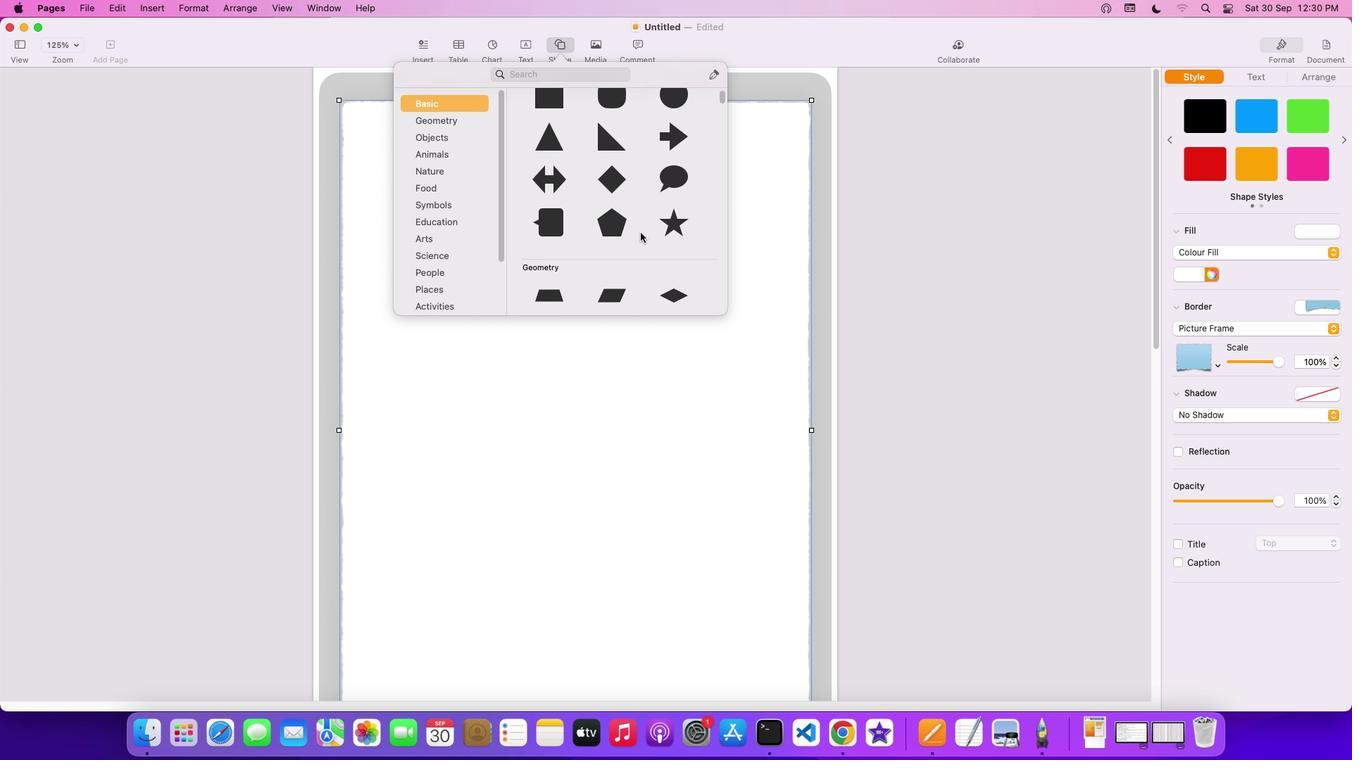 
Action: Mouse scrolled (638, 231) with delta (0, 1)
Screenshot: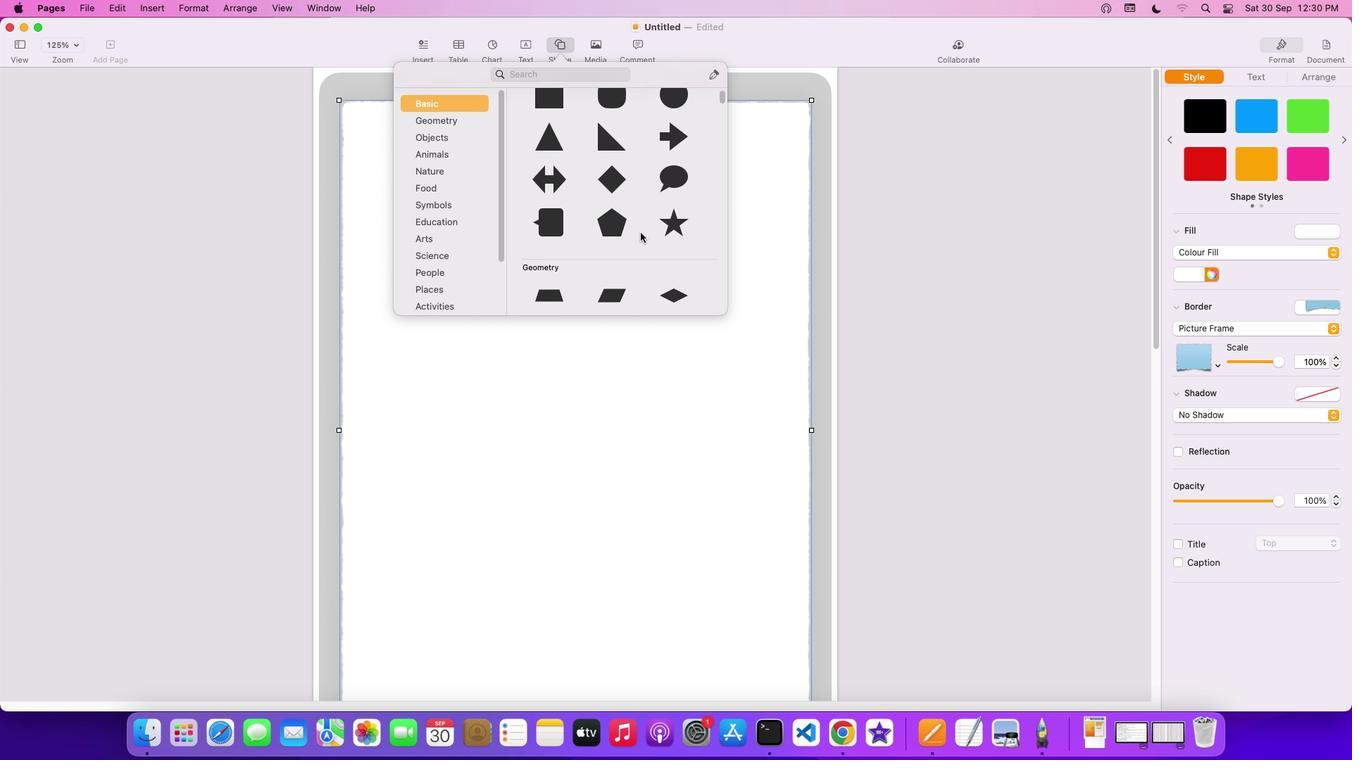 
Action: Mouse moved to (550, 144)
Screenshot: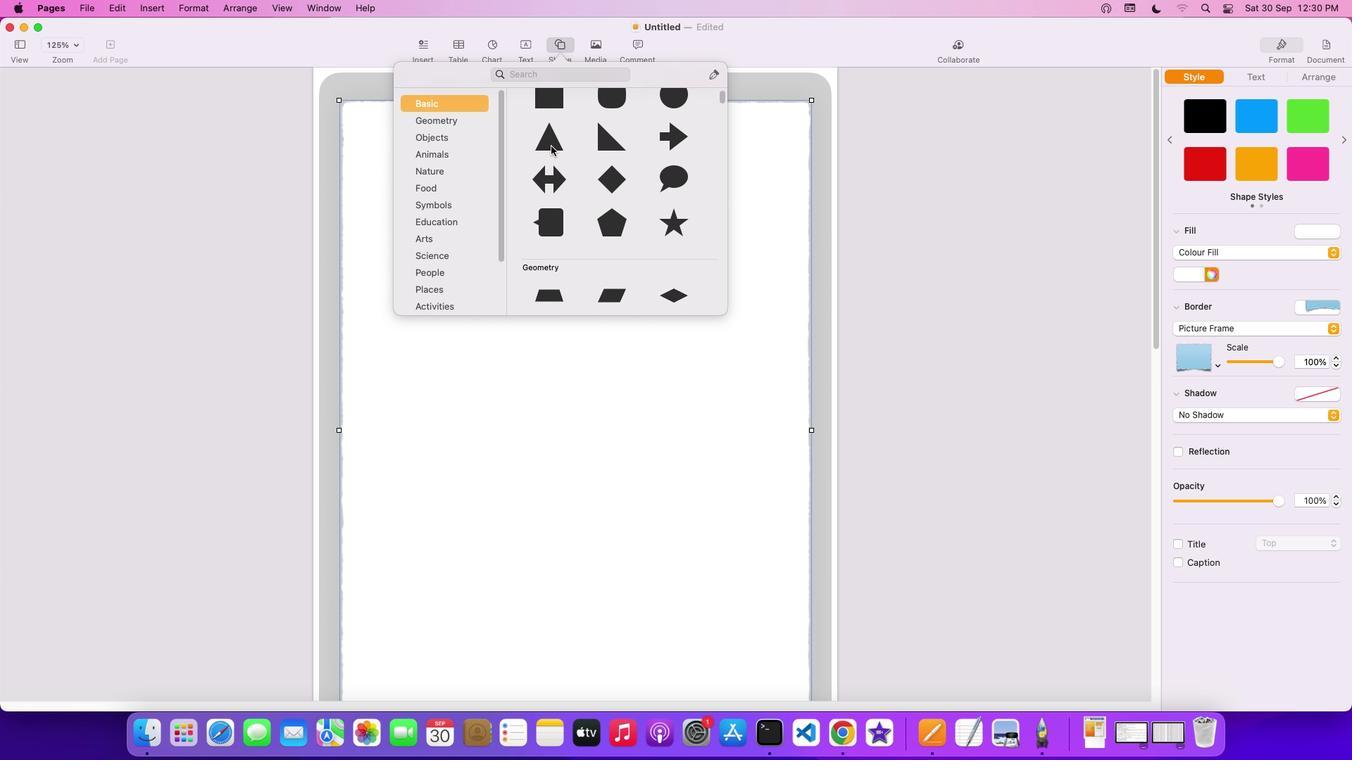 
Action: Mouse pressed left at (550, 144)
Screenshot: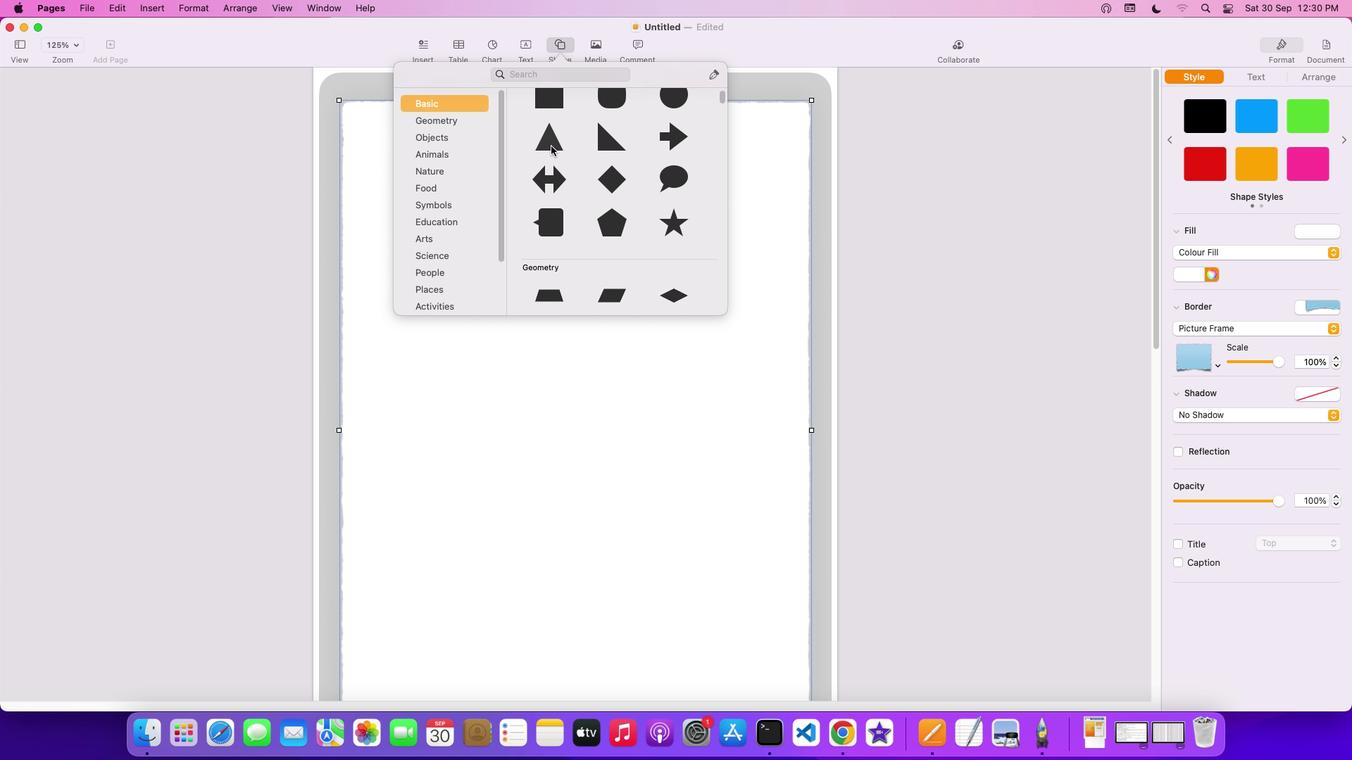 
Action: Mouse moved to (1316, 75)
Screenshot: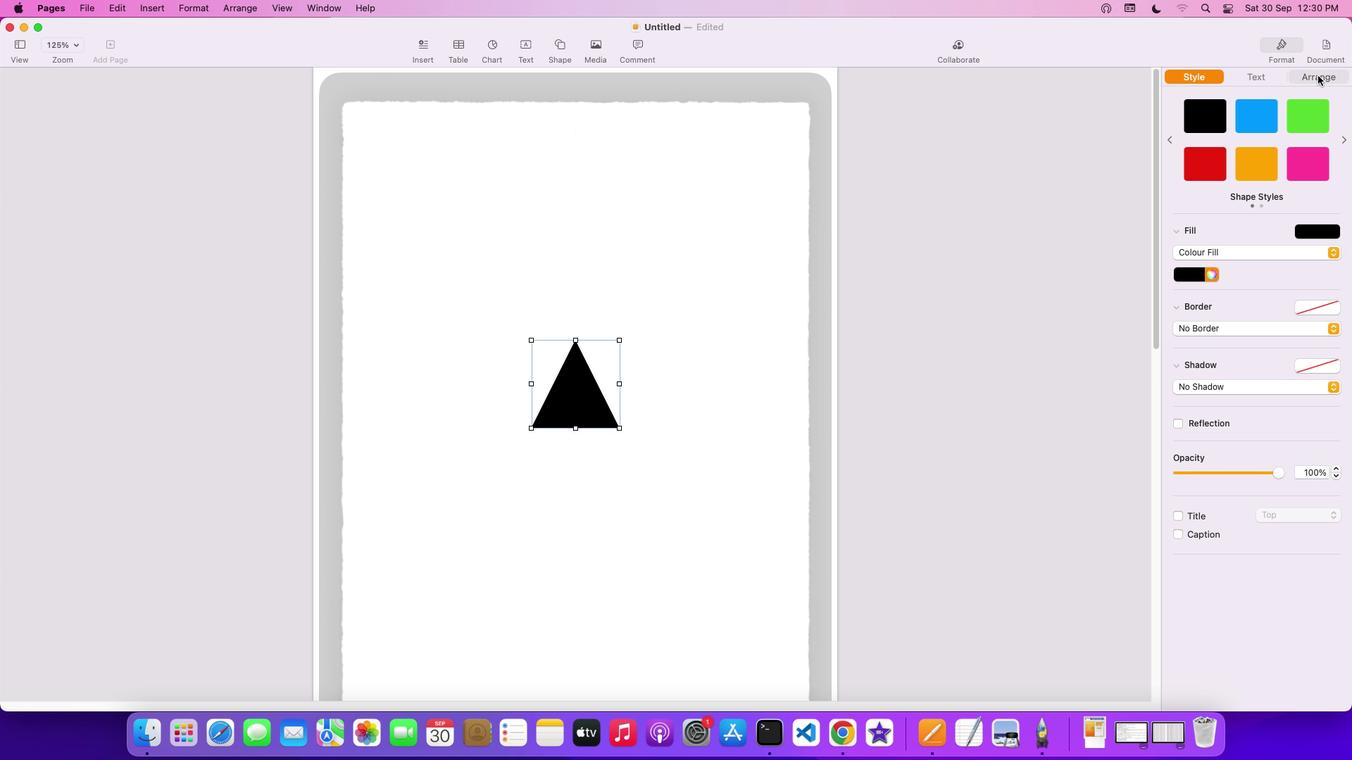 
Action: Mouse pressed left at (1316, 75)
Screenshot: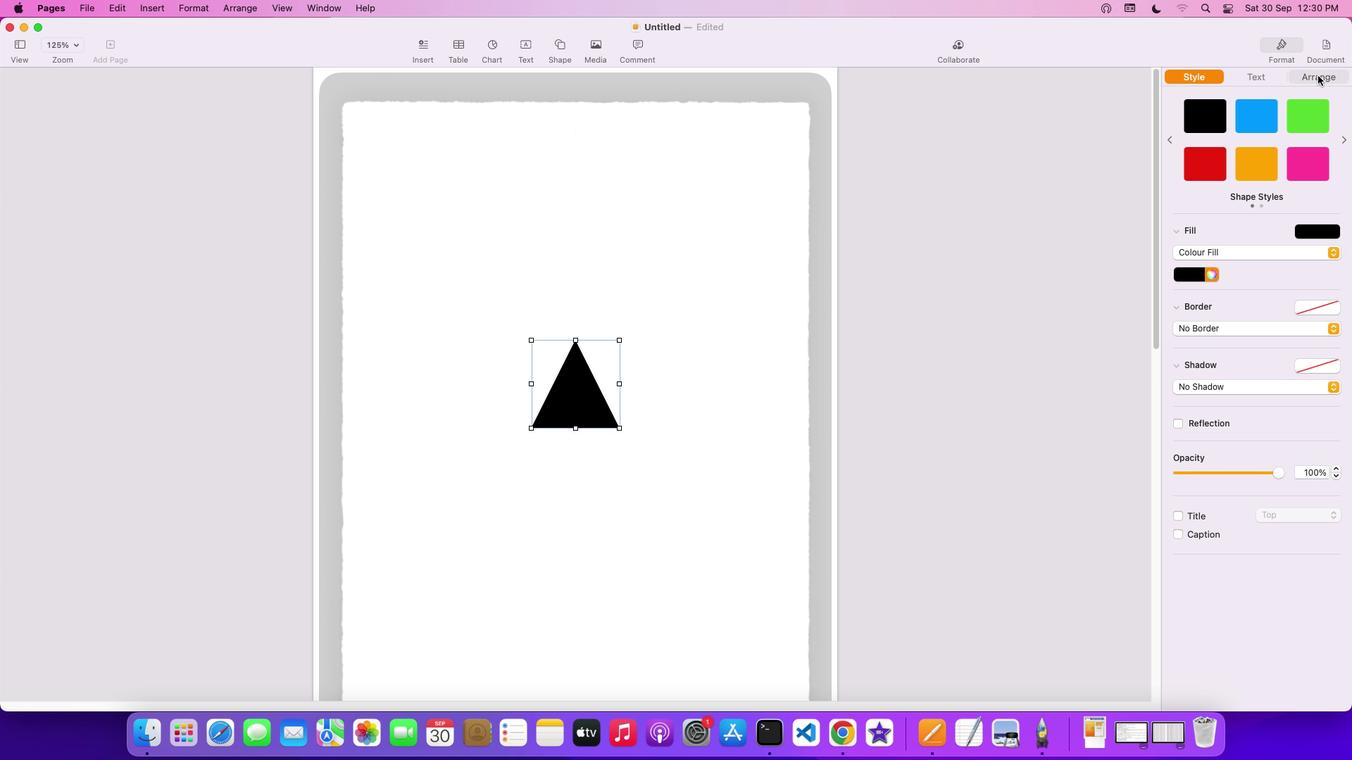 
Action: Mouse moved to (1272, 434)
Screenshot: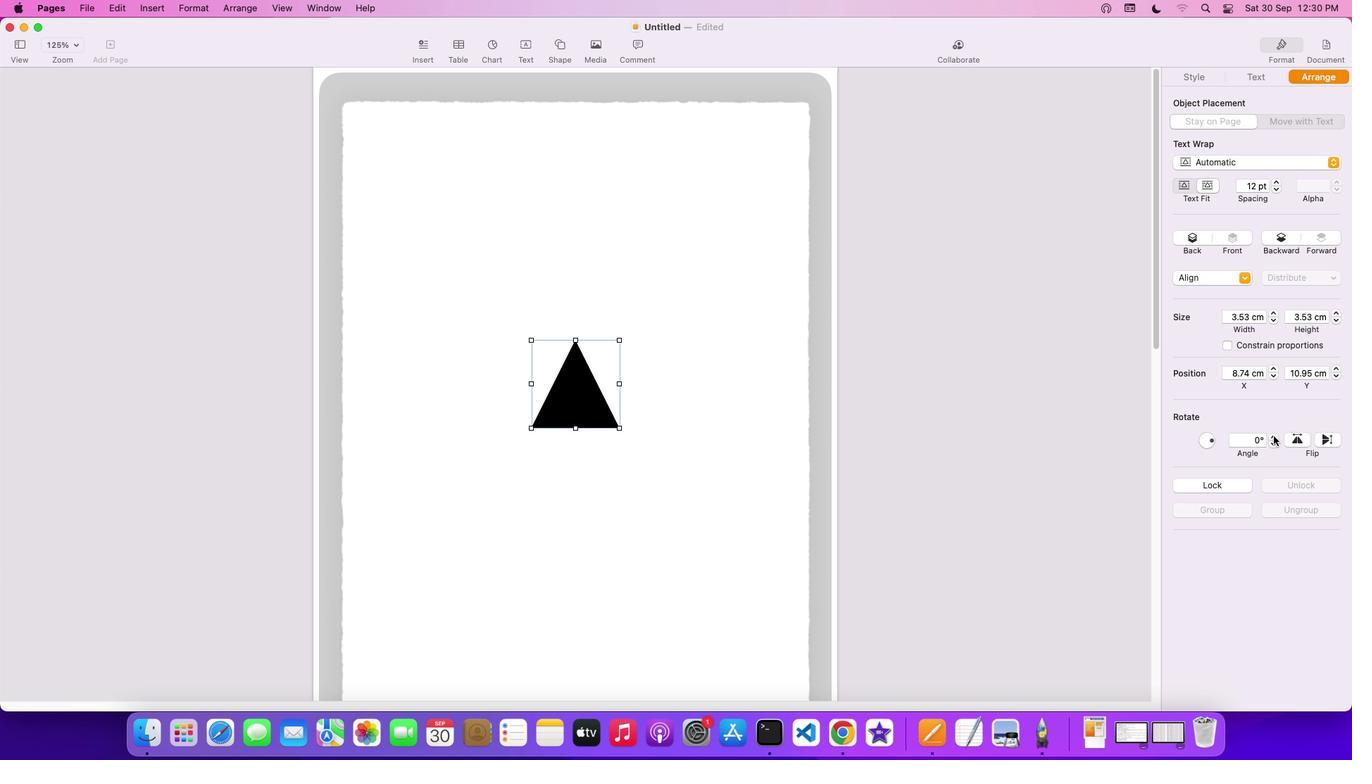 
Action: Mouse pressed left at (1272, 434)
Screenshot: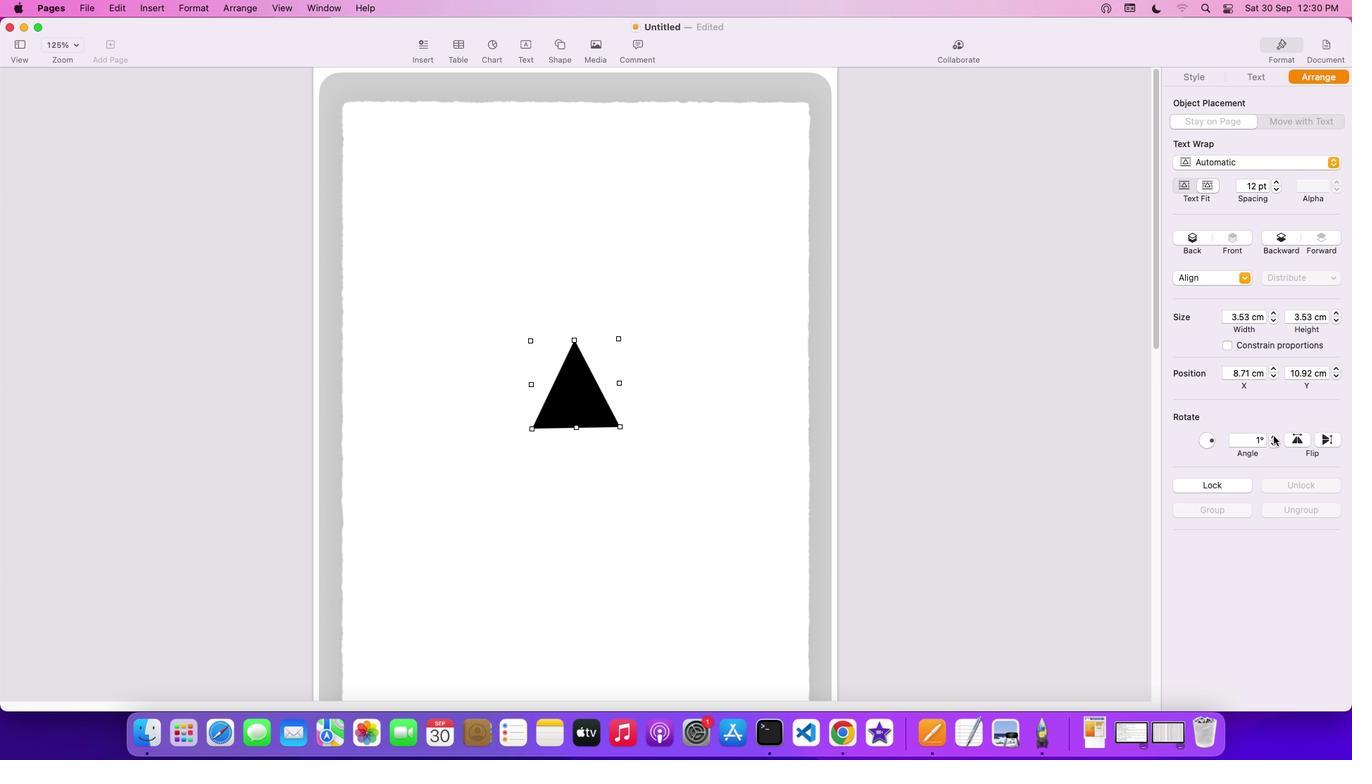 
Action: Mouse pressed left at (1272, 434)
Screenshot: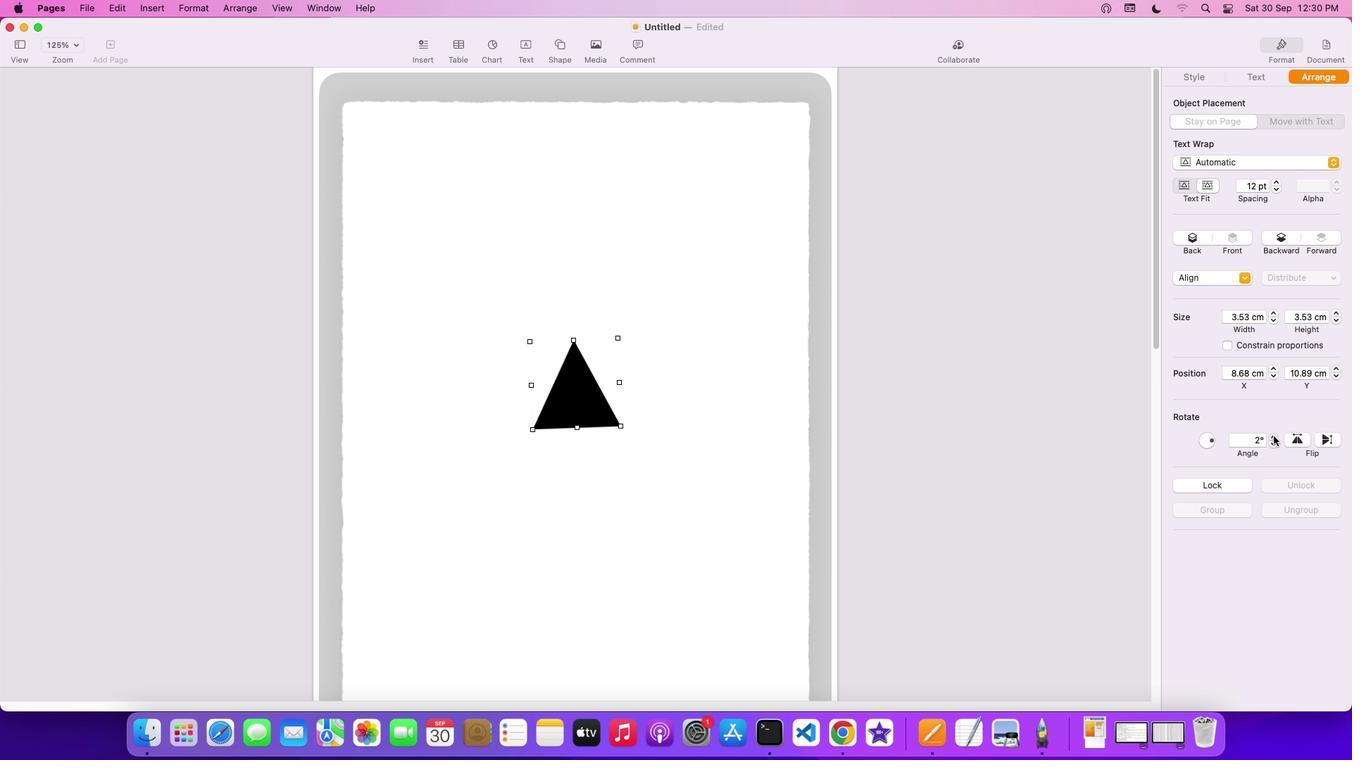 
Action: Mouse moved to (1271, 442)
Screenshot: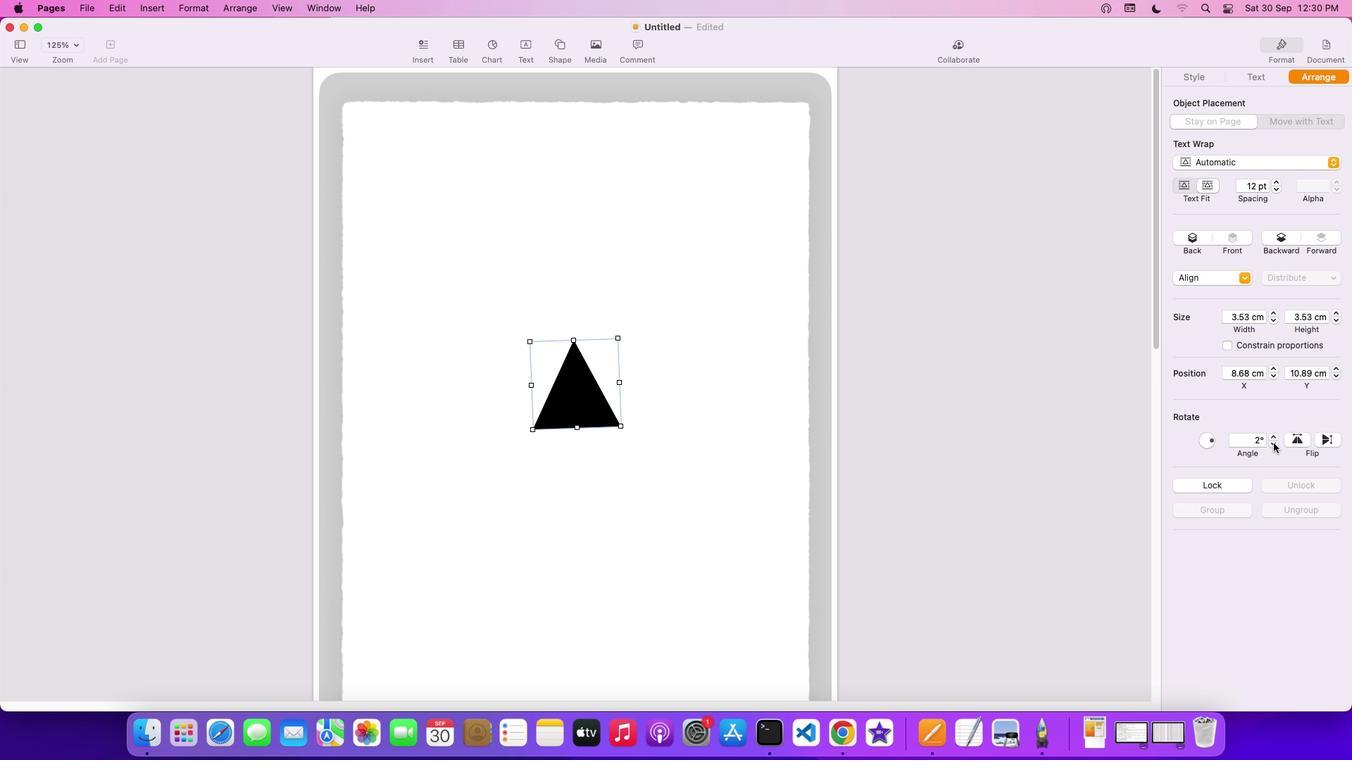
Action: Mouse pressed left at (1271, 442)
Screenshot: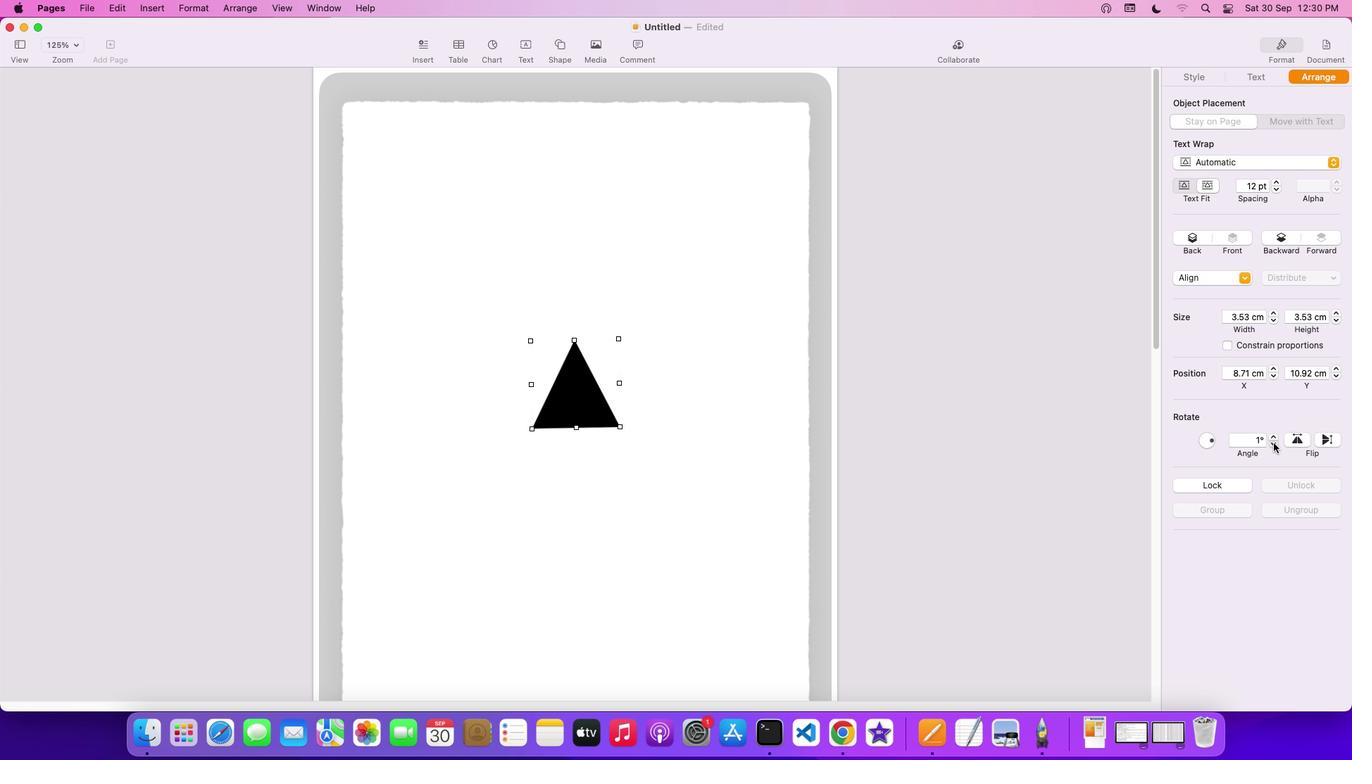 
Action: Mouse moved to (553, 423)
Screenshot: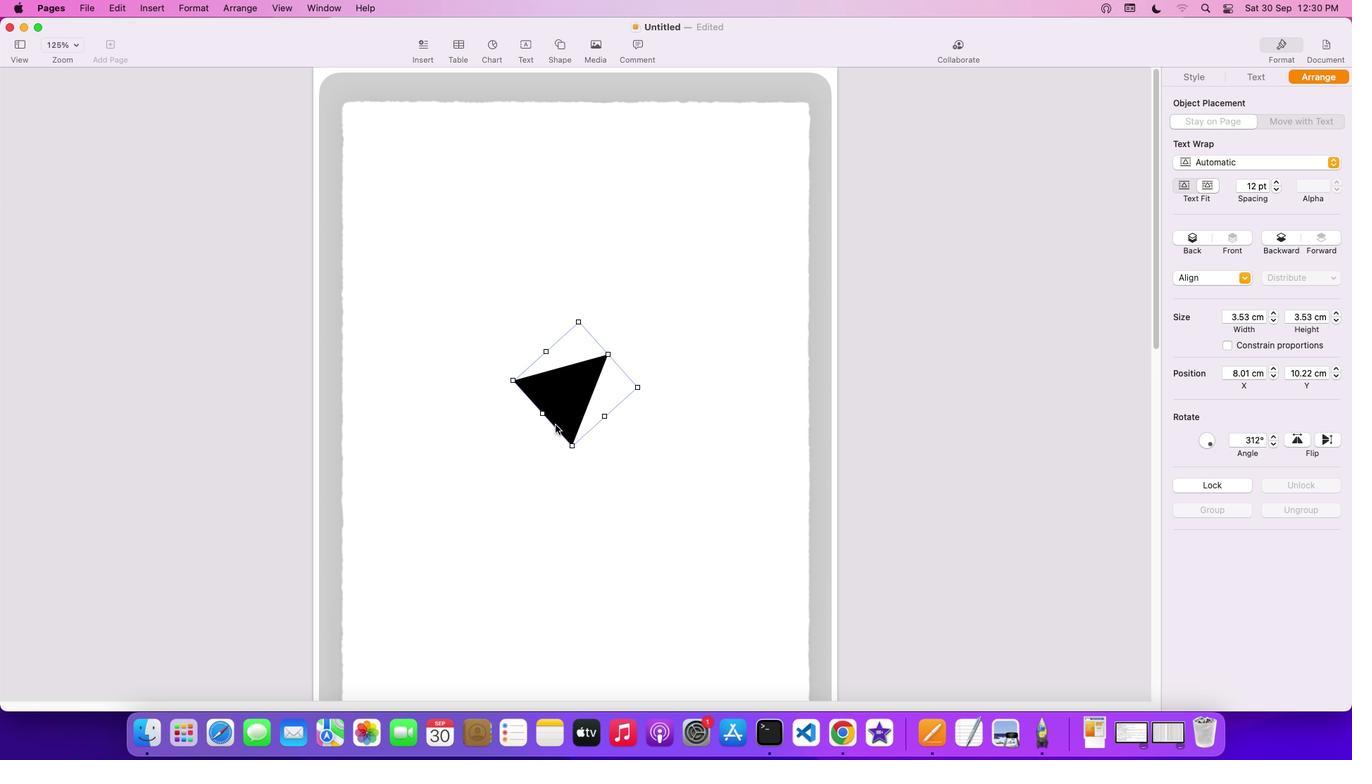 
Action: Mouse pressed left at (553, 423)
Screenshot: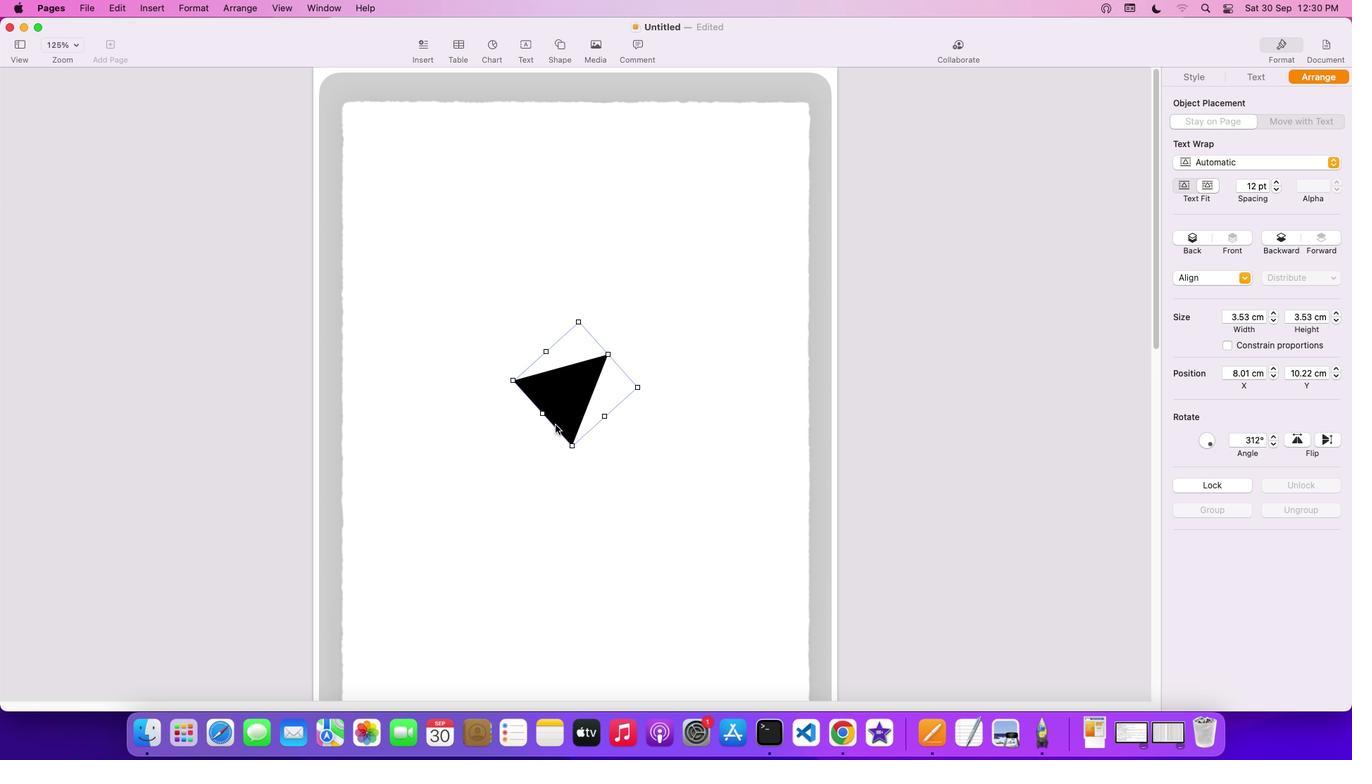 
Action: Mouse moved to (768, 192)
Screenshot: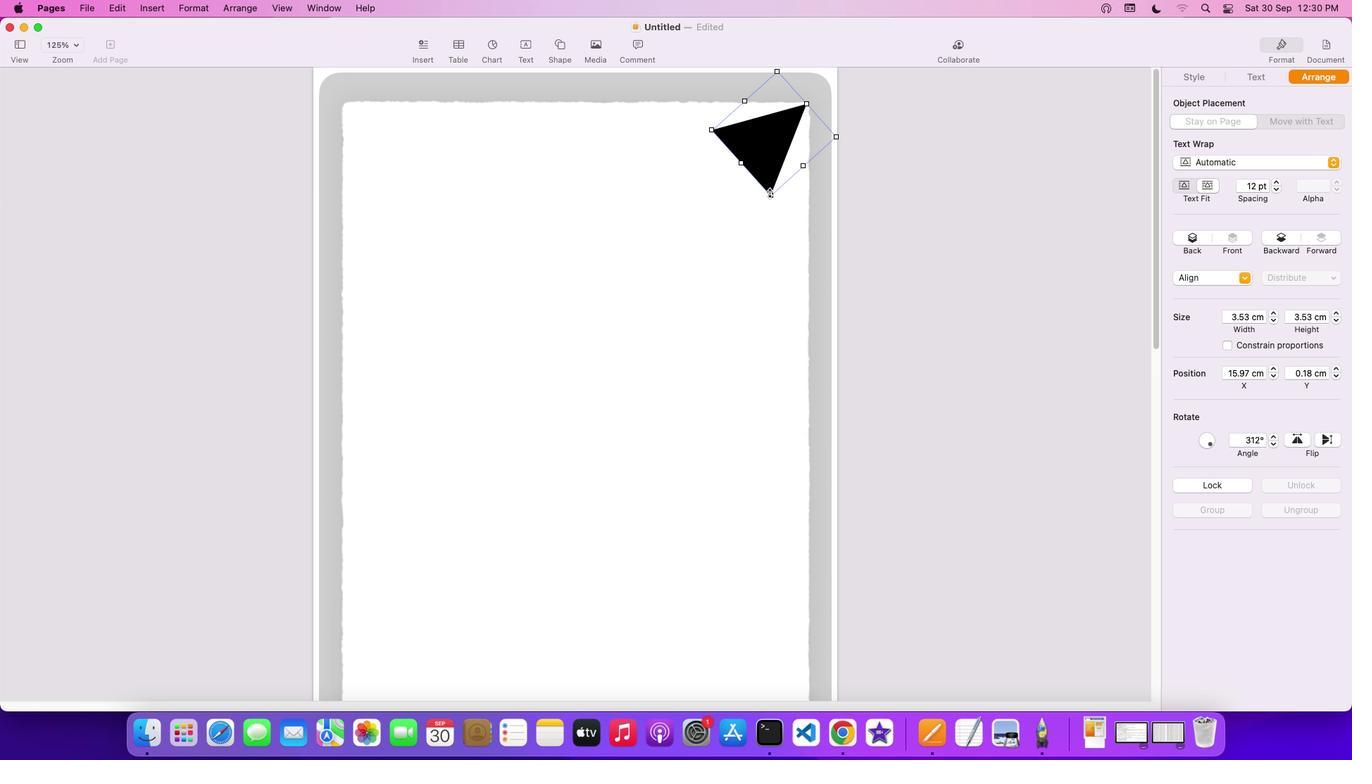 
Action: Mouse pressed left at (768, 192)
Screenshot: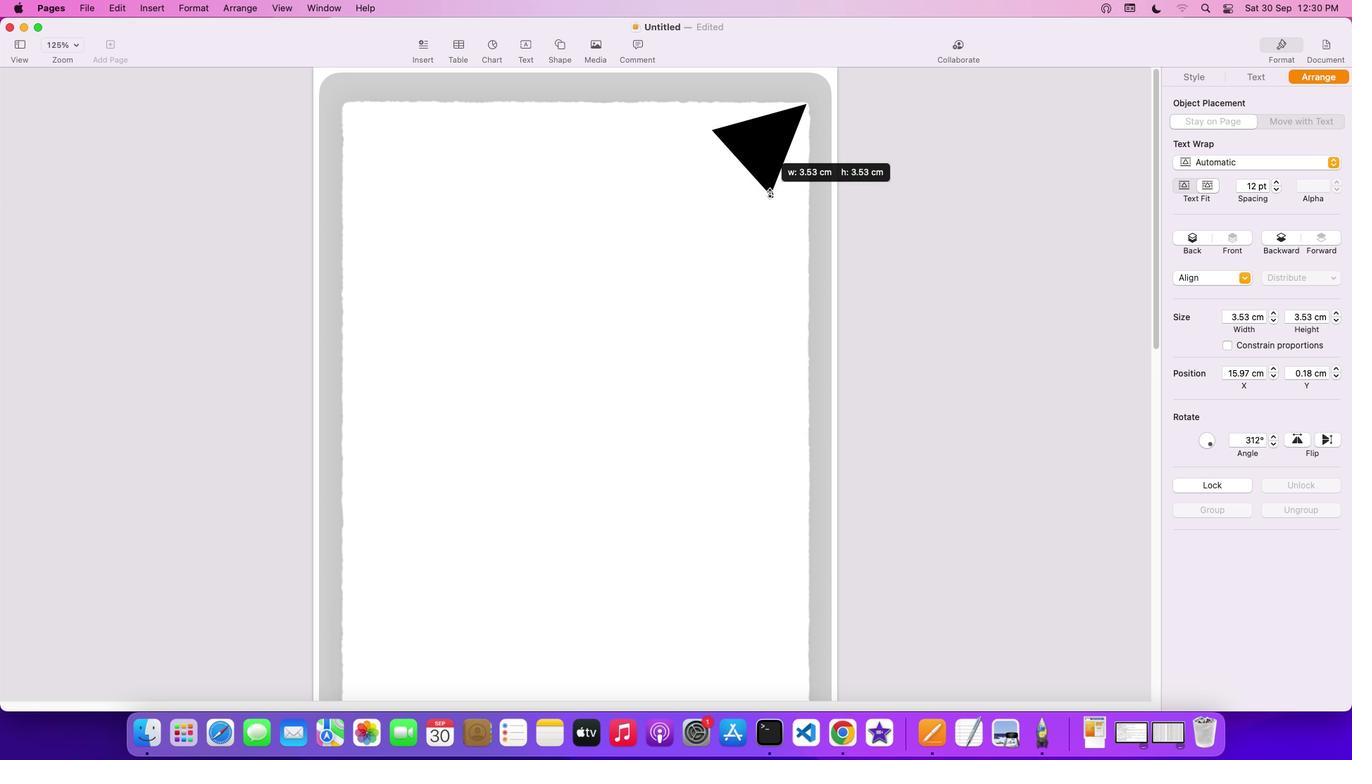 
Action: Mouse moved to (771, 157)
Screenshot: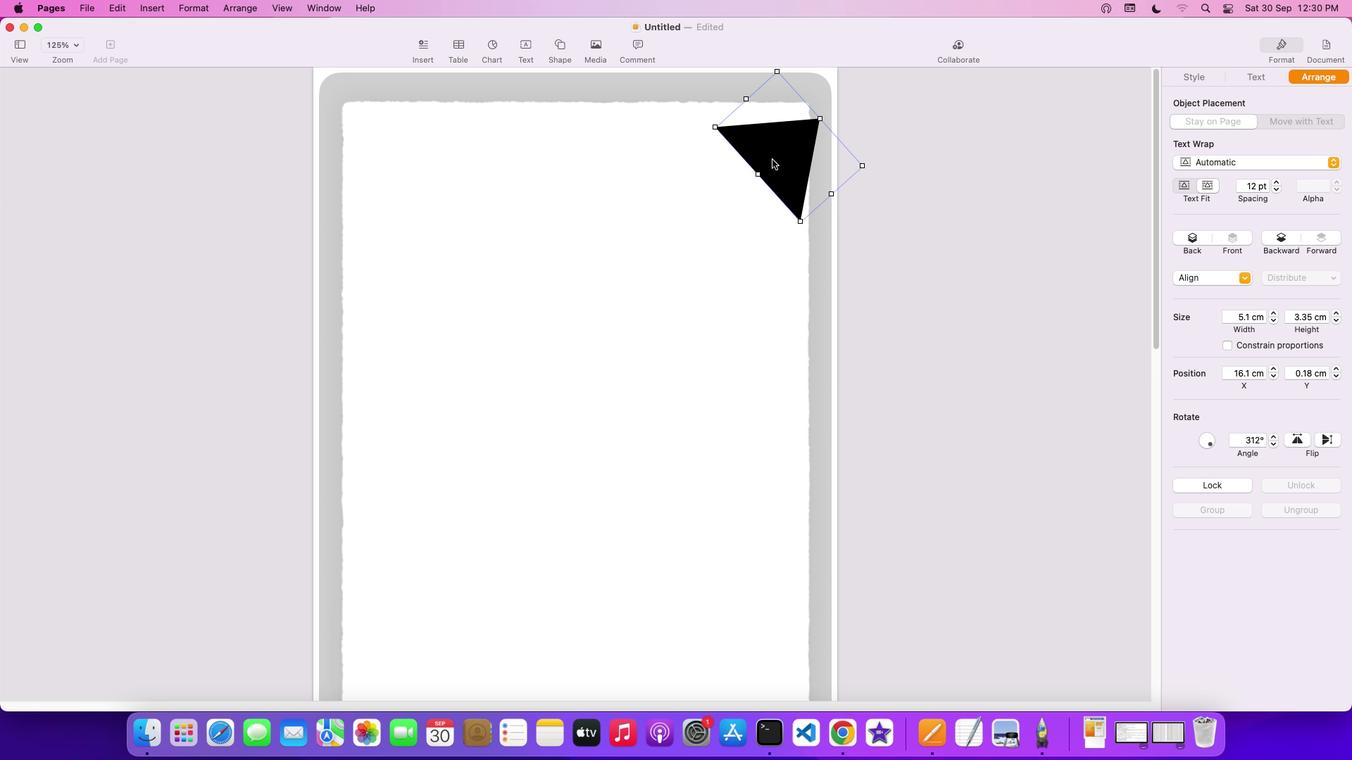 
Action: Mouse pressed left at (771, 157)
Screenshot: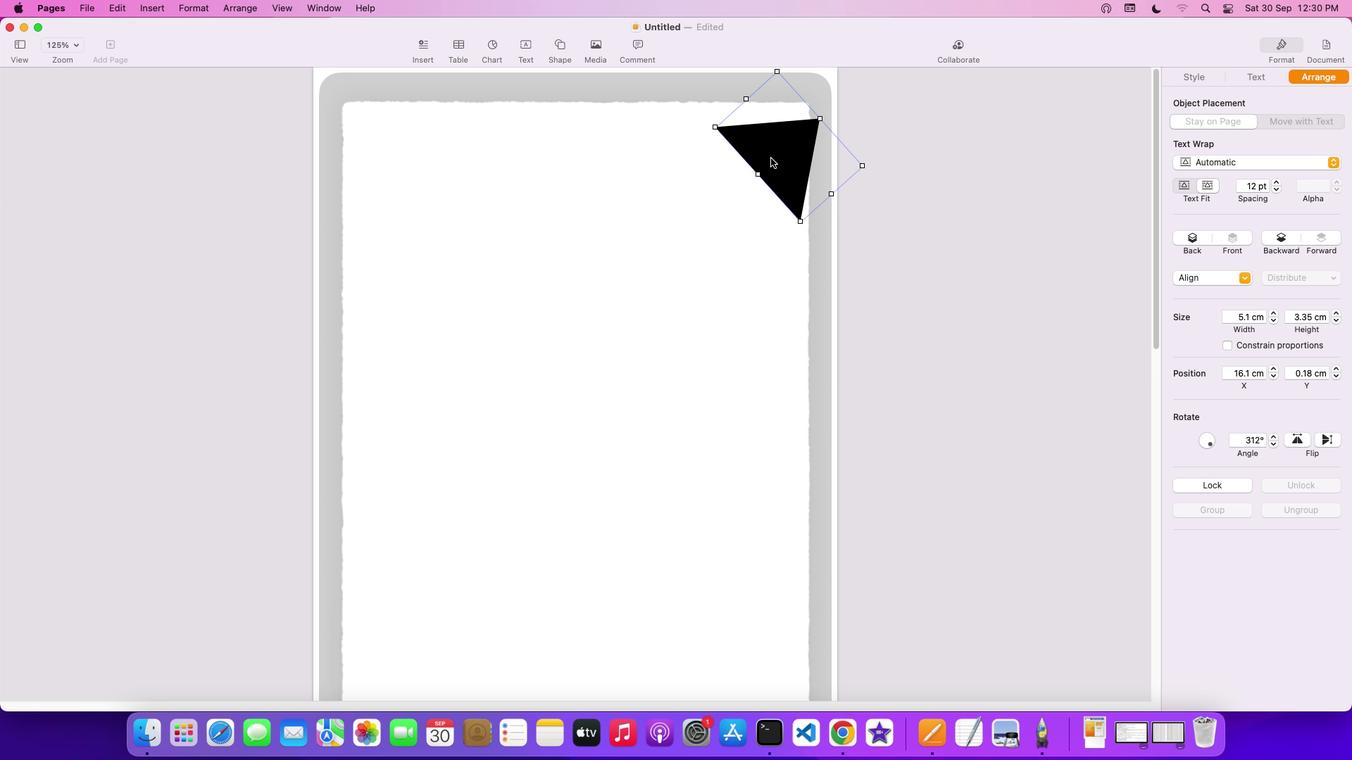 
Action: Mouse moved to (564, 45)
Screenshot: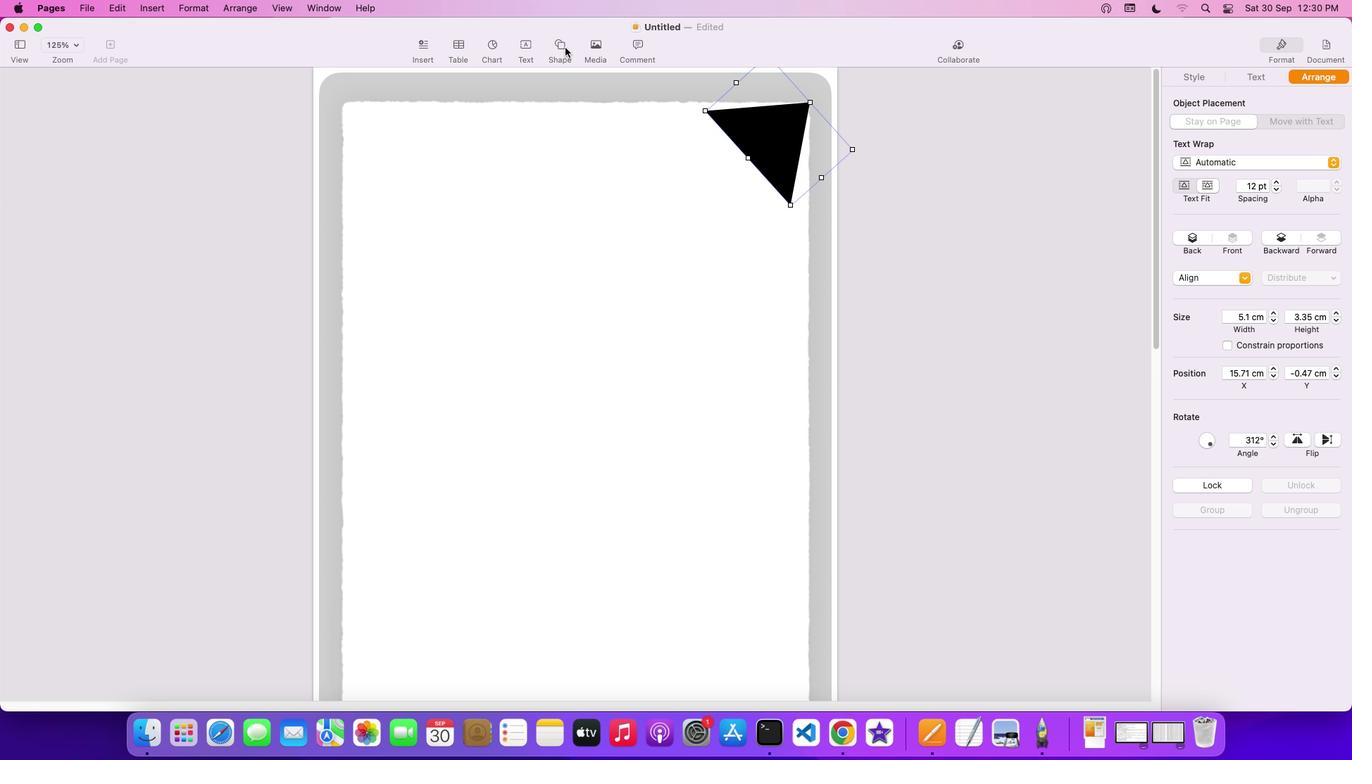 
Action: Mouse pressed left at (564, 45)
Screenshot: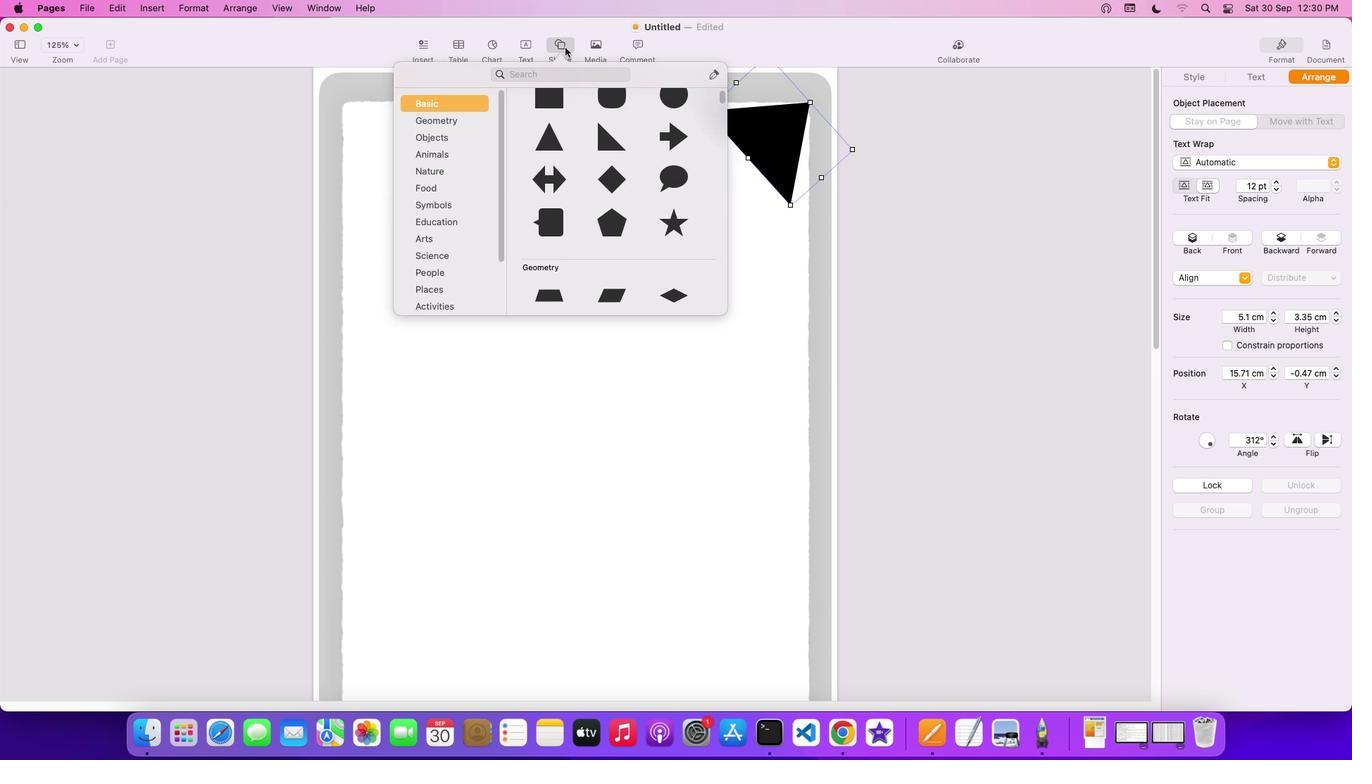 
Action: Mouse moved to (669, 102)
Screenshot: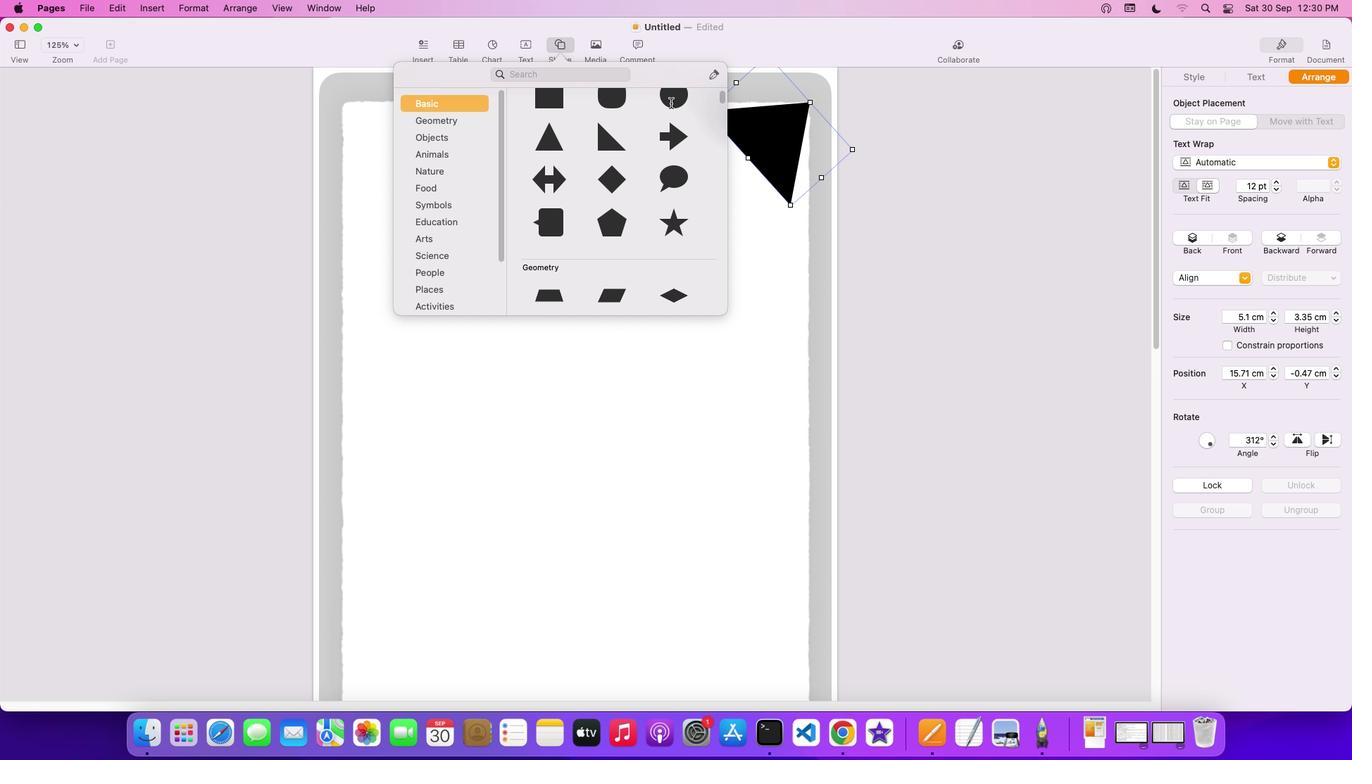 
Action: Mouse pressed left at (669, 102)
Screenshot: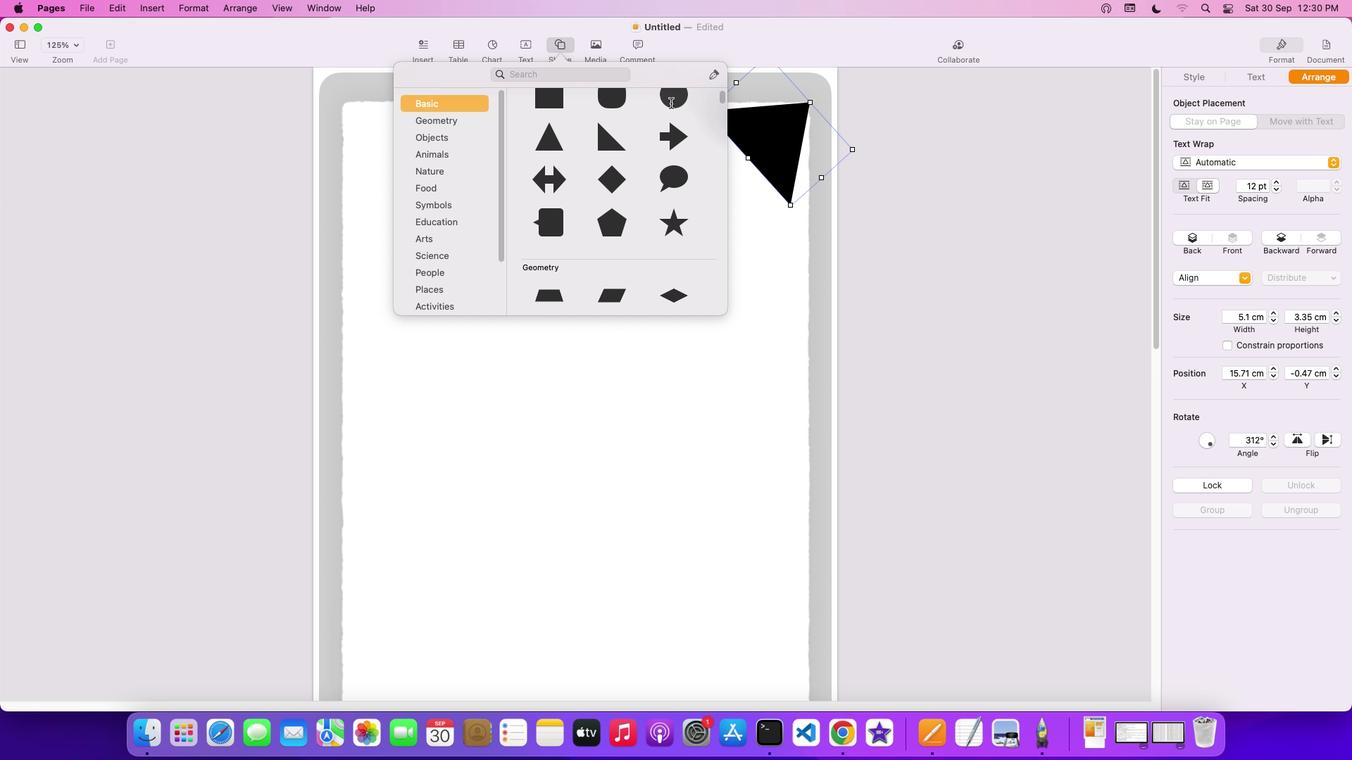 
Action: Mouse moved to (577, 395)
Screenshot: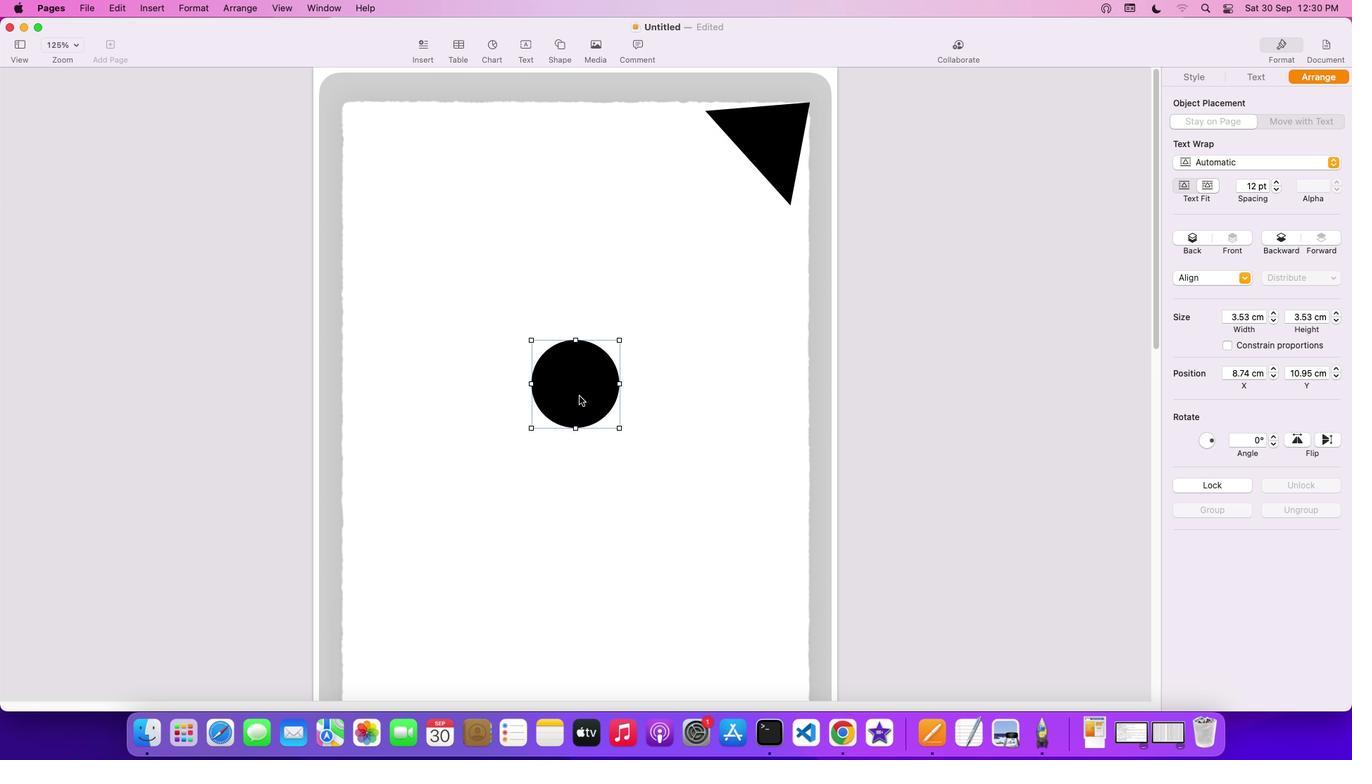 
Action: Mouse pressed left at (577, 395)
Screenshot: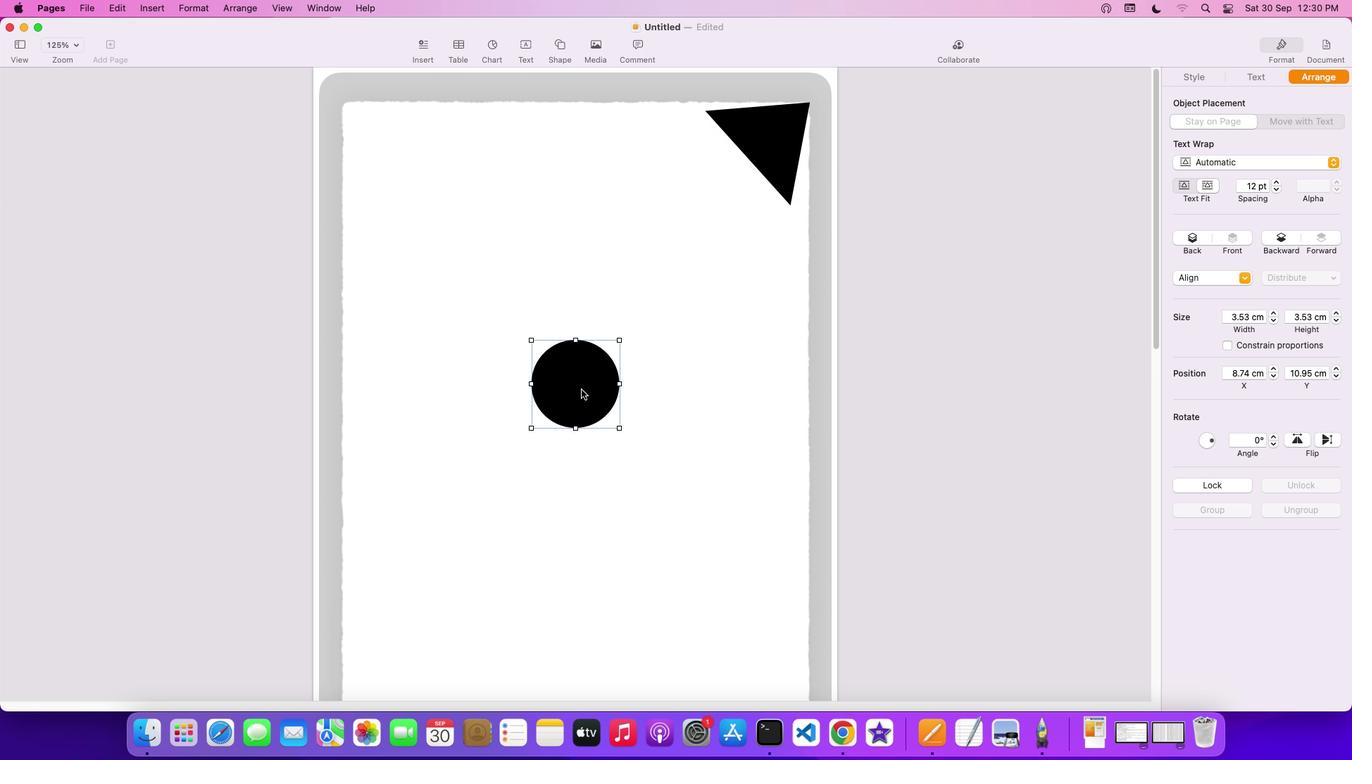 
Action: Mouse moved to (791, 195)
Screenshot: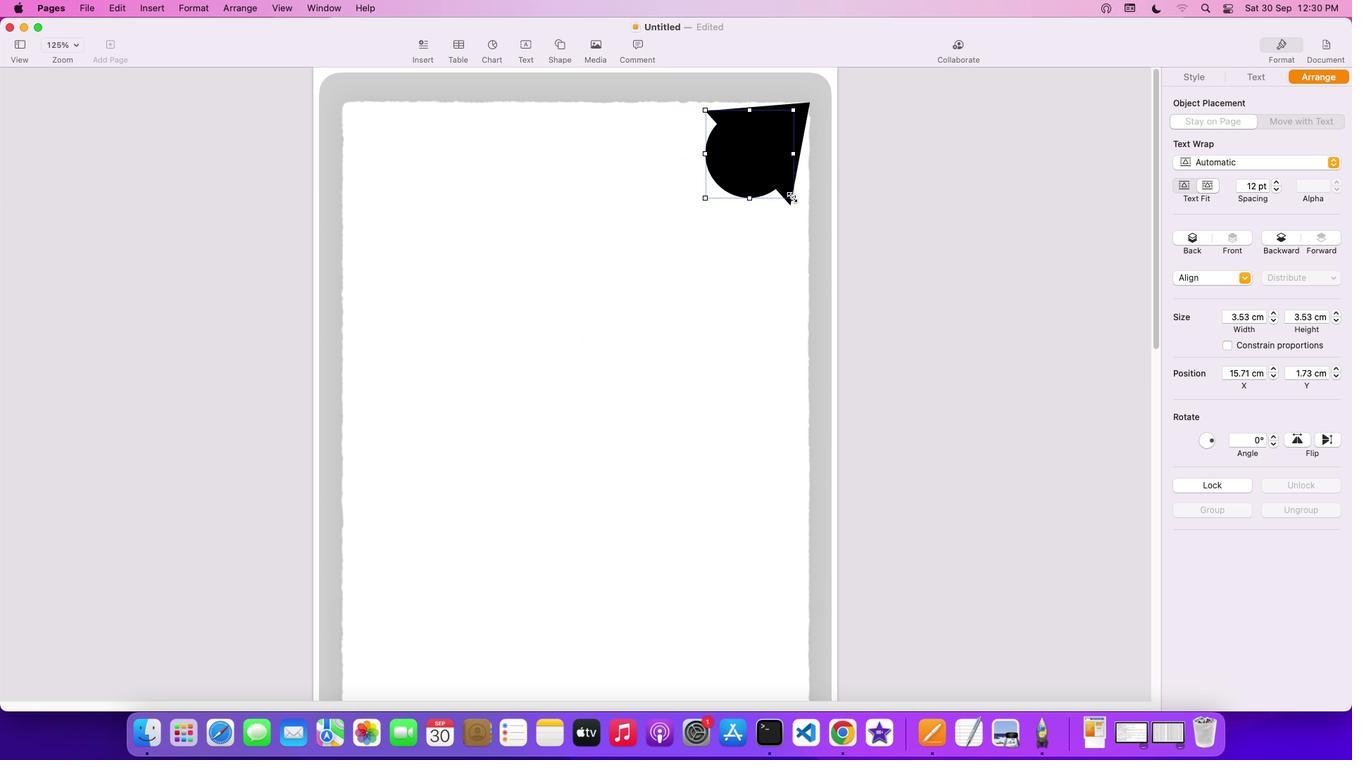 
Action: Mouse pressed left at (791, 195)
Screenshot: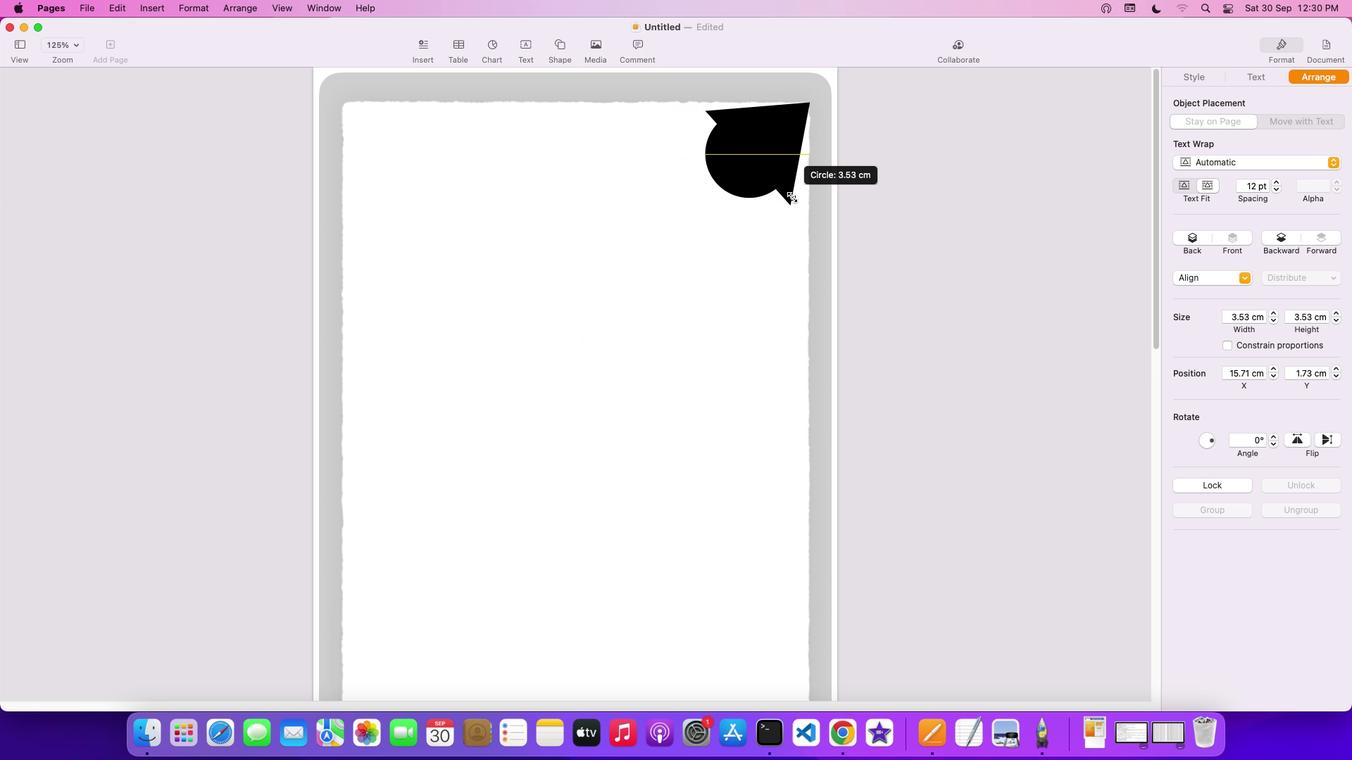 
Action: Mouse moved to (704, 110)
Screenshot: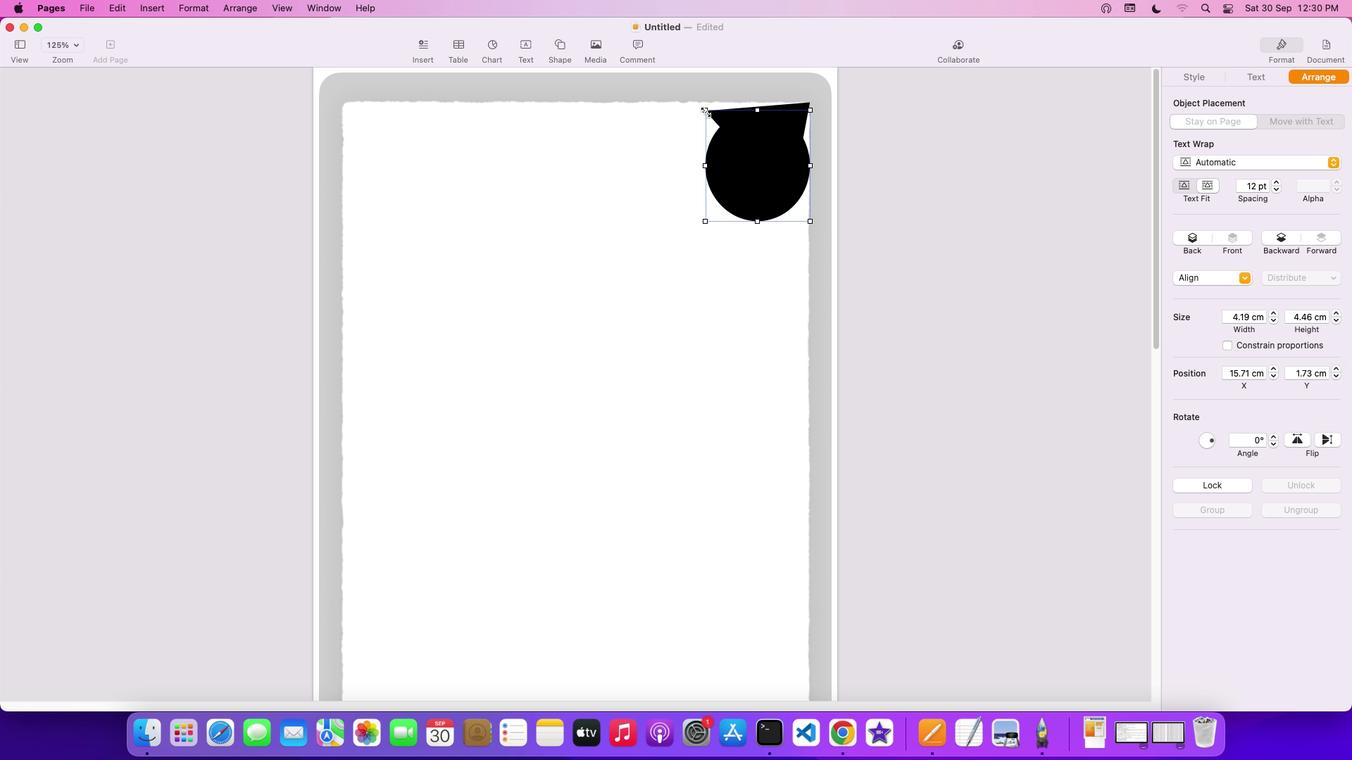 
Action: Mouse pressed left at (704, 110)
Screenshot: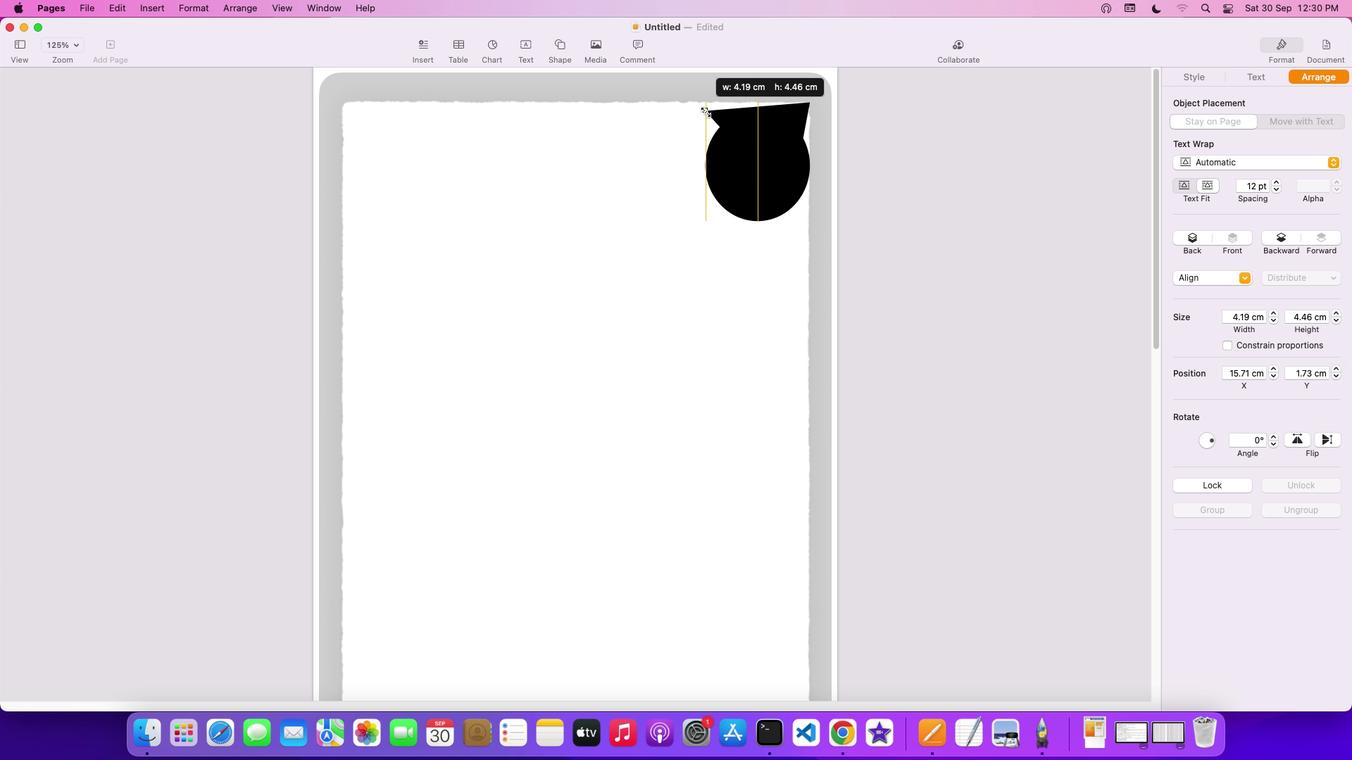 
Action: Mouse moved to (769, 138)
Screenshot: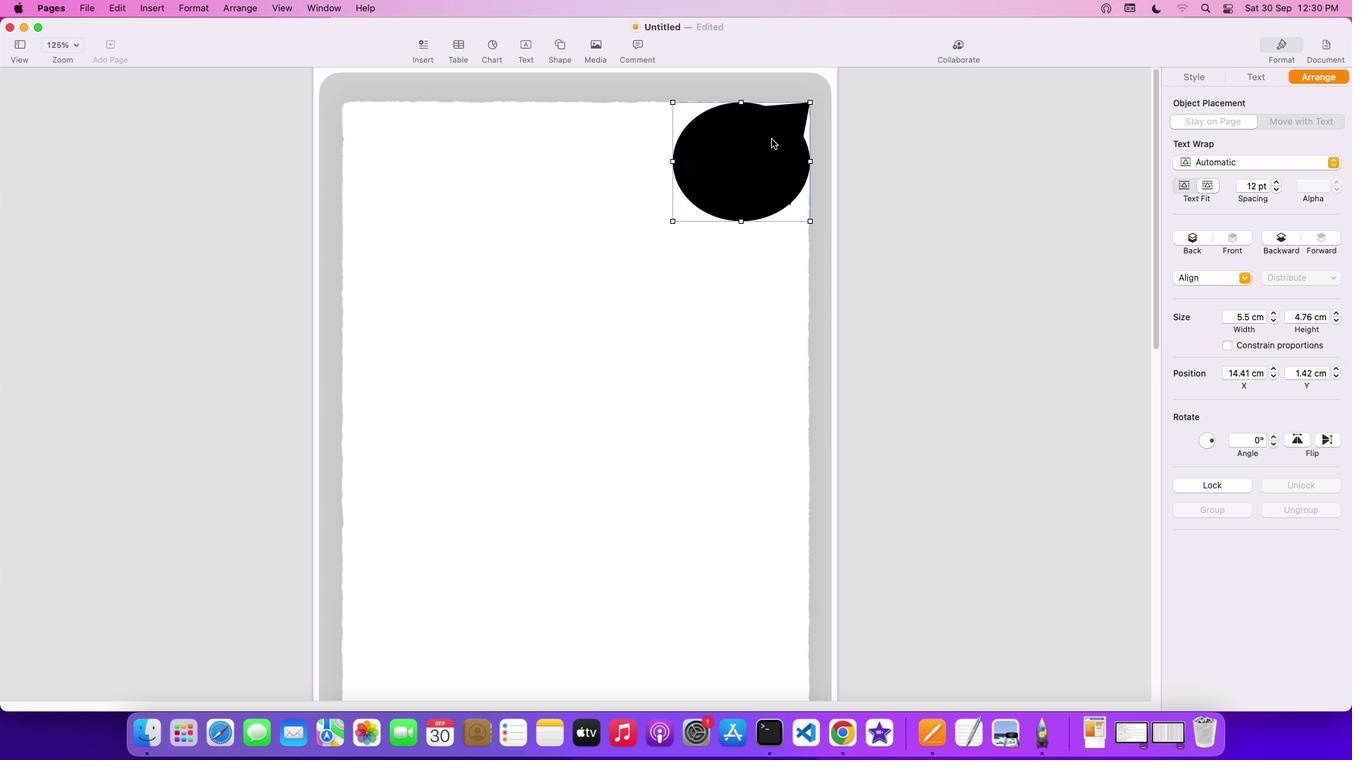 
Action: Mouse pressed left at (769, 138)
Screenshot: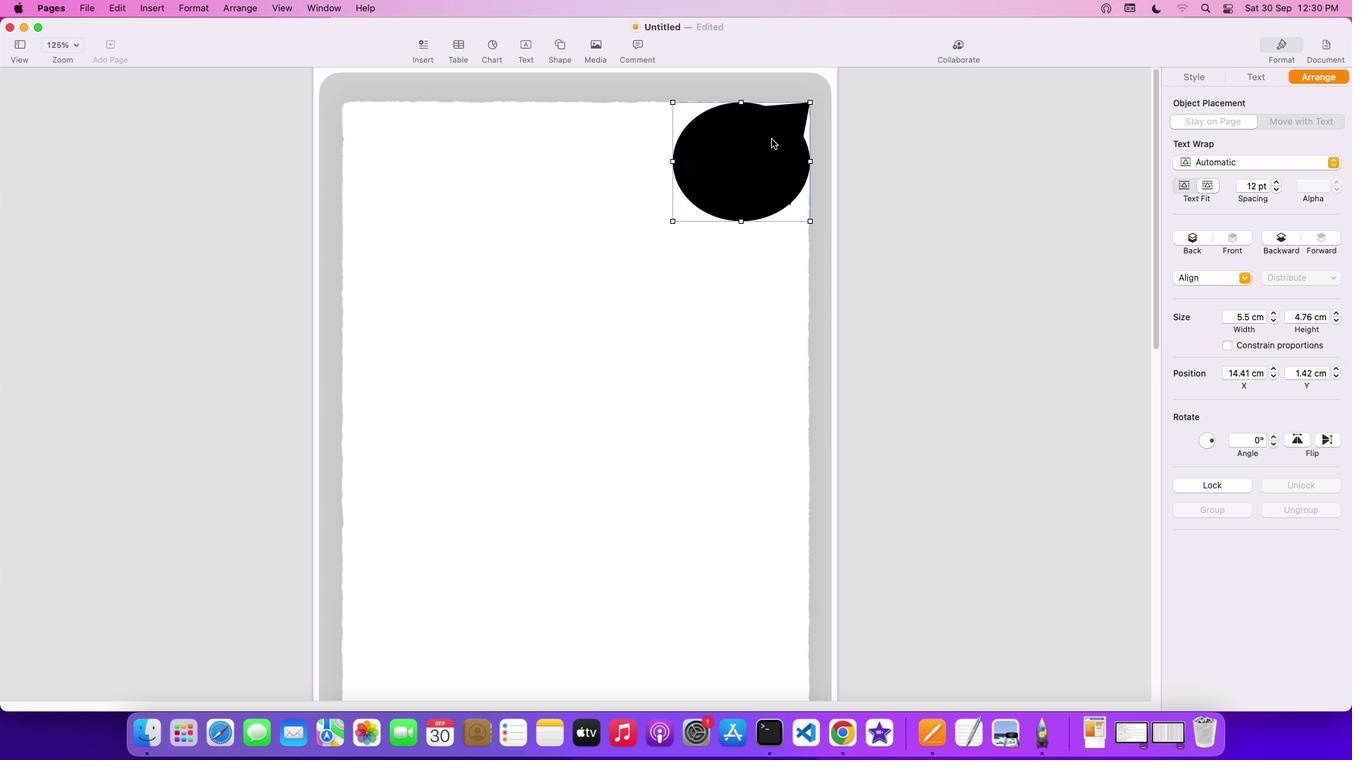 
Action: Mouse moved to (785, 224)
Screenshot: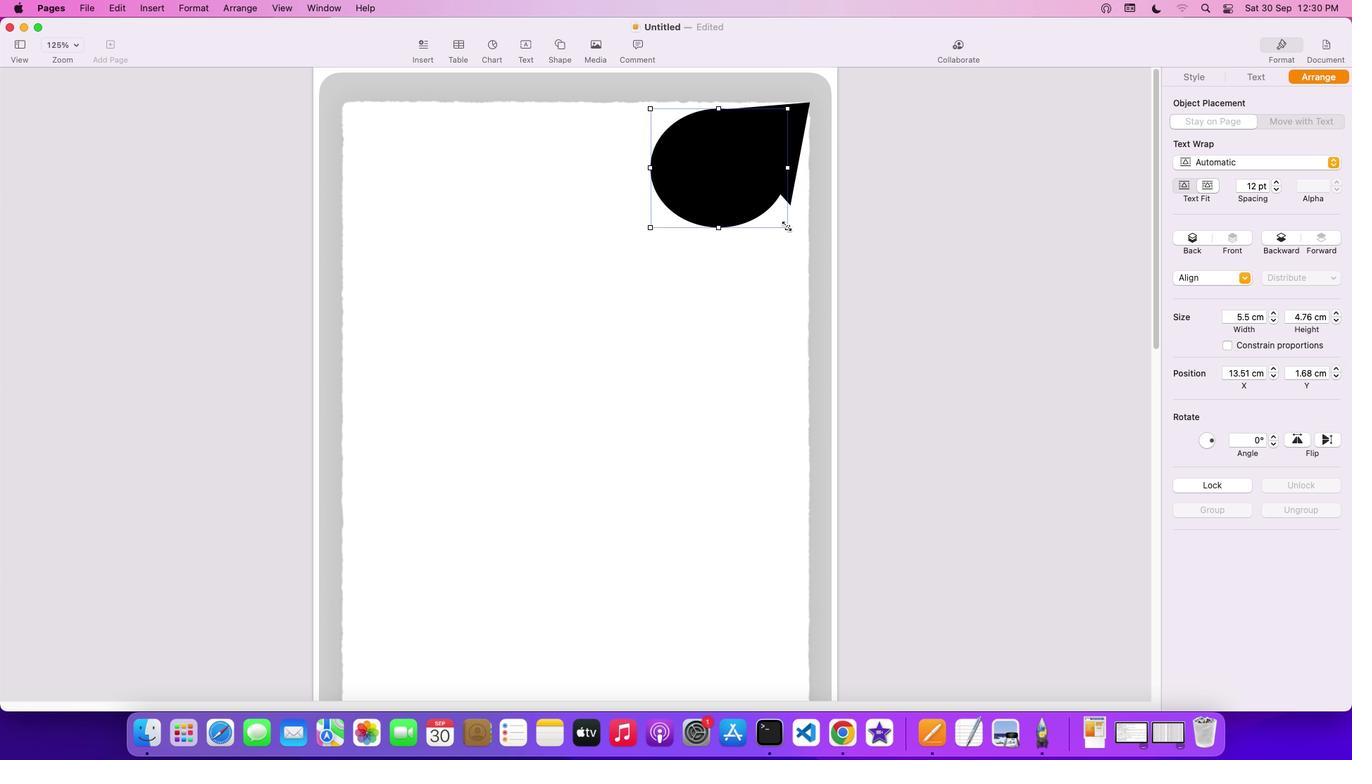 
Action: Mouse pressed left at (785, 224)
Screenshot: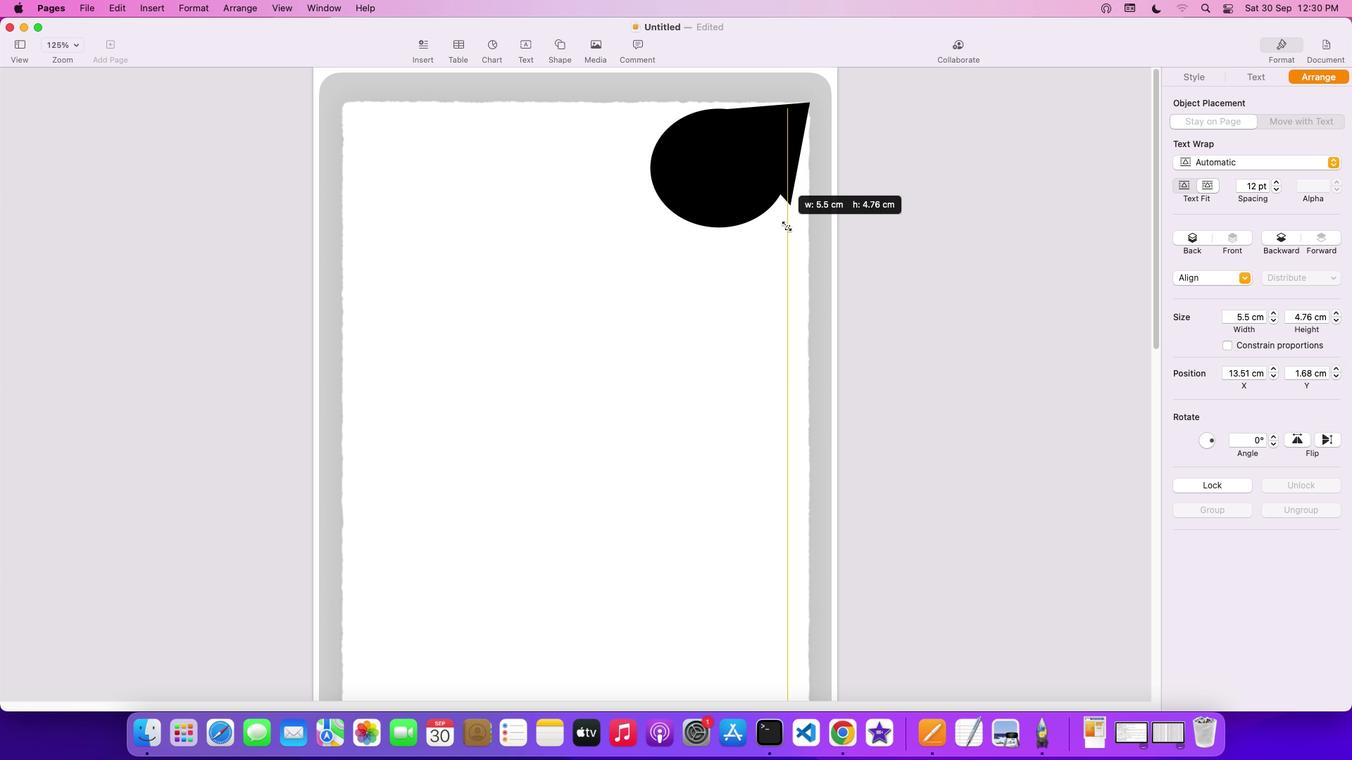 
Action: Mouse moved to (791, 250)
Screenshot: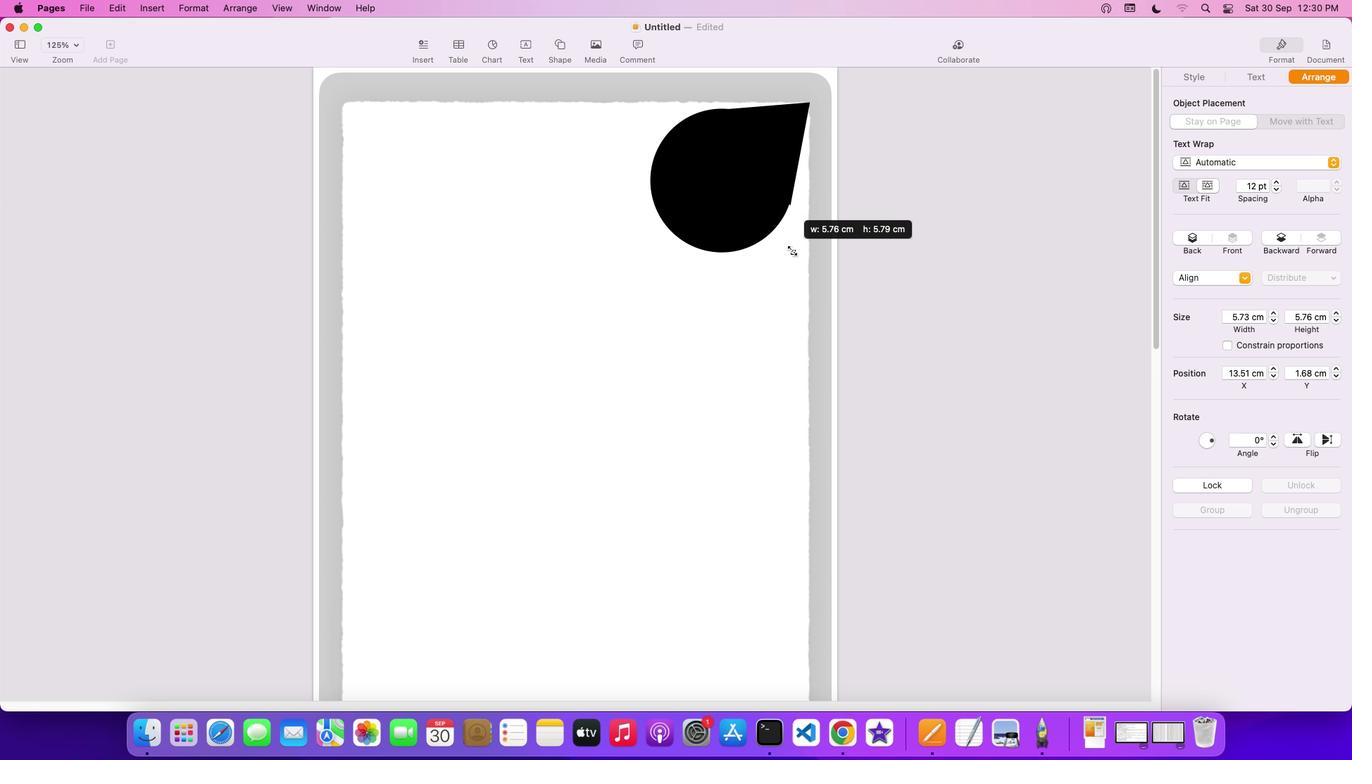
Action: Key pressed Key.backspace
Screenshot: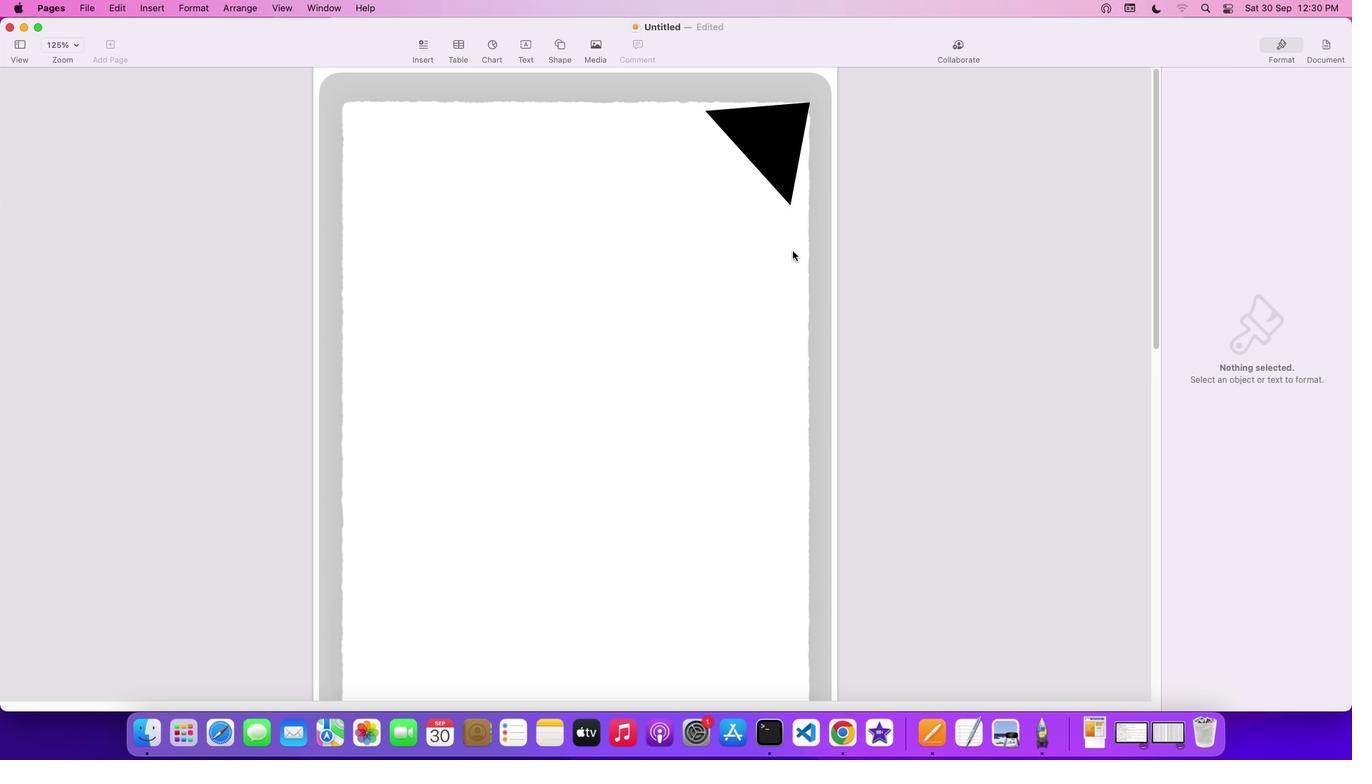 
Action: Mouse moved to (767, 147)
Screenshot: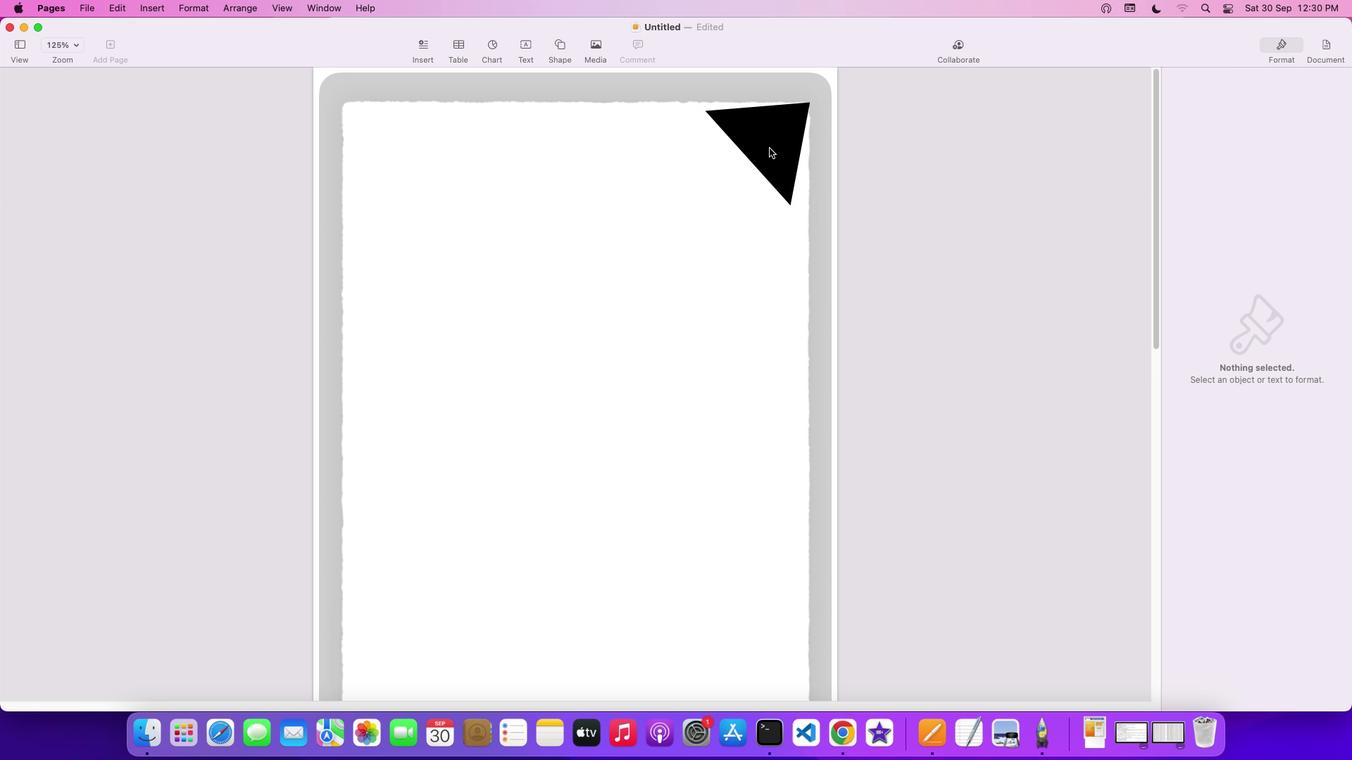 
Action: Mouse pressed left at (767, 147)
Screenshot: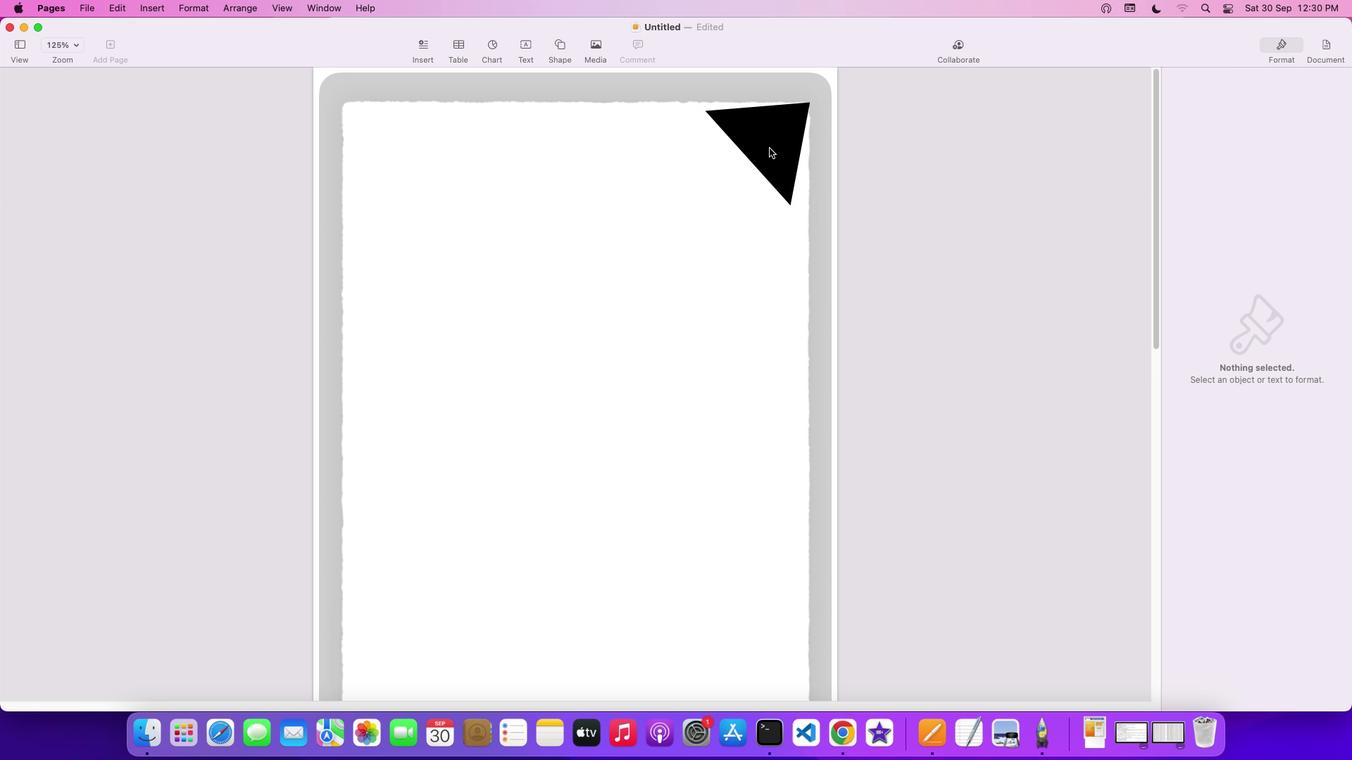 
Action: Mouse moved to (721, 258)
Screenshot: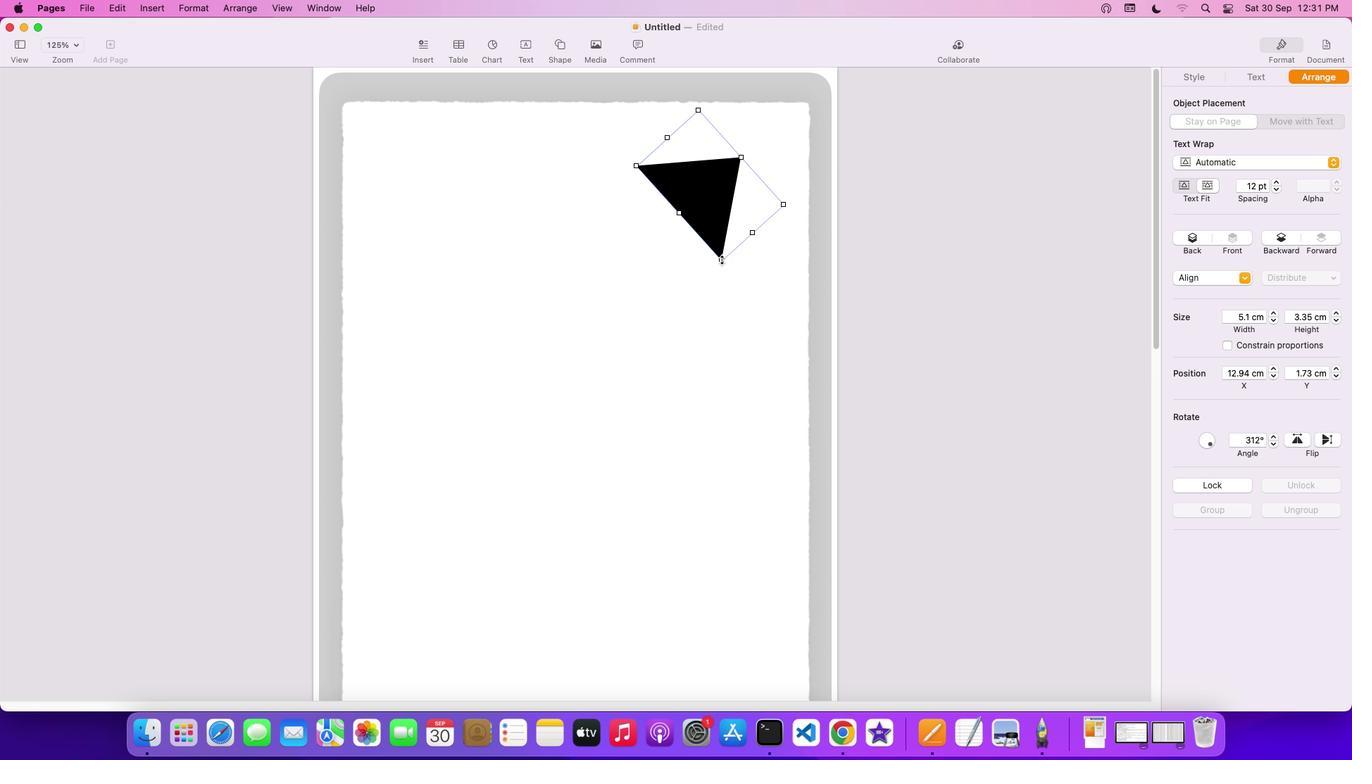 
Action: Mouse pressed left at (721, 258)
Screenshot: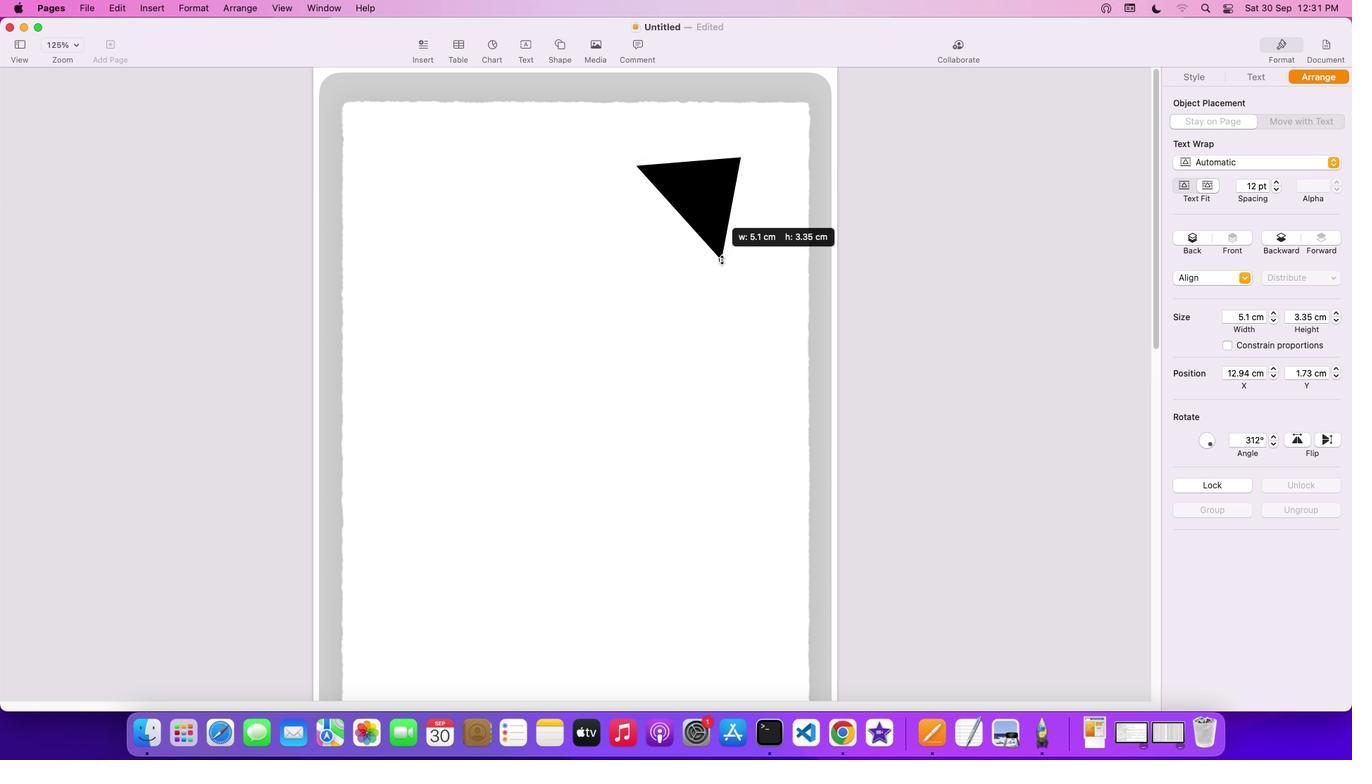 
Action: Mouse moved to (730, 261)
Screenshot: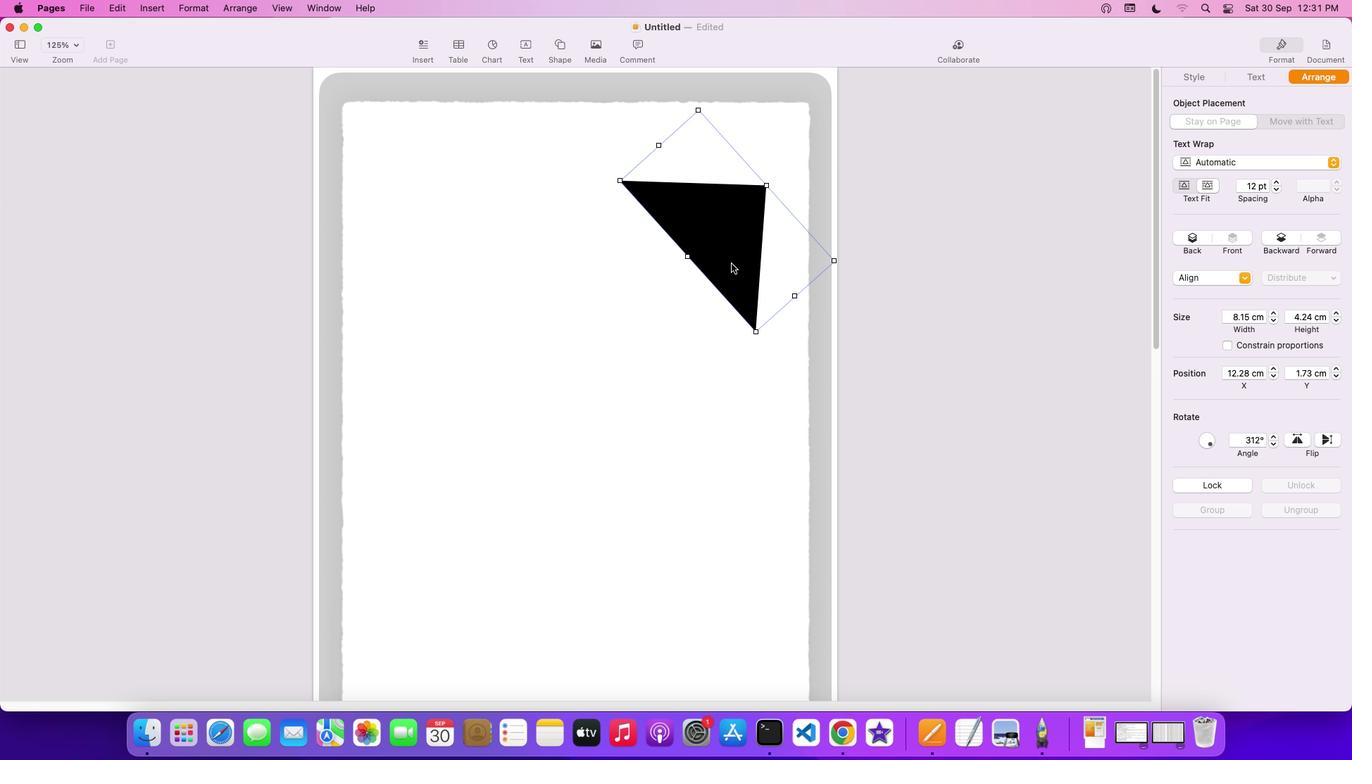 
Action: Mouse pressed left at (730, 261)
Screenshot: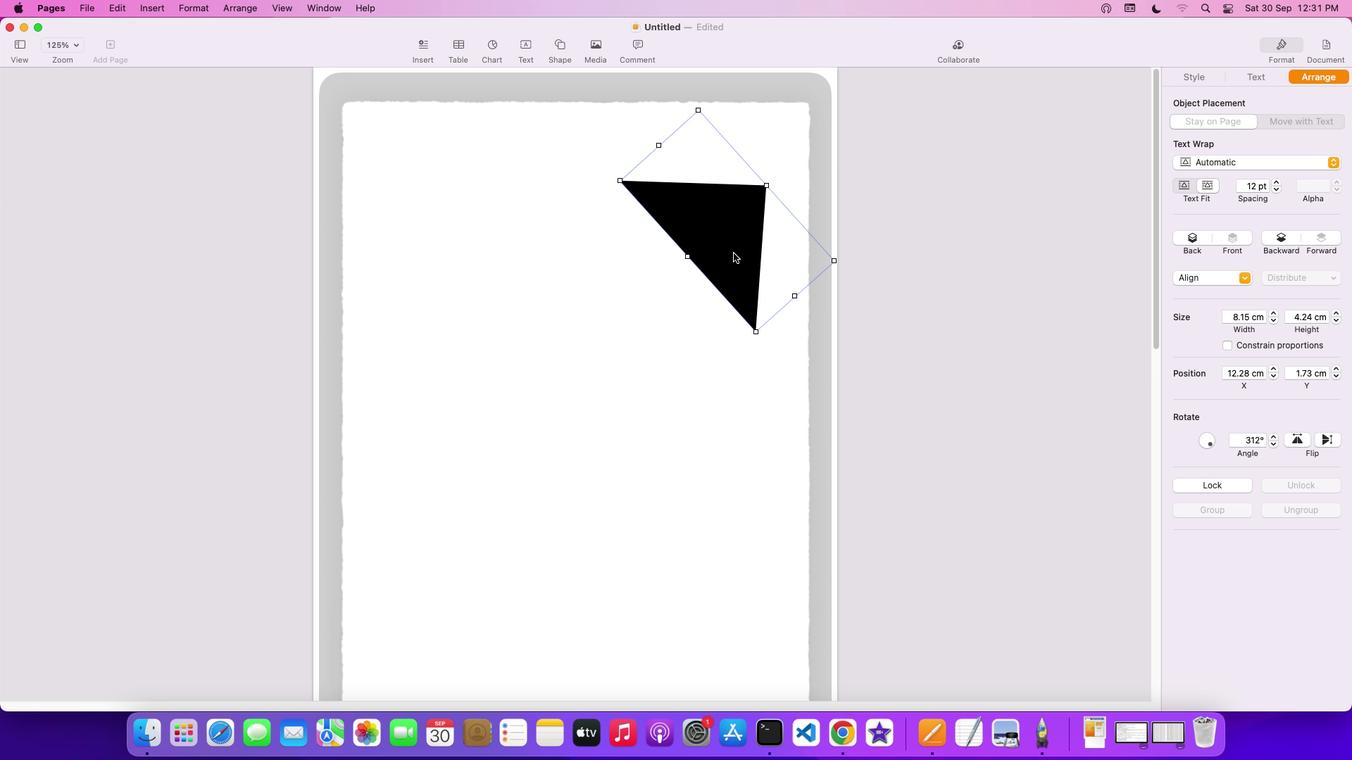 
Action: Mouse moved to (807, 245)
Screenshot: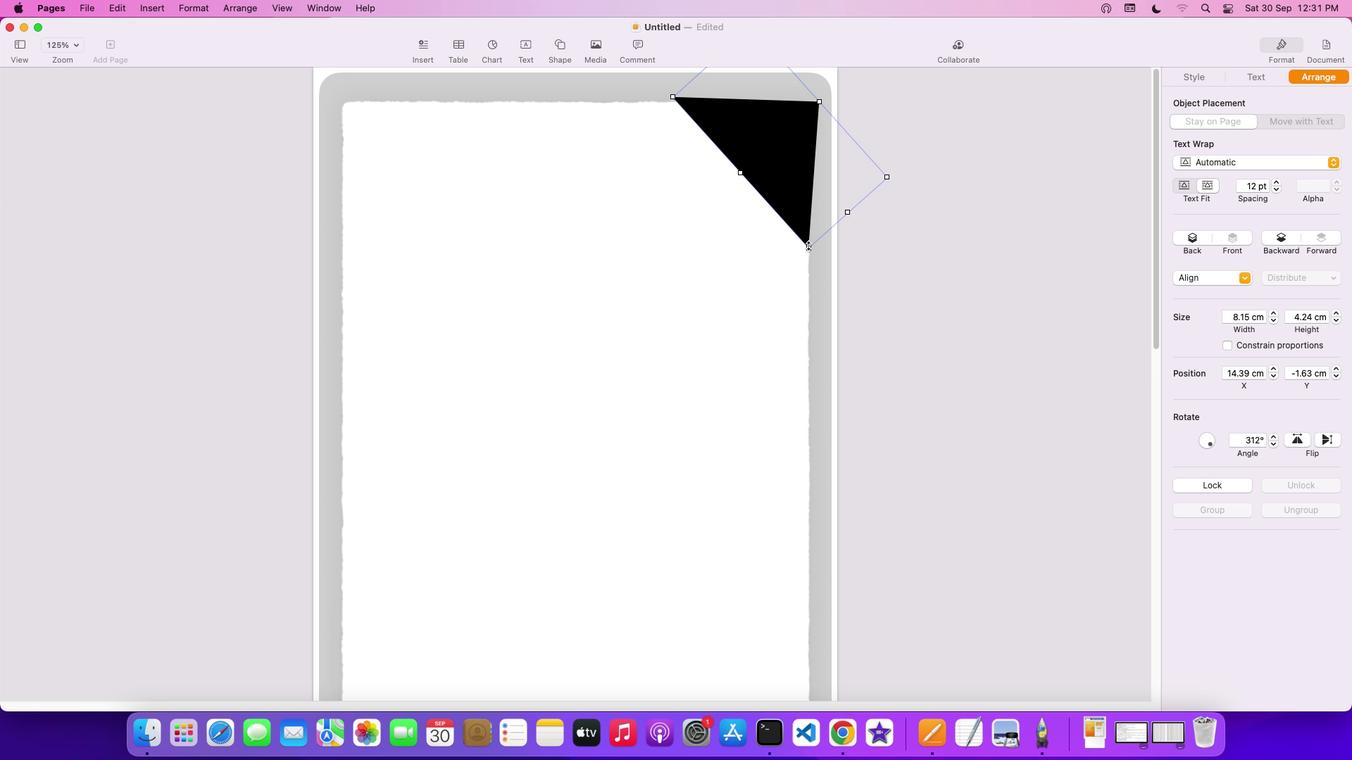 
Action: Mouse pressed left at (807, 245)
Screenshot: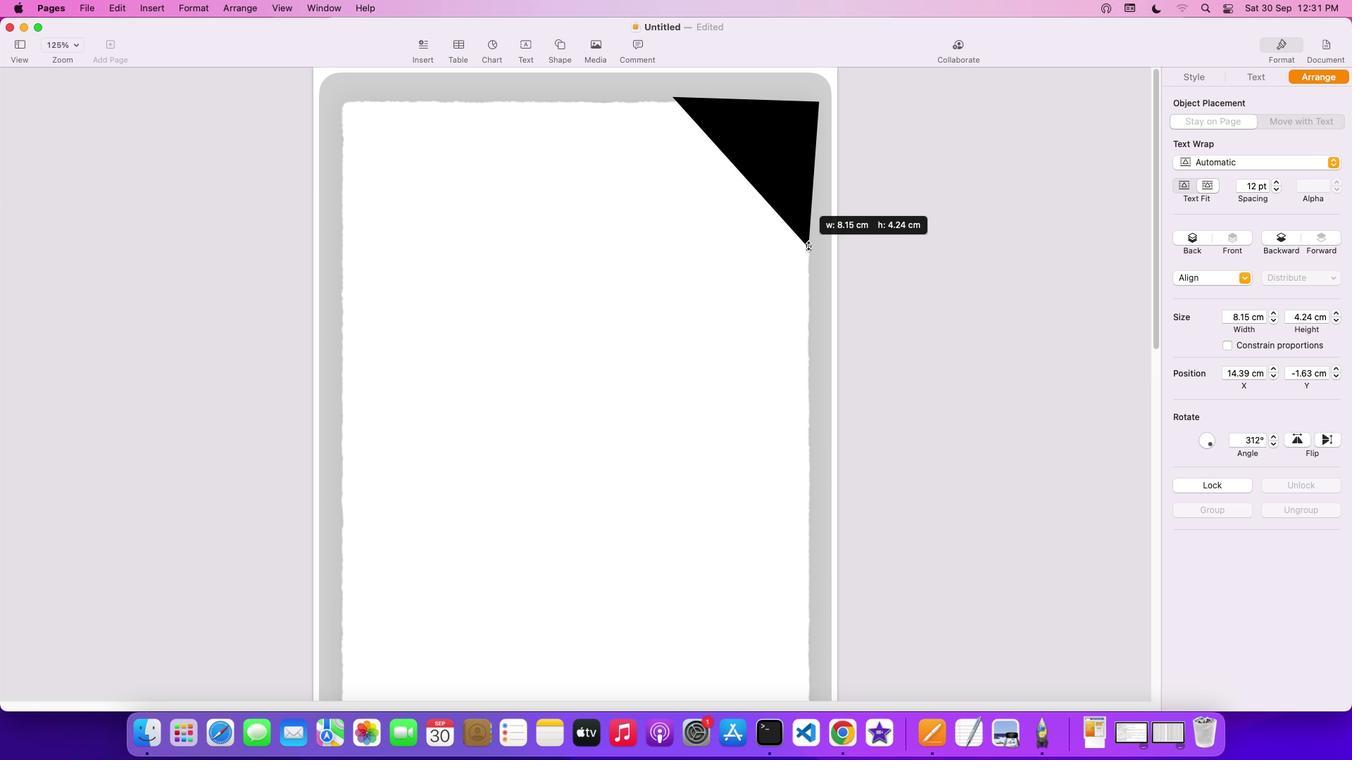 
Action: Mouse moved to (770, 159)
Screenshot: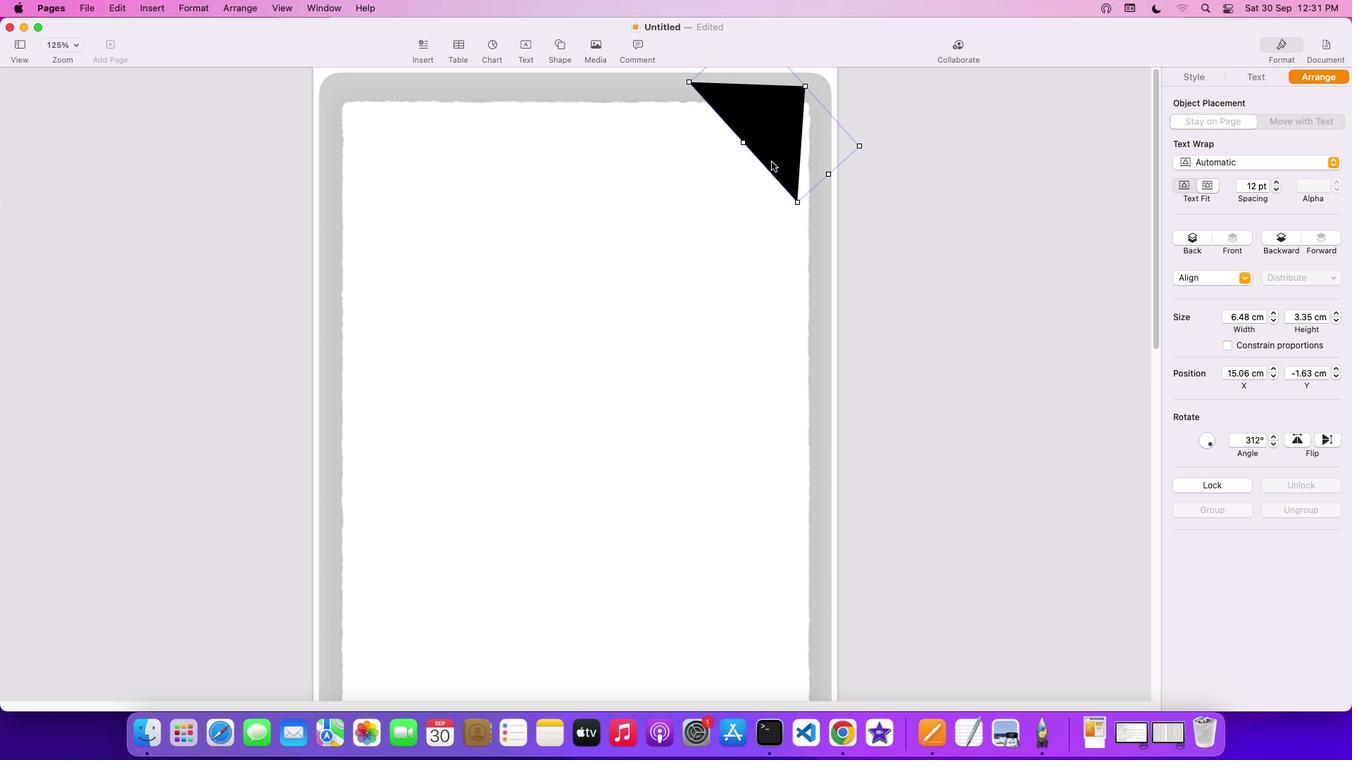 
Action: Mouse pressed left at (770, 159)
Screenshot: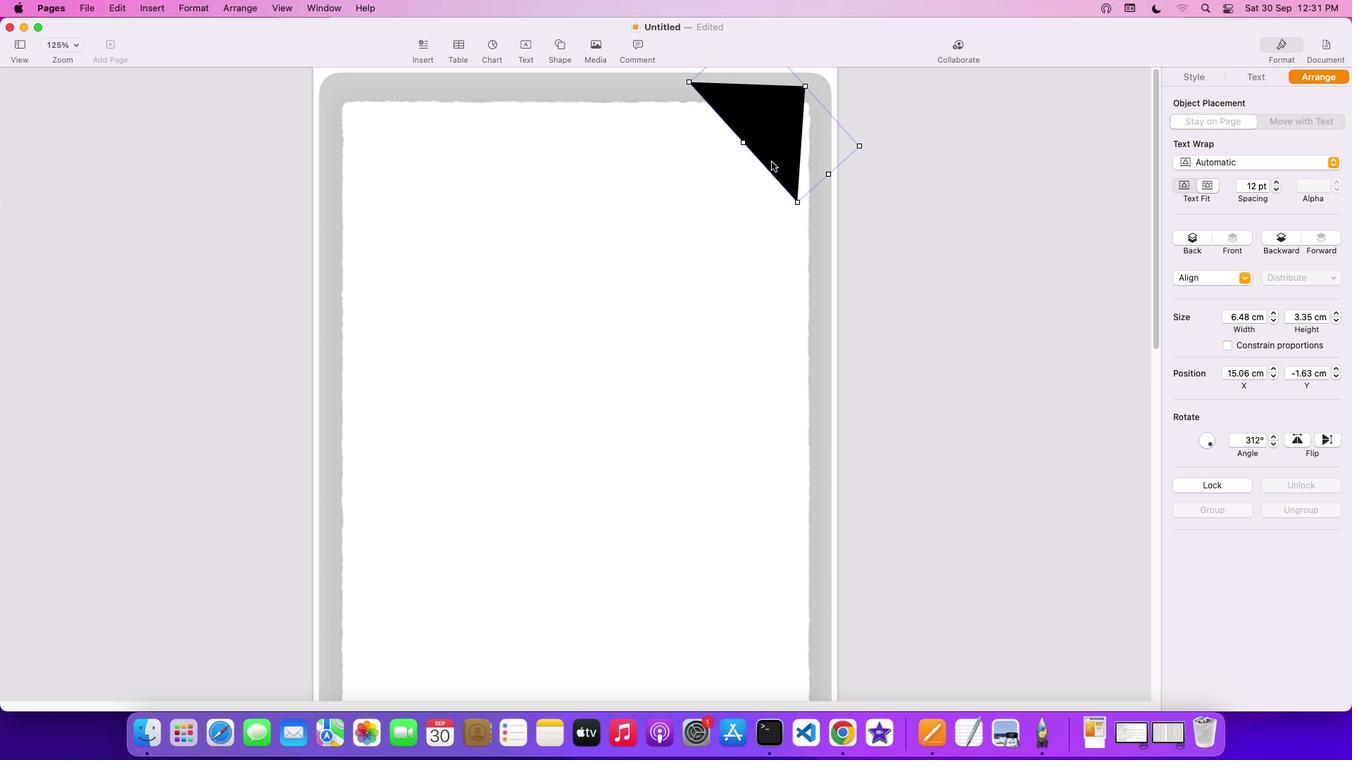 
Action: Mouse moved to (1269, 443)
Screenshot: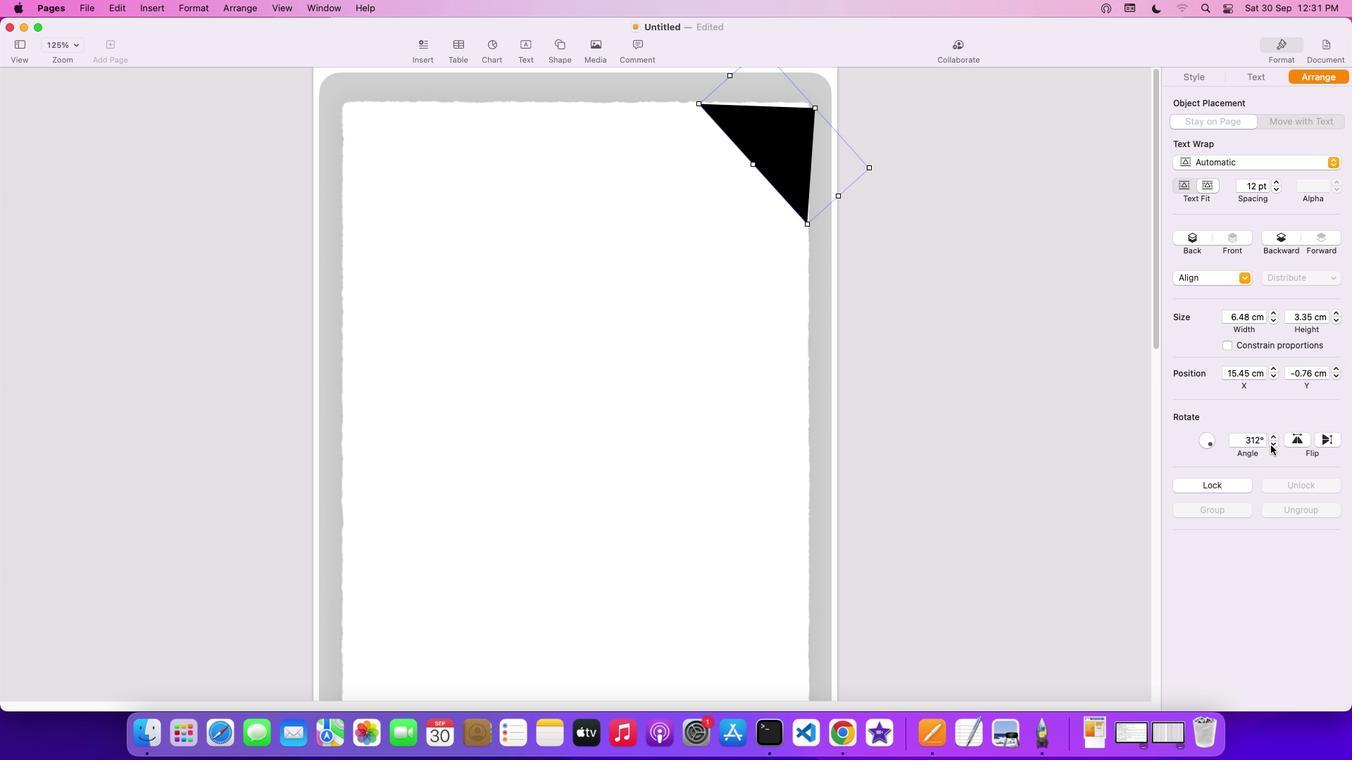 
Action: Mouse pressed left at (1269, 443)
Screenshot: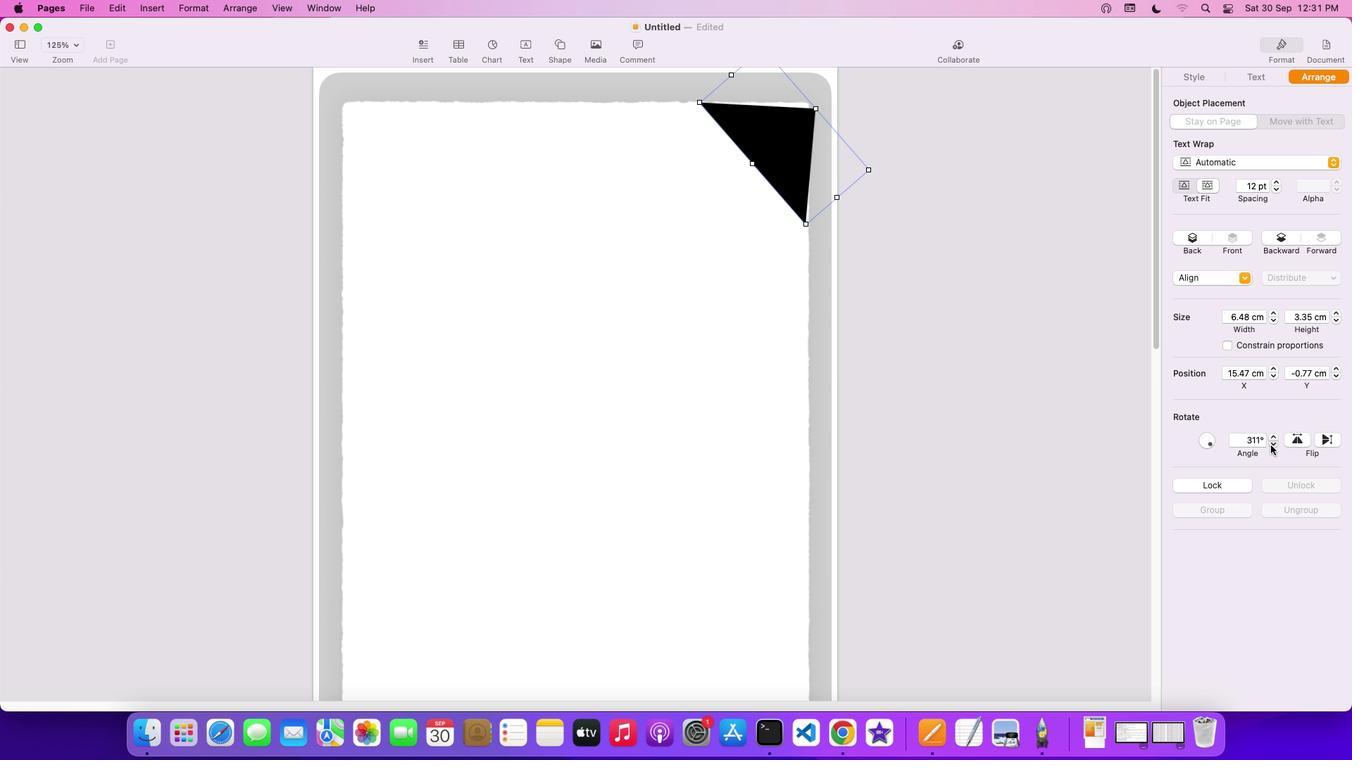 
Action: Mouse moved to (1271, 435)
Screenshot: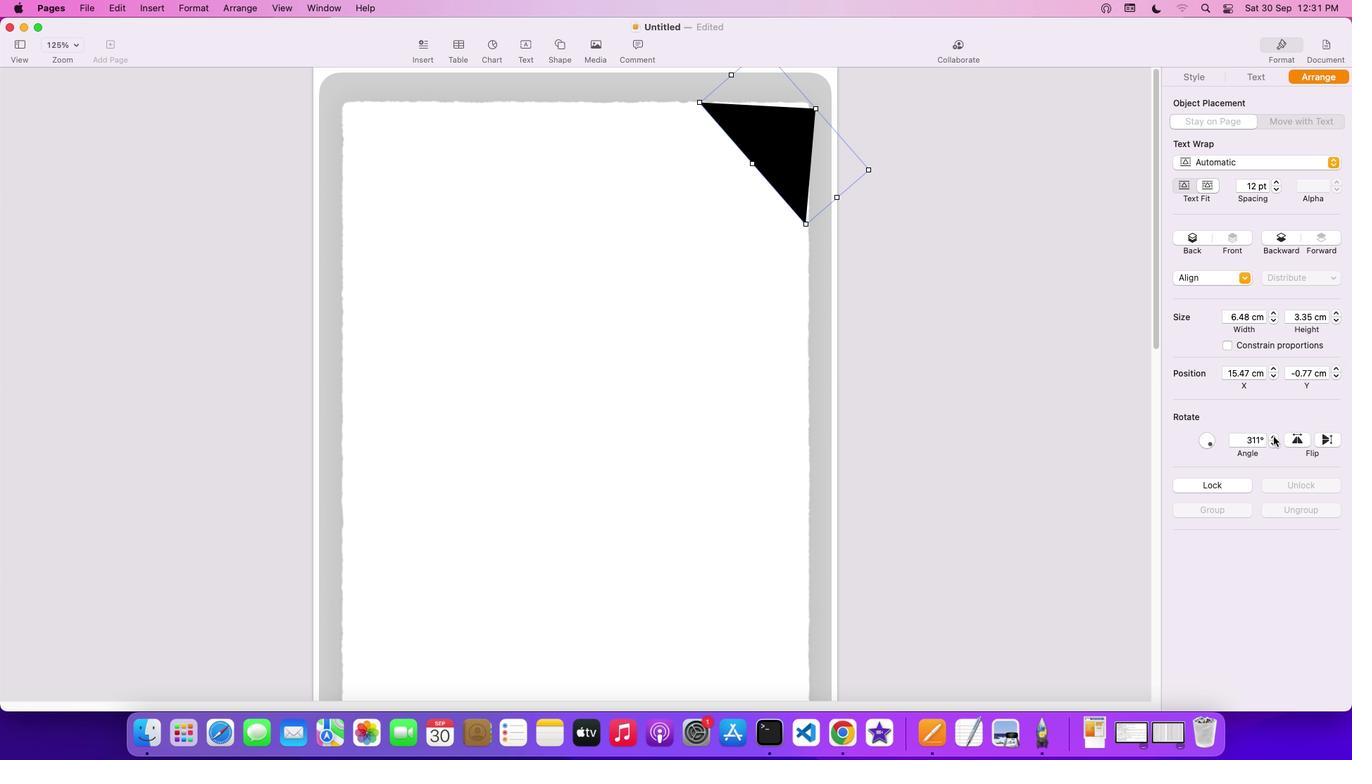 
Action: Mouse pressed left at (1271, 435)
Screenshot: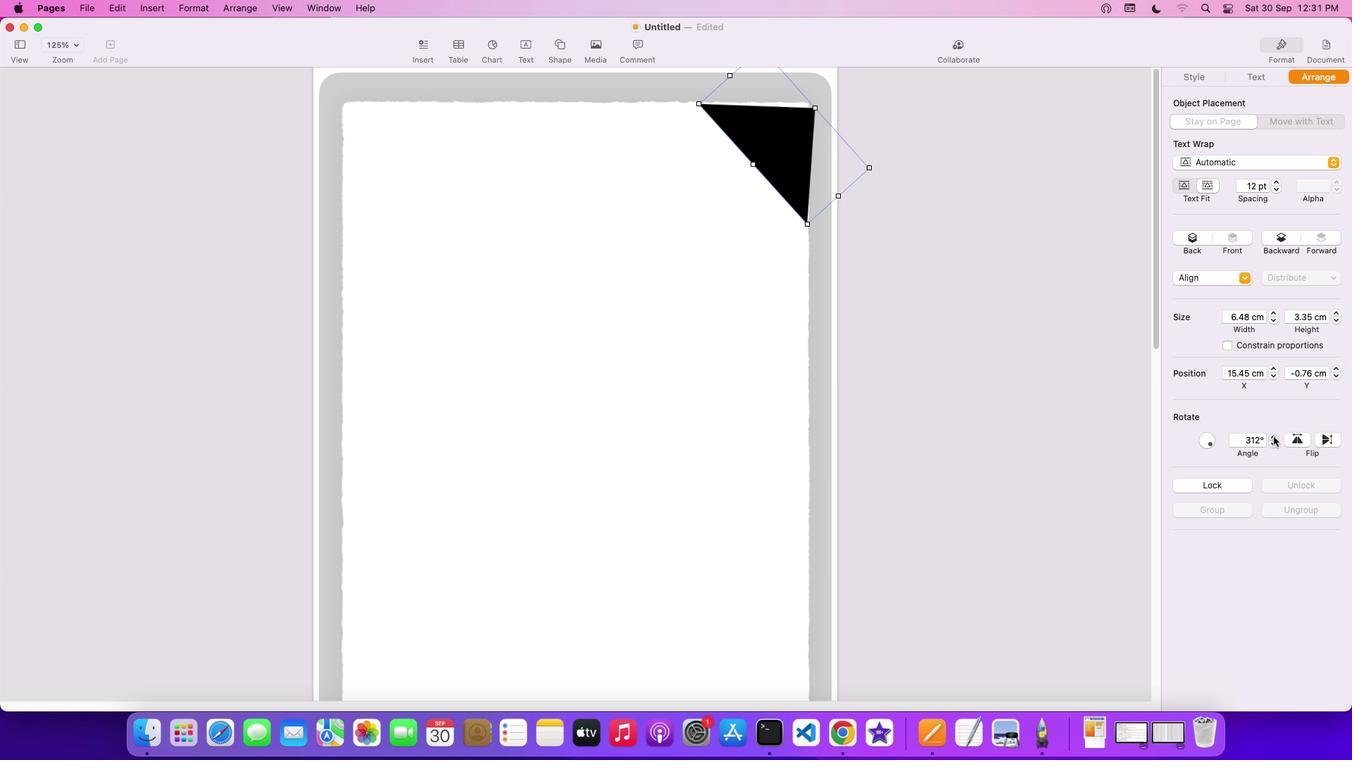 
Action: Mouse pressed left at (1271, 435)
Screenshot: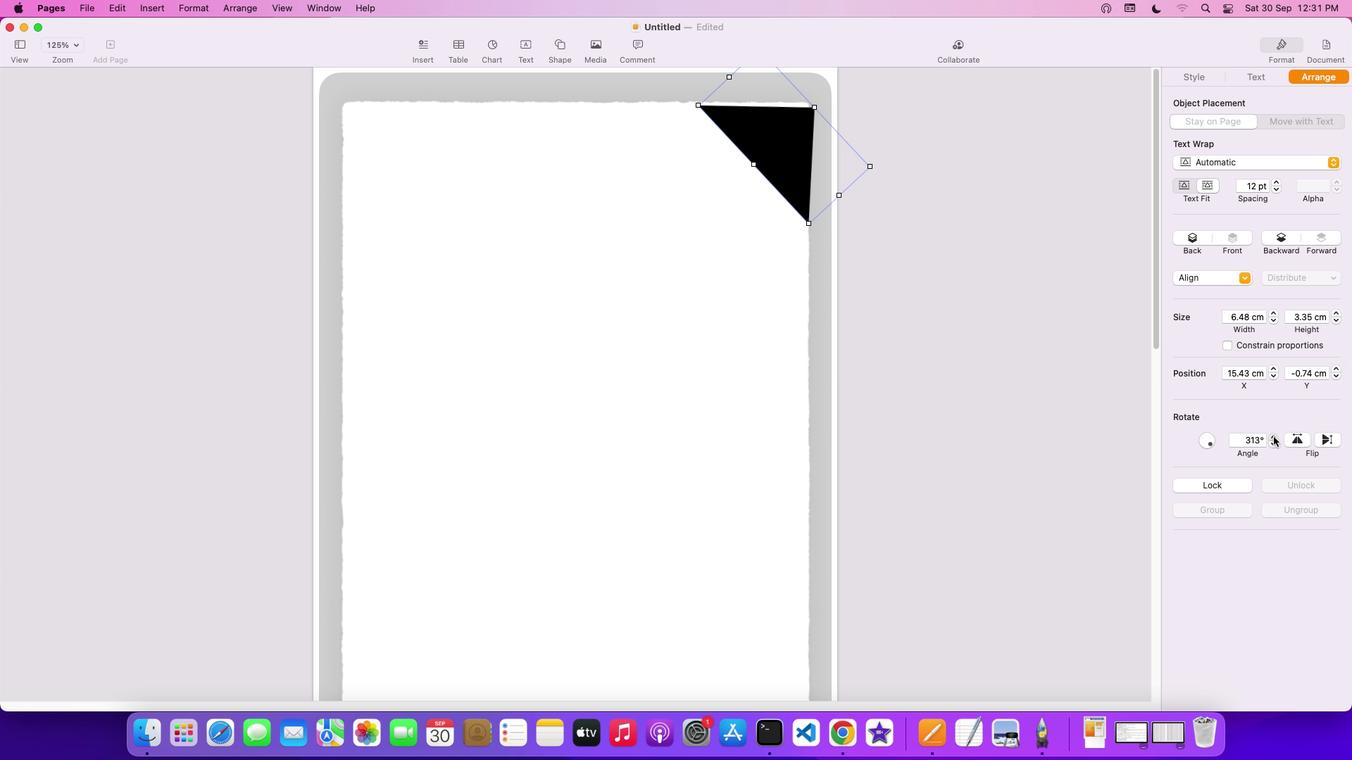 
Action: Mouse pressed left at (1271, 435)
Screenshot: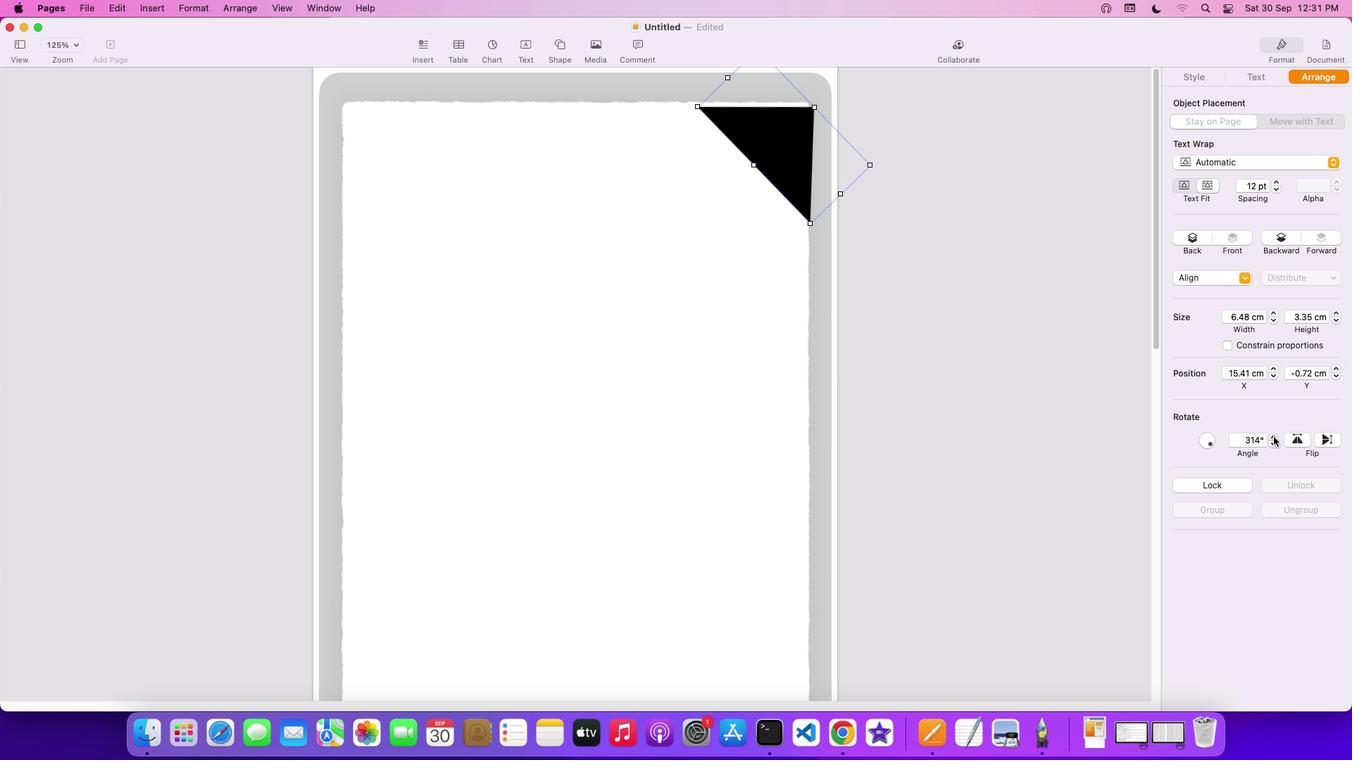 
Action: Mouse pressed left at (1271, 435)
Screenshot: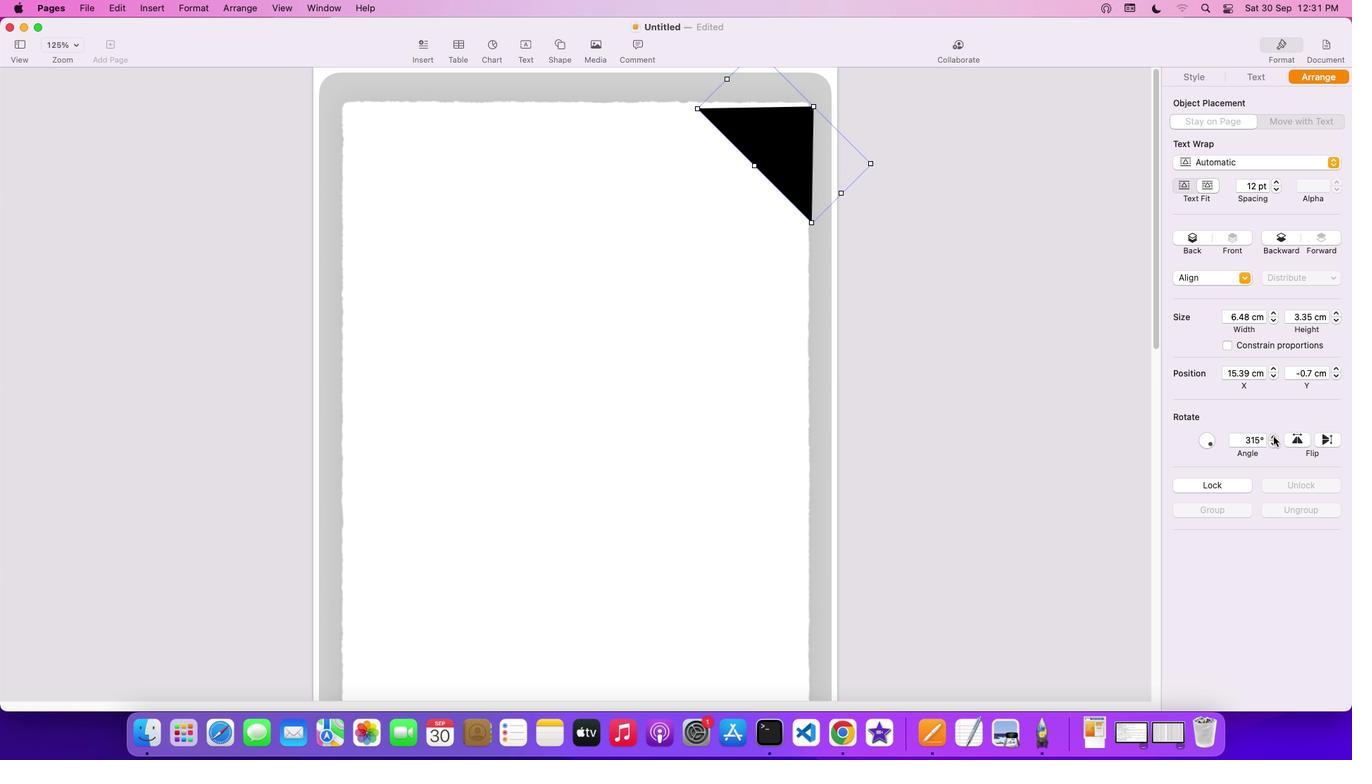 
Action: Mouse moved to (790, 138)
Screenshot: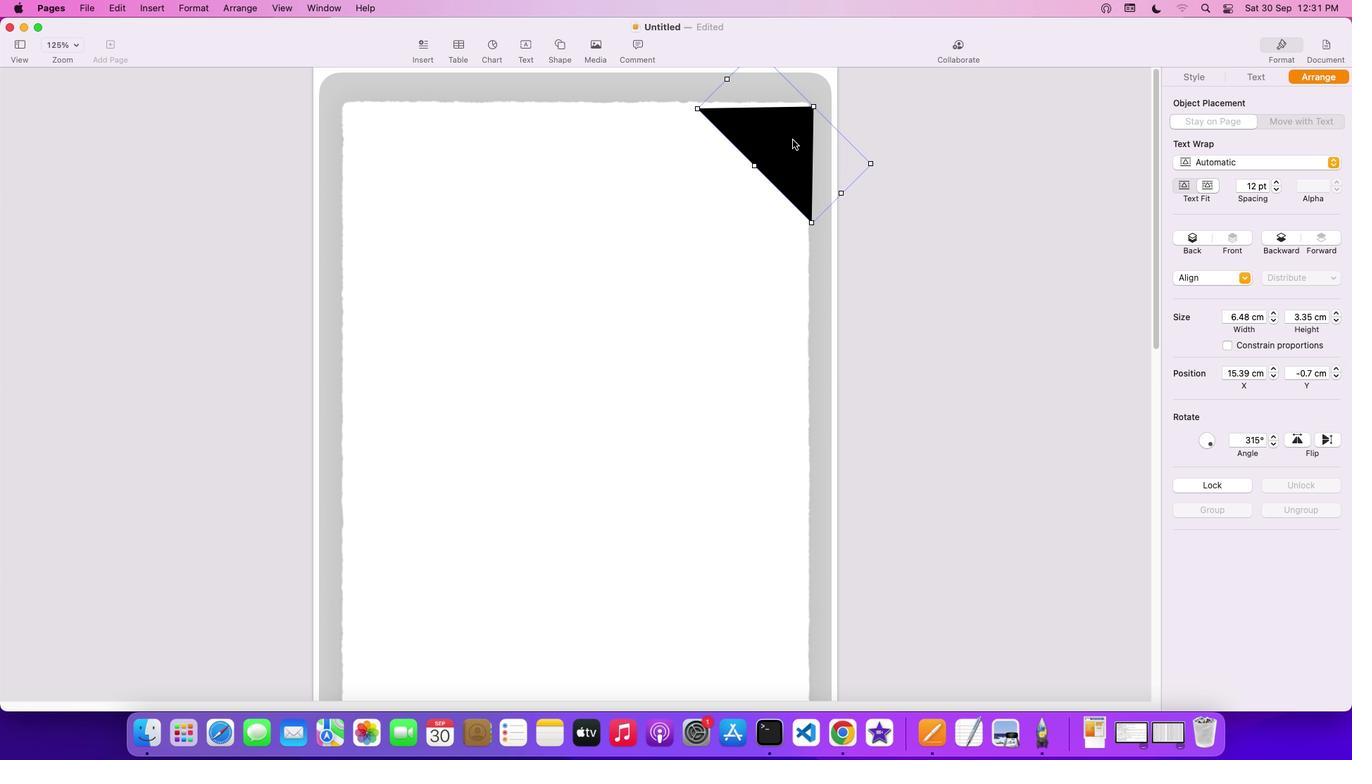 
Action: Mouse pressed left at (790, 138)
Screenshot: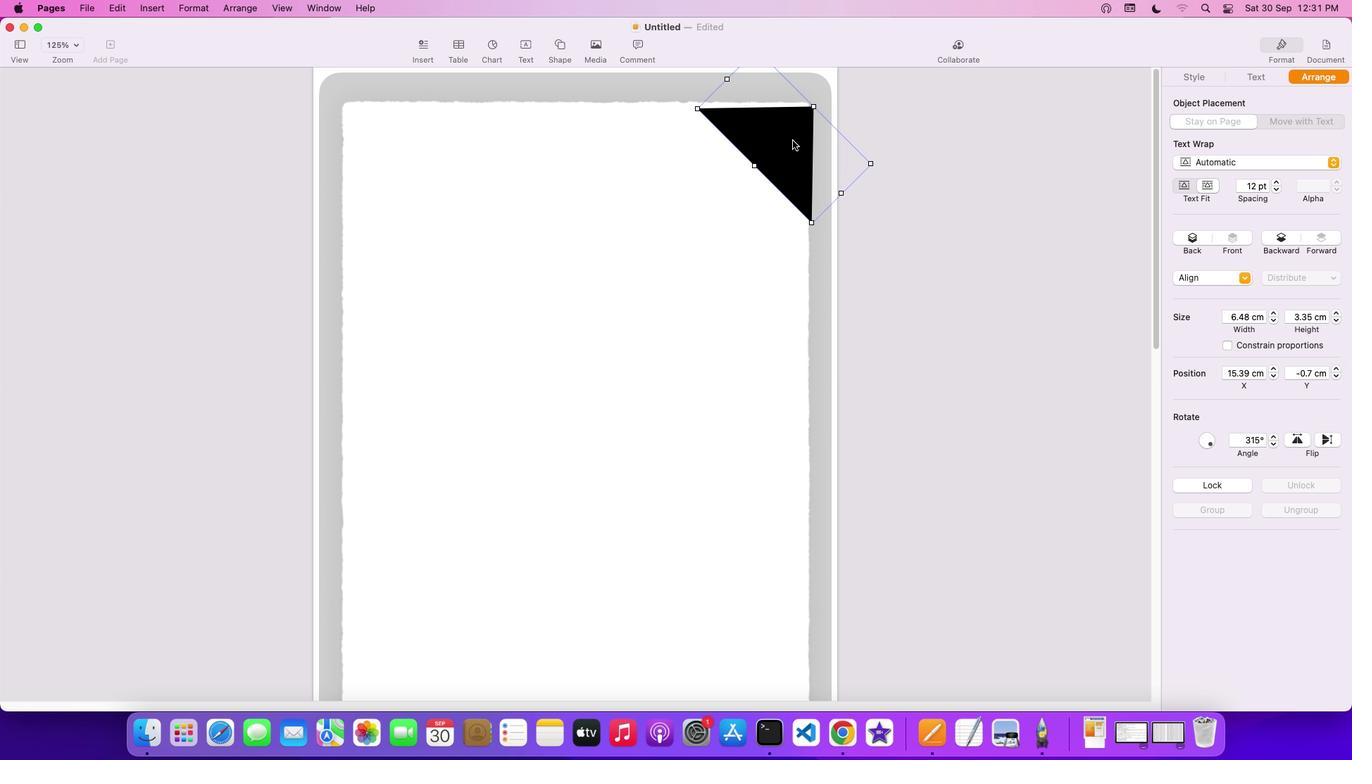 
Action: Mouse moved to (897, 197)
Screenshot: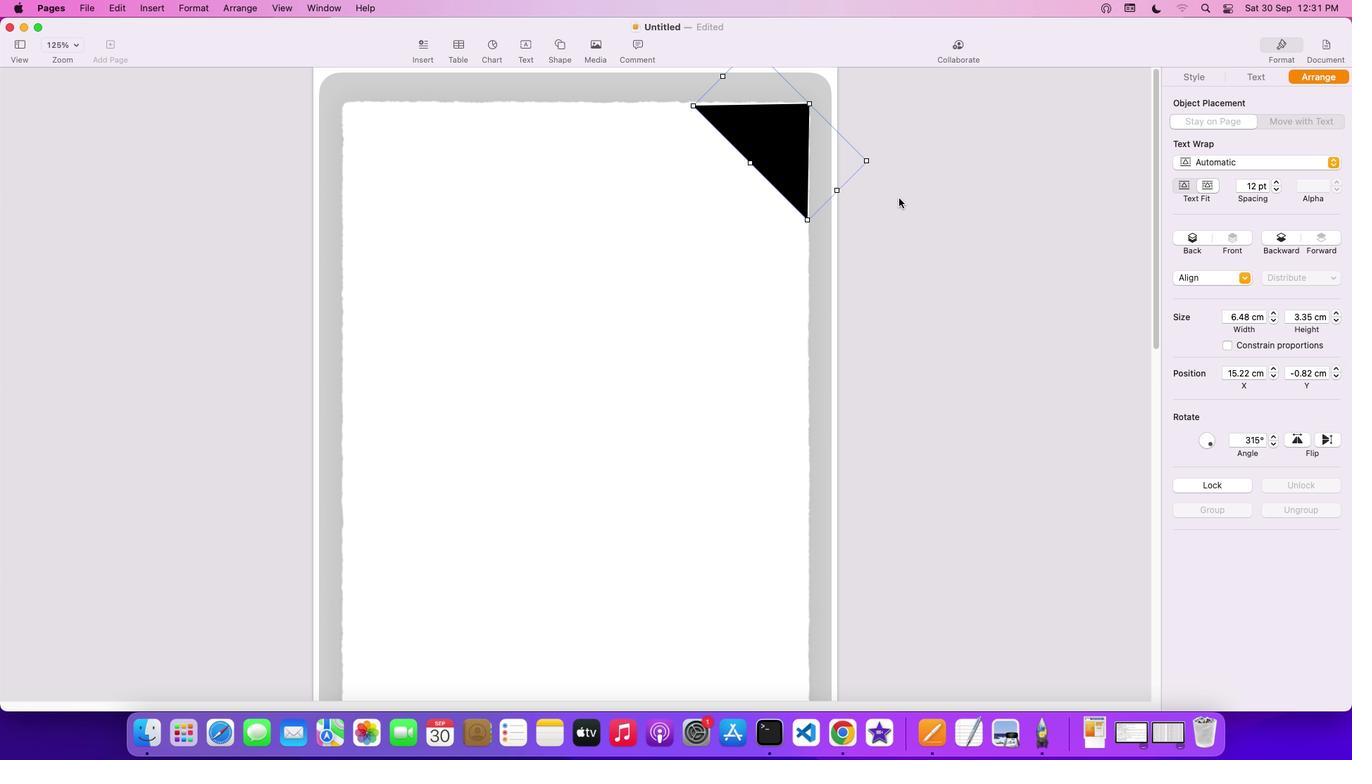 
Action: Mouse pressed left at (897, 197)
Screenshot: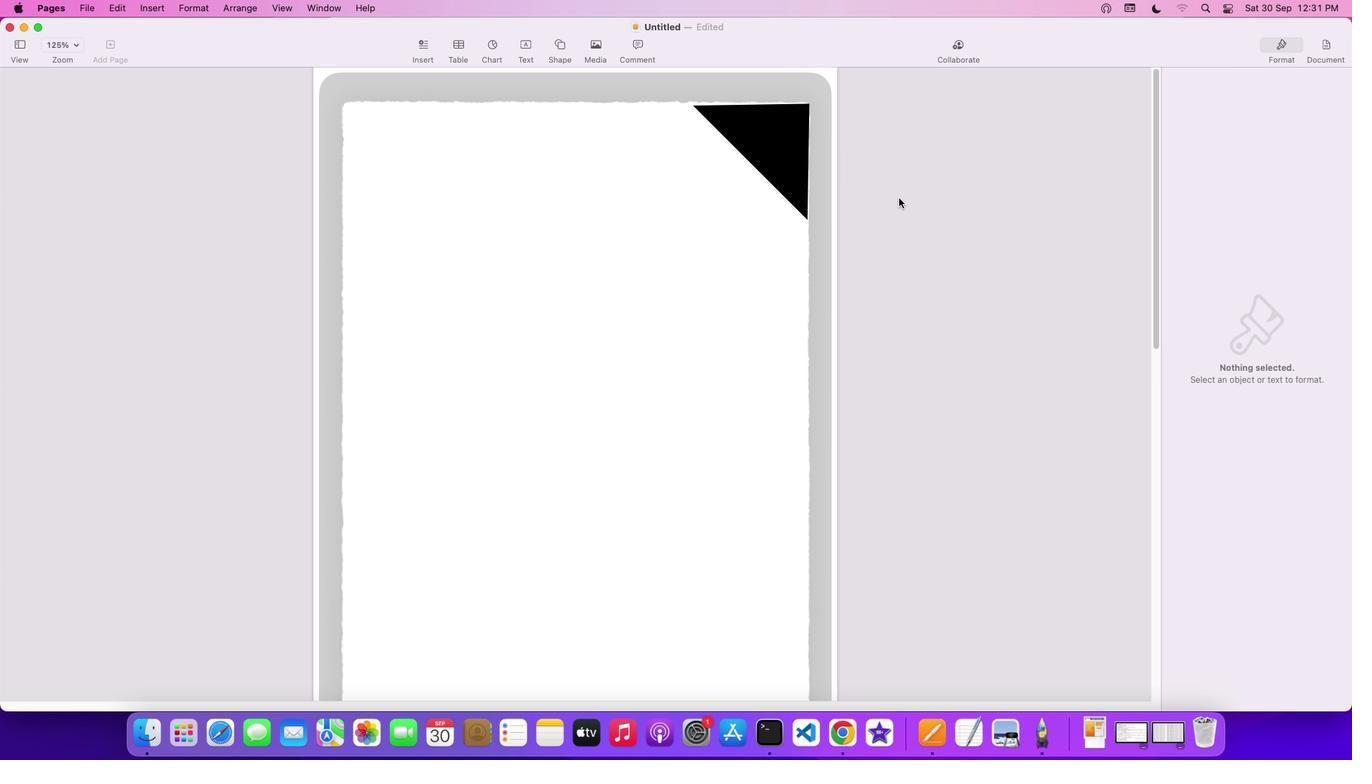 
Action: Mouse moved to (788, 171)
Screenshot: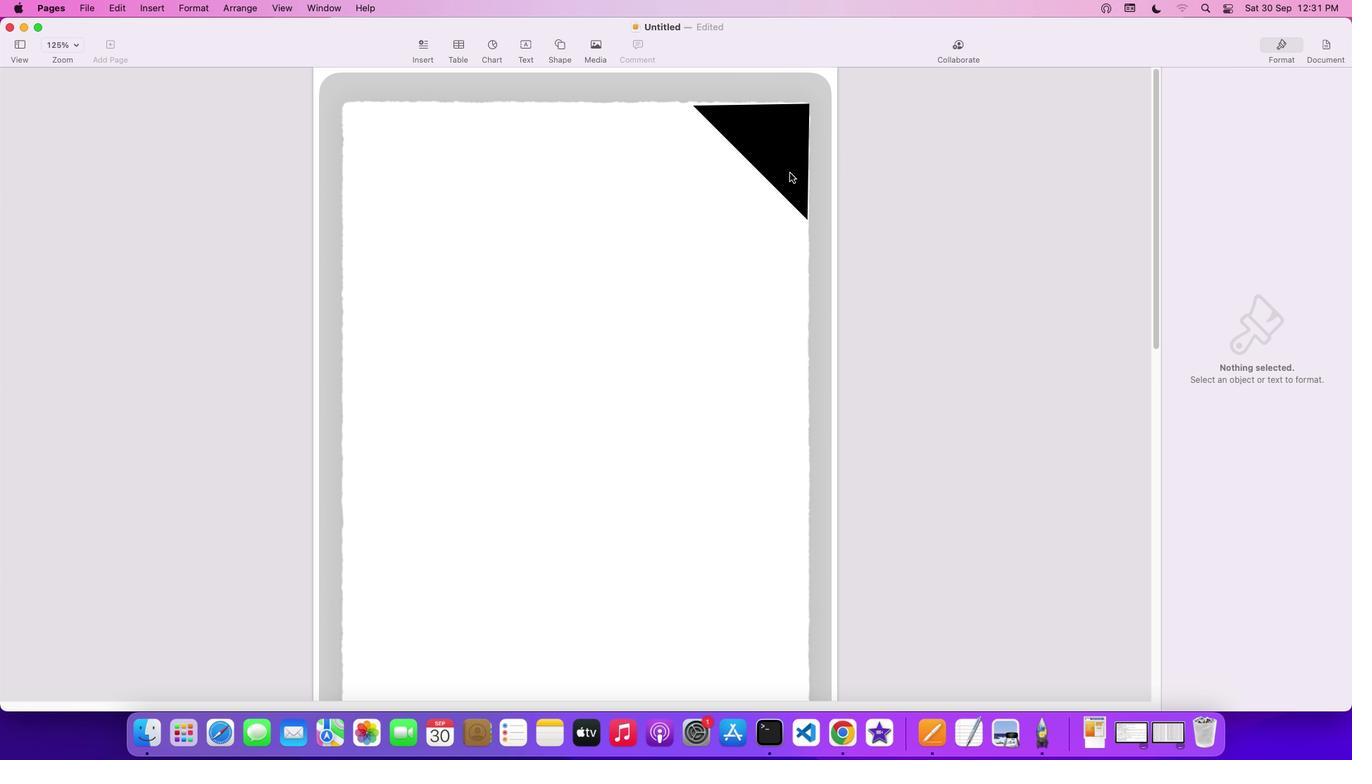 
Action: Mouse pressed left at (788, 171)
Screenshot: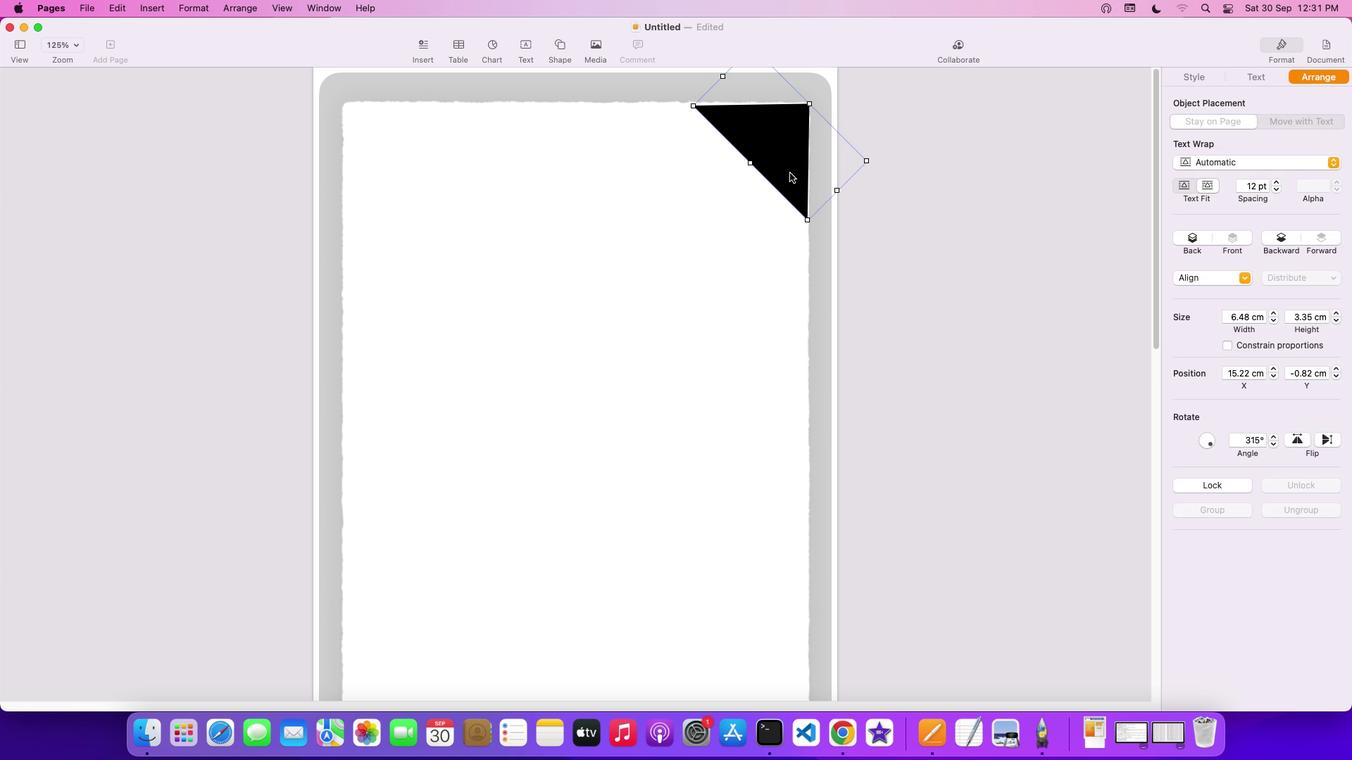 
Action: Key pressed Key.cmd'c'
Screenshot: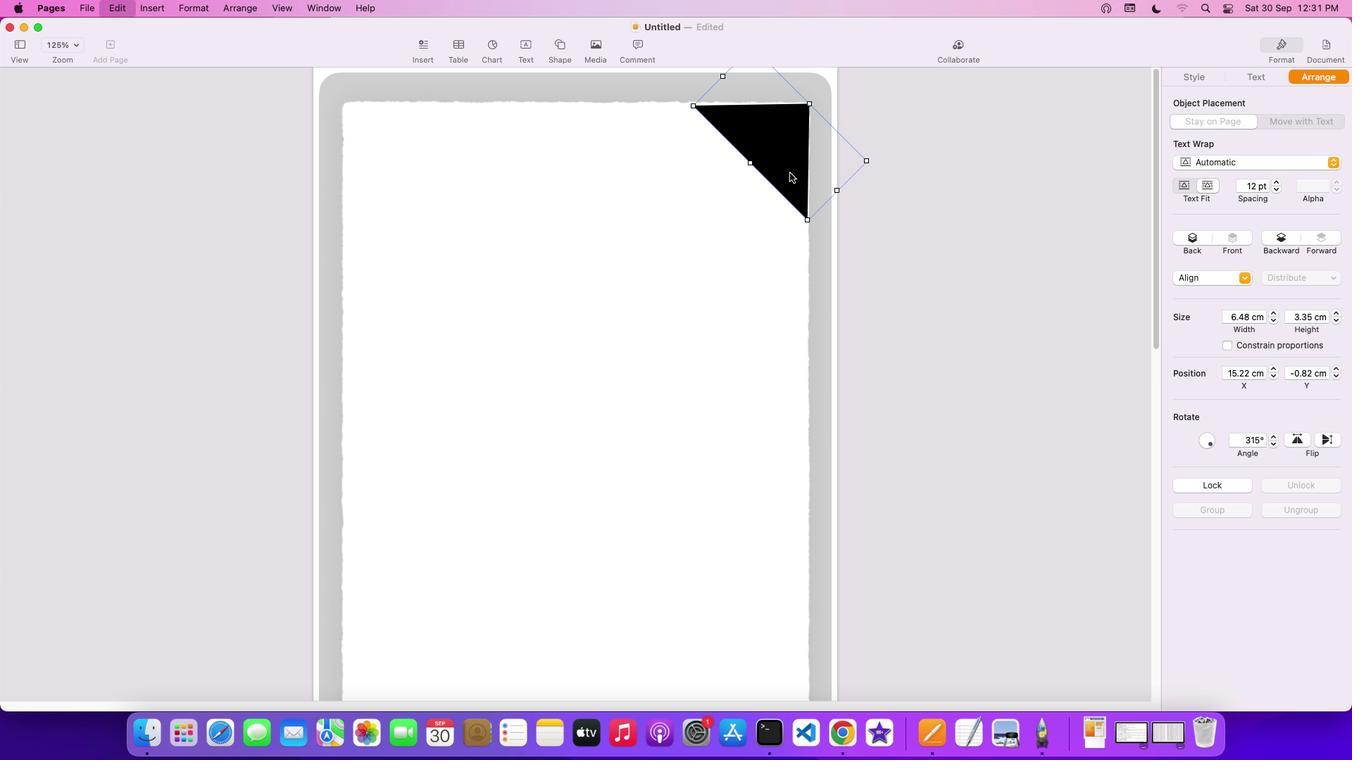 
Action: Mouse moved to (371, 379)
Screenshot: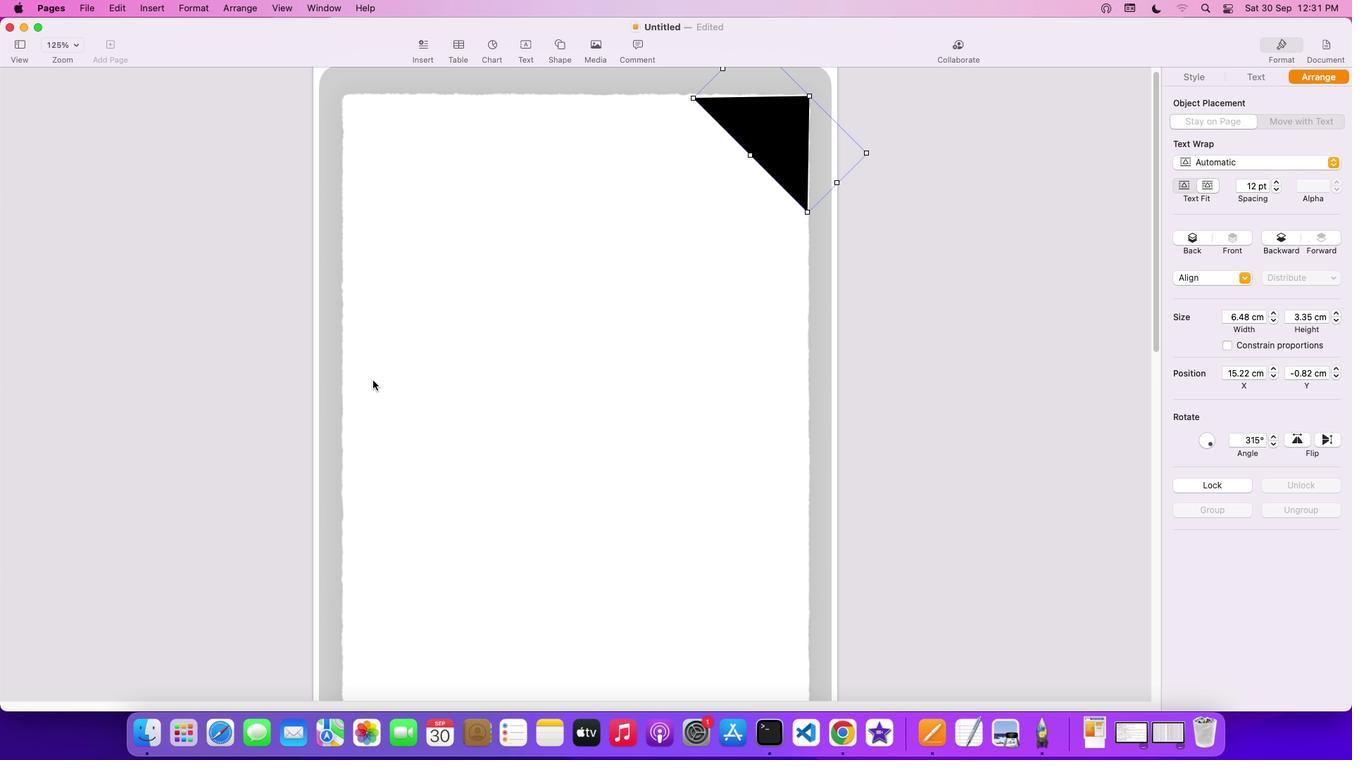 
Action: Mouse scrolled (371, 379) with delta (0, -1)
Screenshot: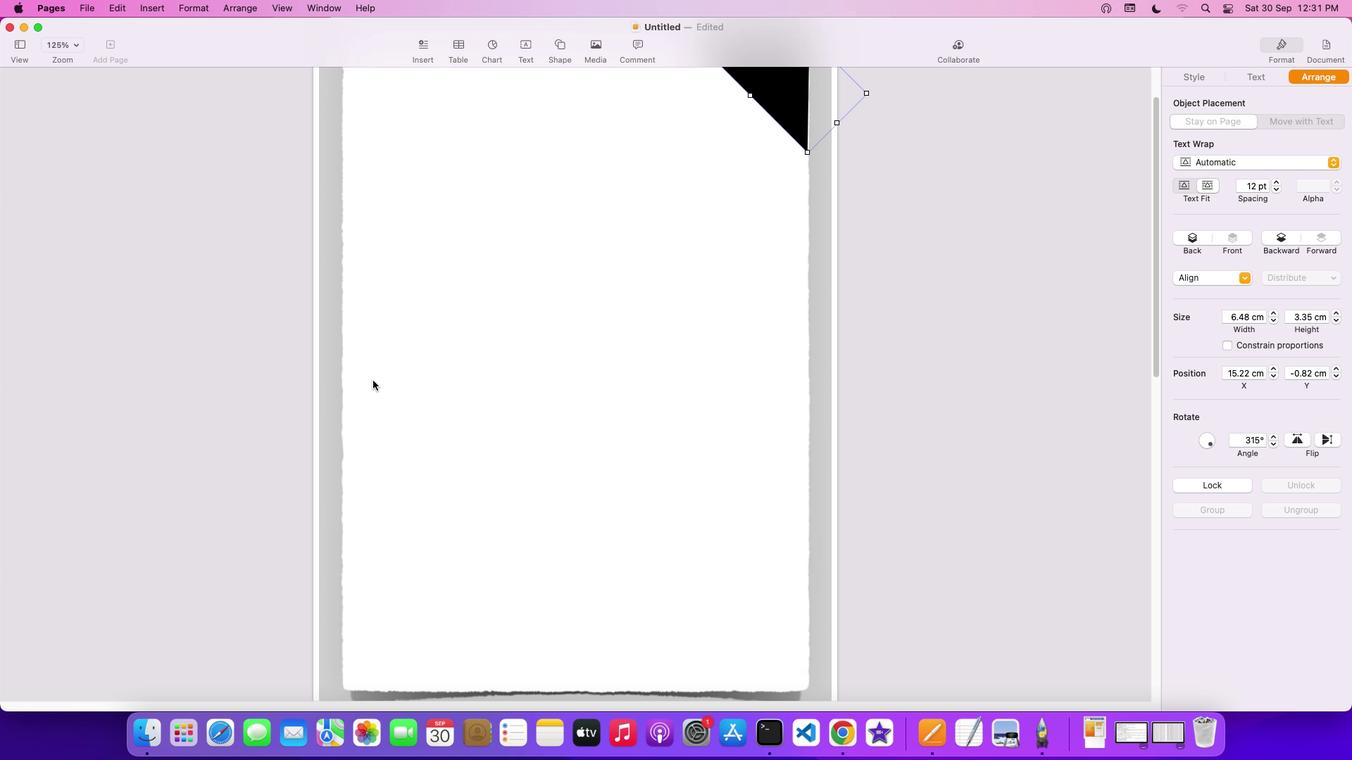 
Action: Mouse scrolled (371, 379) with delta (0, -1)
Screenshot: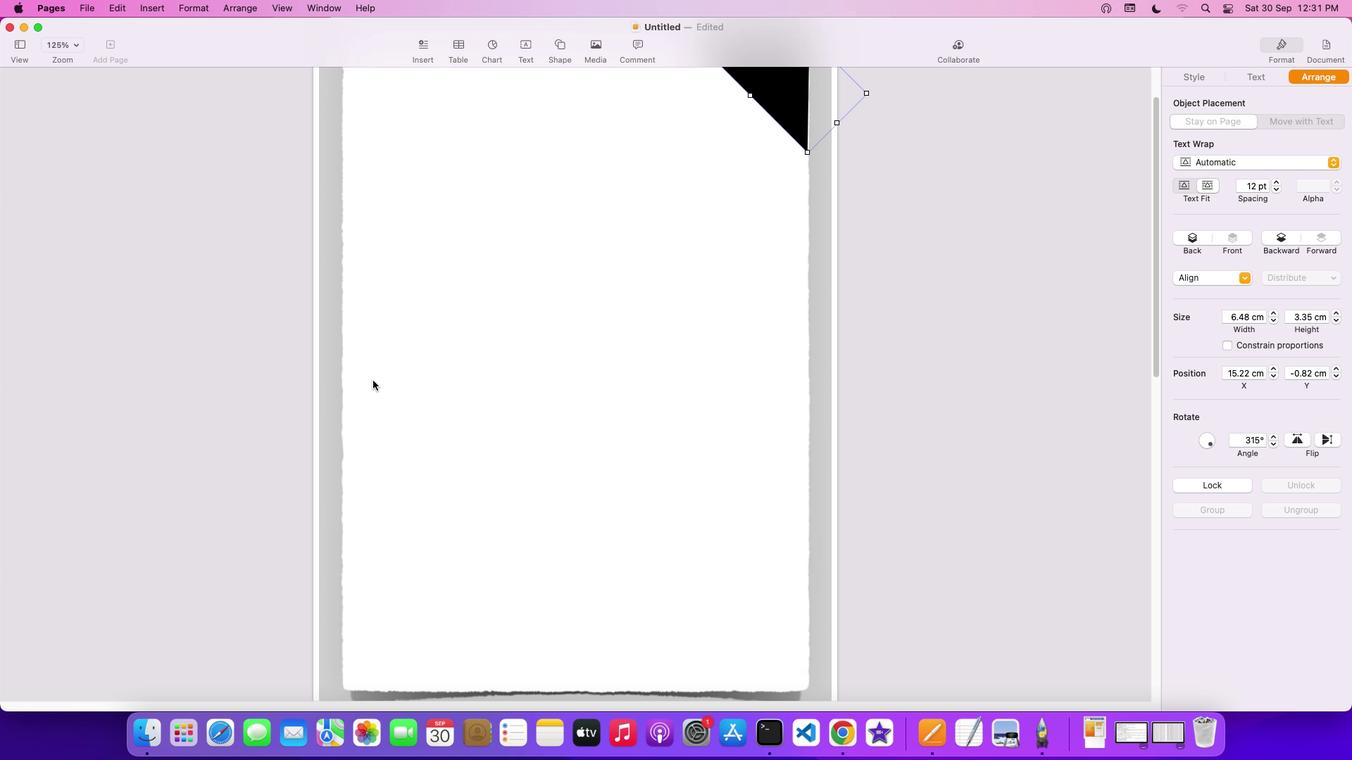 
Action: Mouse scrolled (371, 379) with delta (0, -2)
Screenshot: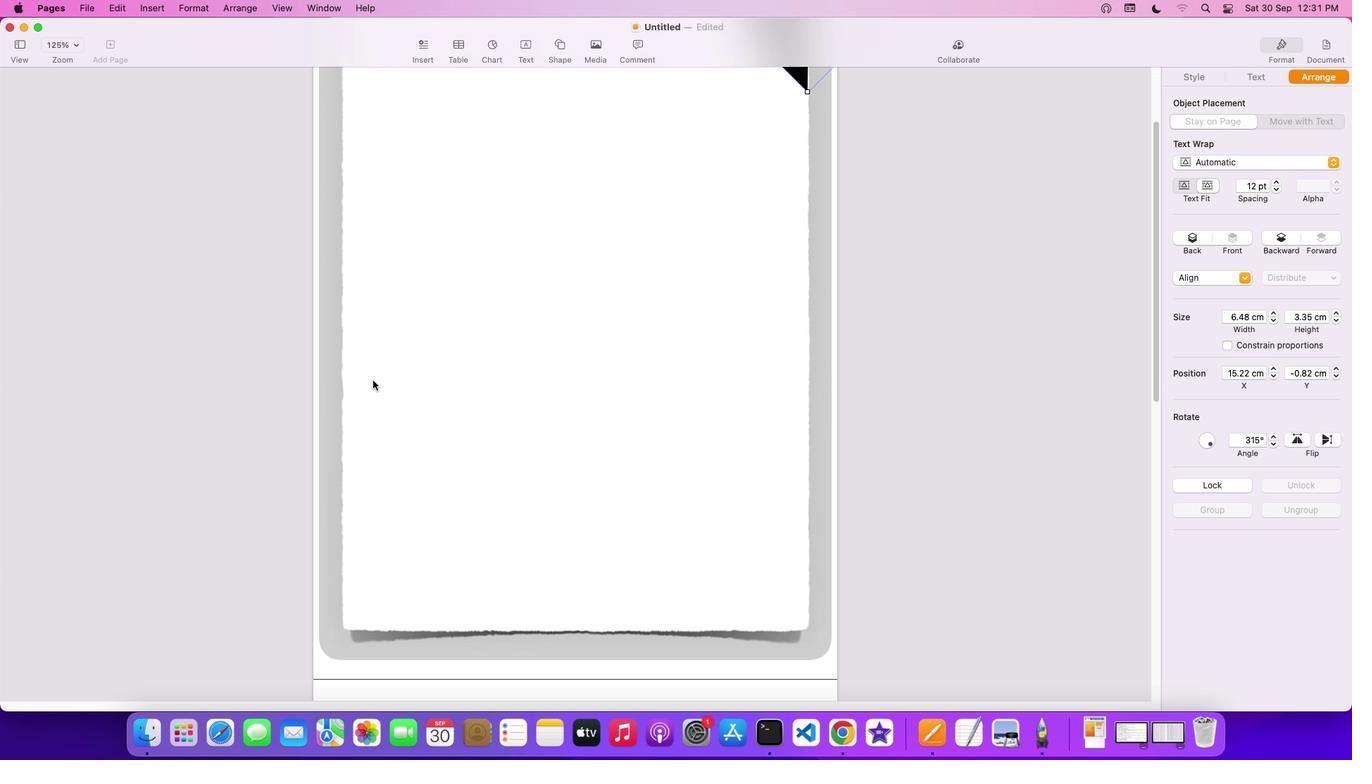 
Action: Mouse scrolled (371, 379) with delta (0, -4)
Screenshot: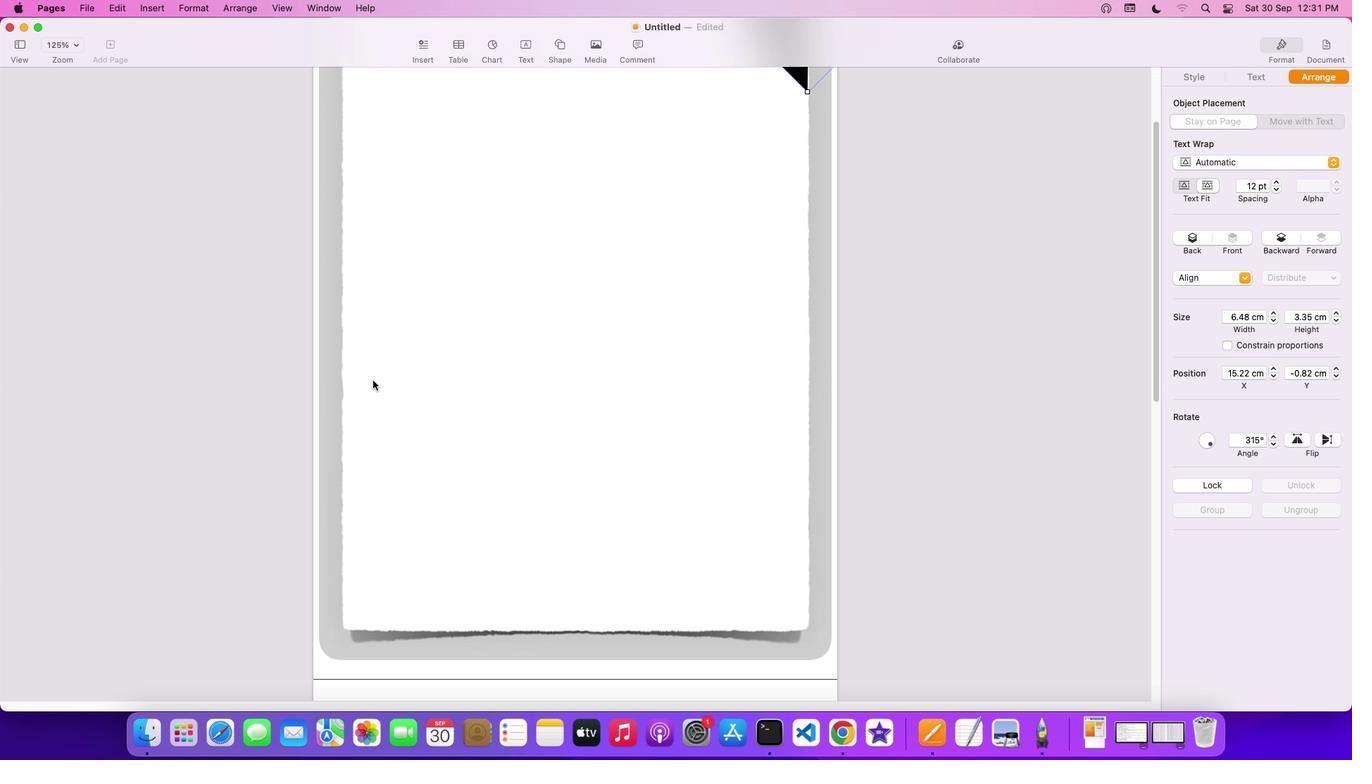 
Action: Mouse scrolled (371, 379) with delta (0, -4)
Screenshot: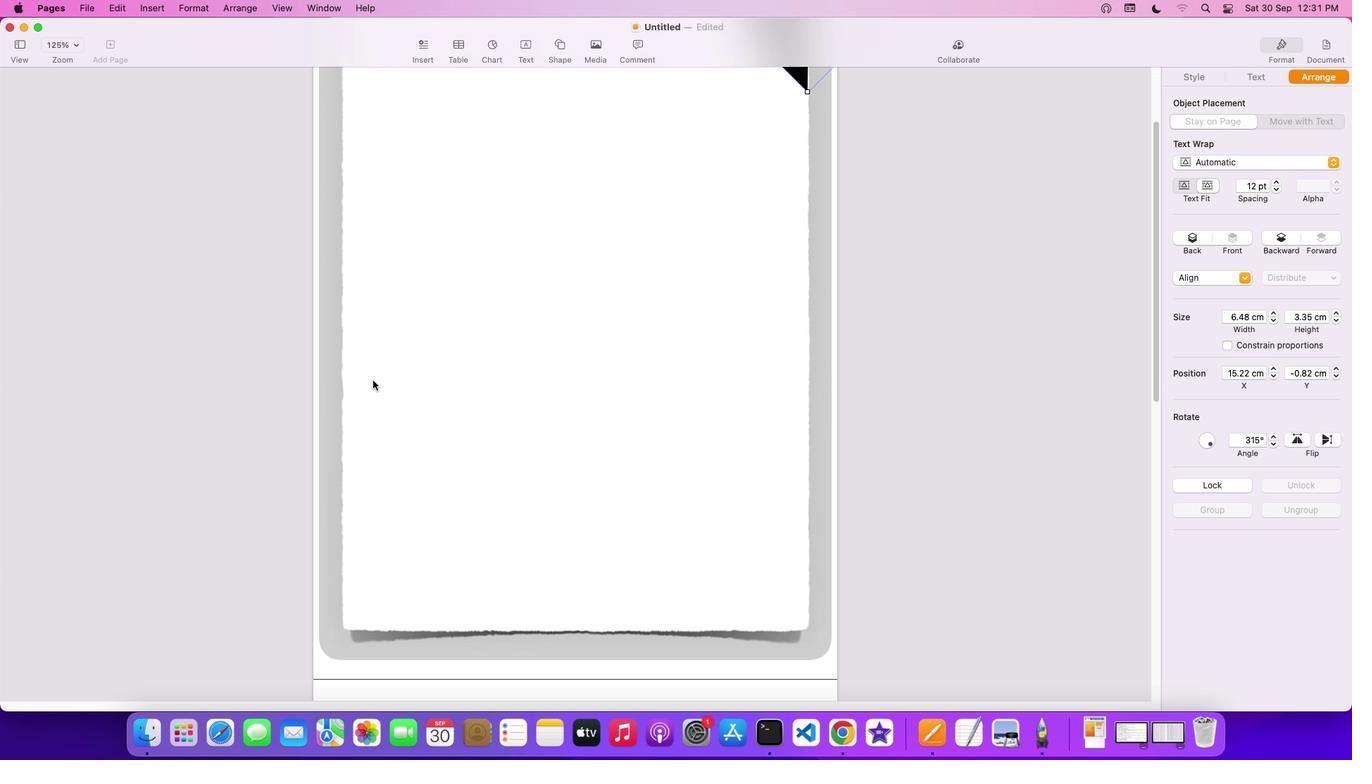 
Action: Mouse scrolled (371, 379) with delta (0, -5)
Screenshot: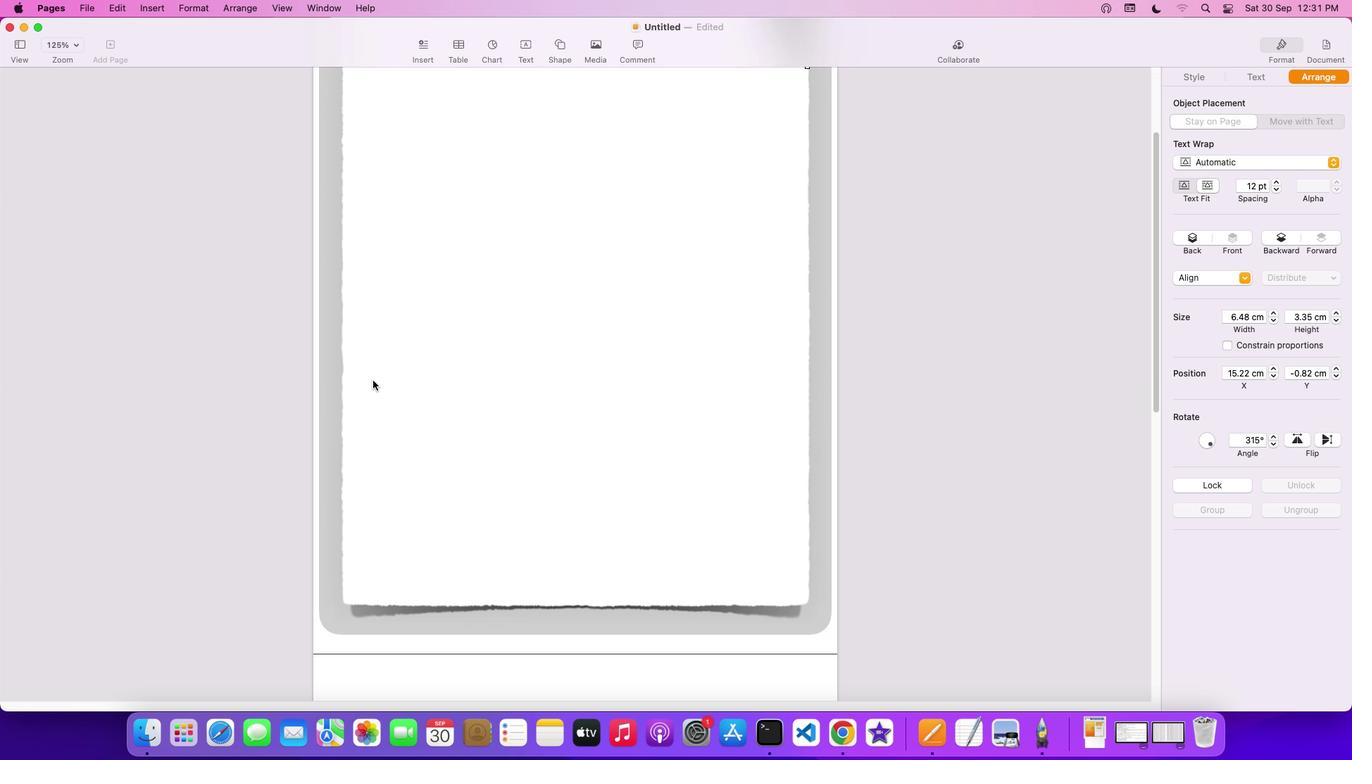 
Action: Mouse moved to (397, 381)
Screenshot: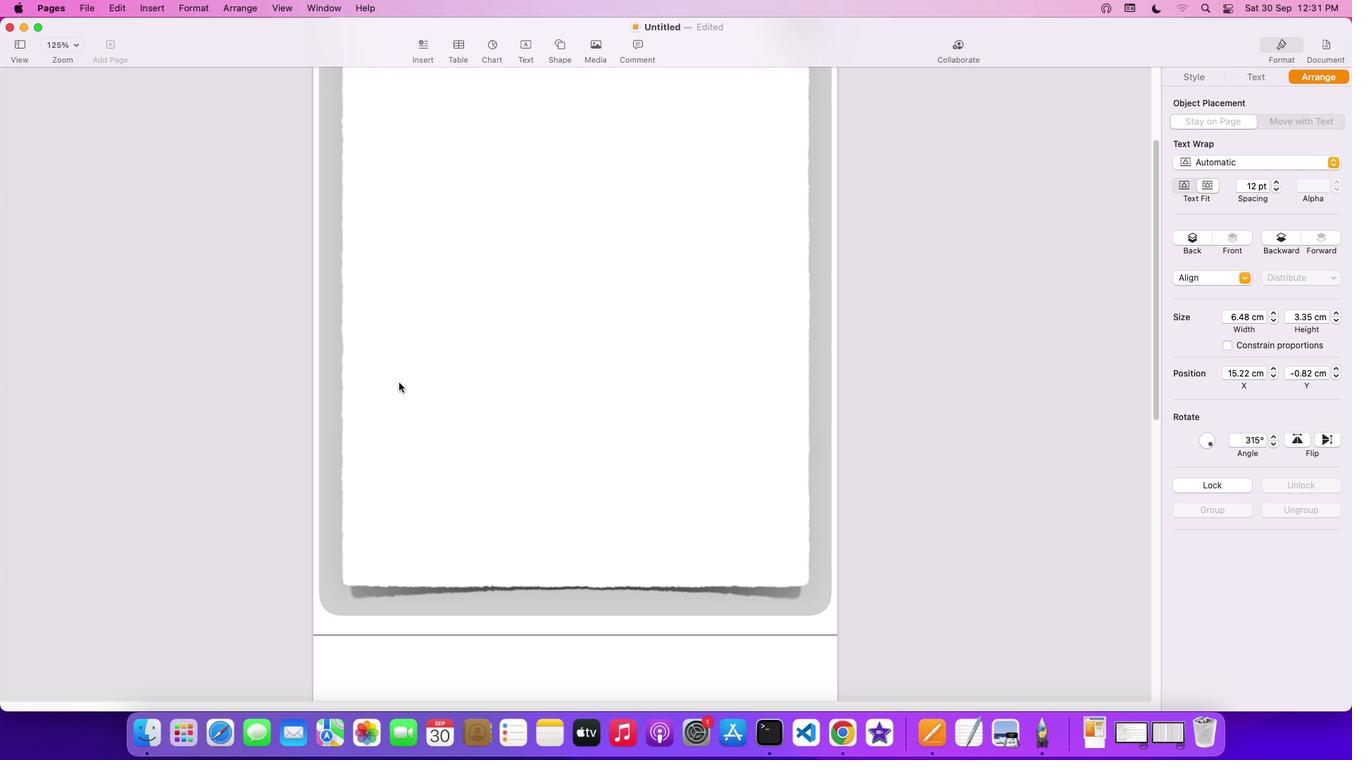 
Action: Mouse scrolled (397, 381) with delta (0, -1)
Screenshot: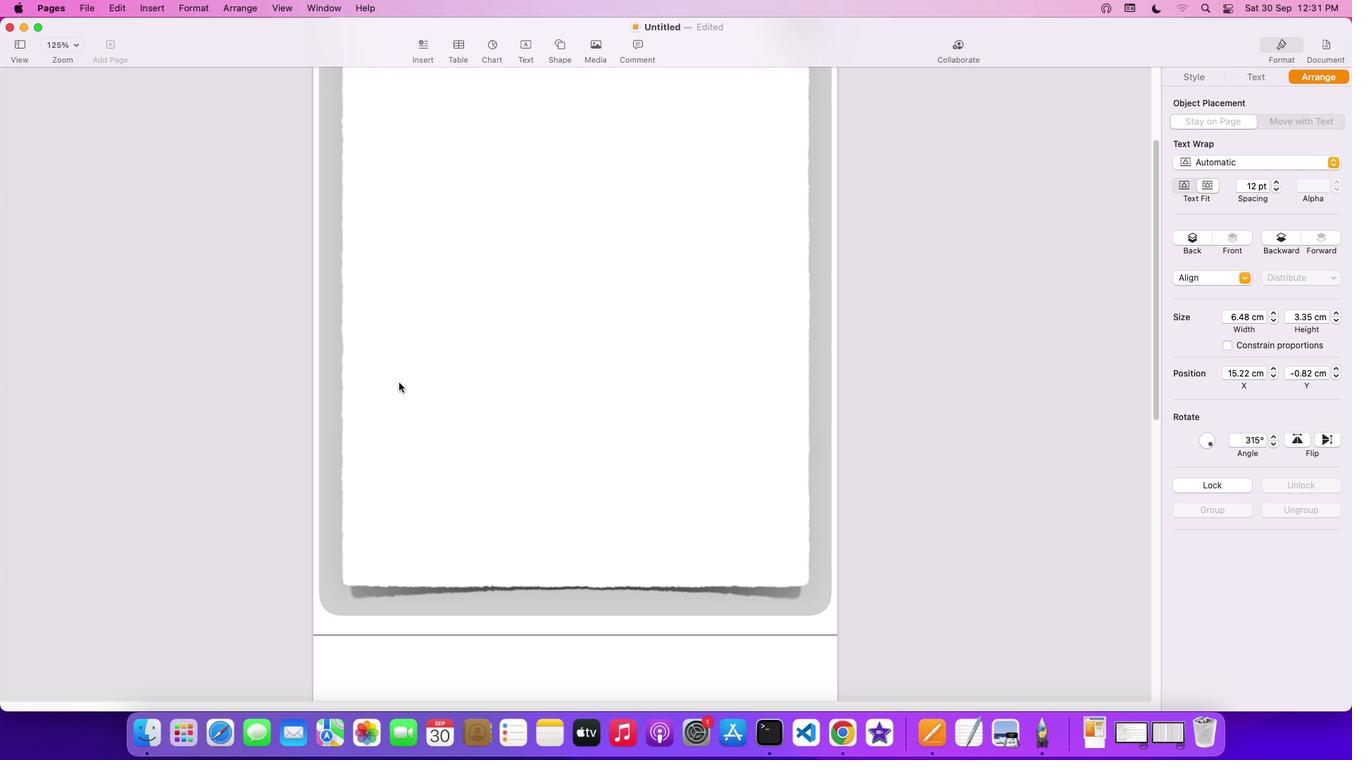 
Action: Mouse moved to (409, 462)
Screenshot: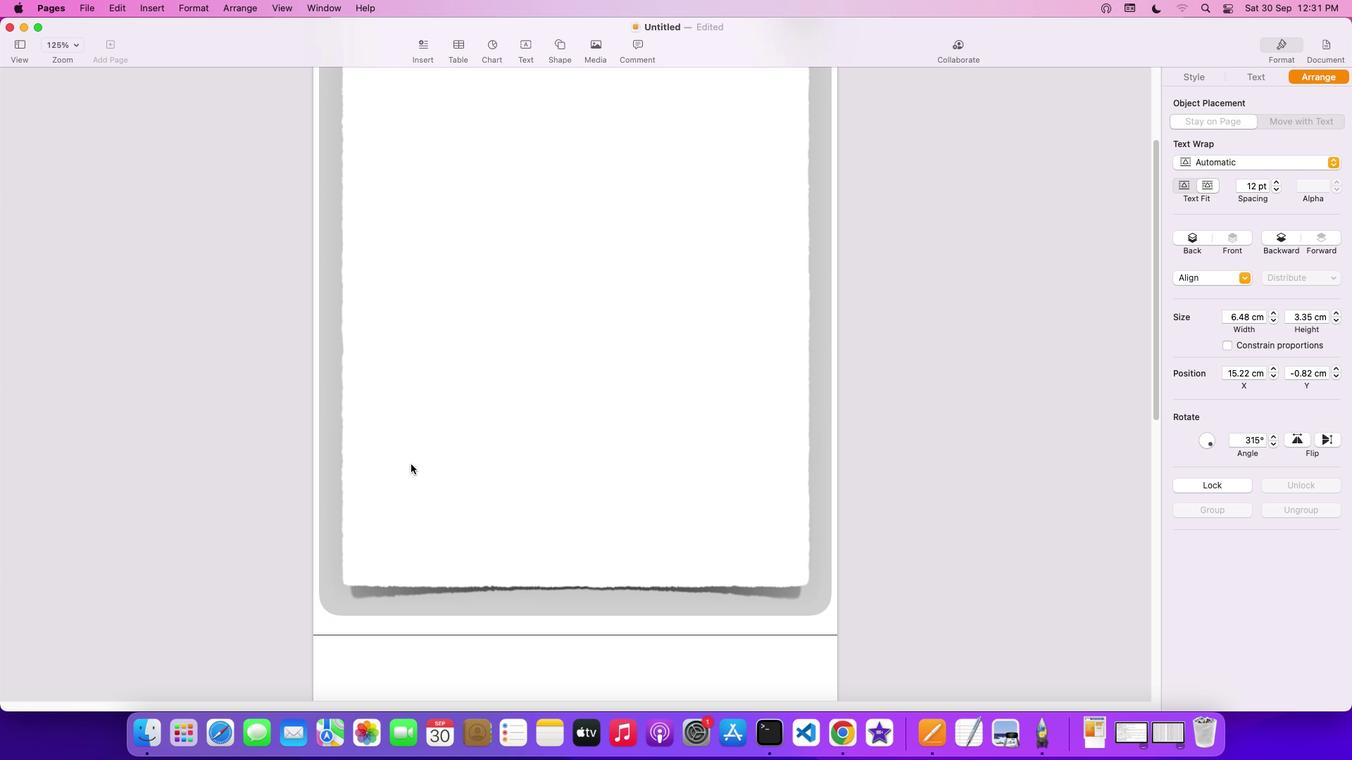 
Action: Mouse pressed left at (409, 462)
Screenshot: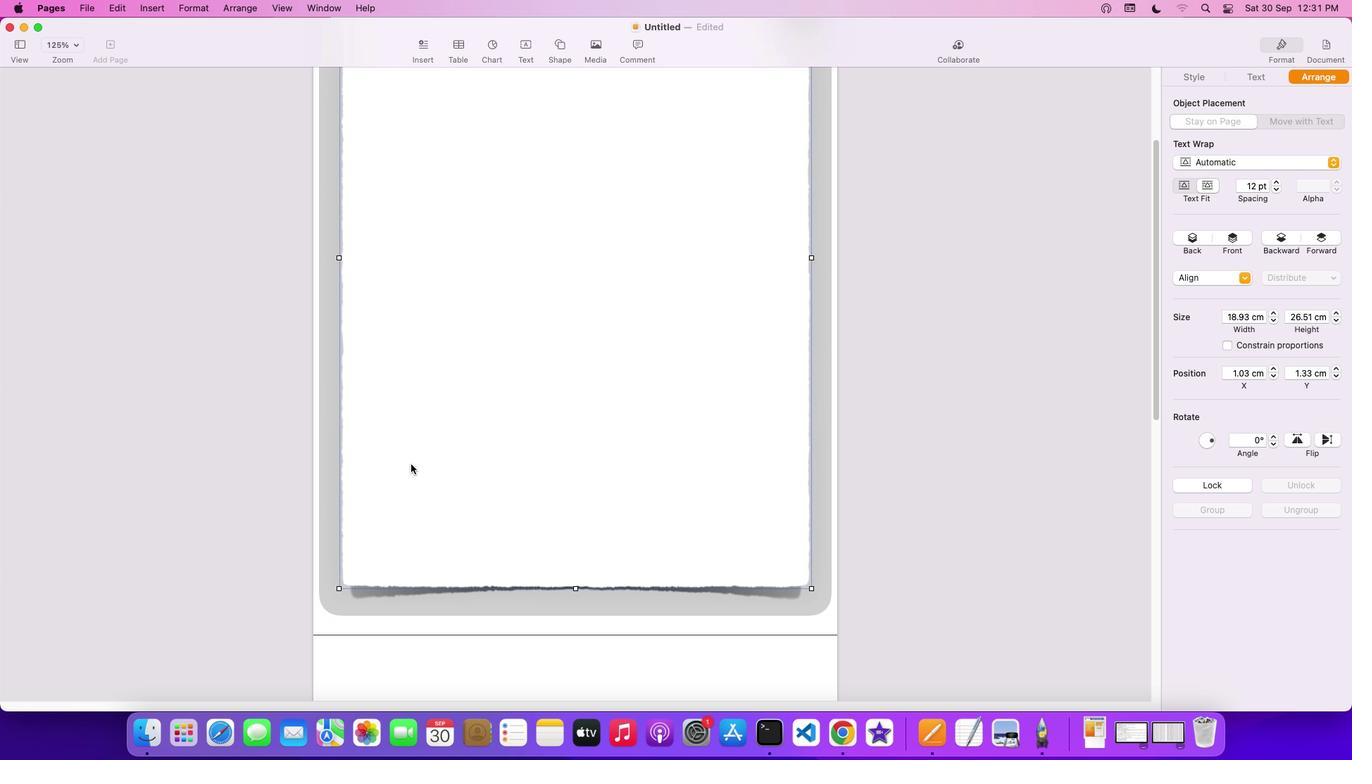 
Action: Key pressed Key.cmd'v'
Screenshot: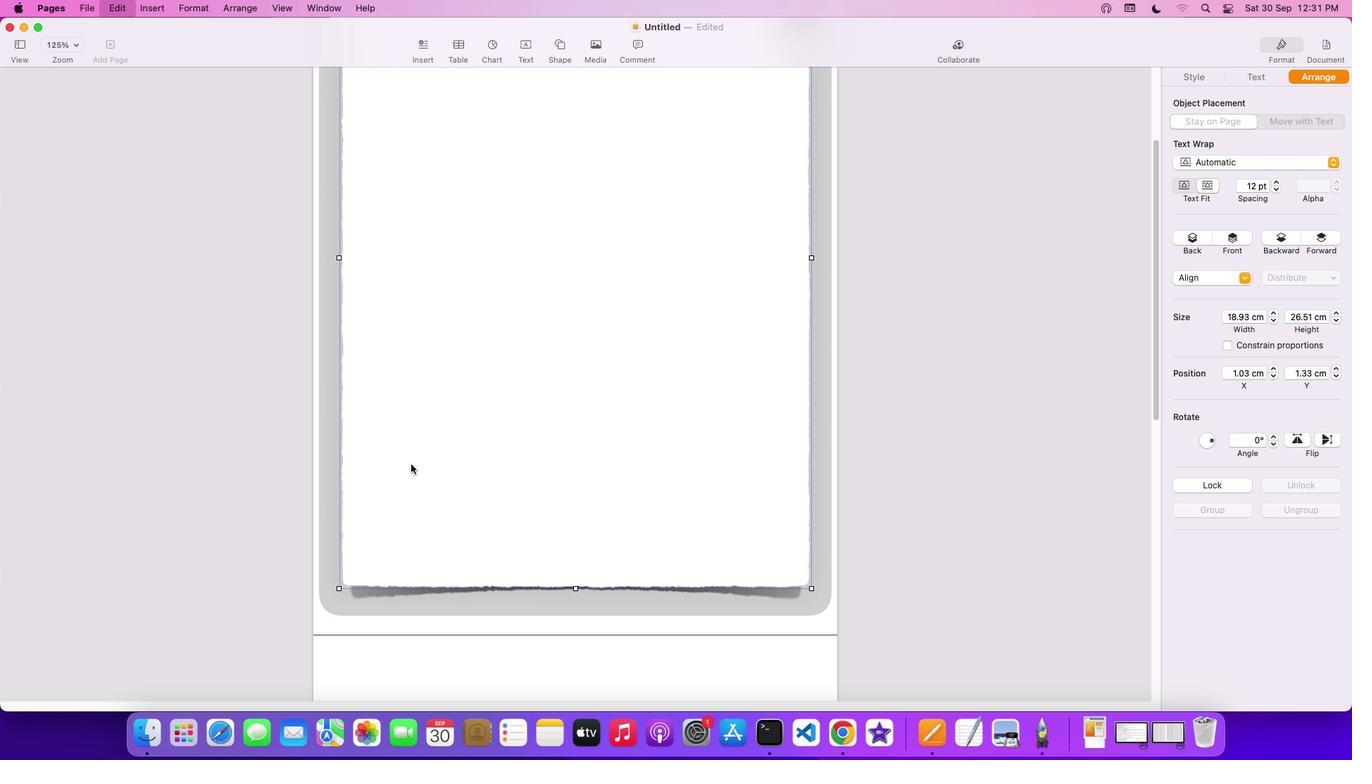 
Action: Mouse moved to (796, 164)
Screenshot: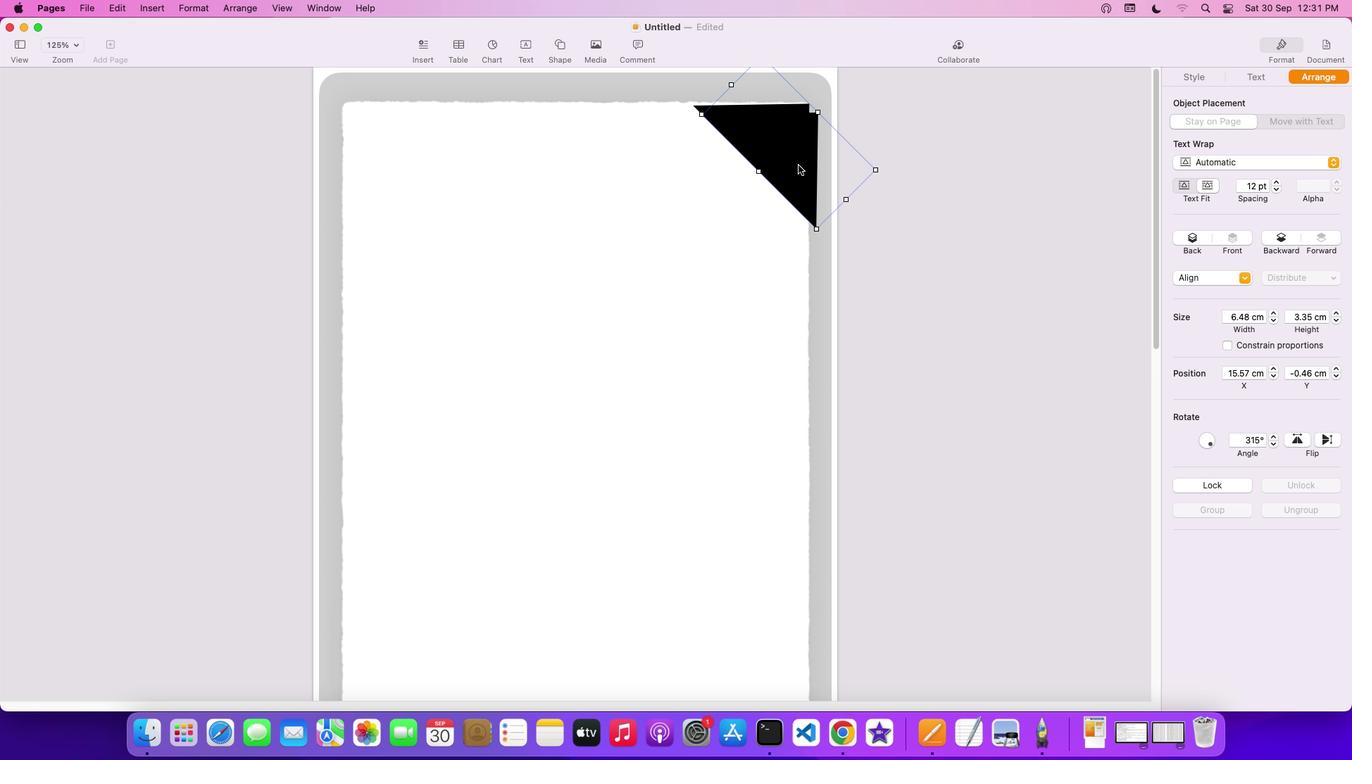 
Action: Mouse pressed left at (796, 164)
Screenshot: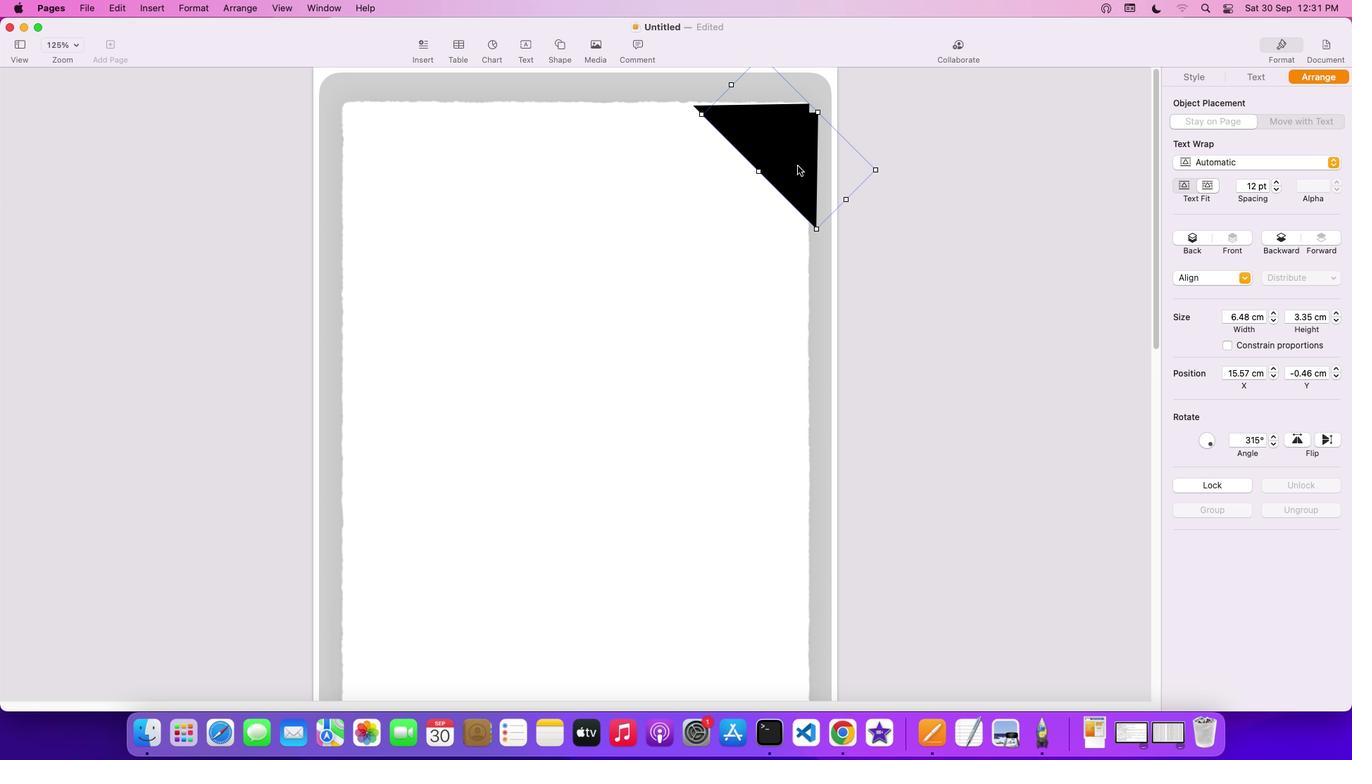 
Action: Mouse moved to (1299, 437)
Screenshot: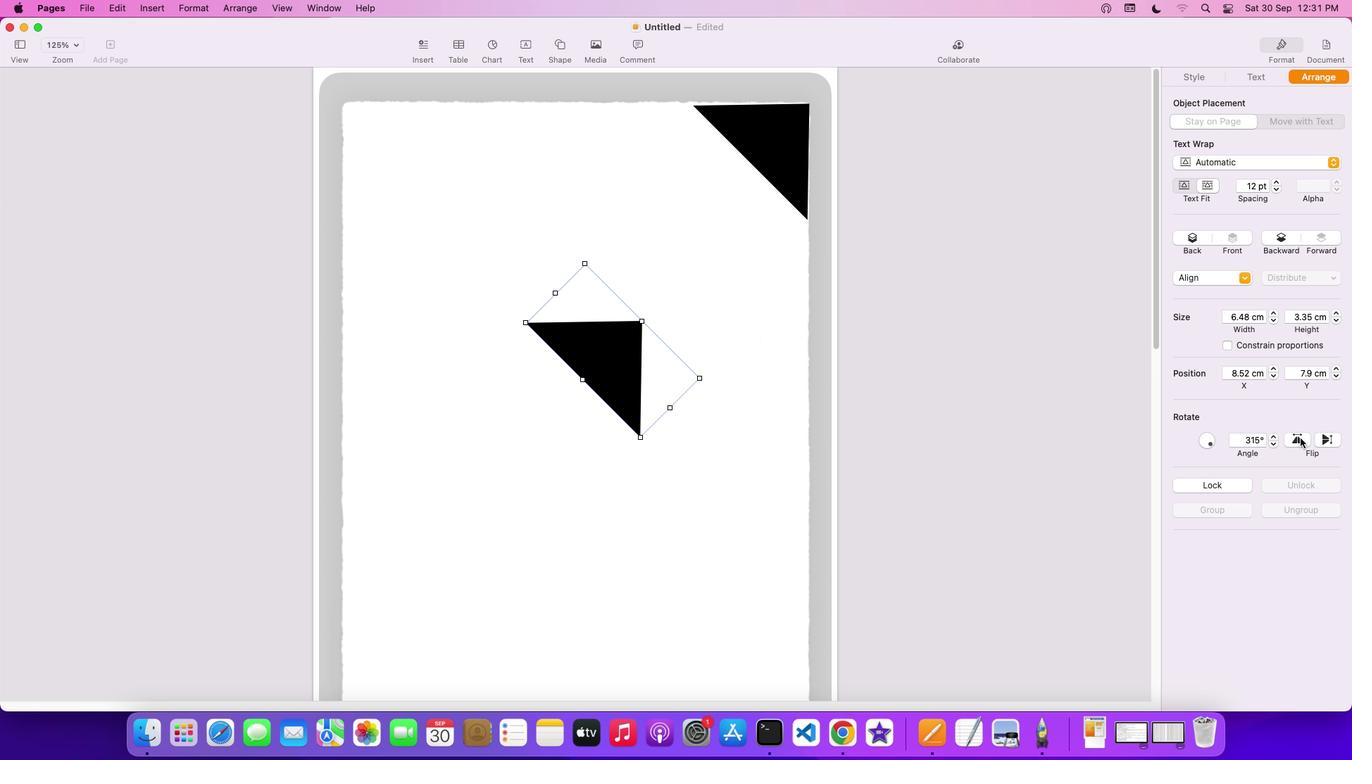 
Action: Mouse pressed left at (1299, 437)
Screenshot: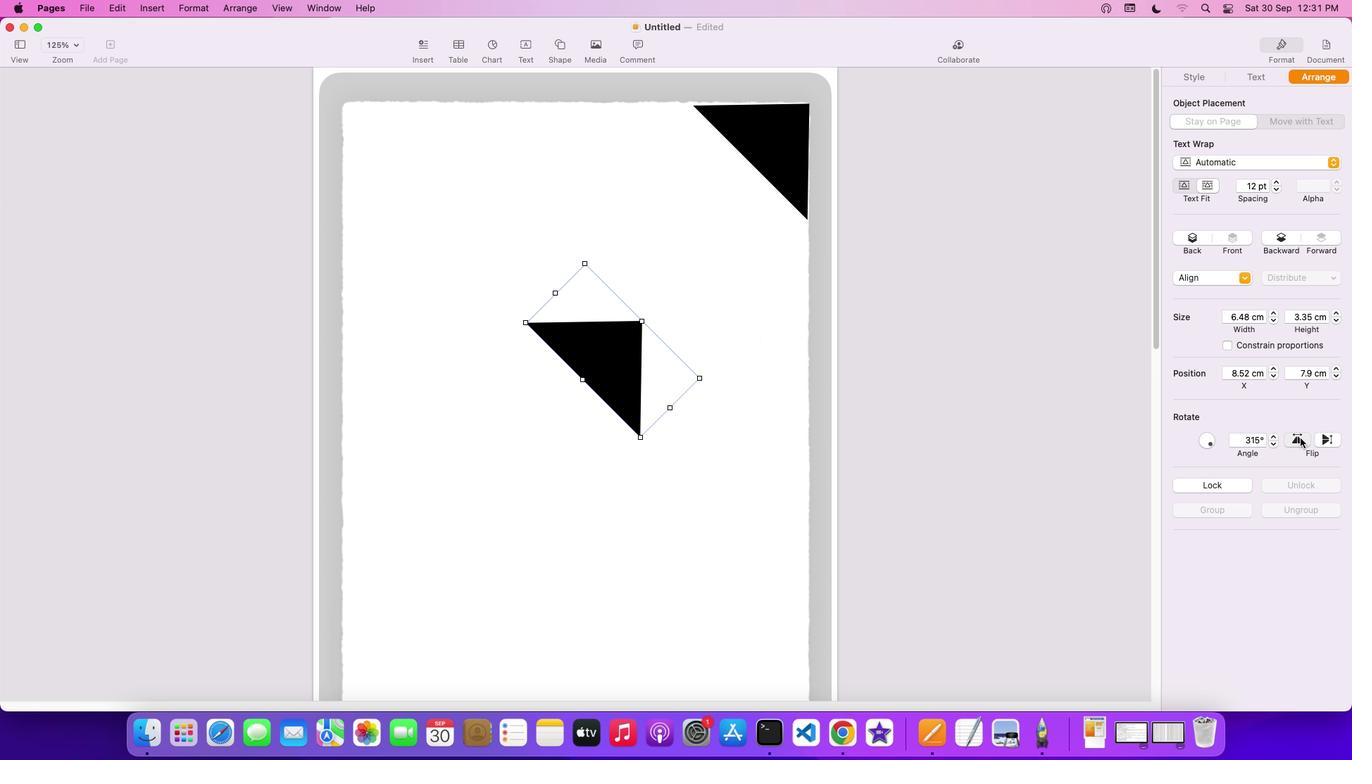 
Action: Mouse moved to (1323, 437)
Screenshot: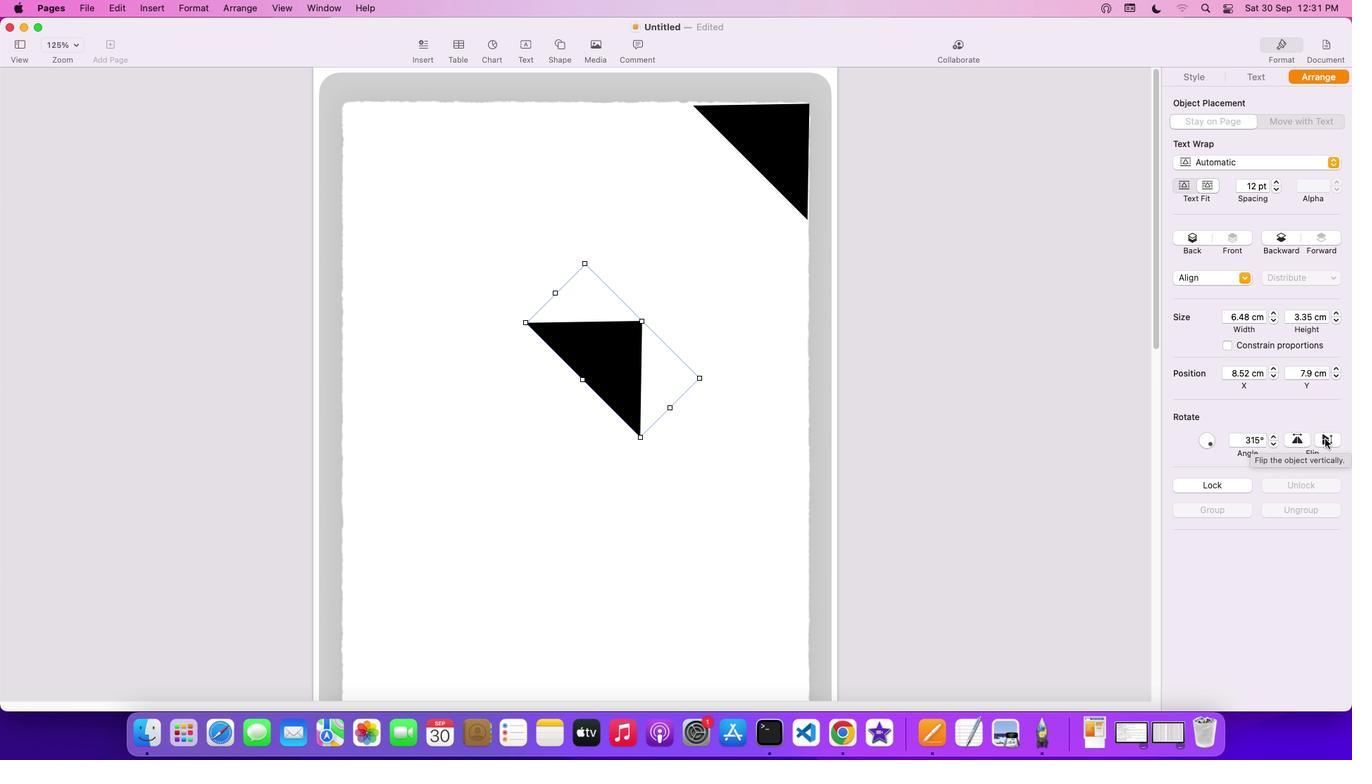 
Action: Mouse pressed left at (1323, 437)
Screenshot: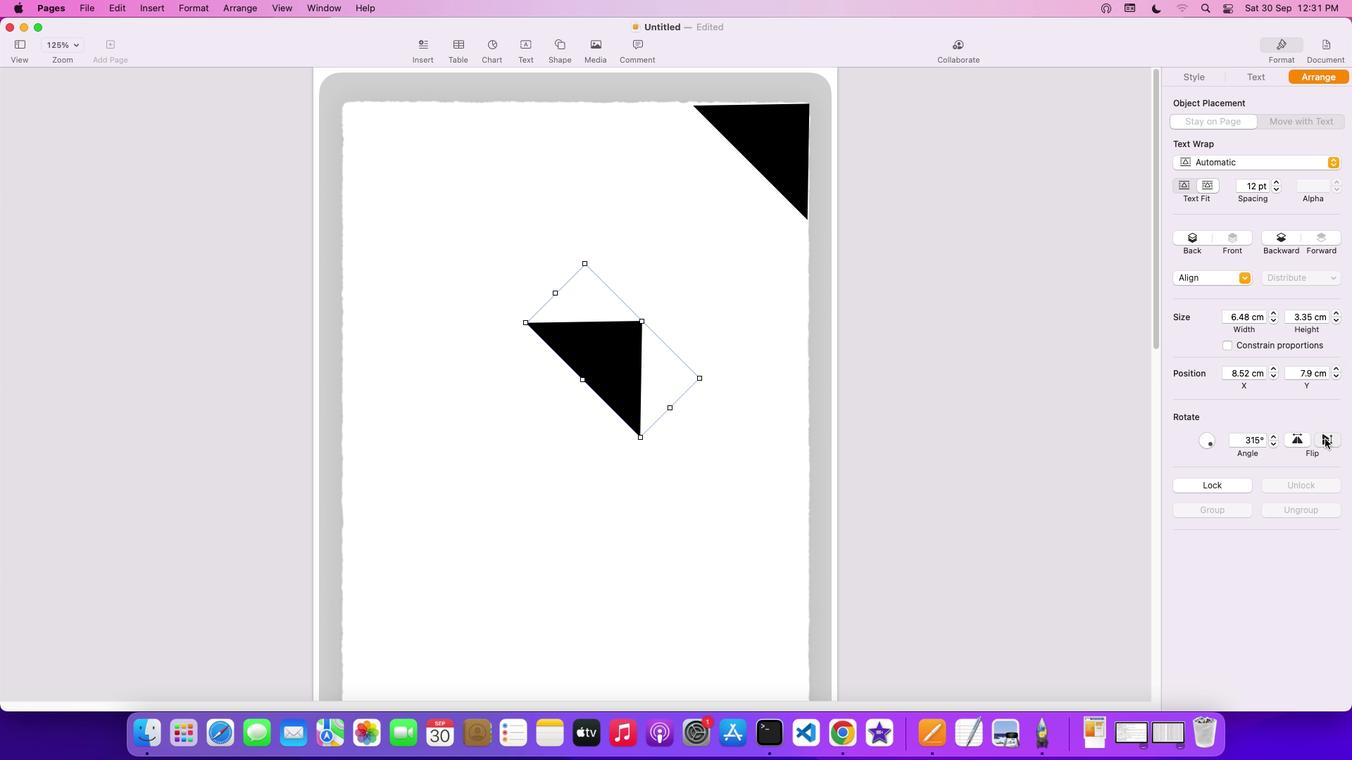 
Action: Mouse moved to (698, 409)
Screenshot: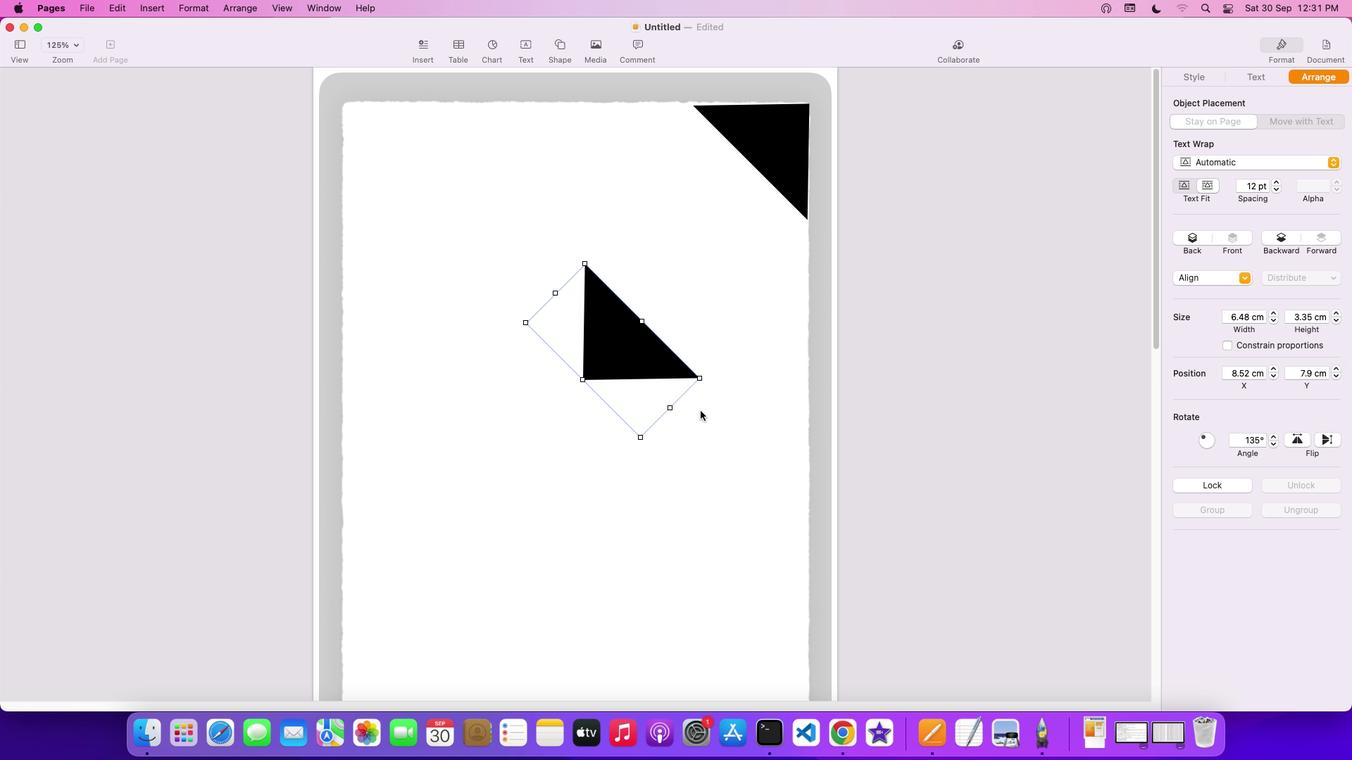 
Action: Mouse scrolled (698, 409) with delta (0, -1)
Screenshot: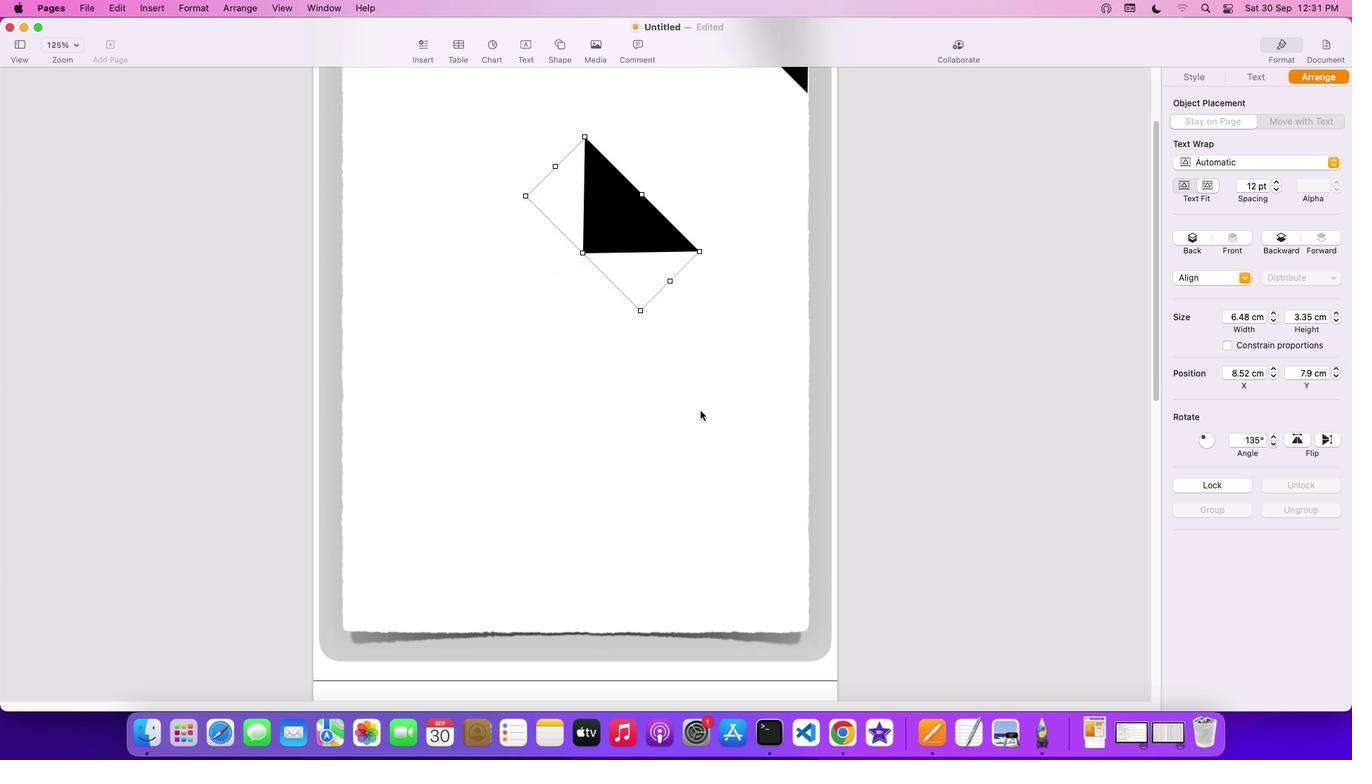 
Action: Mouse scrolled (698, 409) with delta (0, -1)
Screenshot: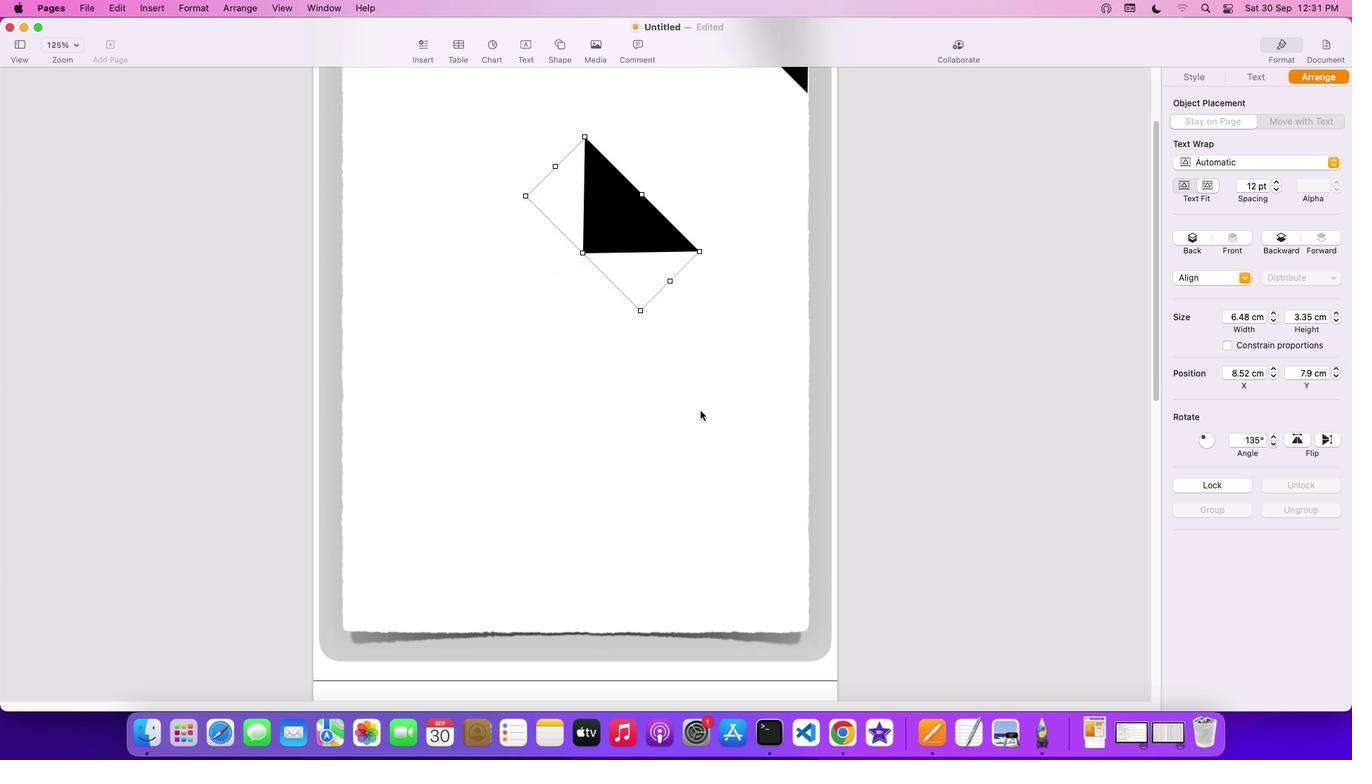 
Action: Mouse scrolled (698, 409) with delta (0, -3)
Screenshot: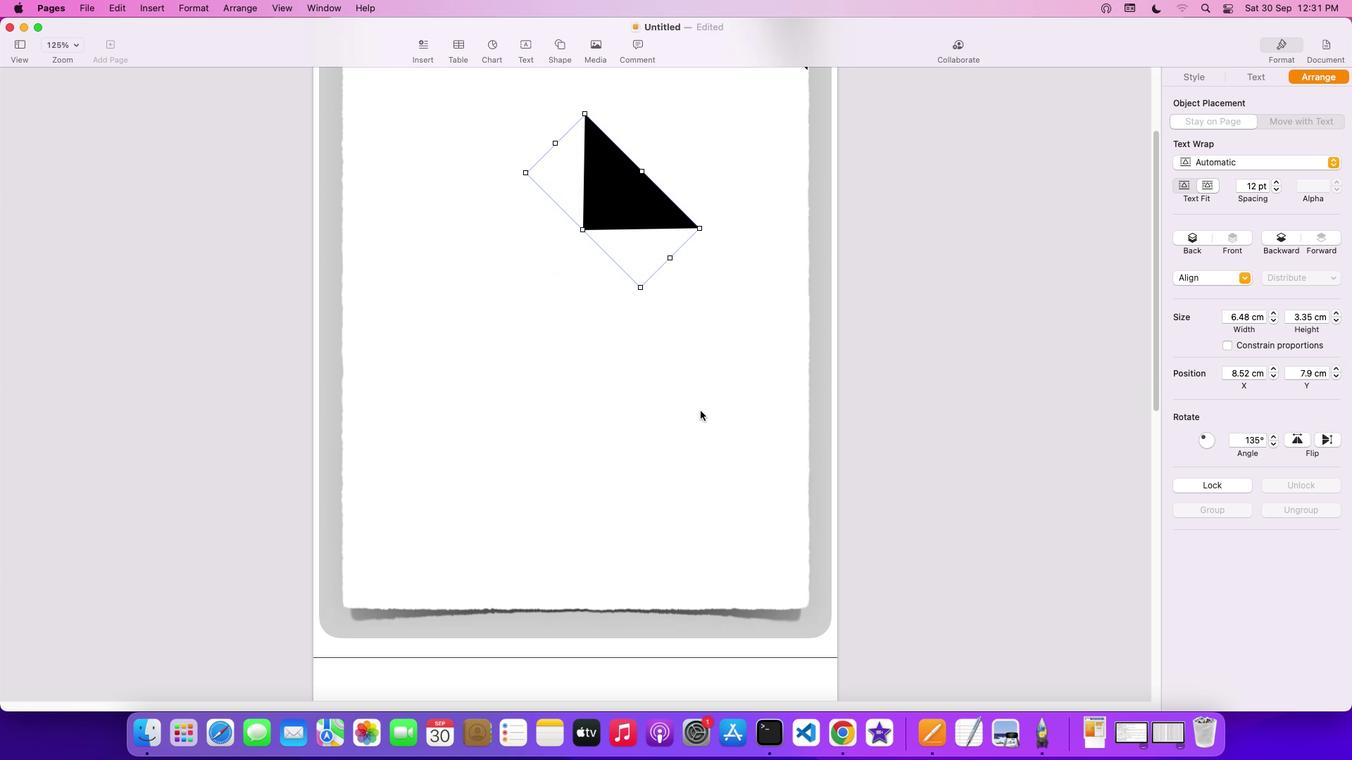
Action: Mouse scrolled (698, 409) with delta (0, -4)
Screenshot: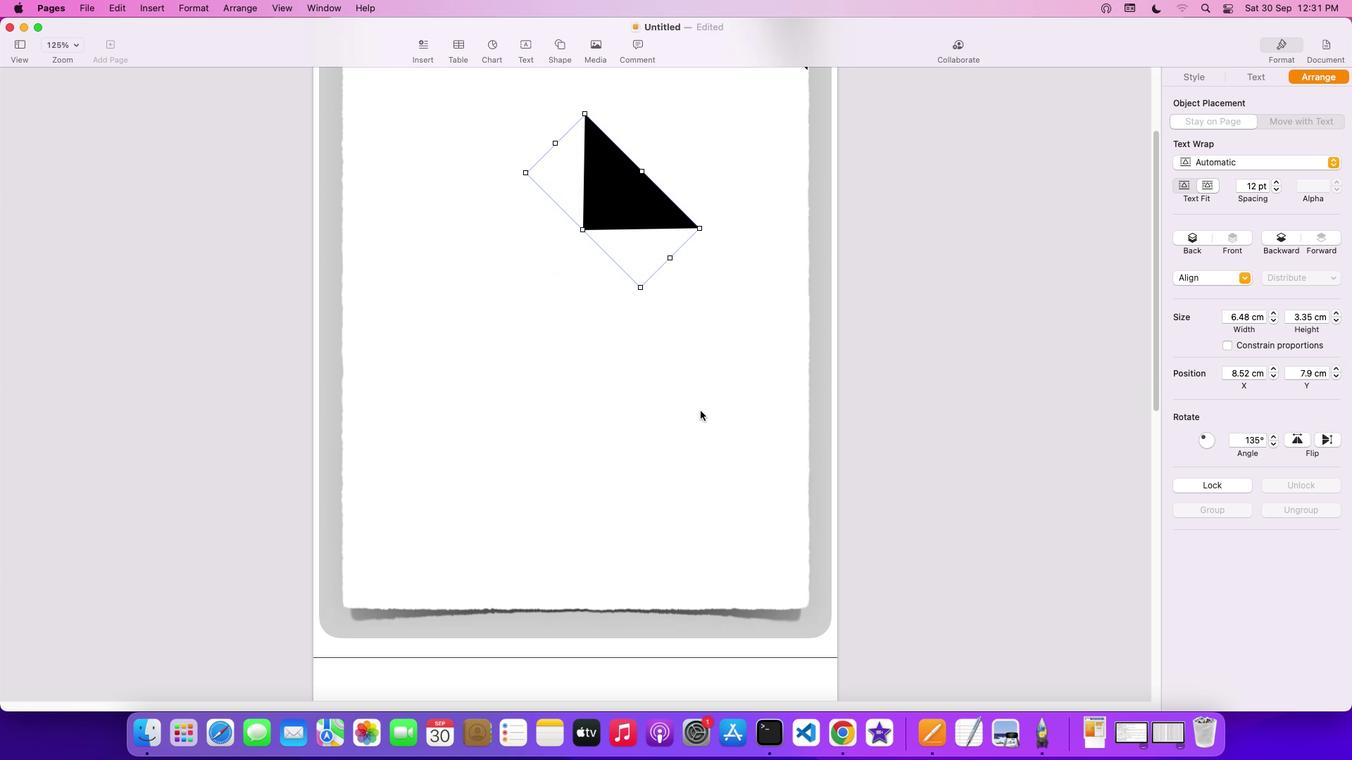 
Action: Mouse scrolled (698, 409) with delta (0, -4)
Screenshot: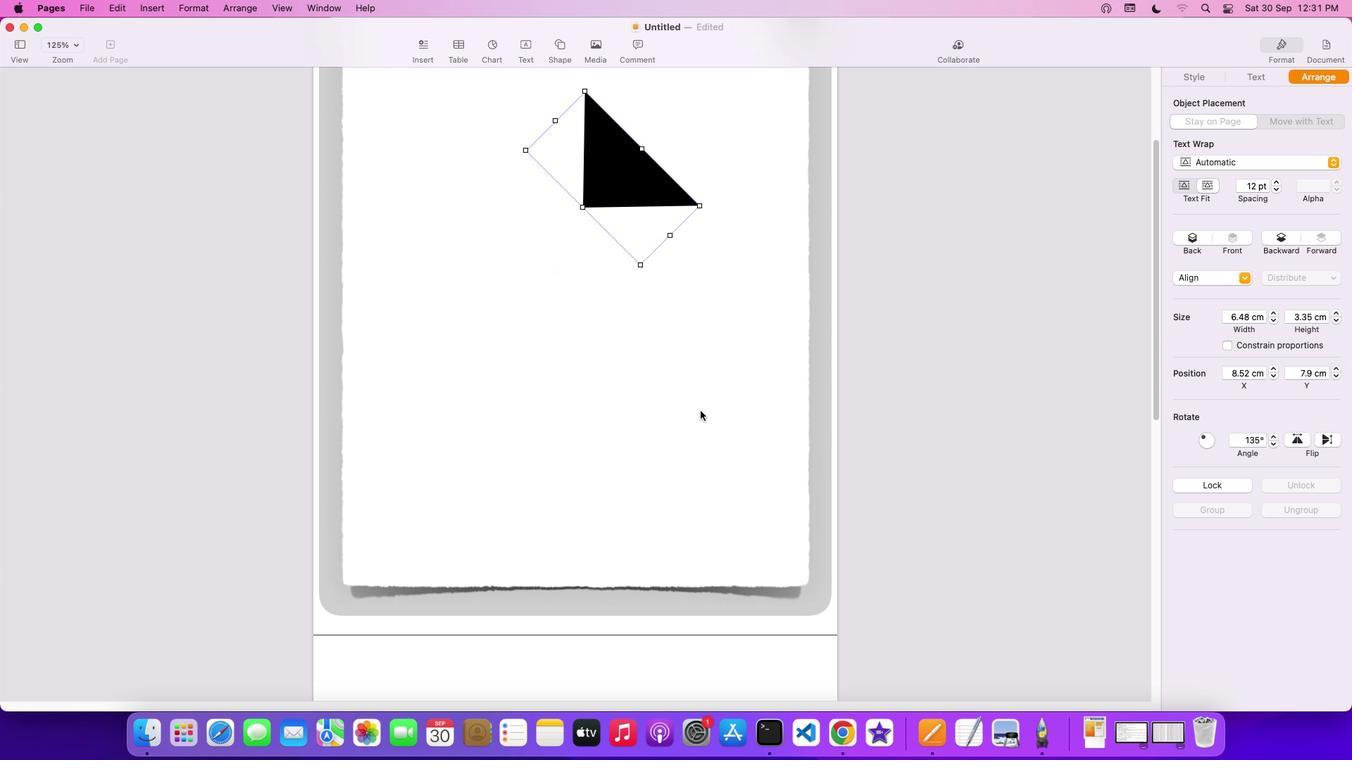 
Action: Mouse scrolled (698, 409) with delta (0, -5)
Screenshot: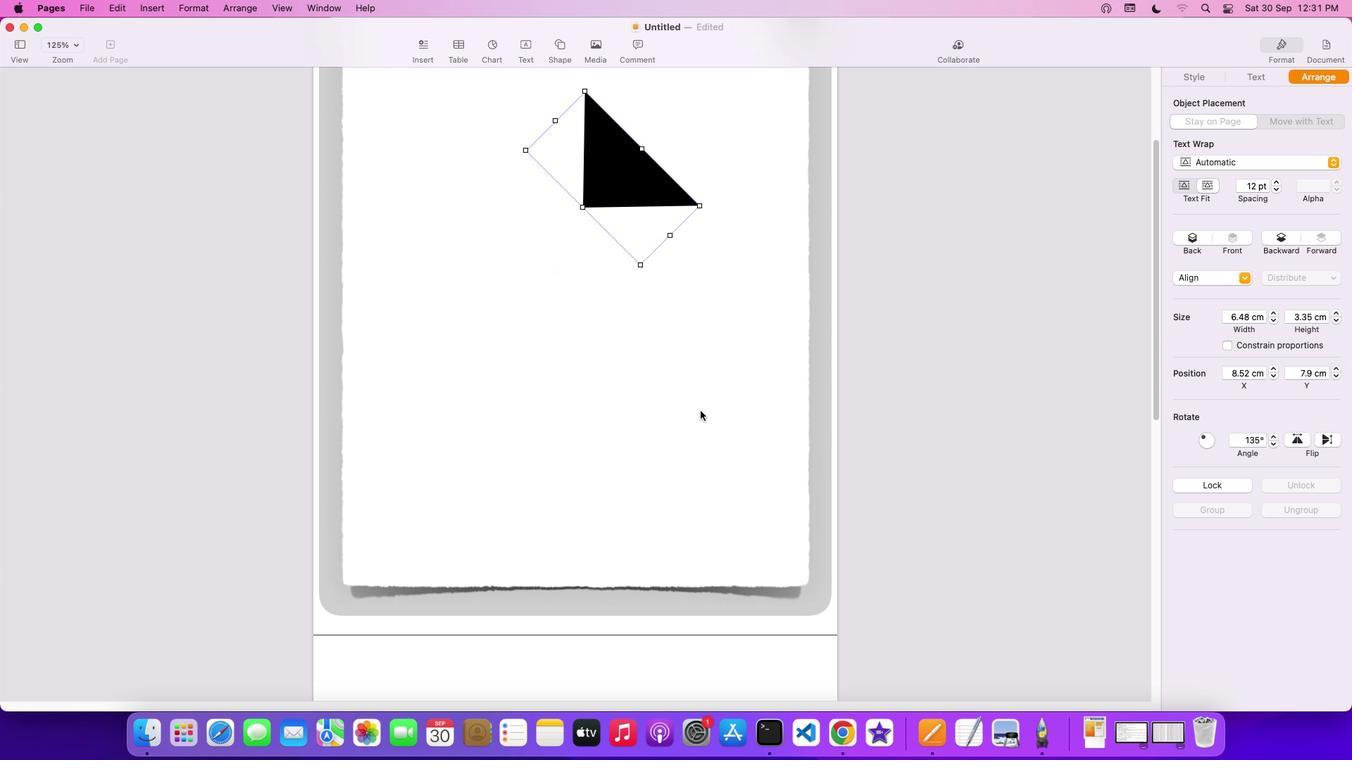 
Action: Mouse moved to (662, 167)
Screenshot: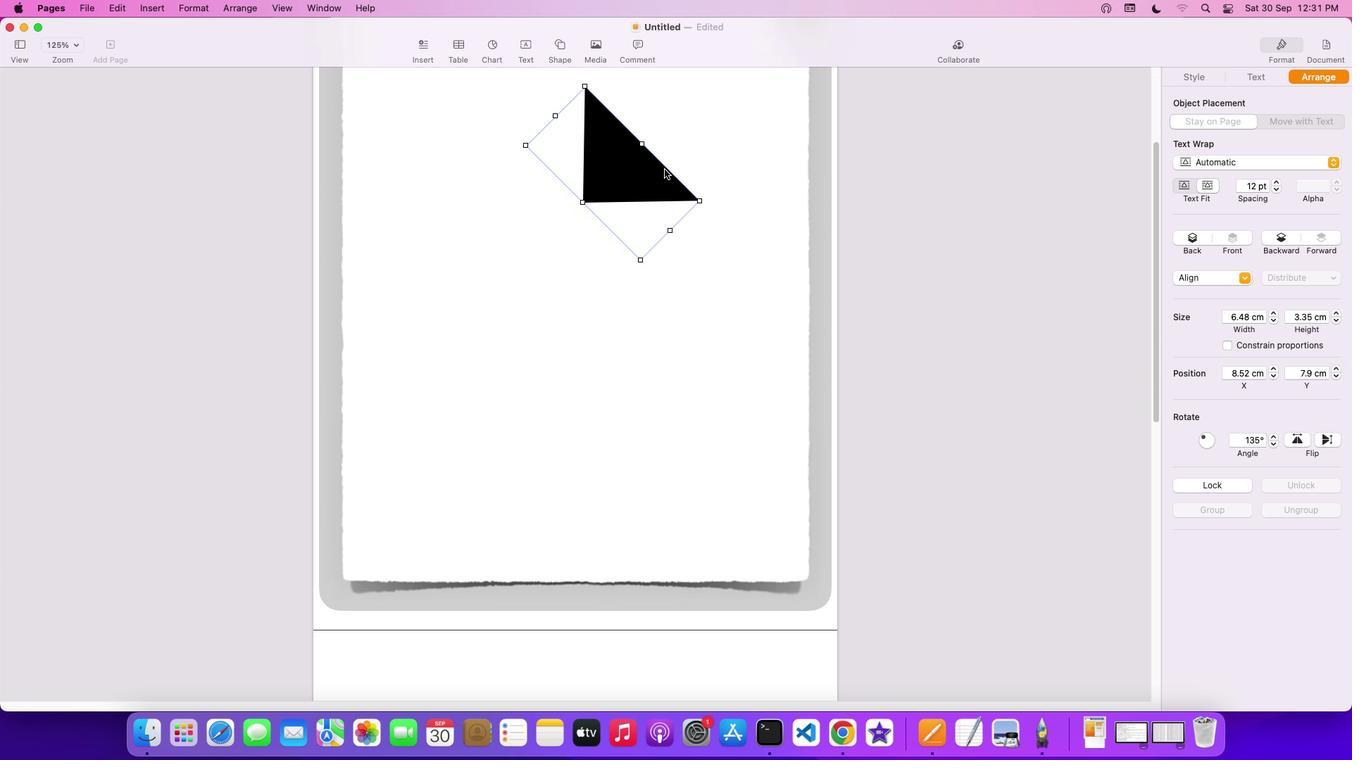 
Action: Mouse pressed left at (662, 167)
Screenshot: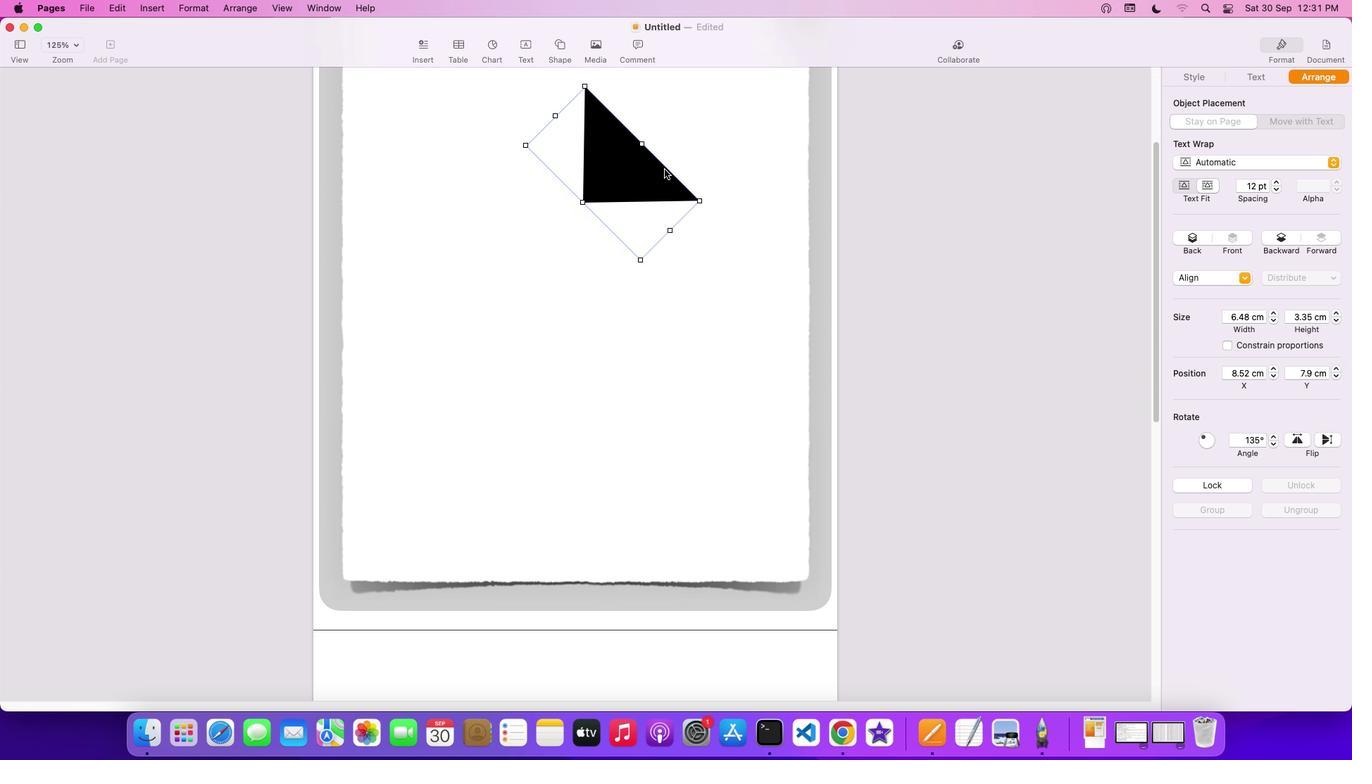 
Action: Mouse moved to (604, 490)
Screenshot: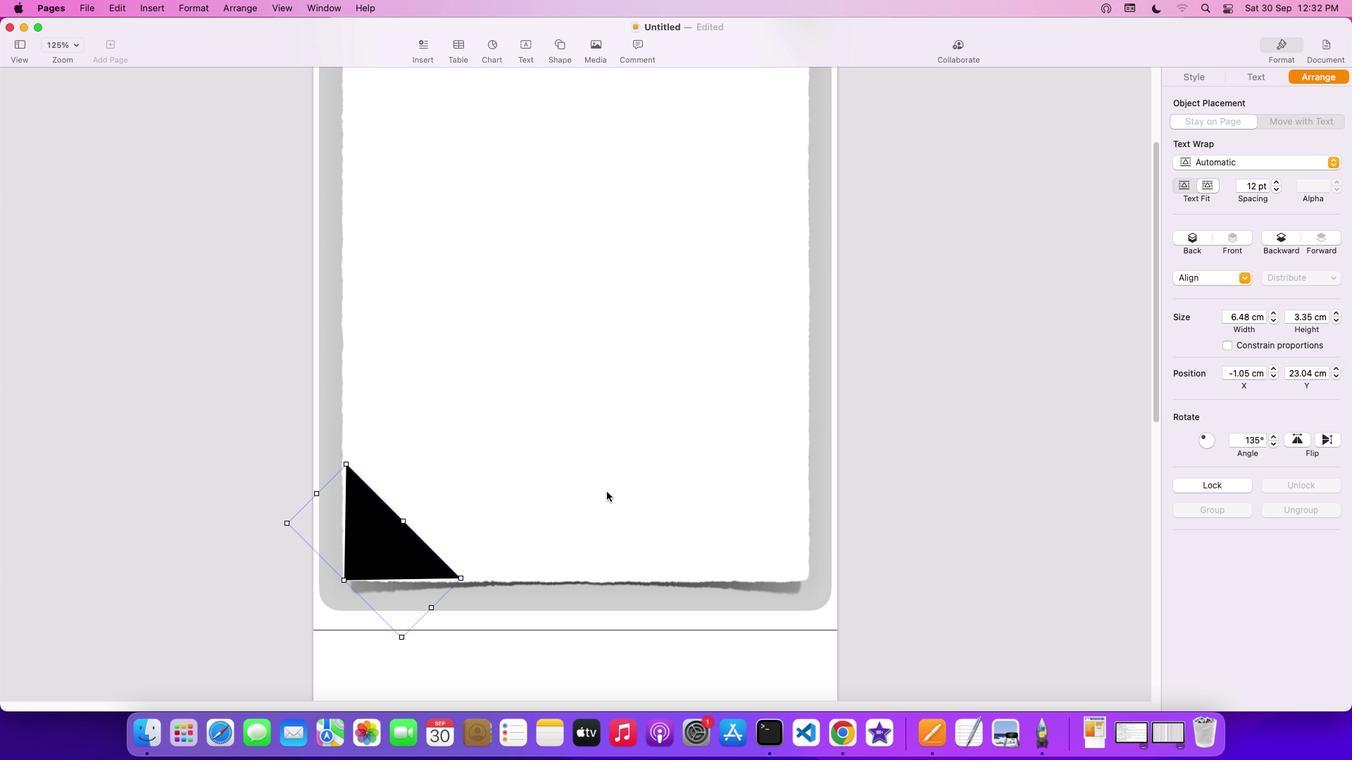 
Action: Mouse pressed left at (604, 490)
Screenshot: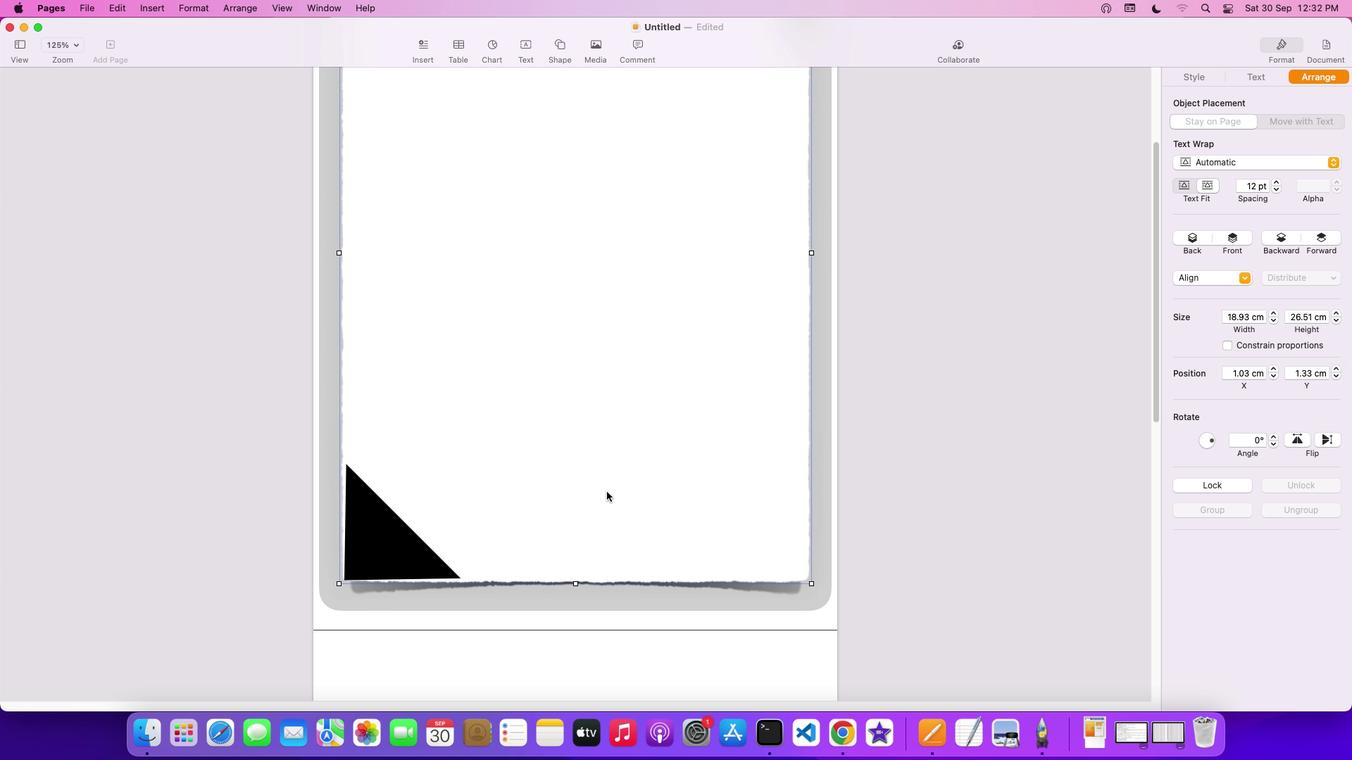 
Action: Mouse scrolled (604, 490) with delta (0, 0)
Screenshot: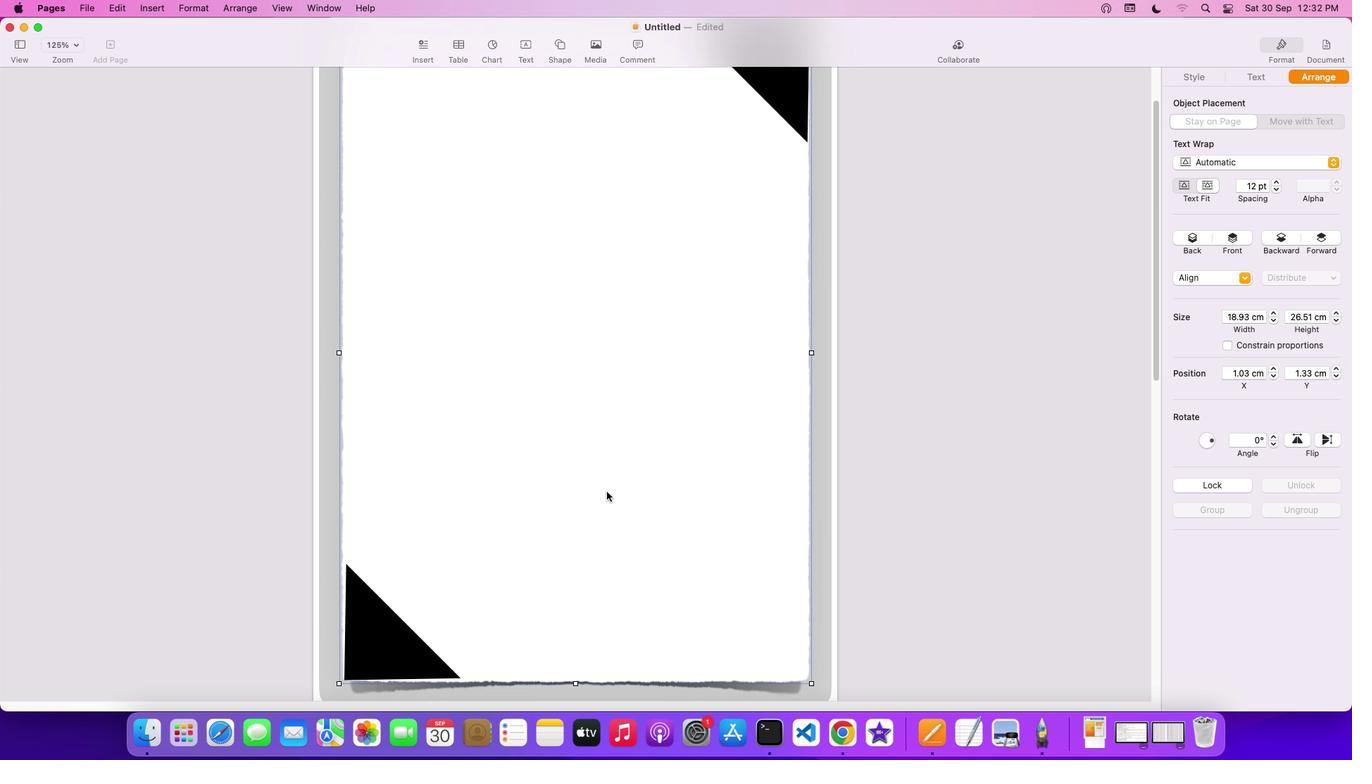 
Action: Mouse scrolled (604, 490) with delta (0, 0)
Screenshot: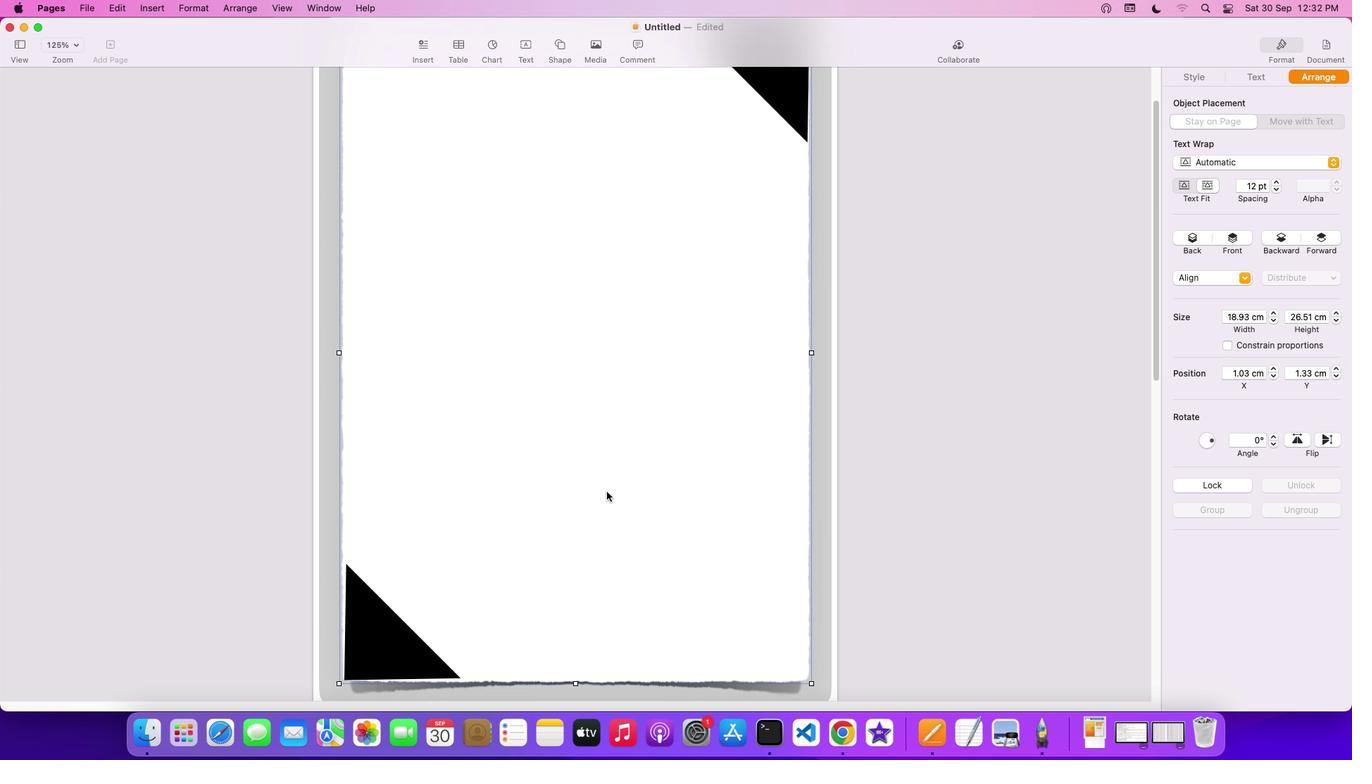 
Action: Mouse scrolled (604, 490) with delta (0, 1)
Screenshot: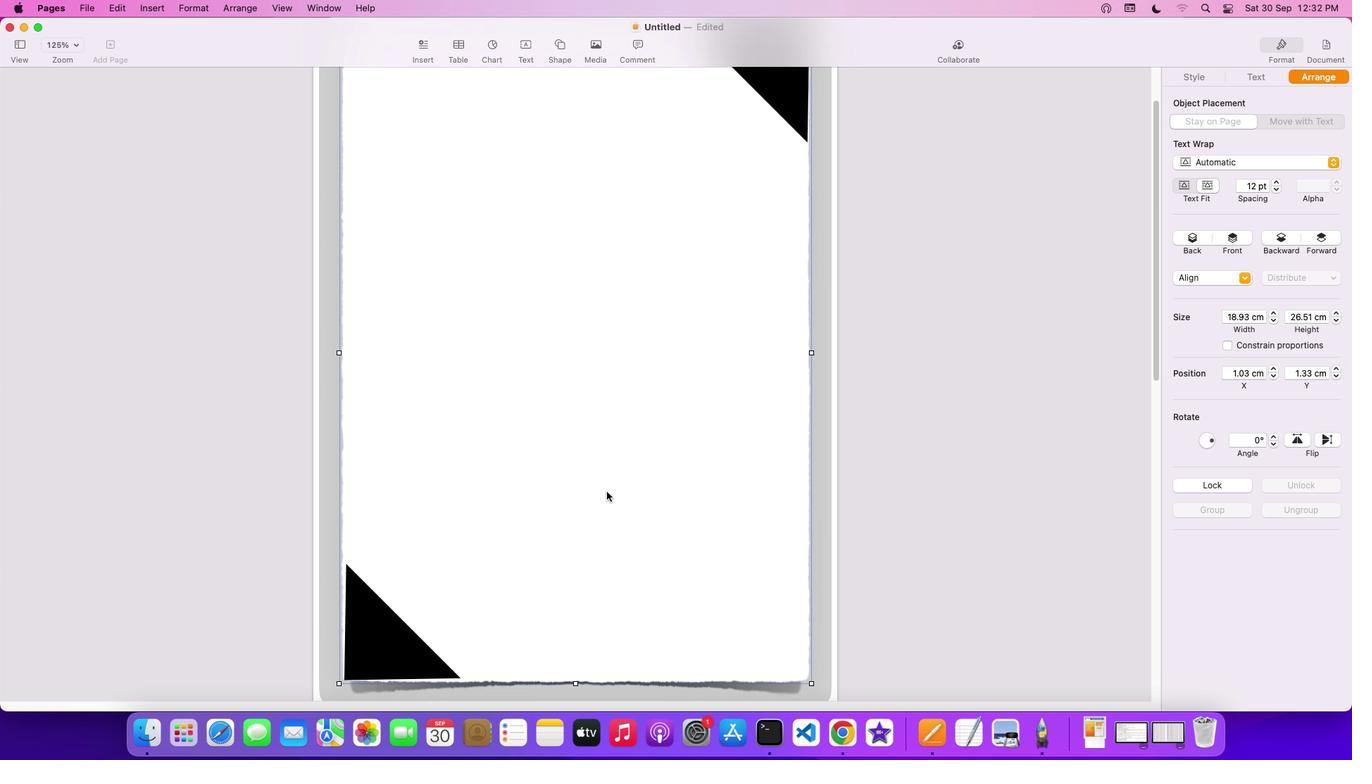 
Action: Mouse scrolled (604, 490) with delta (0, 2)
Screenshot: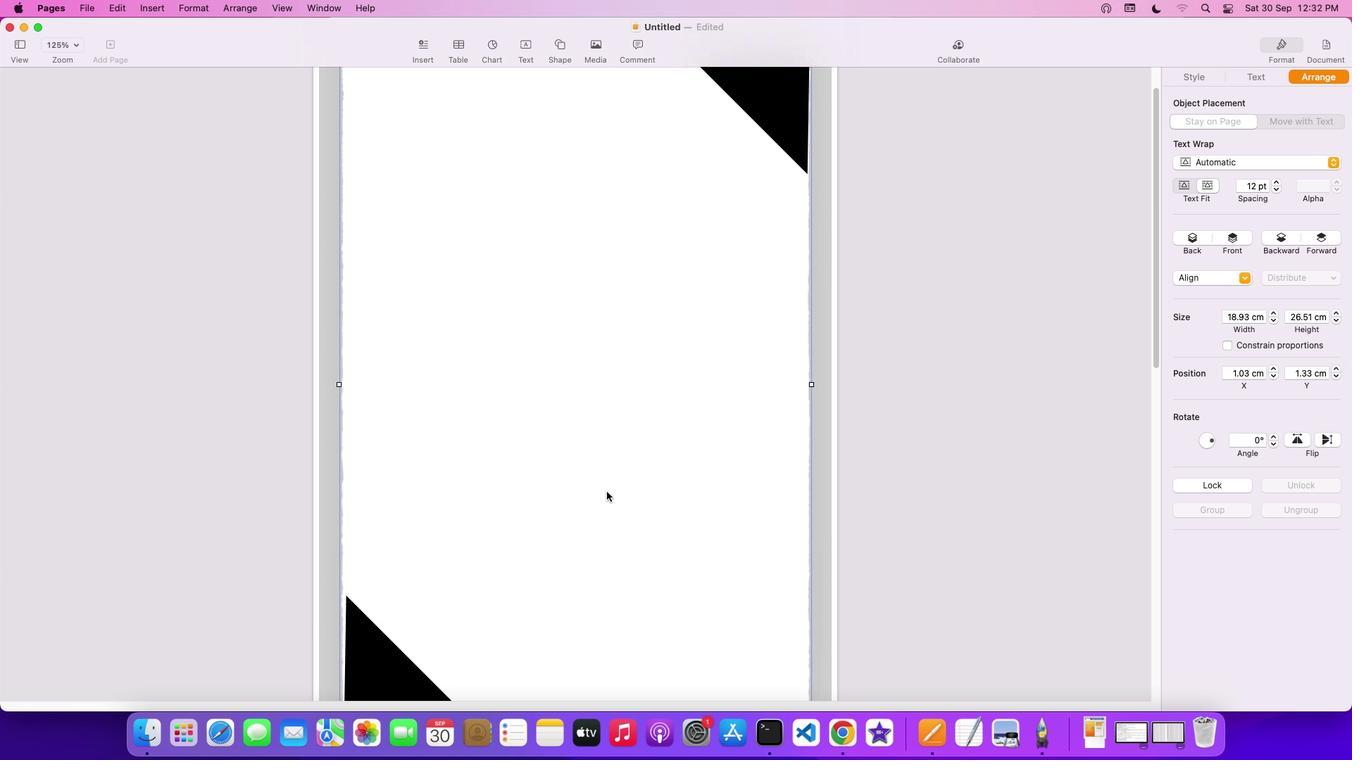 
Action: Mouse scrolled (604, 490) with delta (0, 2)
Screenshot: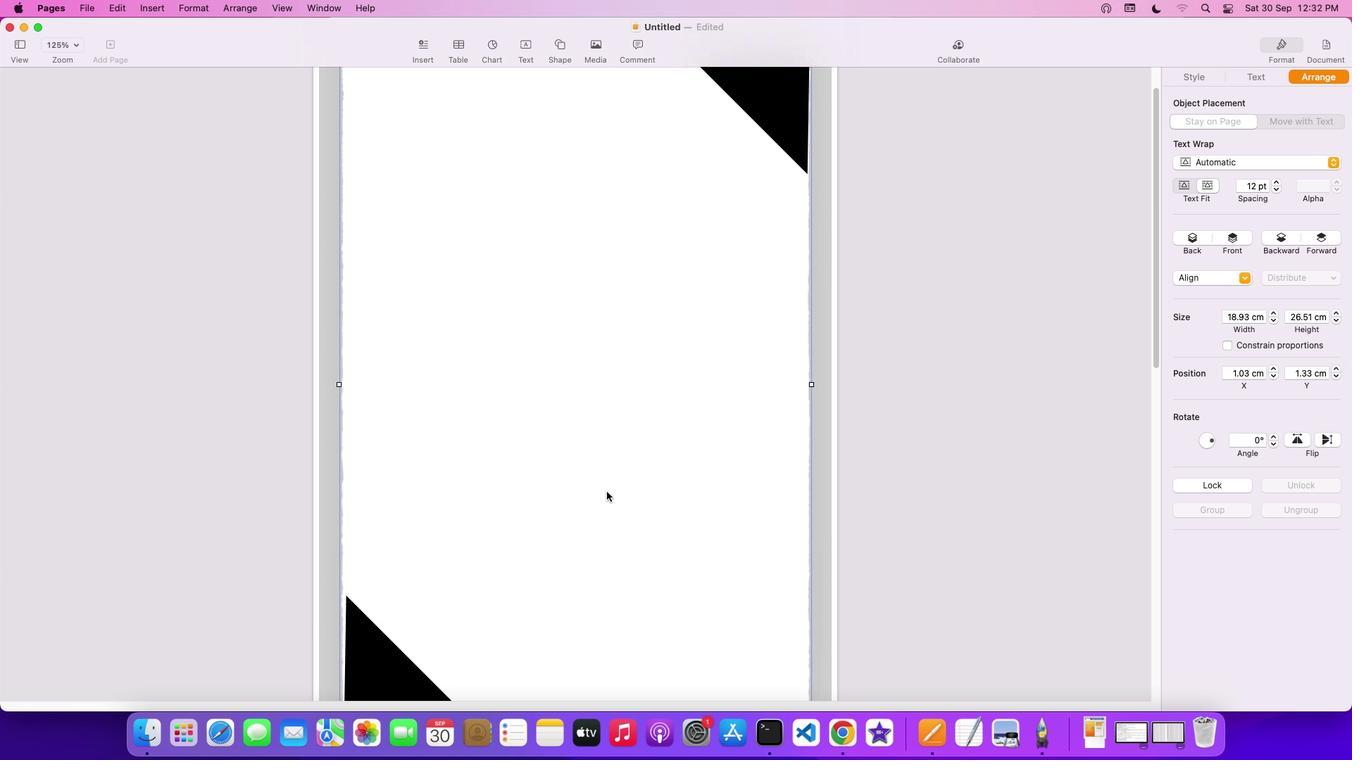 
Action: Mouse scrolled (604, 490) with delta (0, 3)
Screenshot: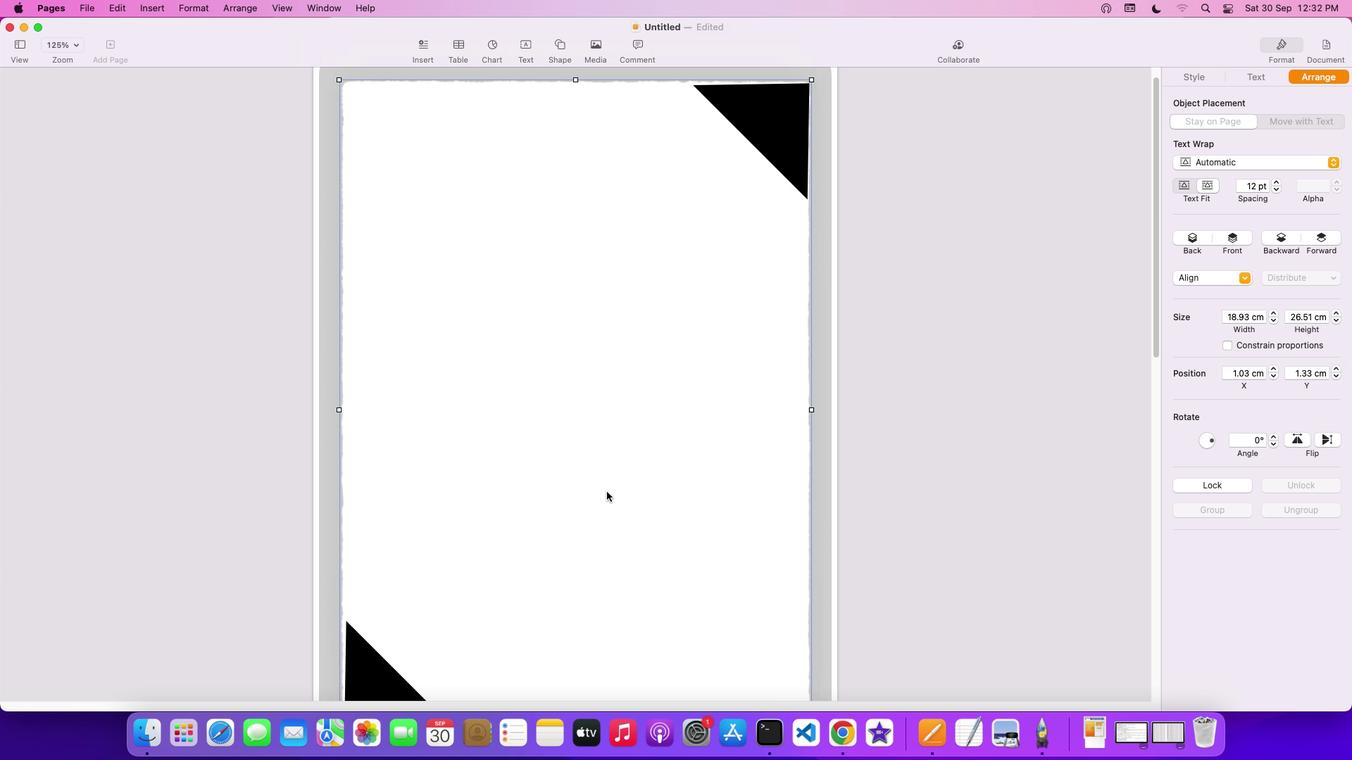 
Action: Mouse scrolled (604, 490) with delta (0, -1)
Screenshot: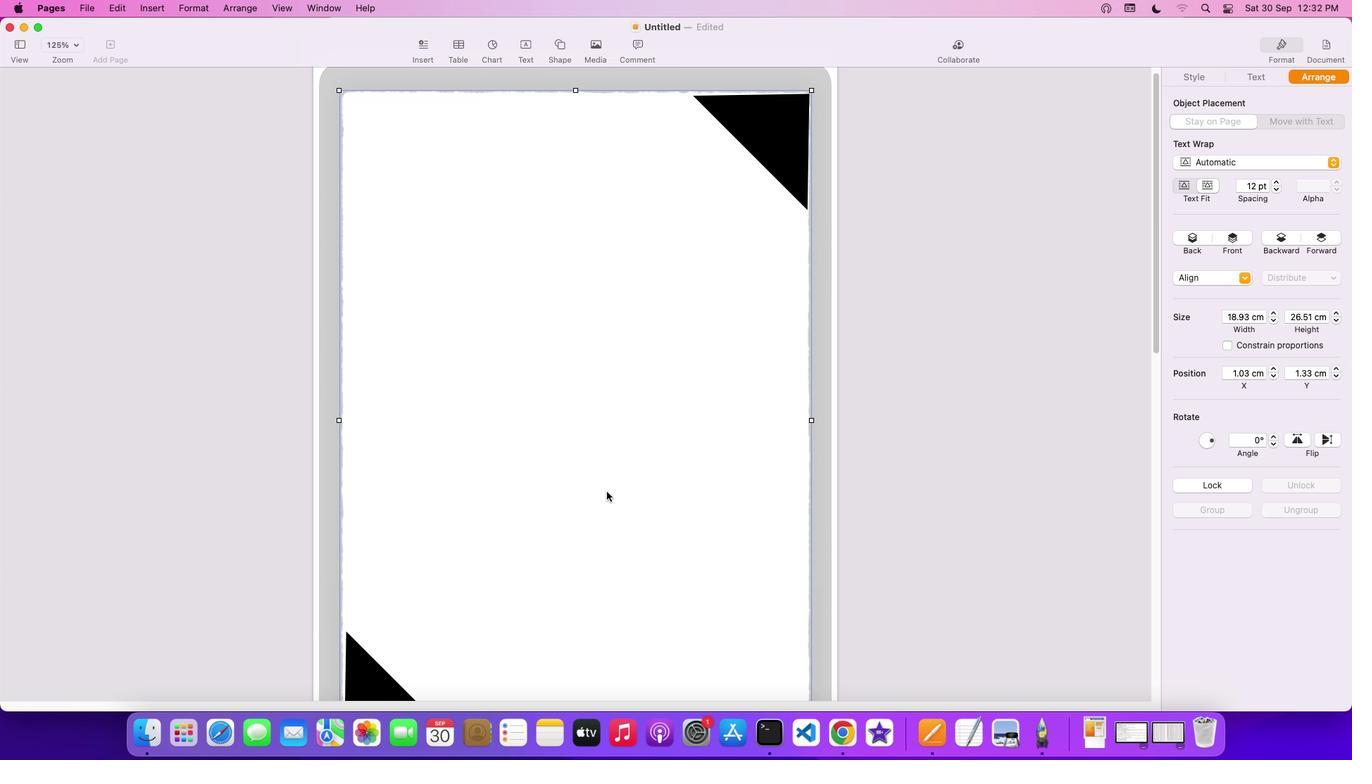 
Action: Mouse scrolled (604, 490) with delta (0, -1)
Screenshot: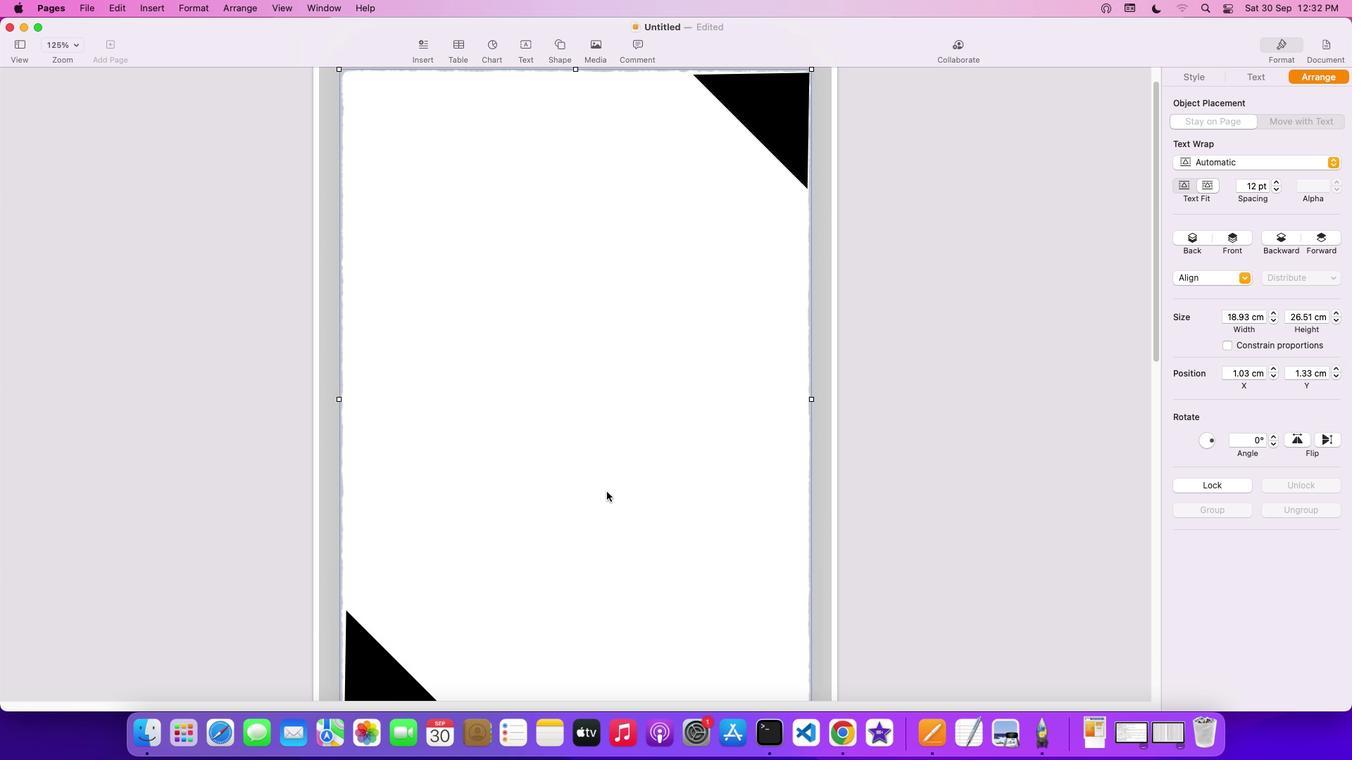
Action: Mouse scrolled (604, 490) with delta (0, -2)
Screenshot: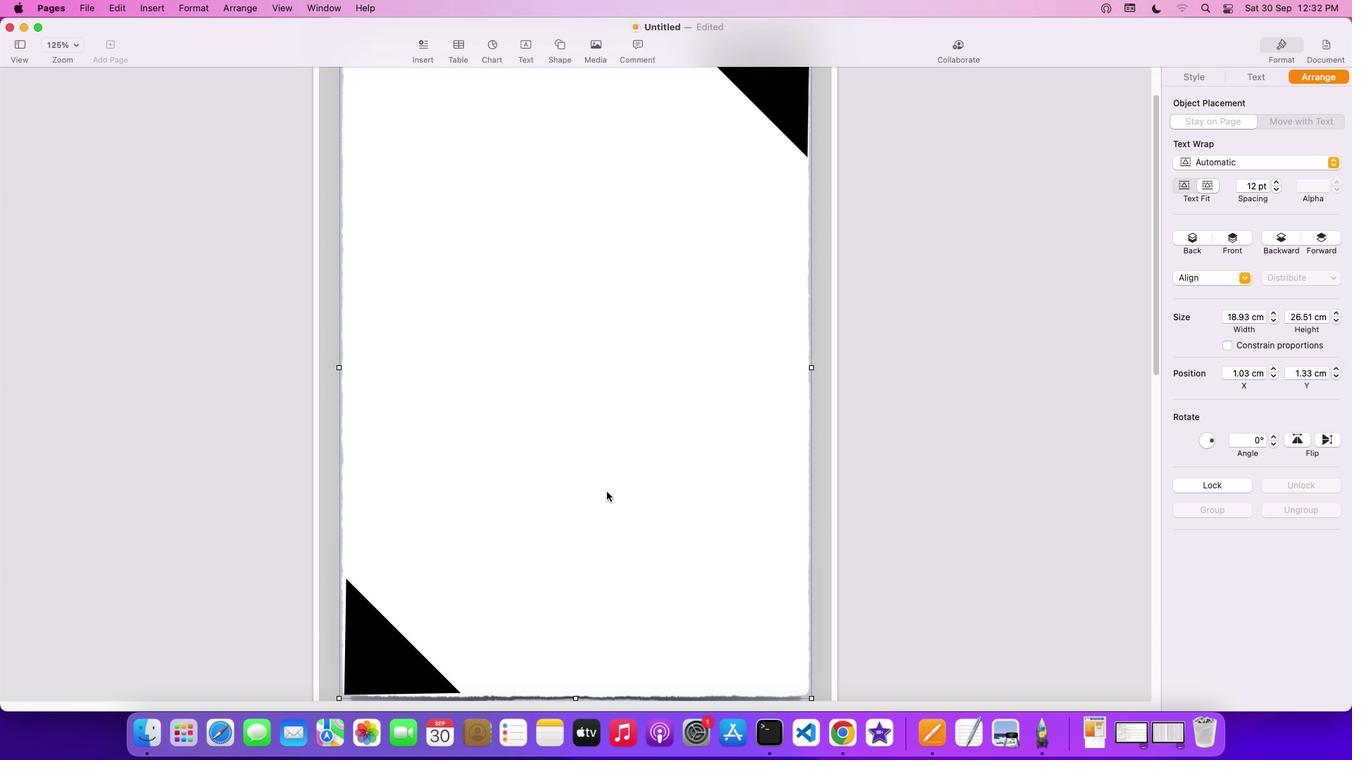 
Action: Mouse scrolled (604, 490) with delta (0, -3)
Screenshot: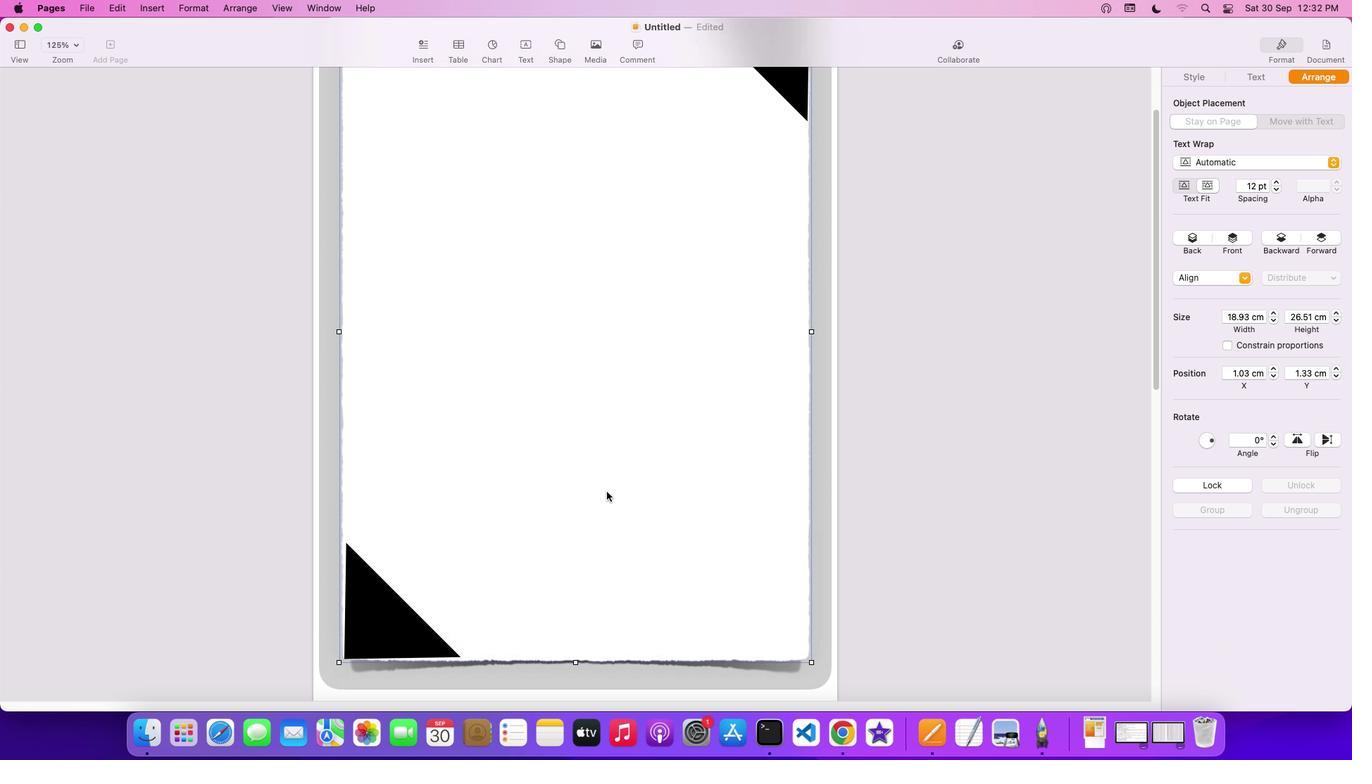 
Action: Mouse scrolled (604, 490) with delta (0, -4)
Screenshot: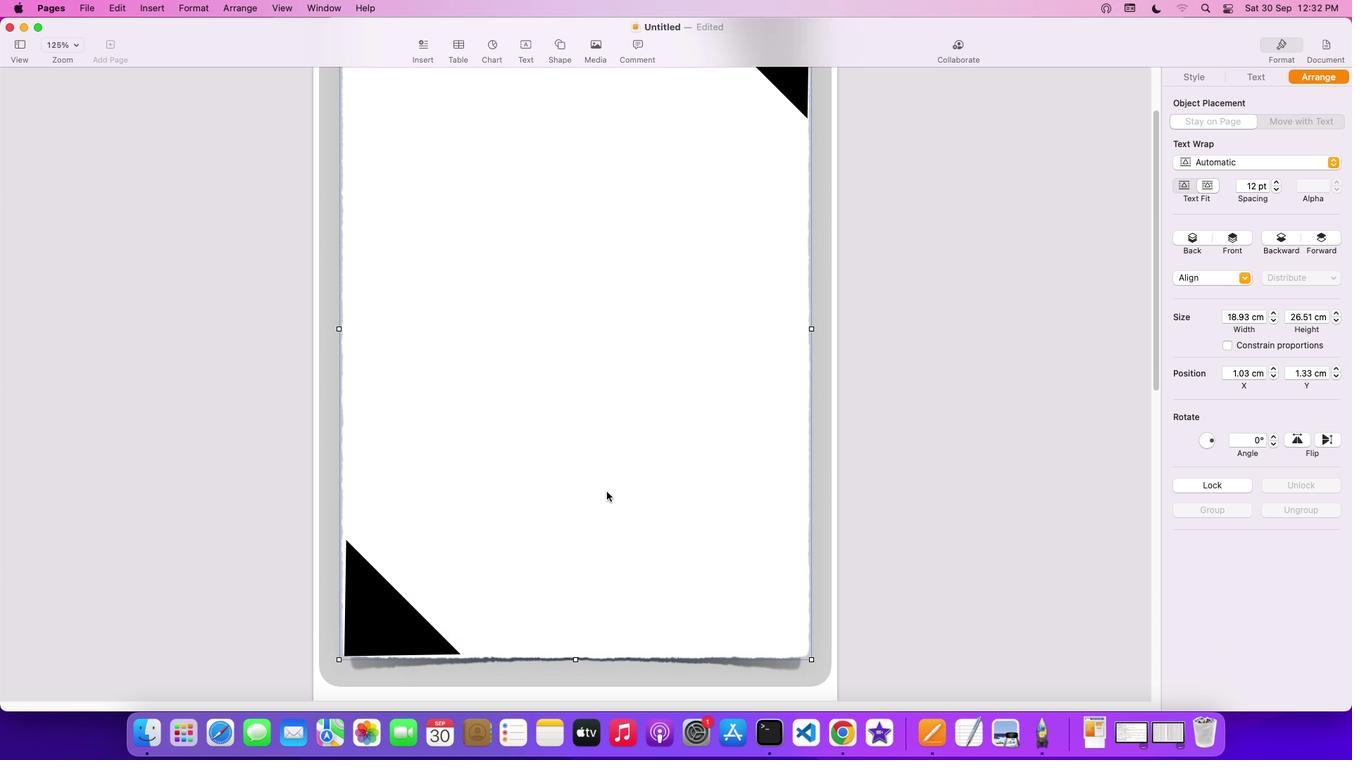 
Action: Mouse moved to (401, 604)
Screenshot: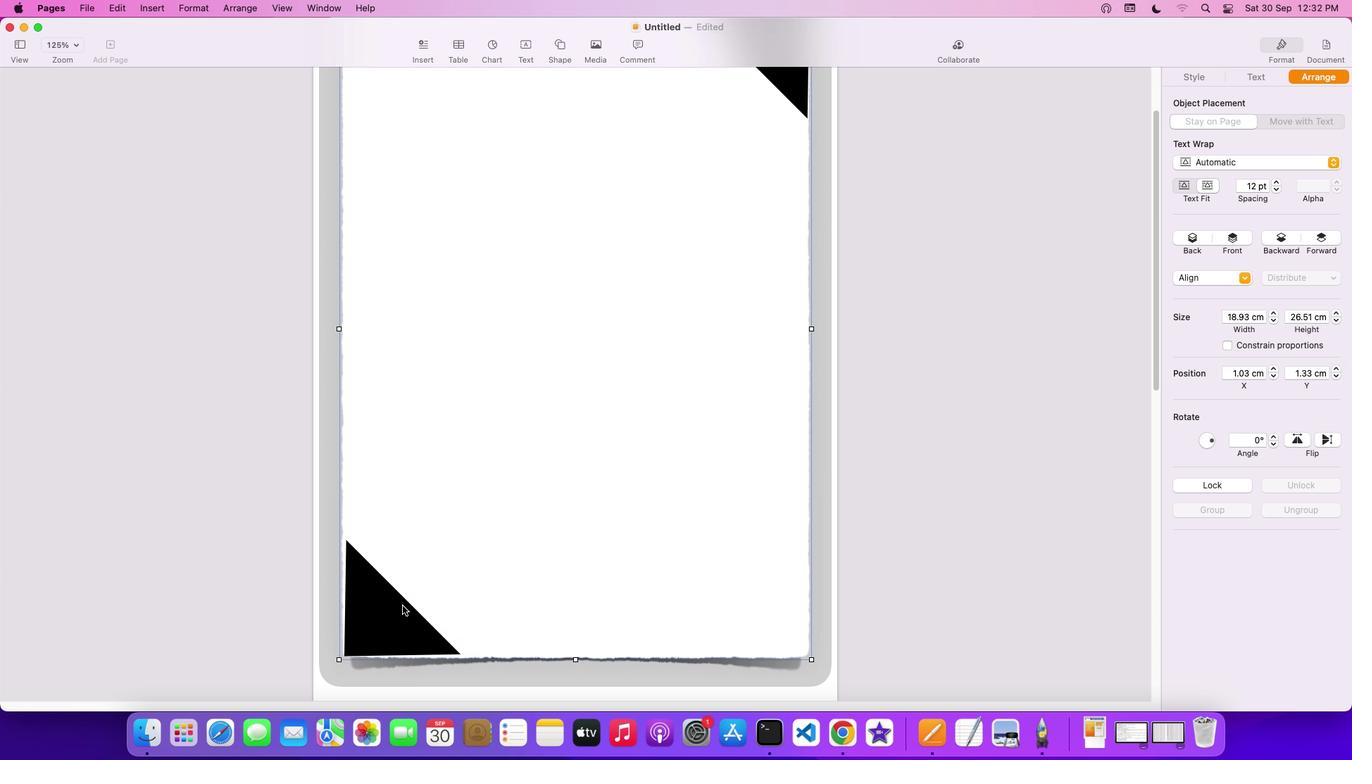 
Action: Mouse pressed left at (401, 604)
Screenshot: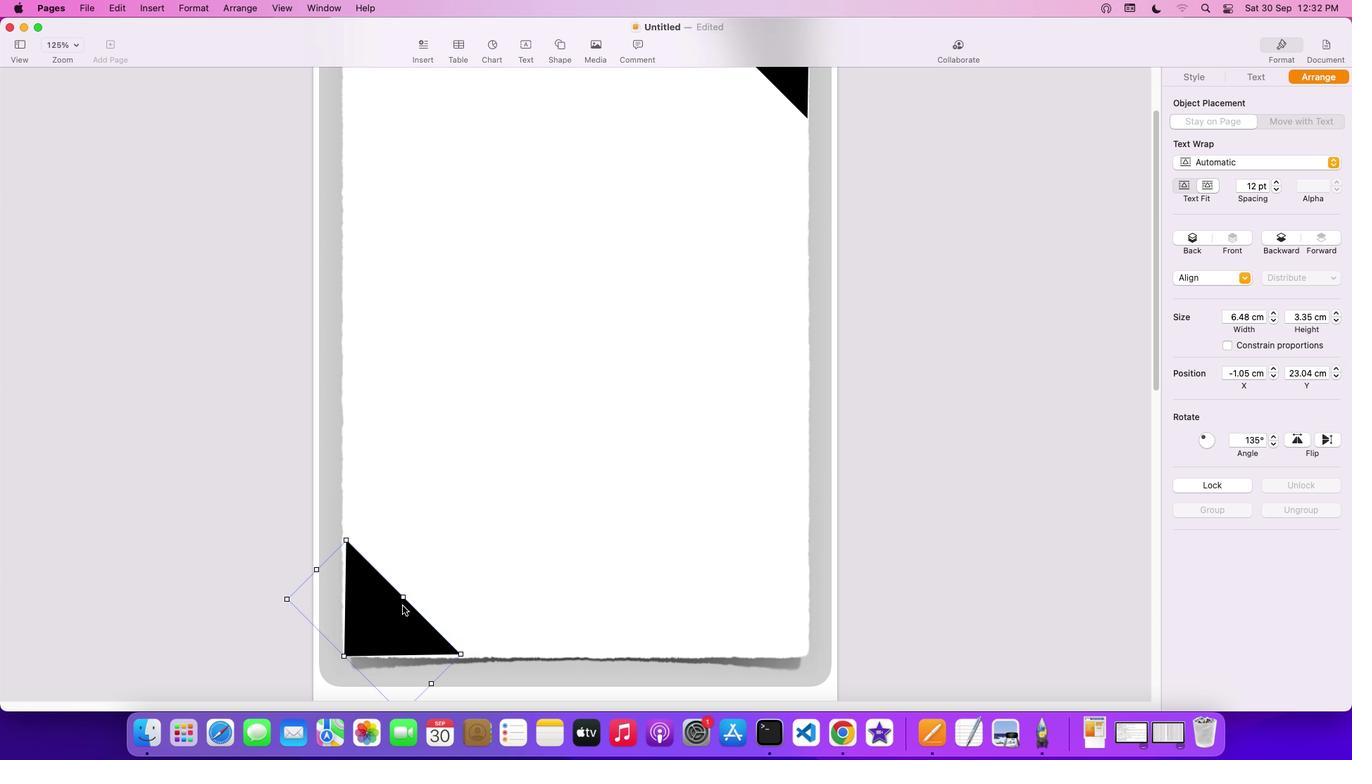 
Action: Mouse moved to (586, 541)
Screenshot: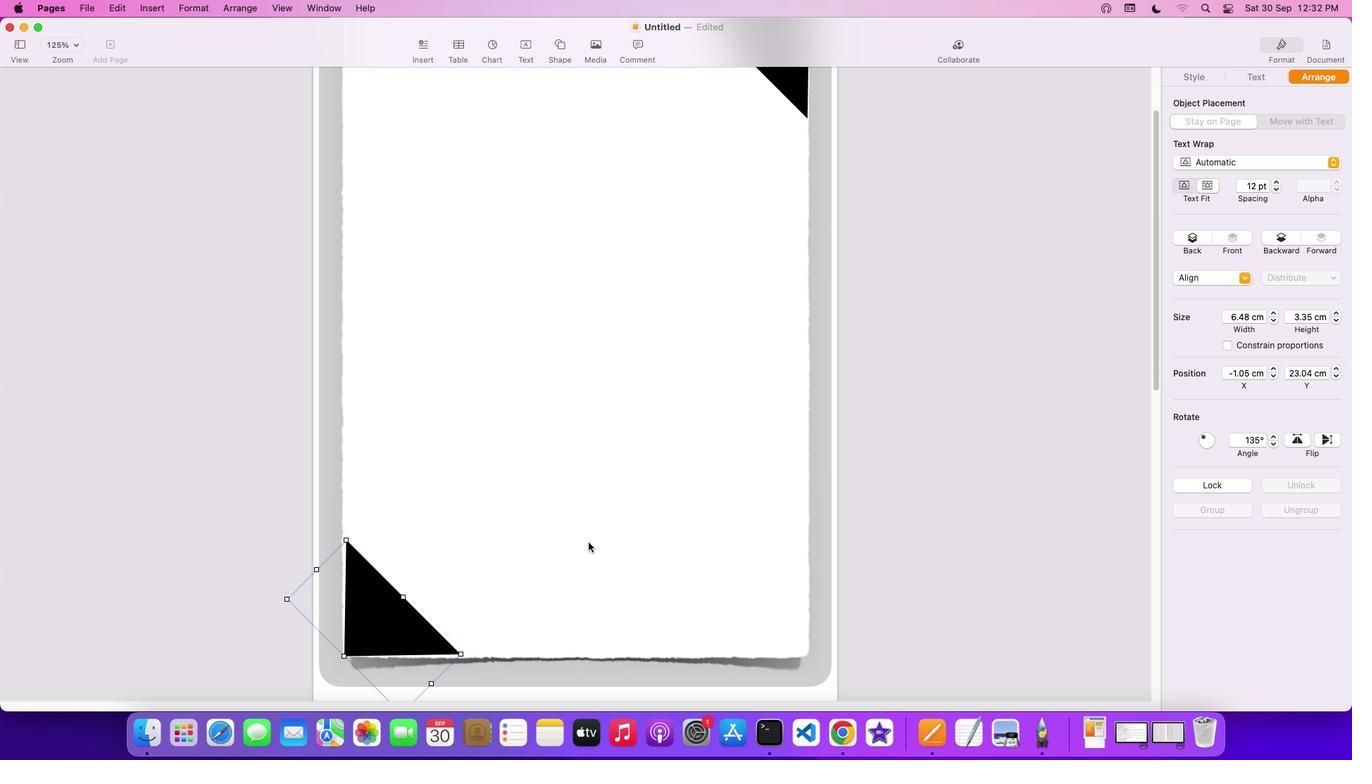 
Action: Mouse pressed left at (586, 541)
Screenshot: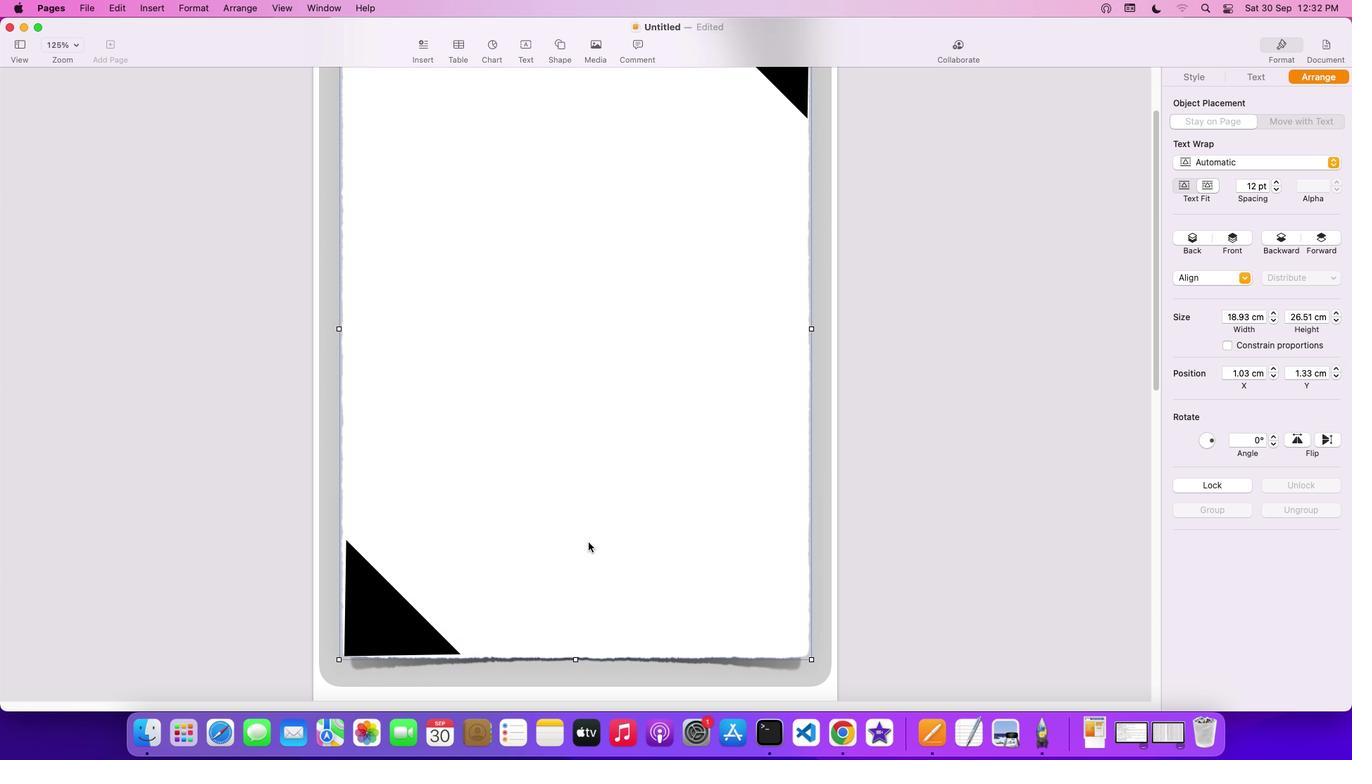 
Action: Mouse pressed left at (586, 541)
Screenshot: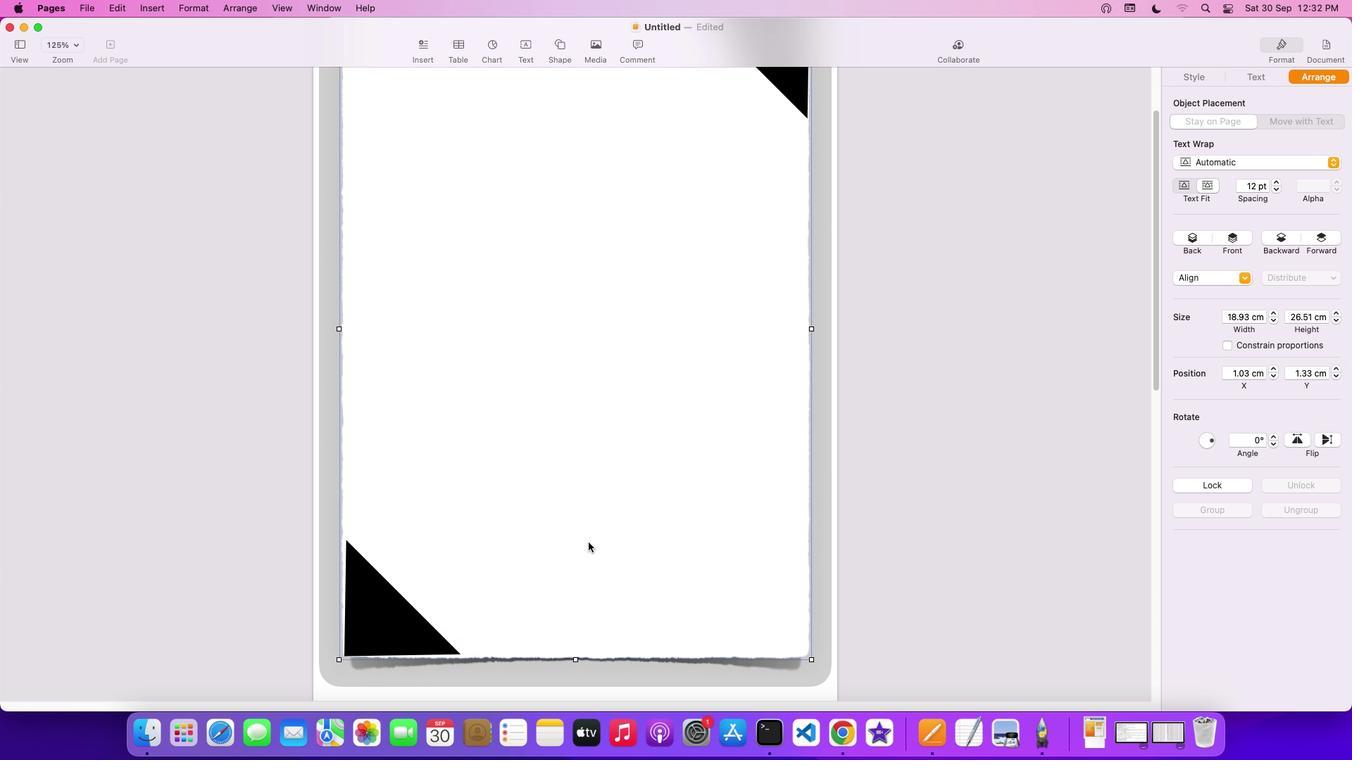 
Action: Mouse moved to (402, 504)
Screenshot: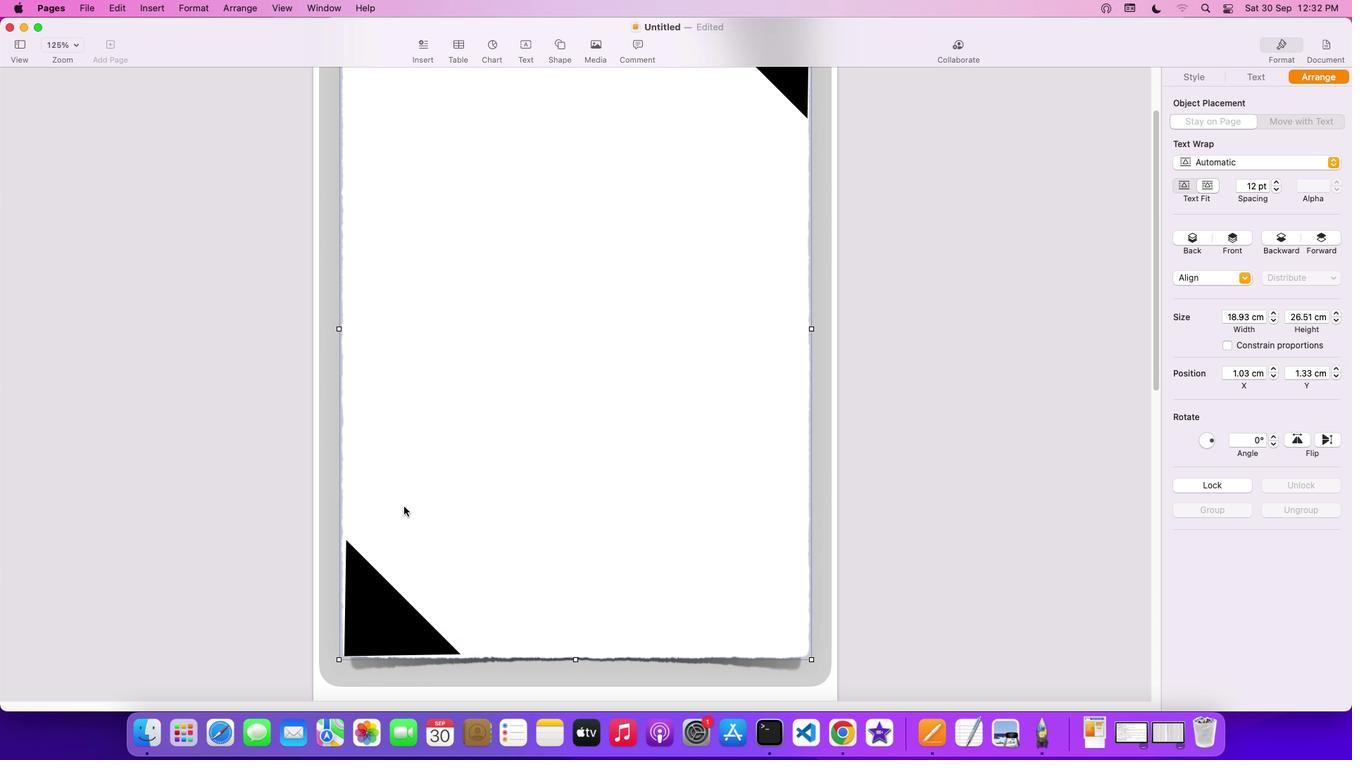 
Action: Mouse pressed left at (402, 504)
Screenshot: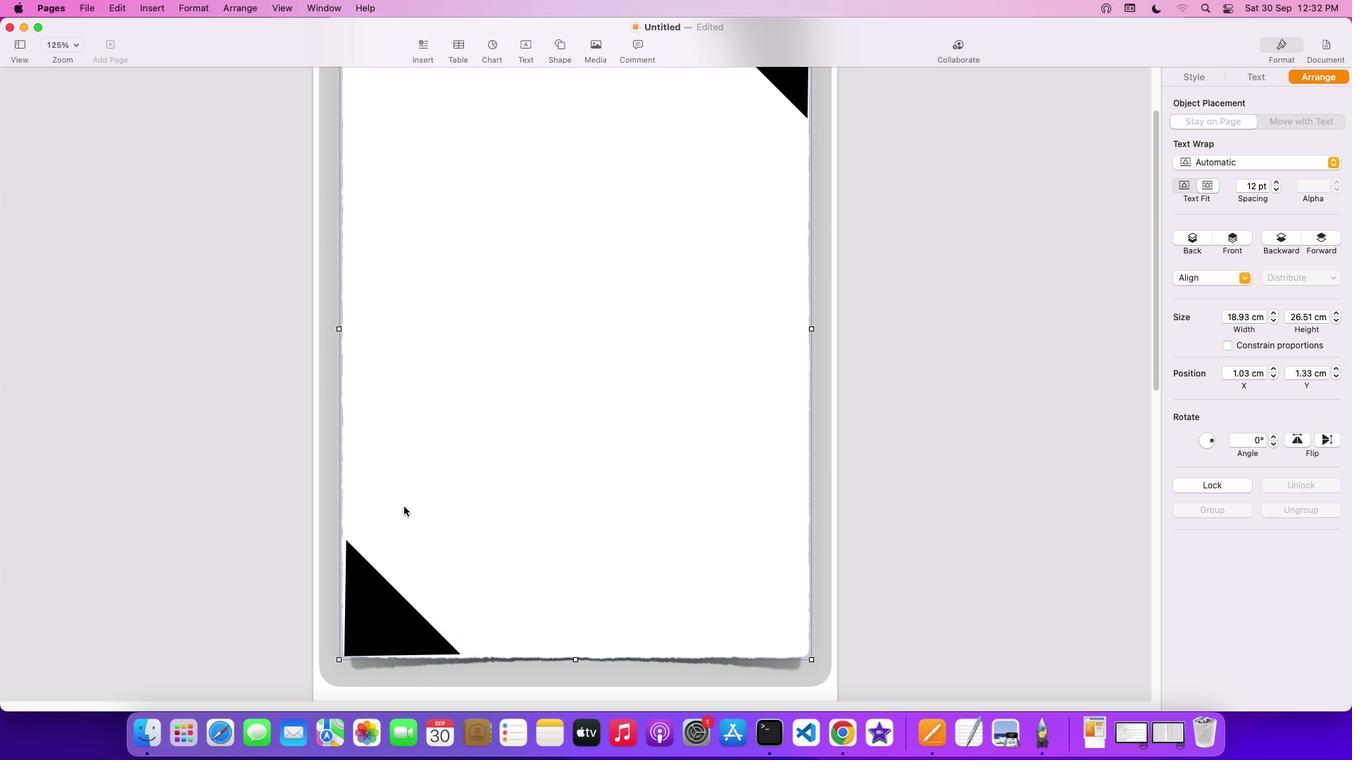 
Action: Mouse moved to (737, 676)
Screenshot: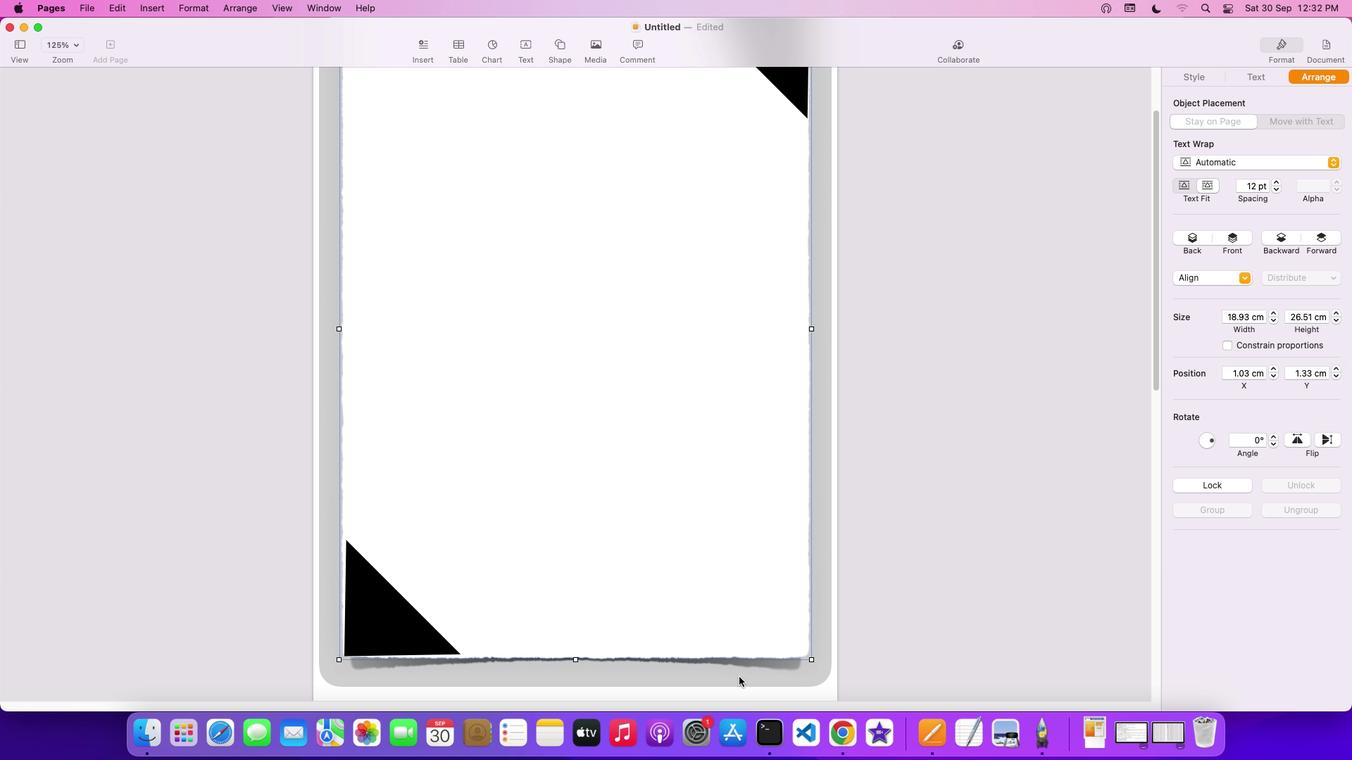 
Action: Mouse pressed left at (737, 676)
Screenshot: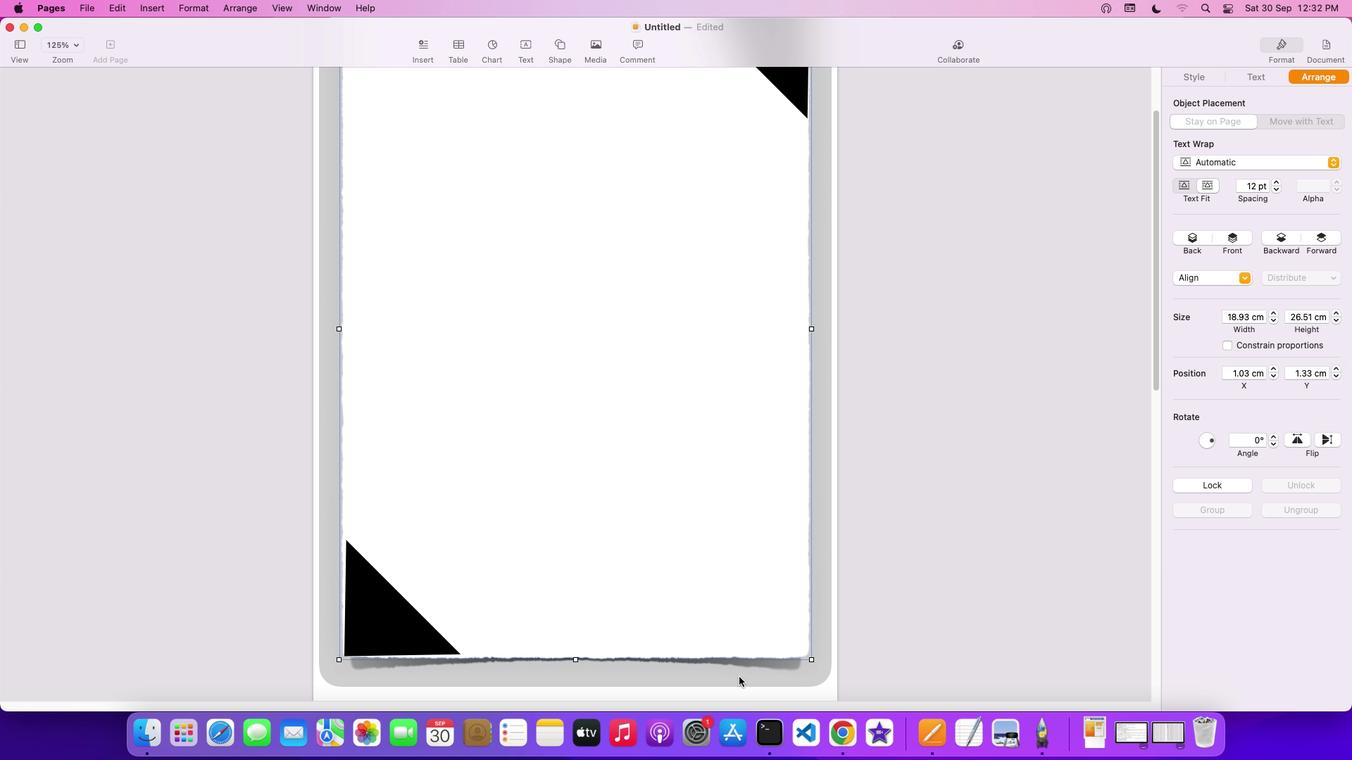 
Action: Mouse moved to (657, 673)
Screenshot: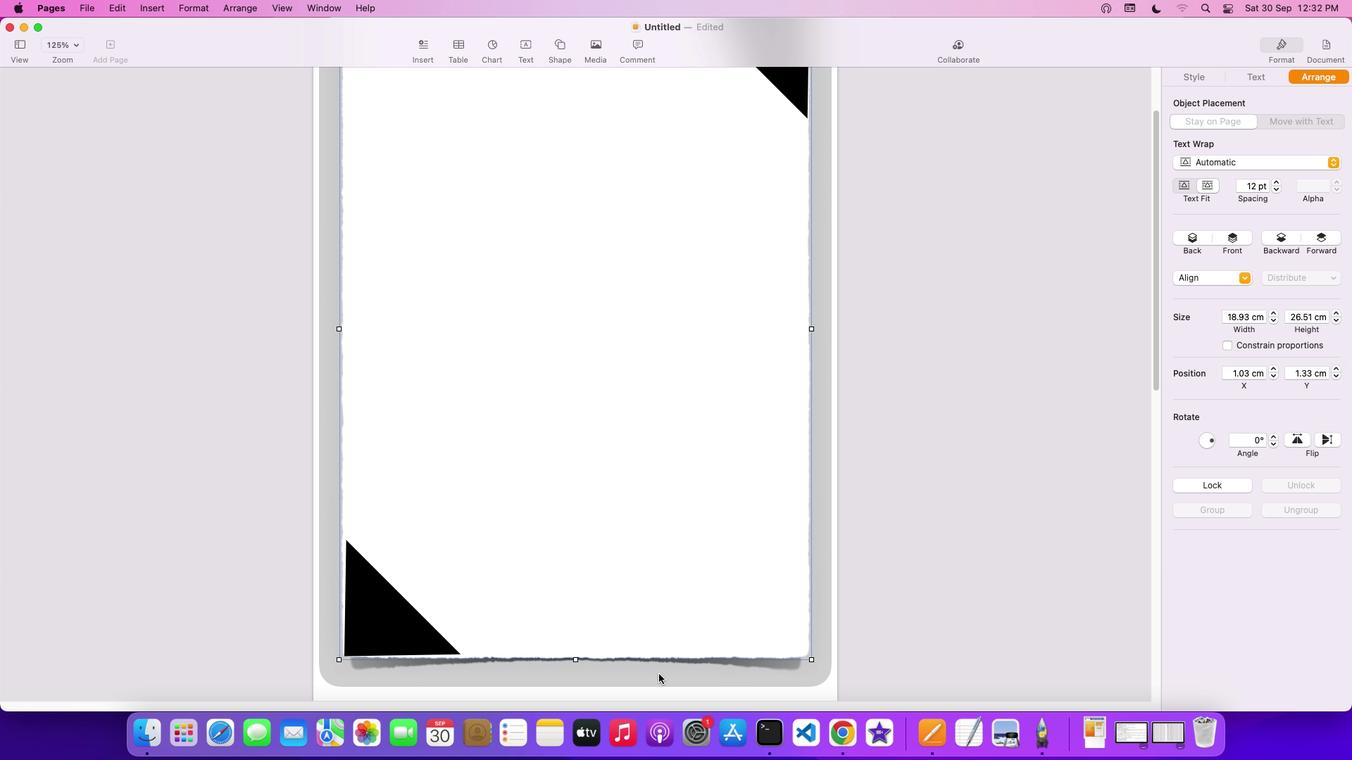 
Action: Mouse pressed left at (657, 673)
Screenshot: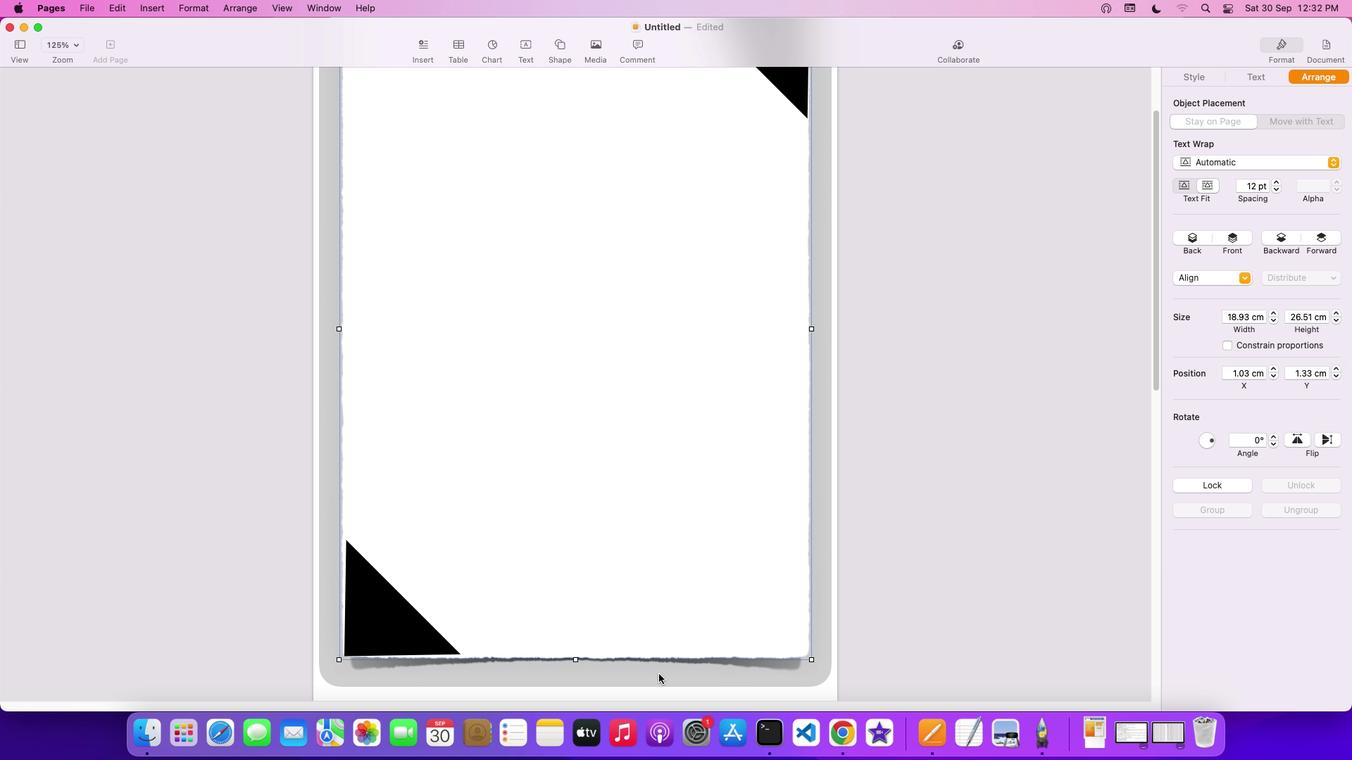
Action: Mouse moved to (621, 639)
Screenshot: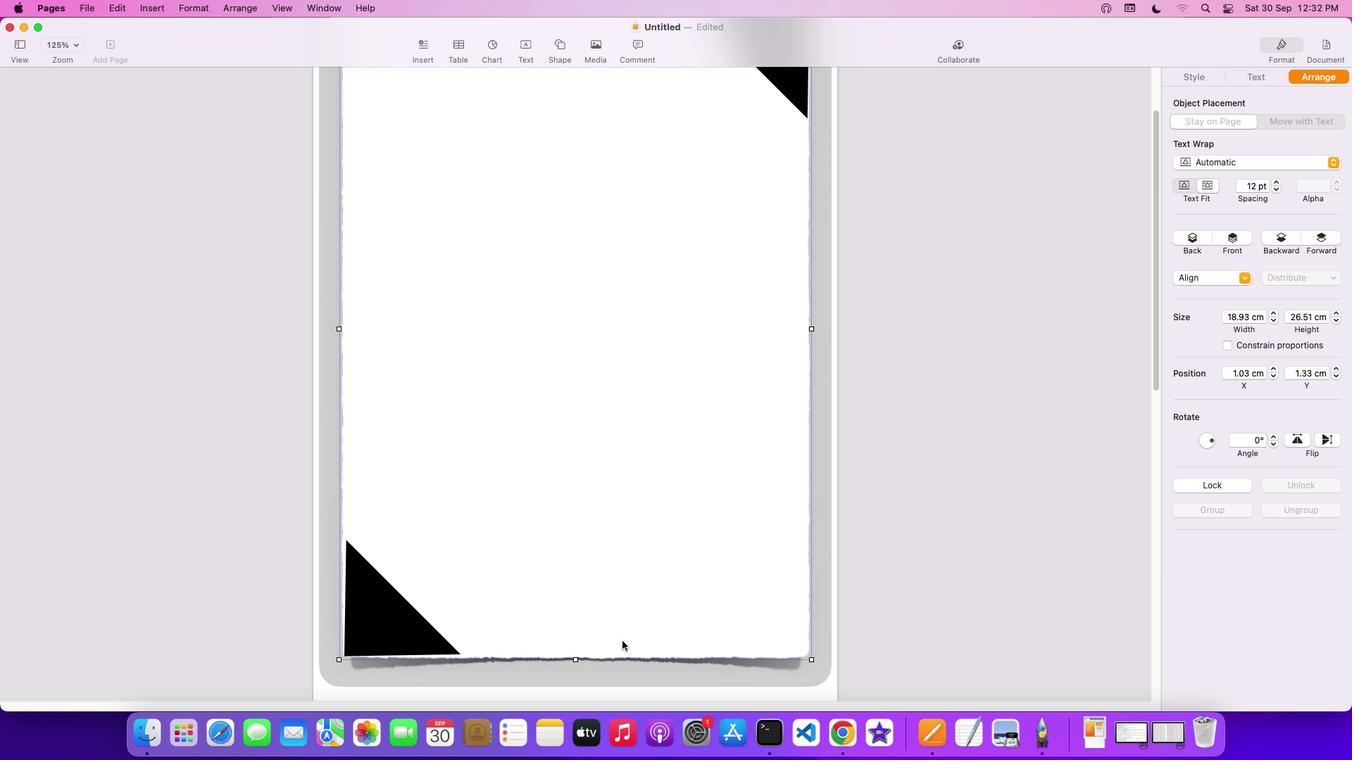 
Action: Mouse scrolled (621, 639) with delta (0, -1)
Screenshot: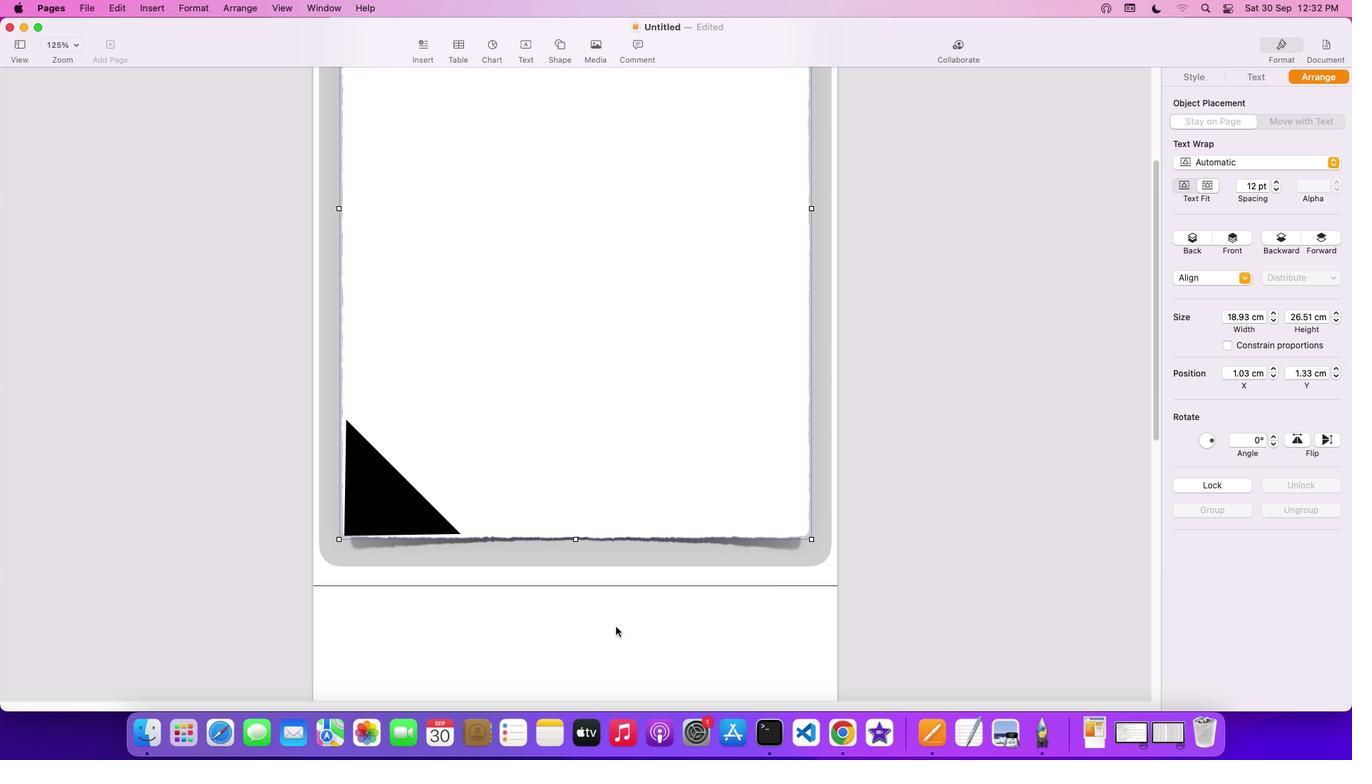 
Action: Mouse scrolled (621, 639) with delta (0, -1)
Screenshot: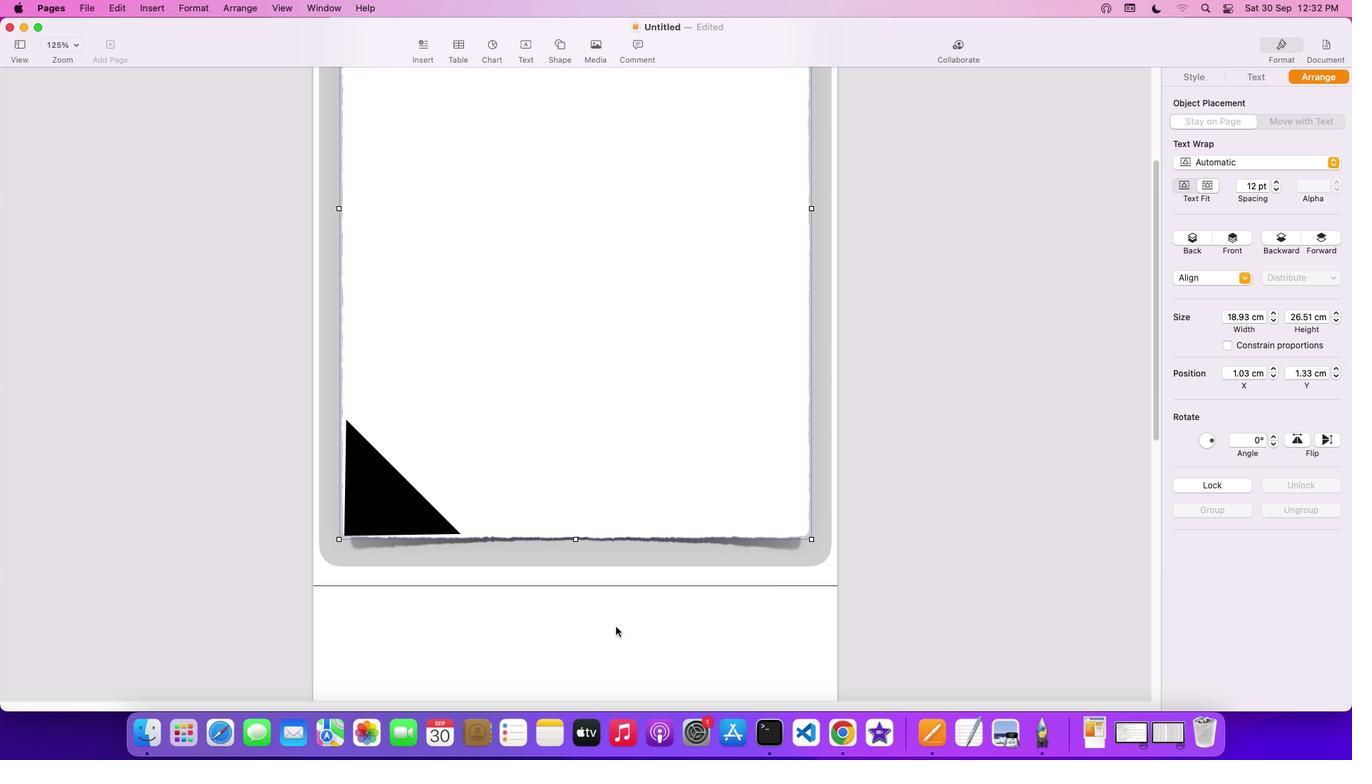 
Action: Mouse scrolled (621, 639) with delta (0, -3)
Screenshot: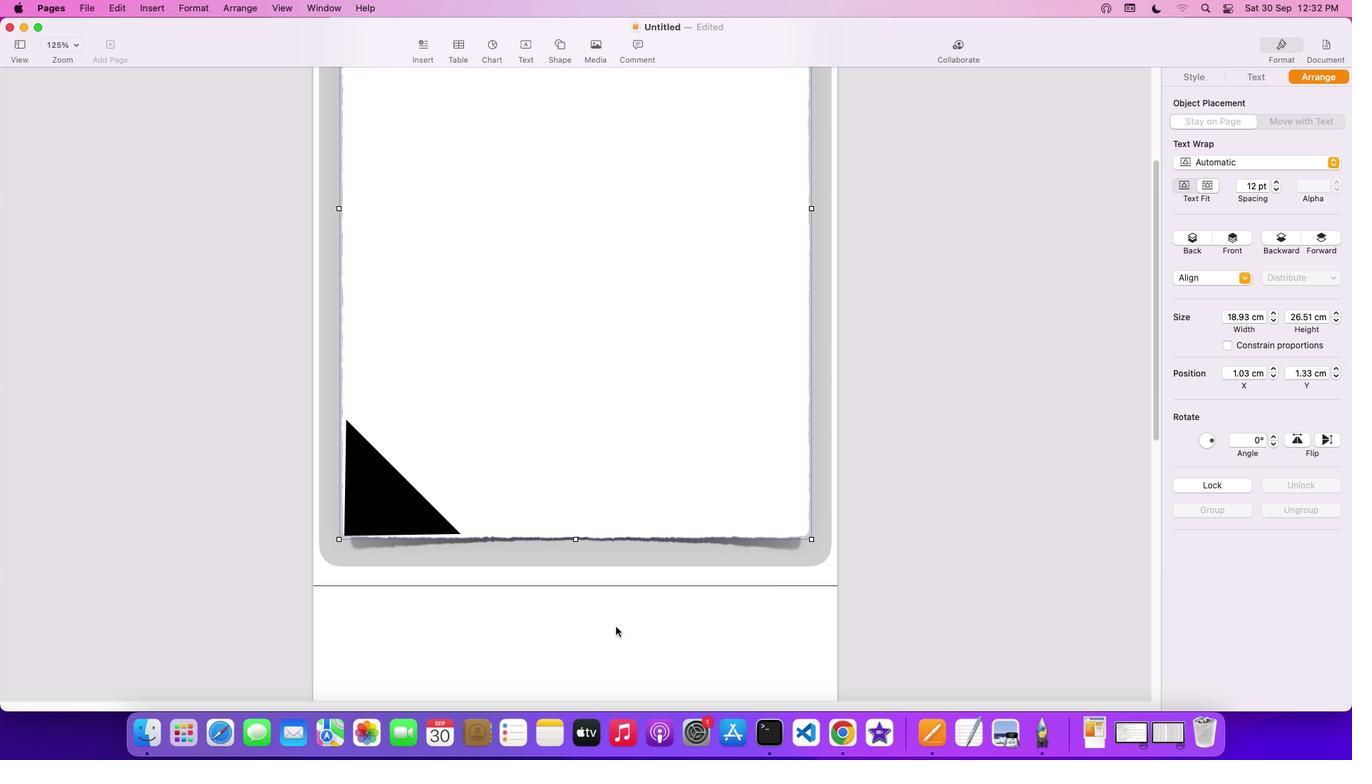 
Action: Mouse moved to (620, 639)
Screenshot: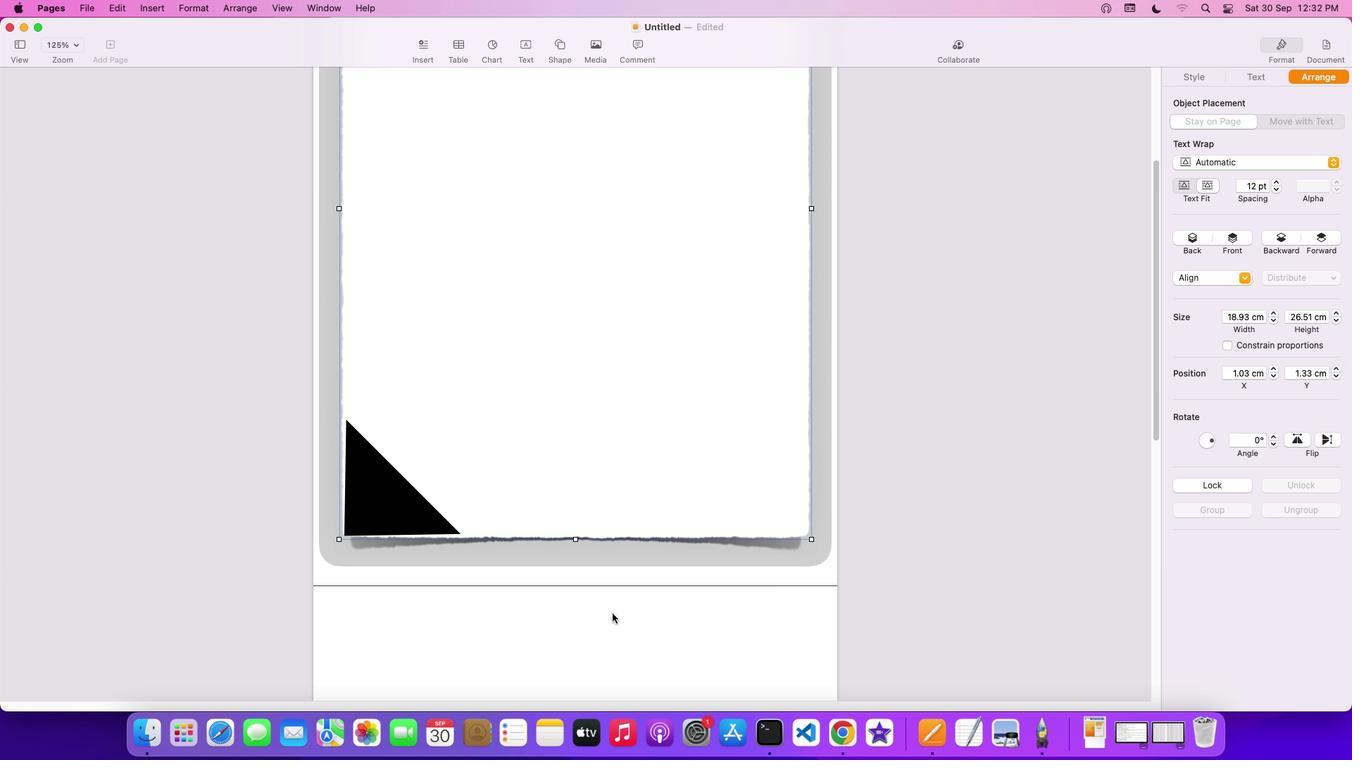 
Action: Mouse scrolled (620, 639) with delta (0, -4)
Screenshot: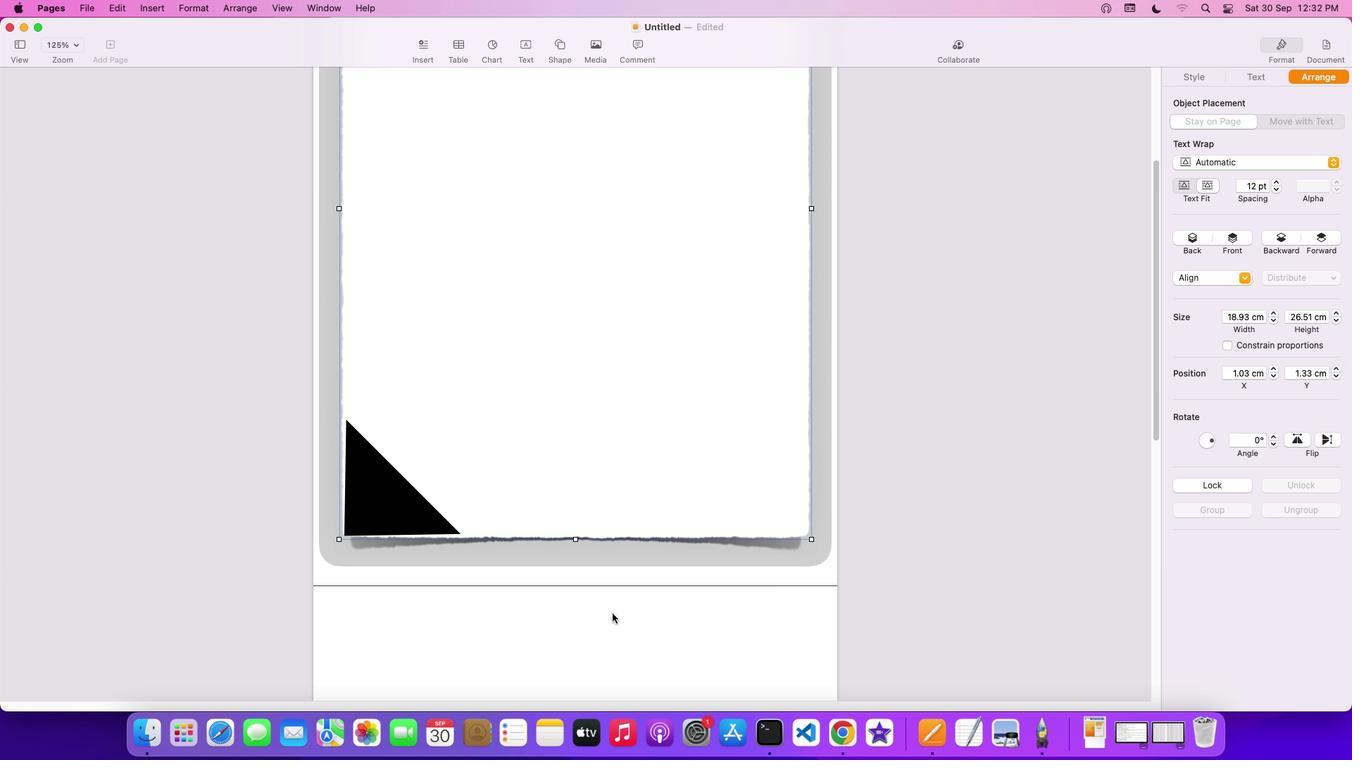 
Action: Mouse moved to (616, 630)
Screenshot: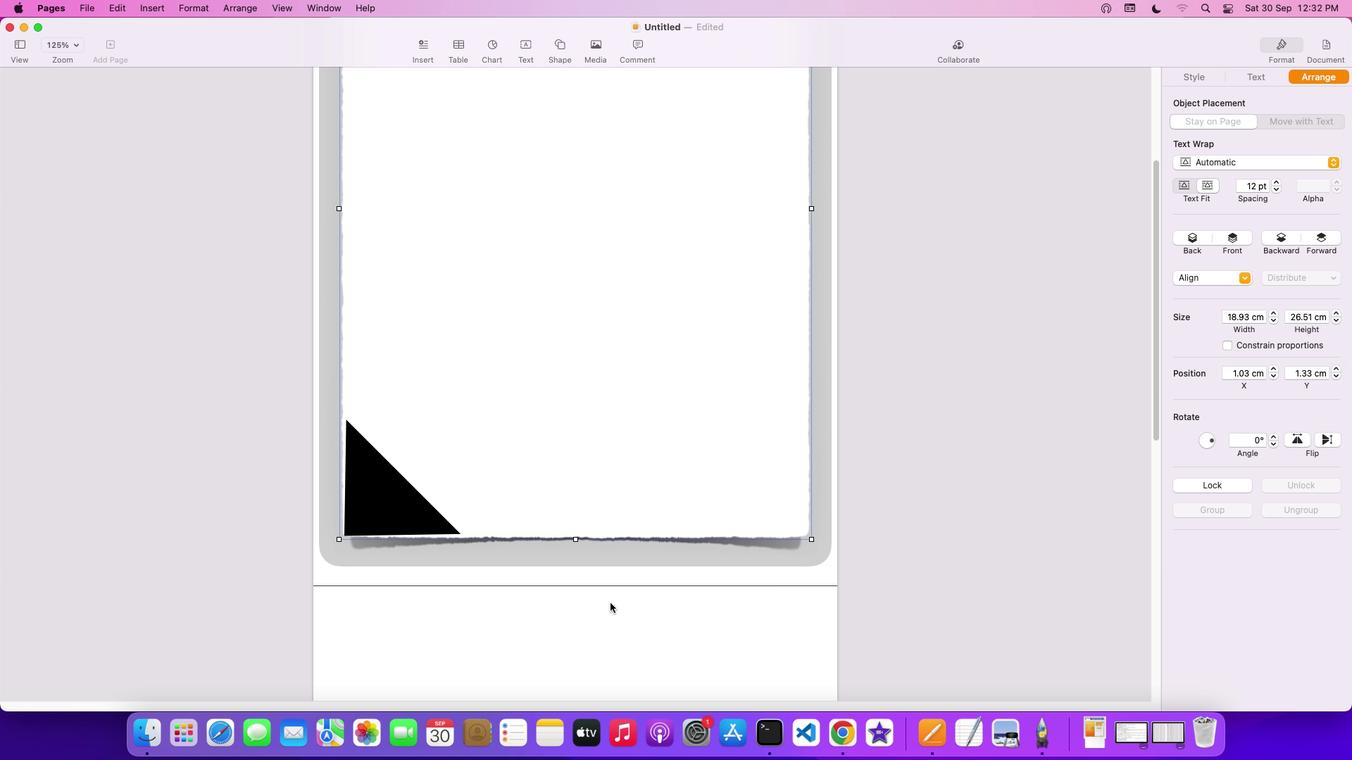 
Action: Mouse scrolled (616, 630) with delta (0, -4)
Screenshot: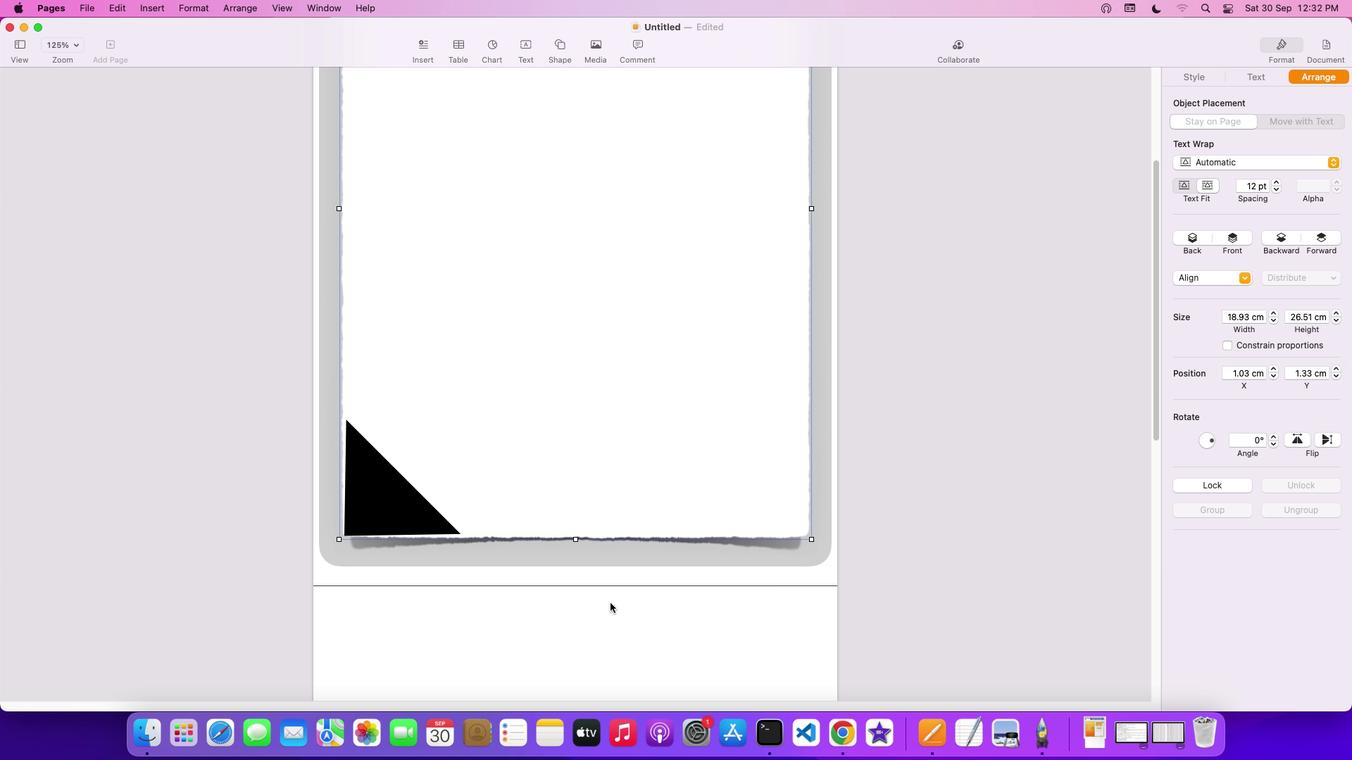 
Action: Mouse moved to (648, 552)
Screenshot: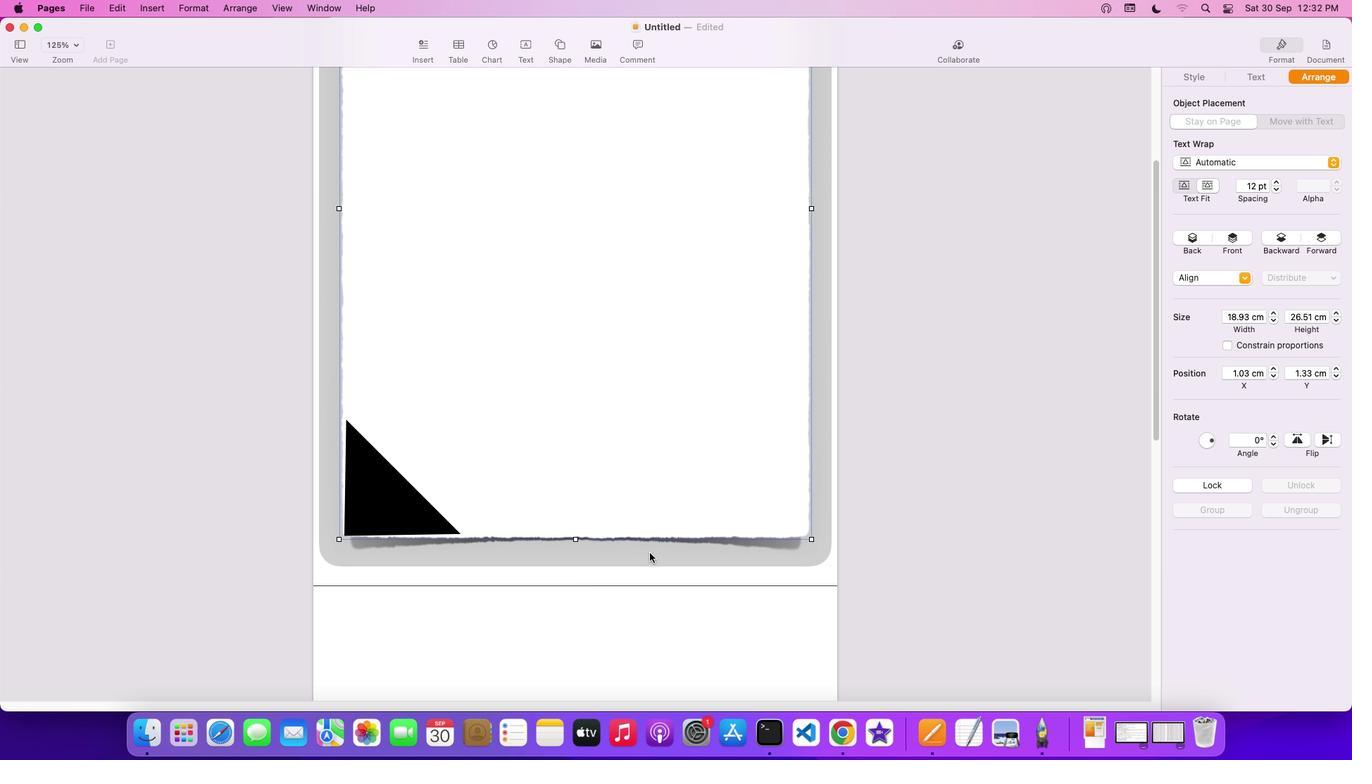 
Action: Mouse pressed left at (648, 552)
Screenshot: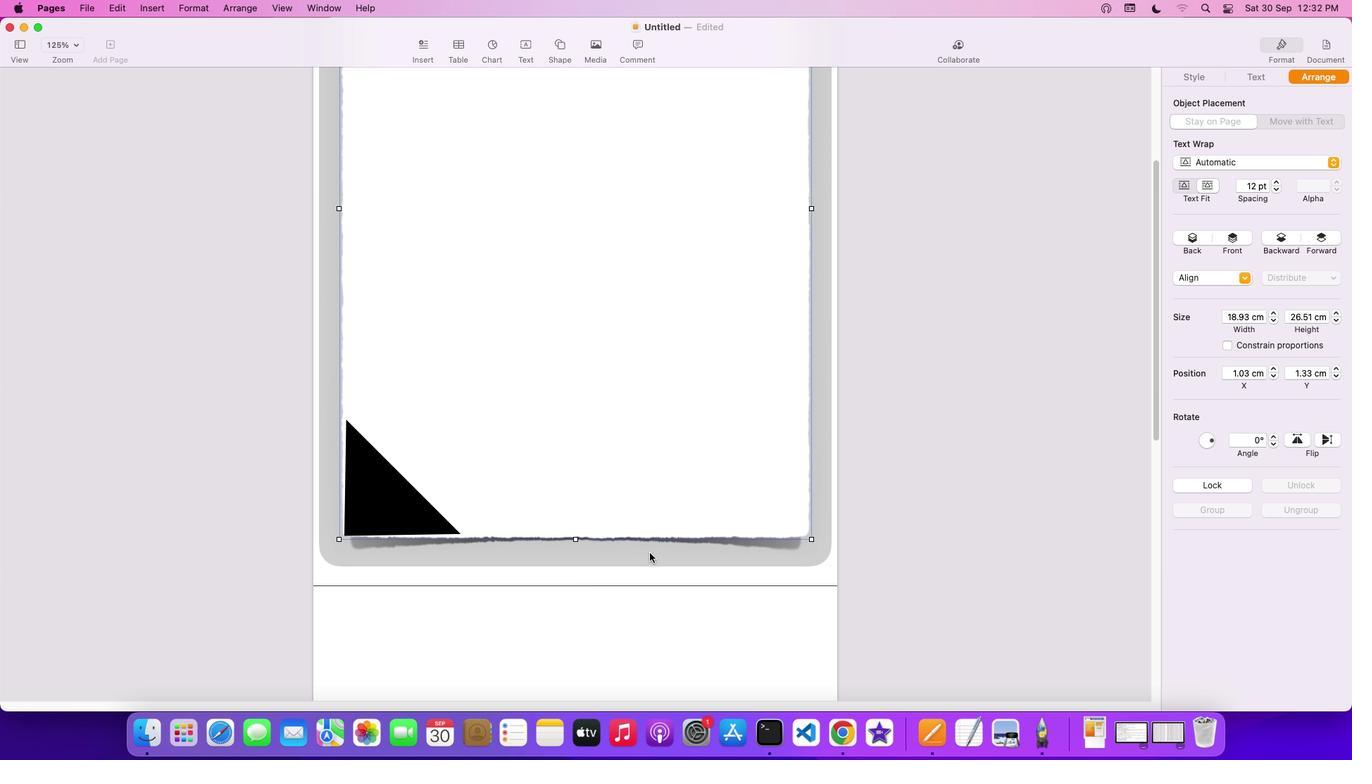
Action: Mouse moved to (828, 520)
